 Task: Organize and update the design system checklist on Trello, ensuring all tasks are labeled and moved to 'all done' when completed.
Action: Mouse moved to (389, 11)
Screenshot: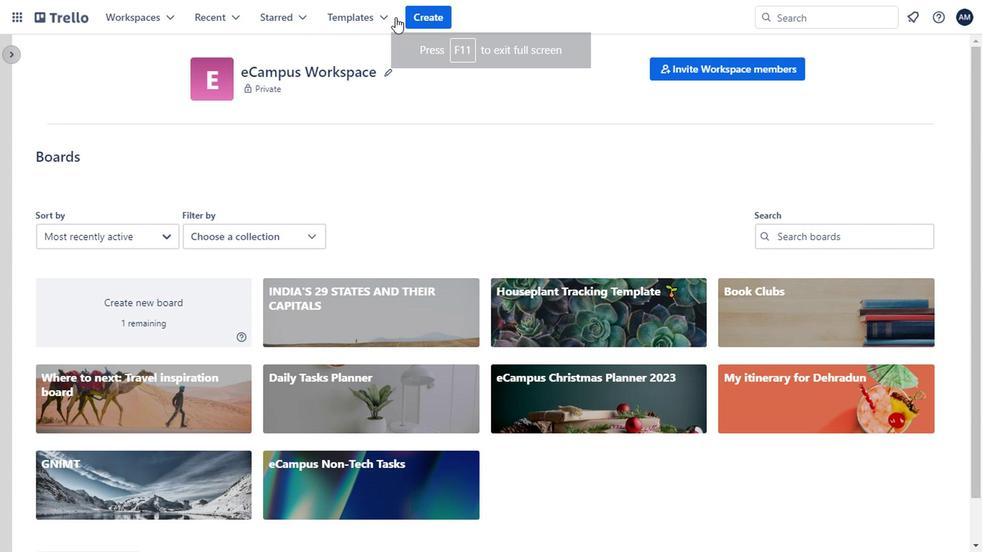
Action: Mouse pressed left at (389, 11)
Screenshot: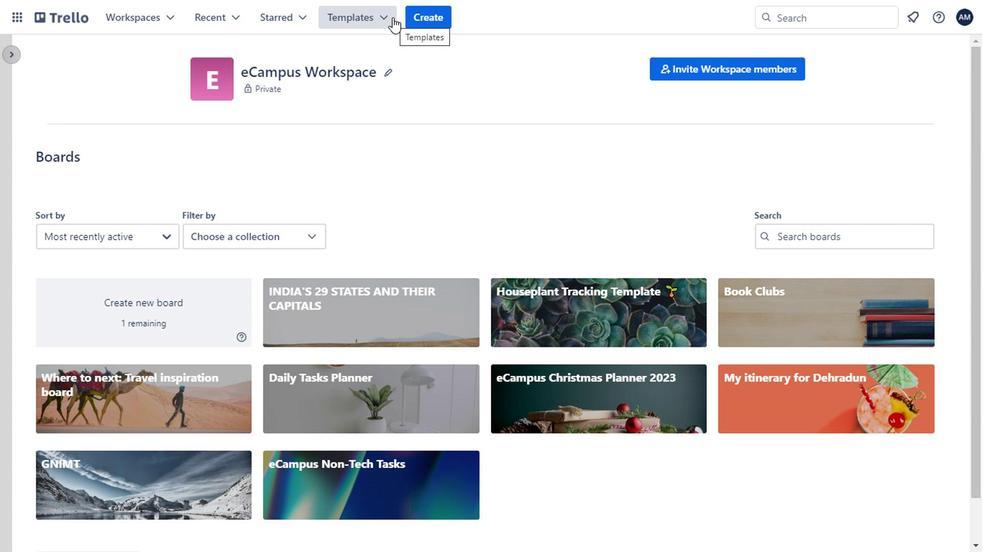 
Action: Mouse moved to (438, 396)
Screenshot: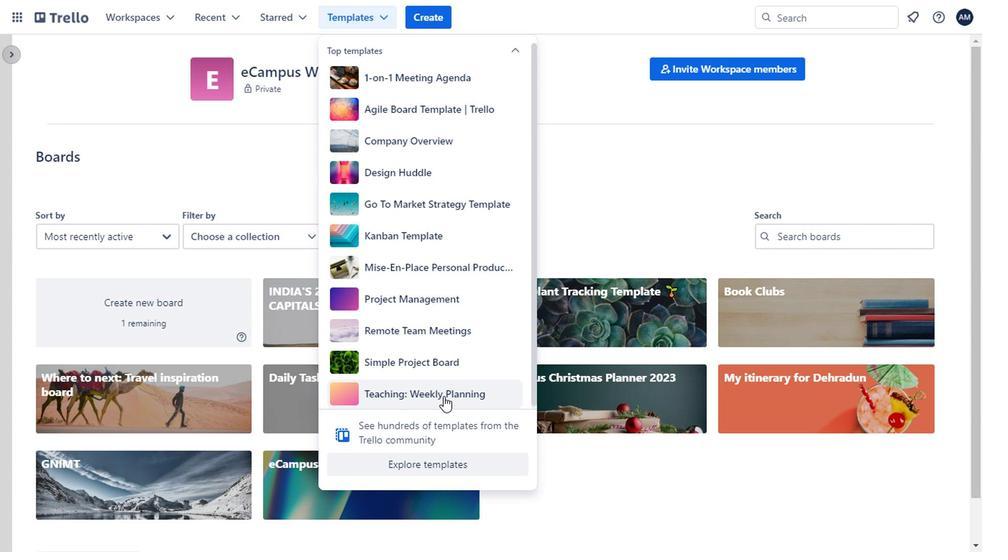 
Action: Mouse pressed left at (438, 396)
Screenshot: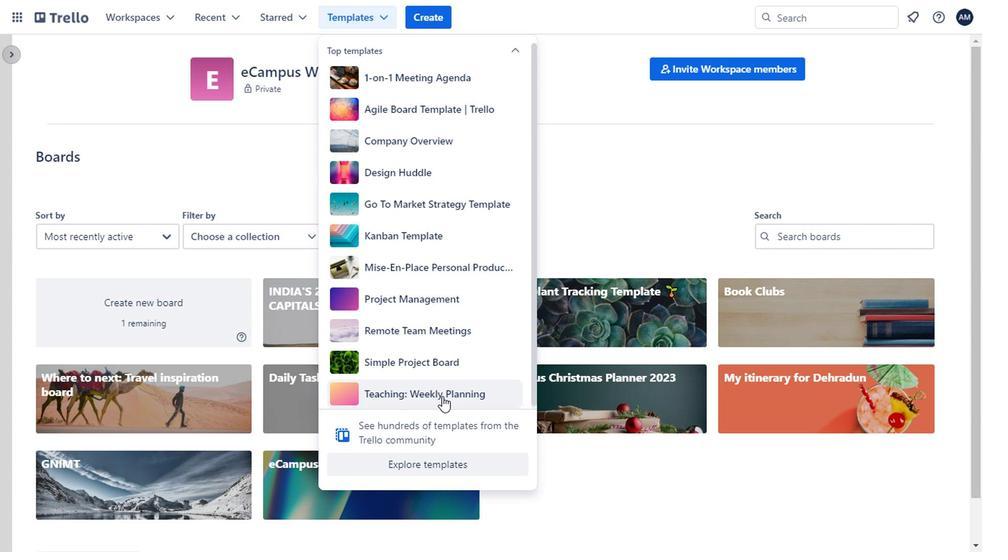 
Action: Mouse moved to (521, 48)
Screenshot: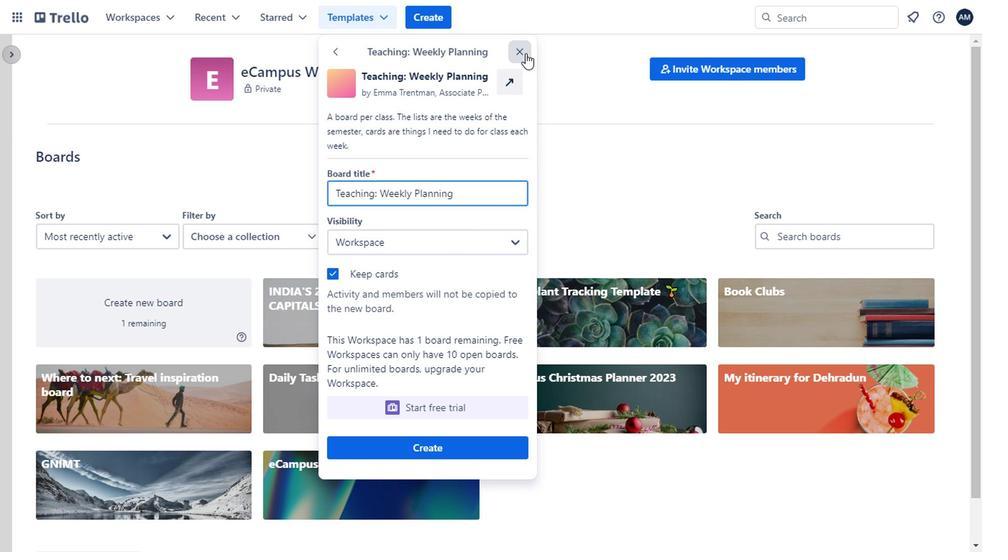 
Action: Mouse pressed left at (521, 48)
Screenshot: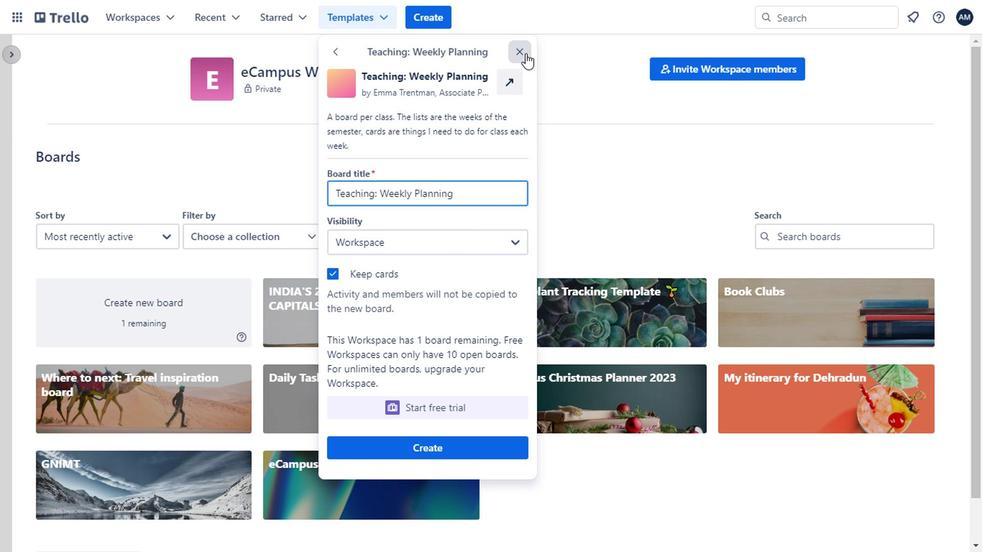 
Action: Mouse moved to (363, 15)
Screenshot: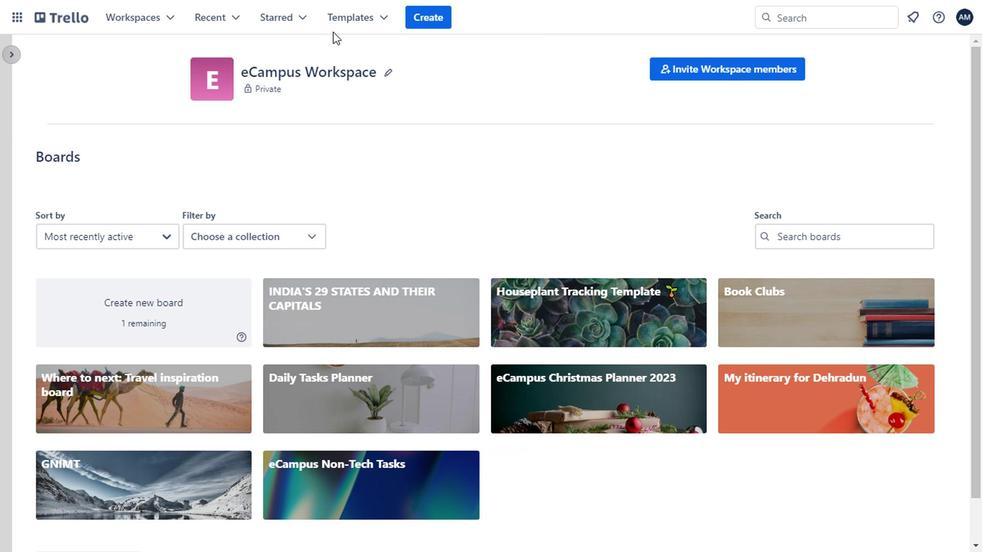 
Action: Mouse pressed left at (363, 15)
Screenshot: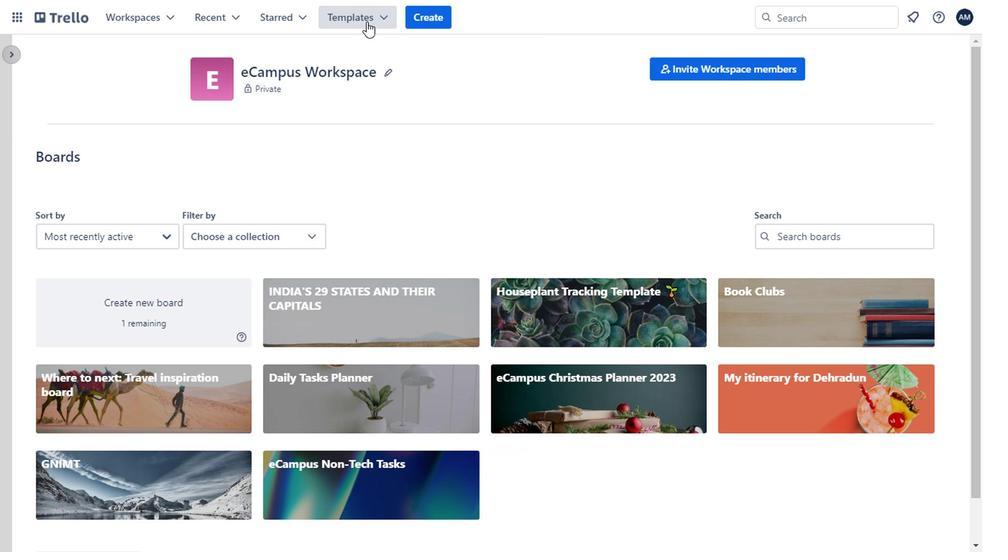 
Action: Mouse moved to (442, 473)
Screenshot: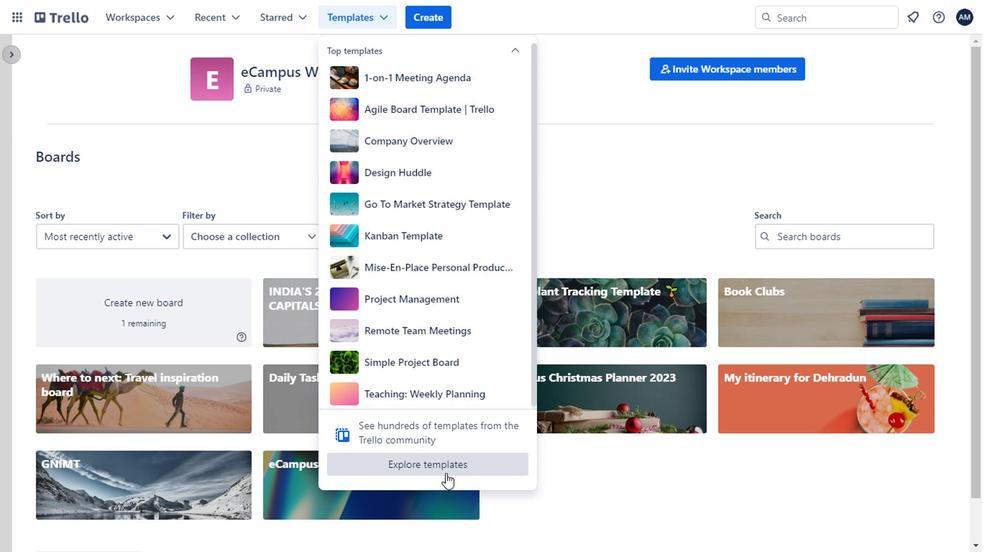 
Action: Mouse pressed left at (442, 473)
Screenshot: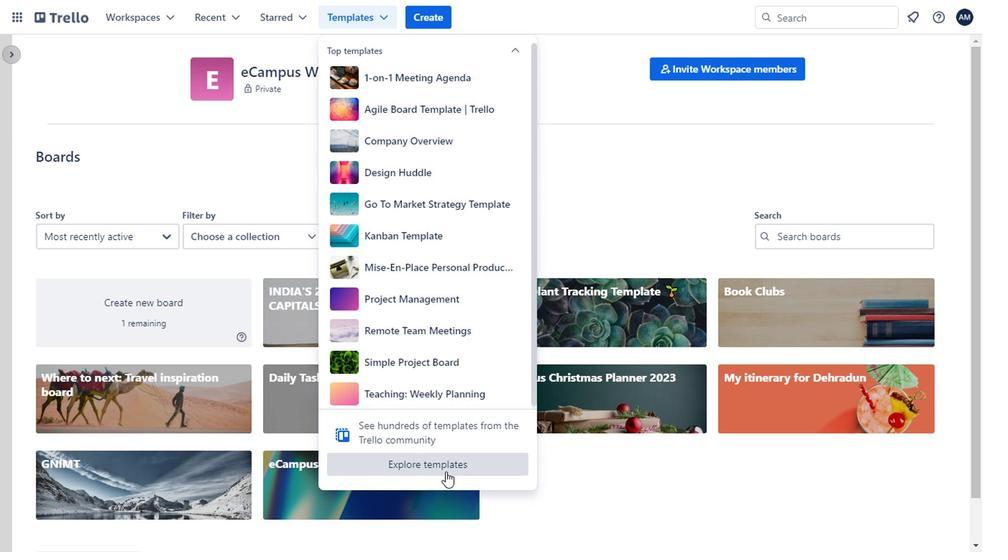
Action: Mouse moved to (157, 162)
Screenshot: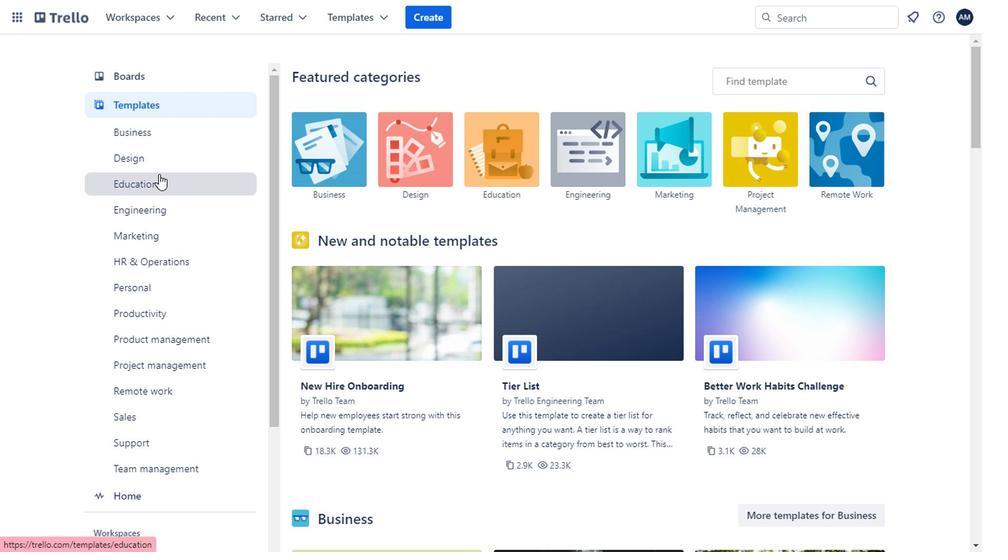 
Action: Mouse pressed left at (157, 162)
Screenshot: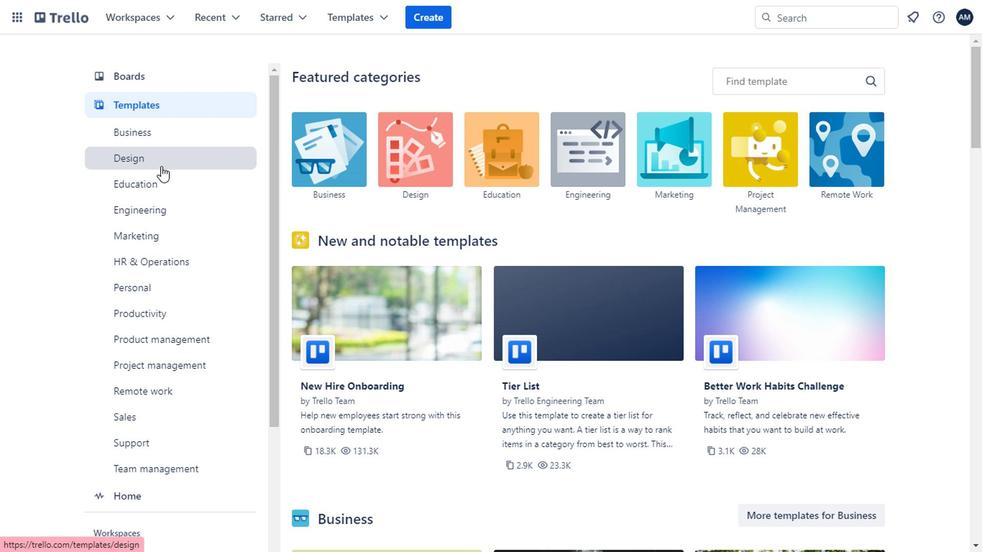 
Action: Mouse moved to (403, 314)
Screenshot: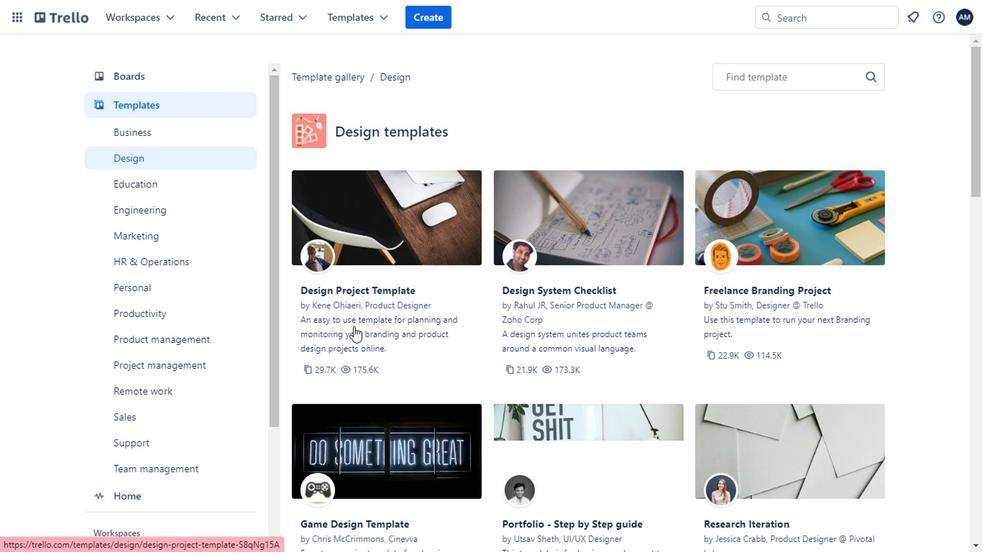 
Action: Mouse scrolled (403, 313) with delta (0, 0)
Screenshot: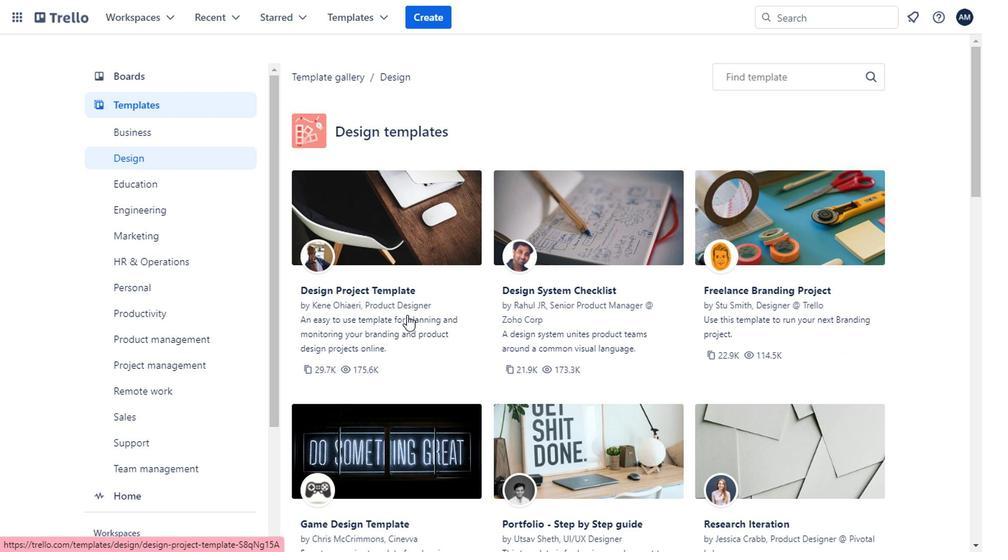 
Action: Mouse scrolled (403, 313) with delta (0, 0)
Screenshot: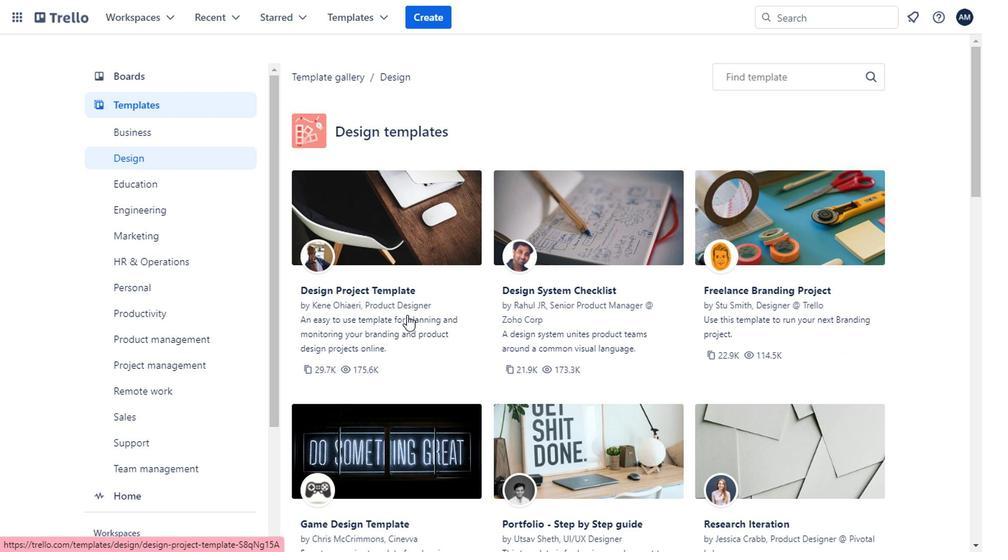 
Action: Mouse moved to (555, 144)
Screenshot: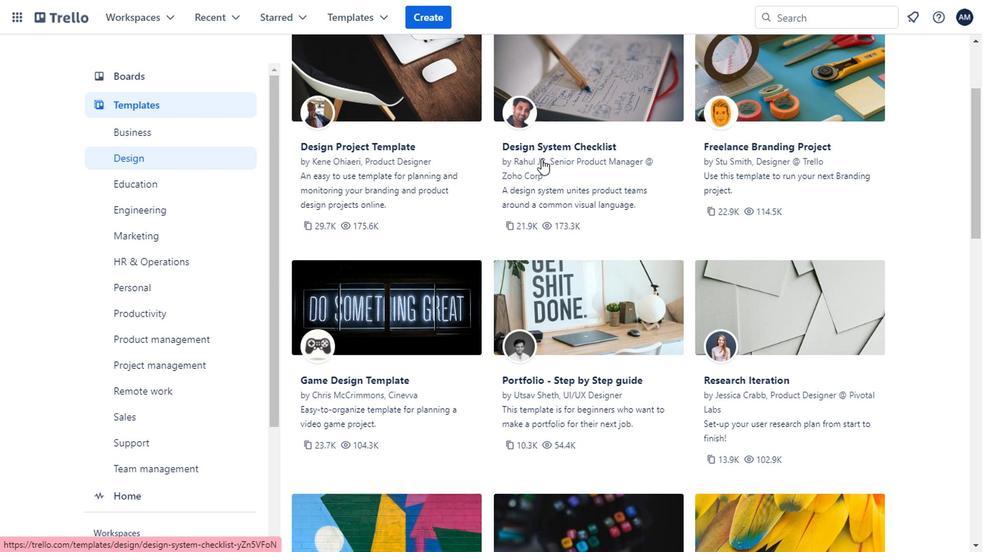 
Action: Mouse pressed left at (555, 144)
Screenshot: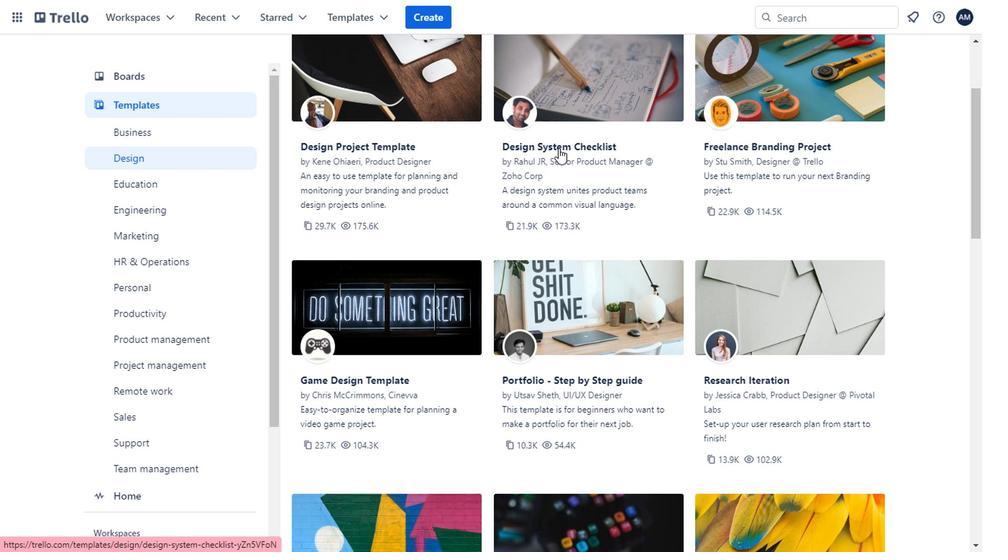 
Action: Mouse moved to (835, 119)
Screenshot: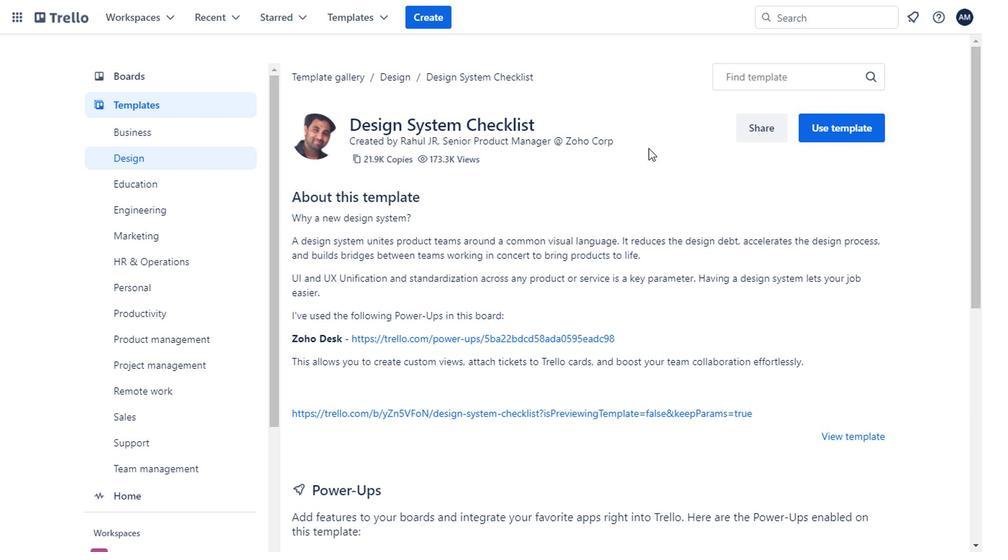 
Action: Mouse pressed left at (835, 119)
Screenshot: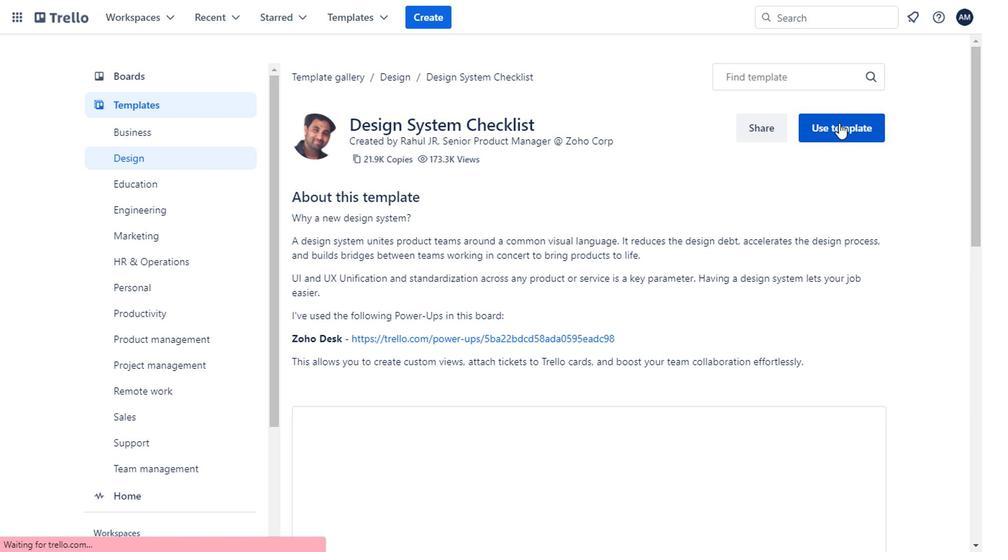 
Action: Mouse moved to (778, 315)
Screenshot: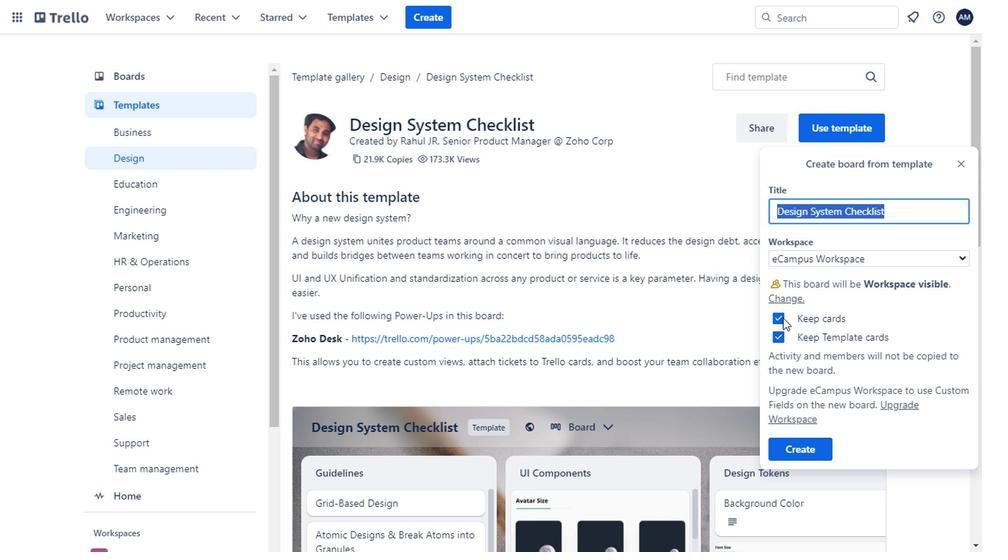 
Action: Mouse pressed left at (778, 315)
Screenshot: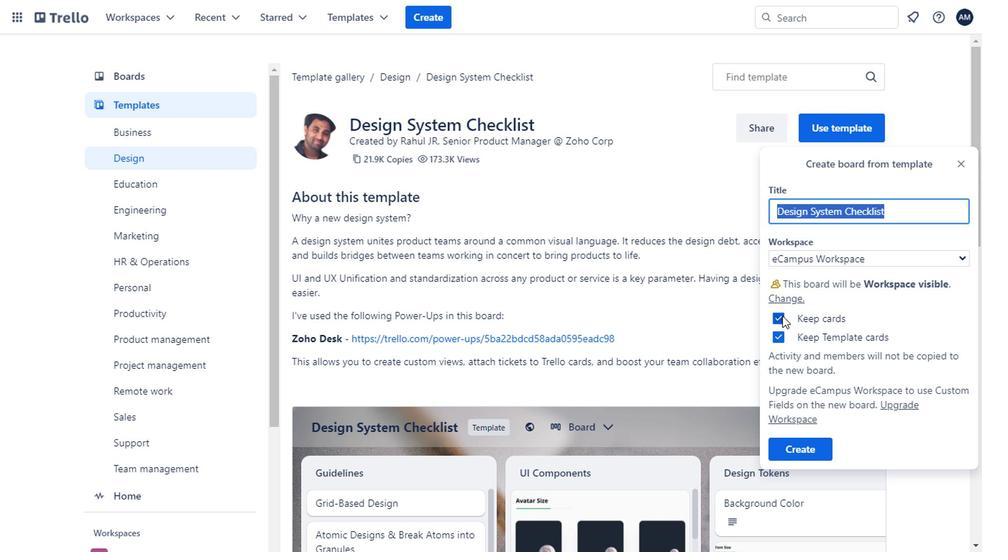
Action: Mouse moved to (778, 315)
Screenshot: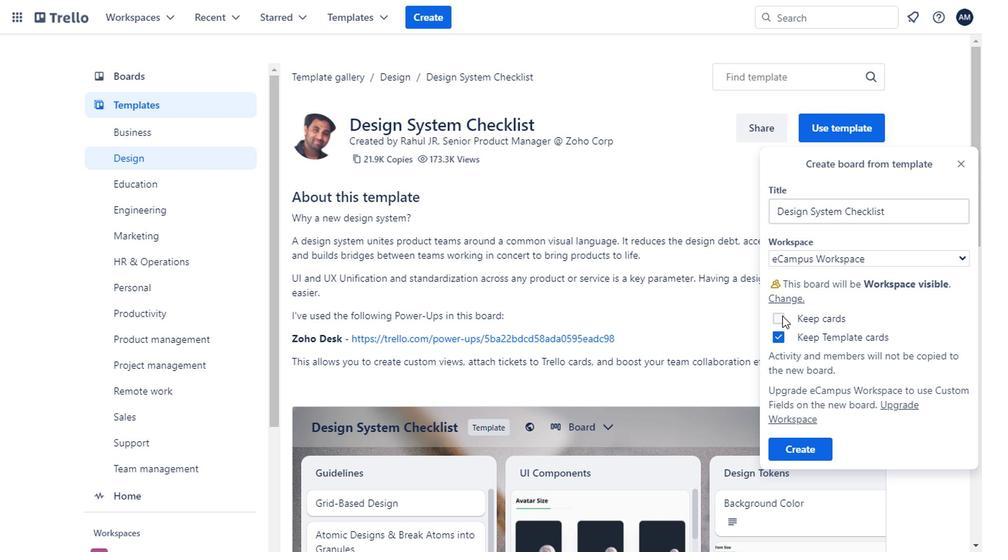 
Action: Mouse scrolled (778, 314) with delta (0, -1)
Screenshot: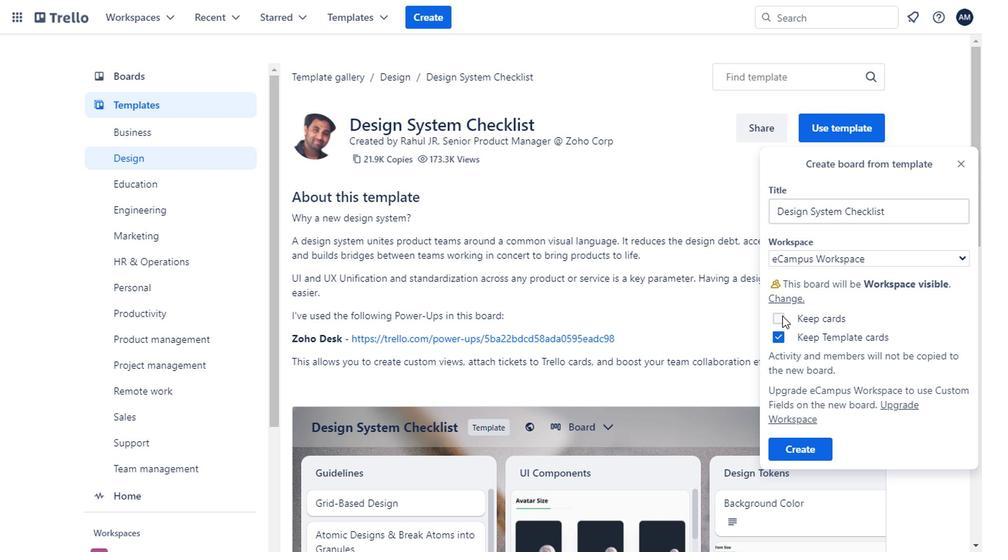 
Action: Mouse scrolled (778, 314) with delta (0, -1)
Screenshot: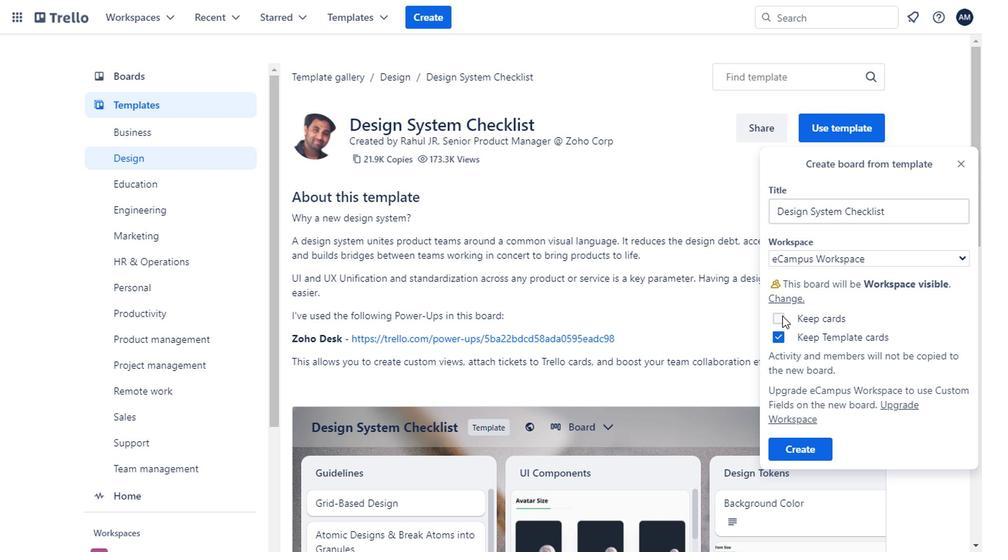 
Action: Mouse moved to (762, 329)
Screenshot: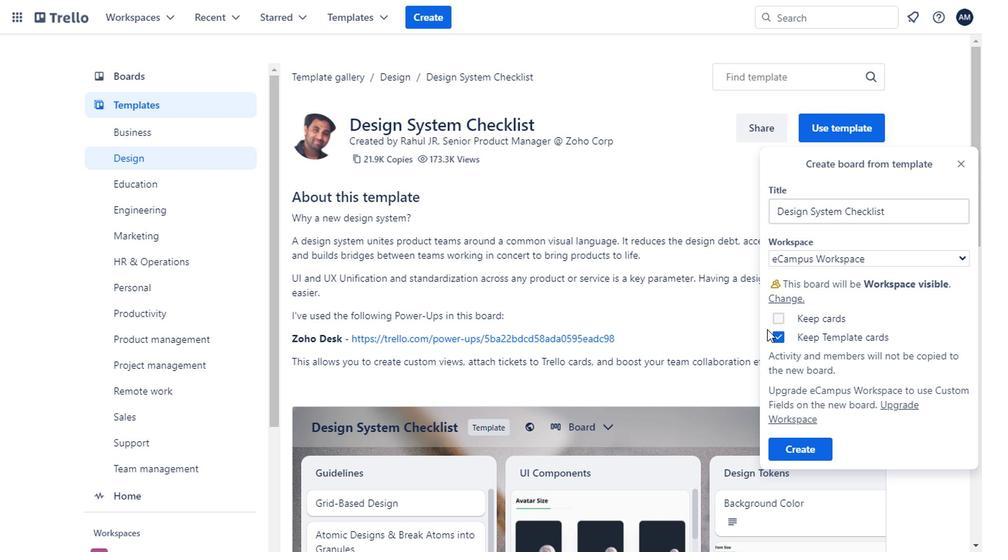 
Action: Mouse scrolled (762, 328) with delta (0, 0)
Screenshot: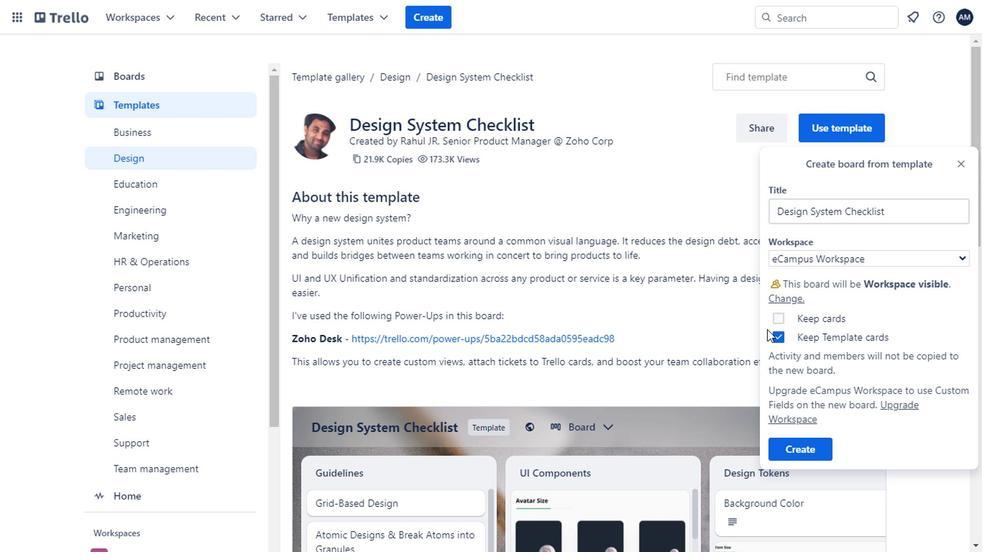 
Action: Mouse moved to (762, 330)
Screenshot: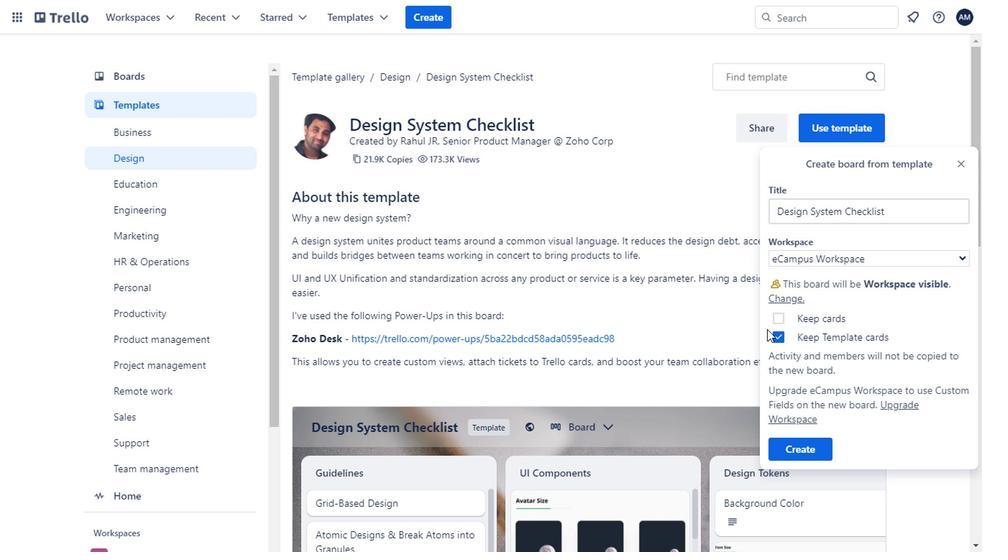 
Action: Mouse scrolled (762, 329) with delta (0, -1)
Screenshot: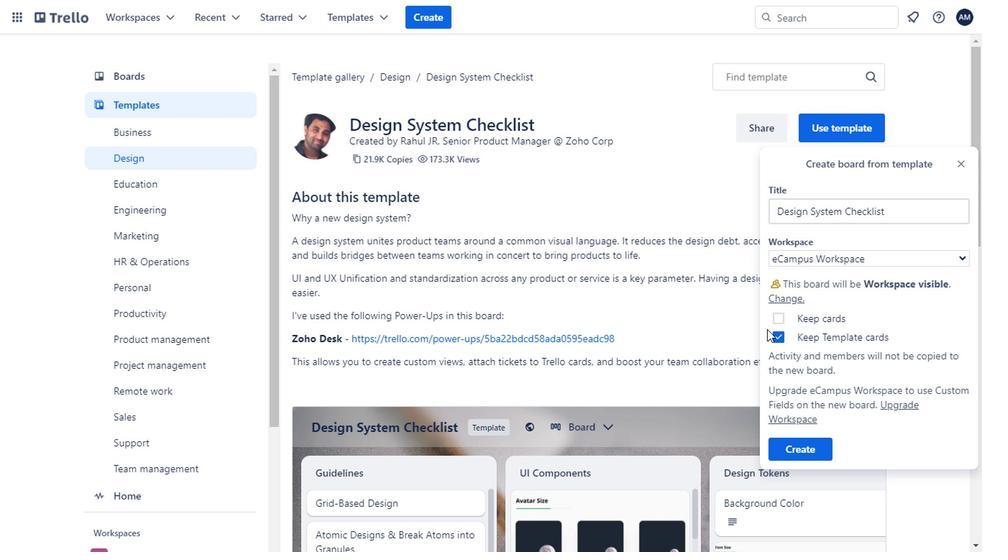 
Action: Mouse moved to (777, 317)
Screenshot: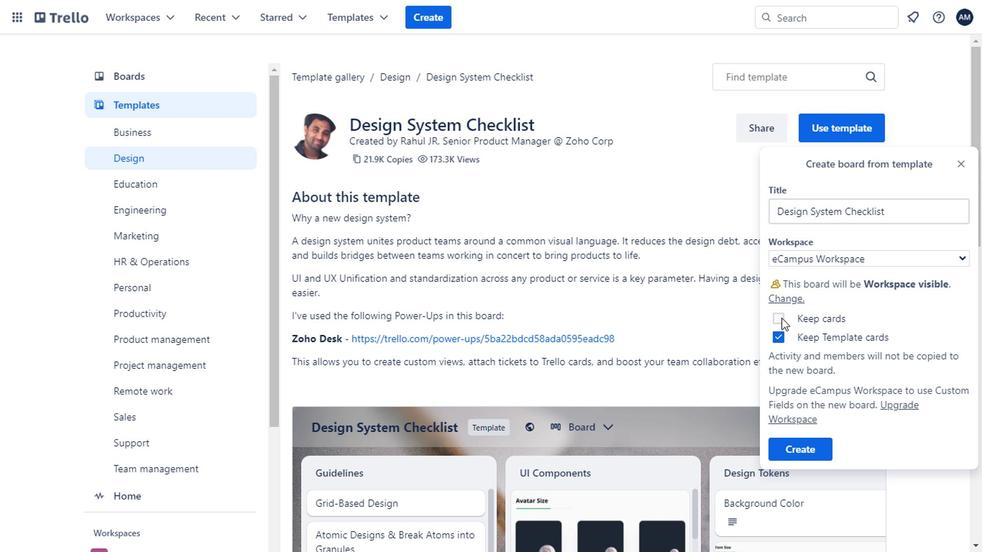 
Action: Mouse pressed left at (777, 317)
Screenshot: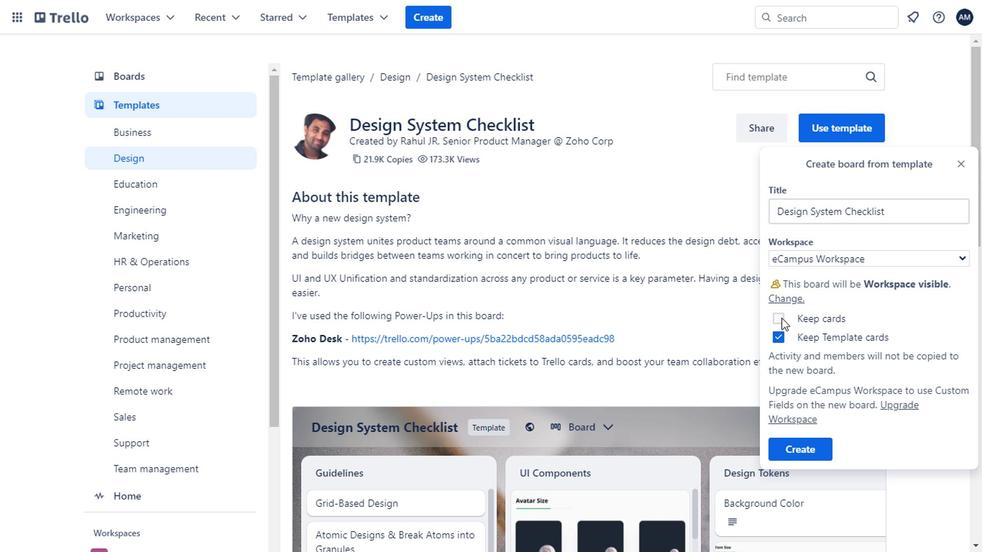 
Action: Mouse moved to (787, 453)
Screenshot: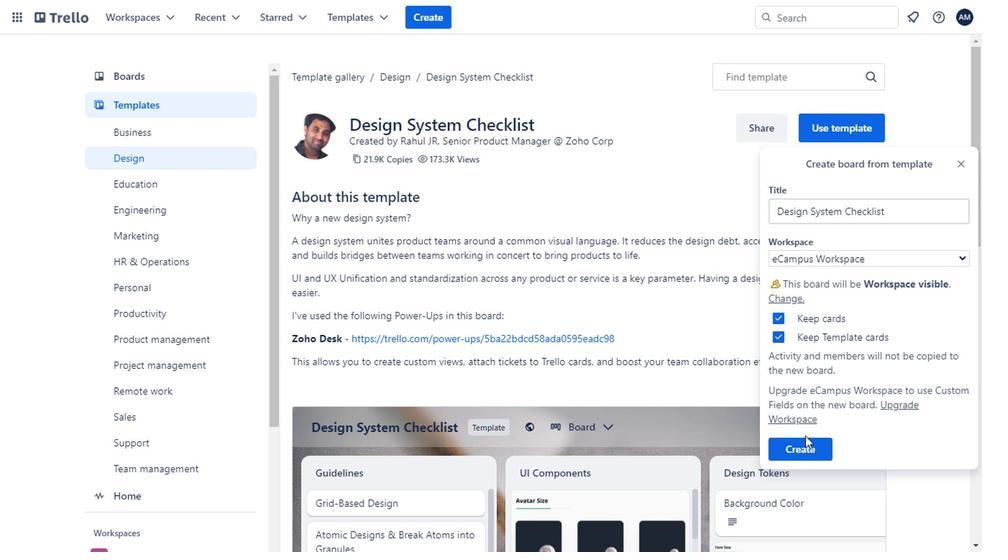 
Action: Mouse pressed left at (787, 453)
Screenshot: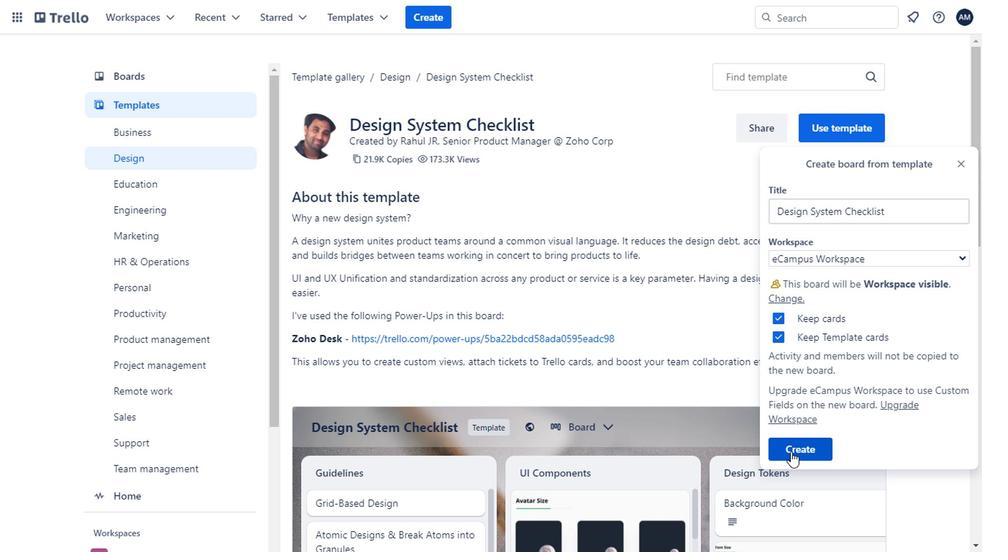 
Action: Mouse moved to (455, 540)
Screenshot: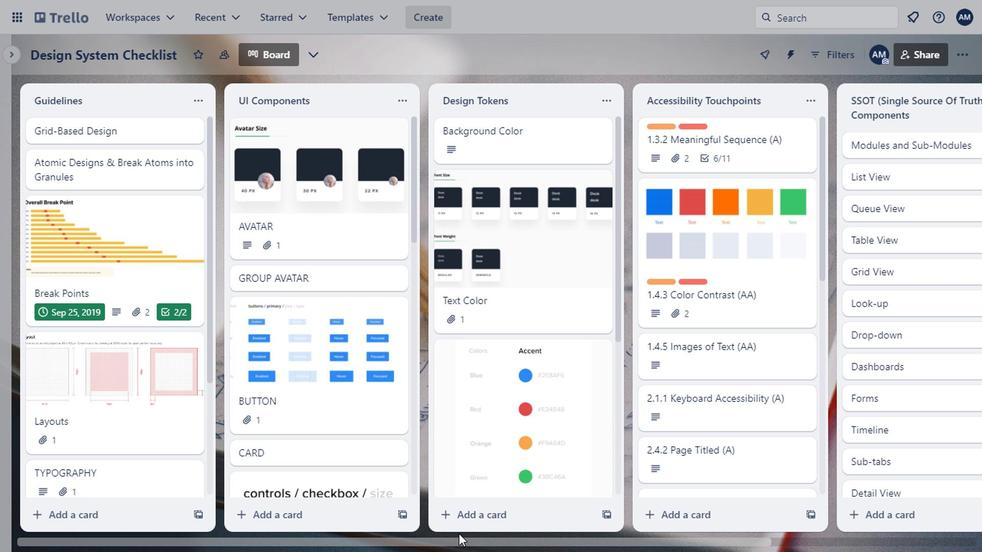 
Action: Mouse pressed left at (455, 540)
Screenshot: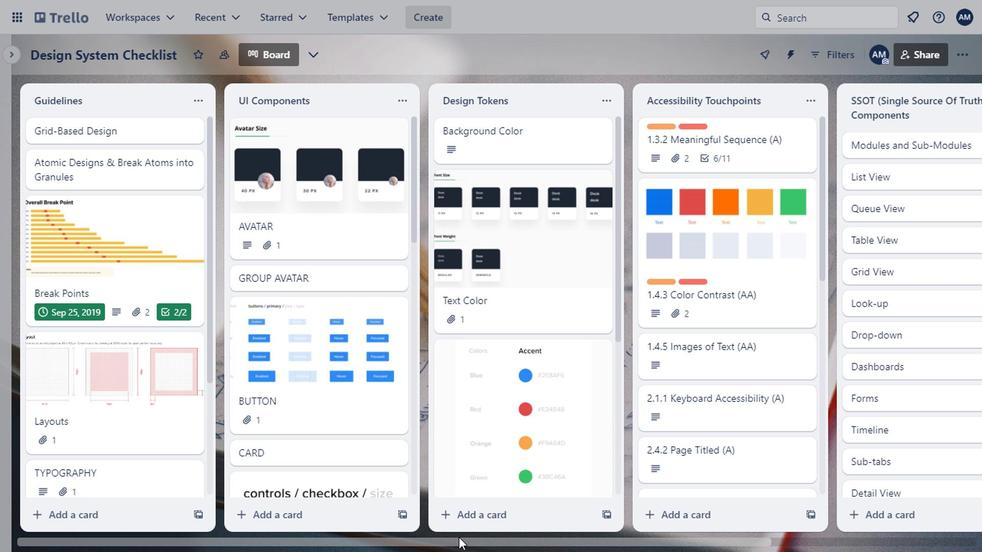 
Action: Mouse moved to (558, 541)
Screenshot: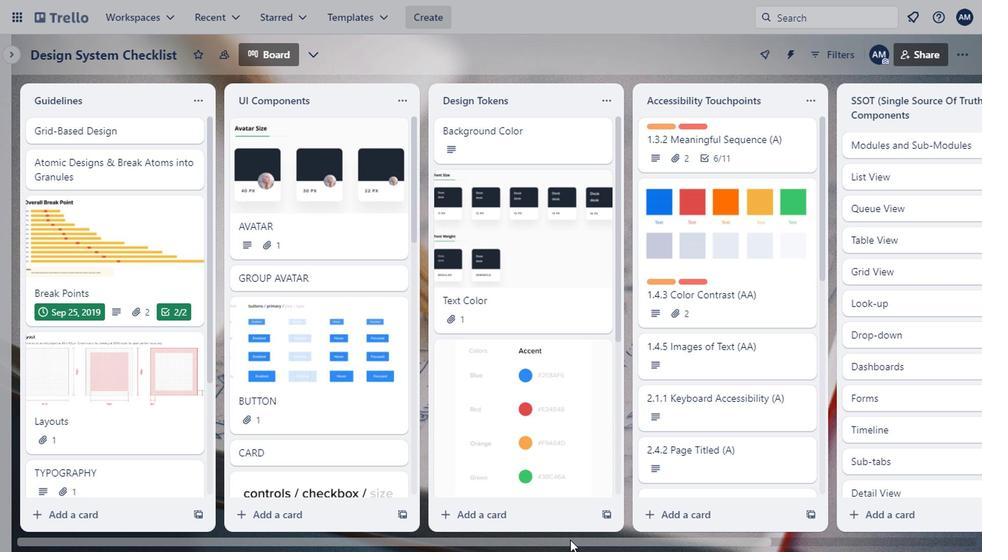 
Action: Mouse pressed left at (558, 541)
Screenshot: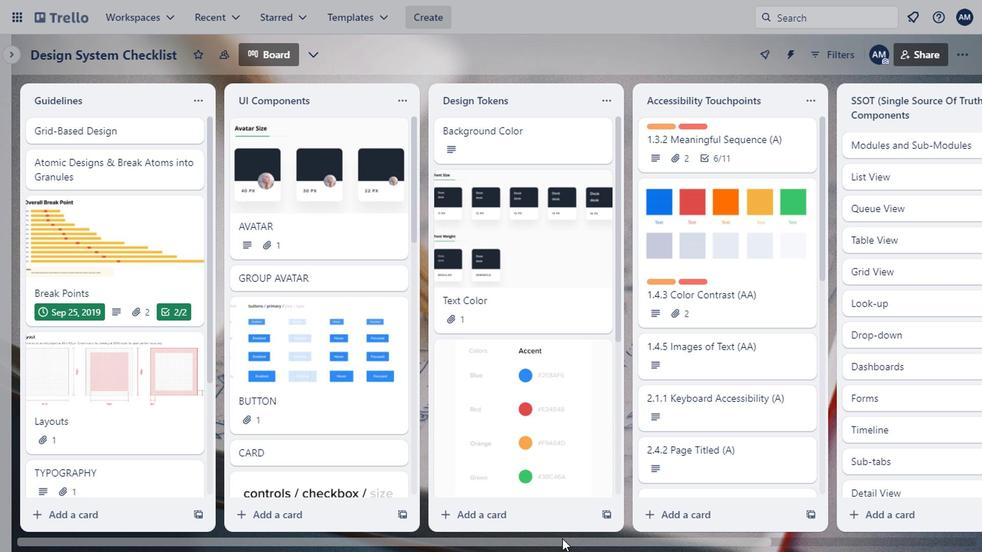 
Action: Mouse moved to (205, 542)
Screenshot: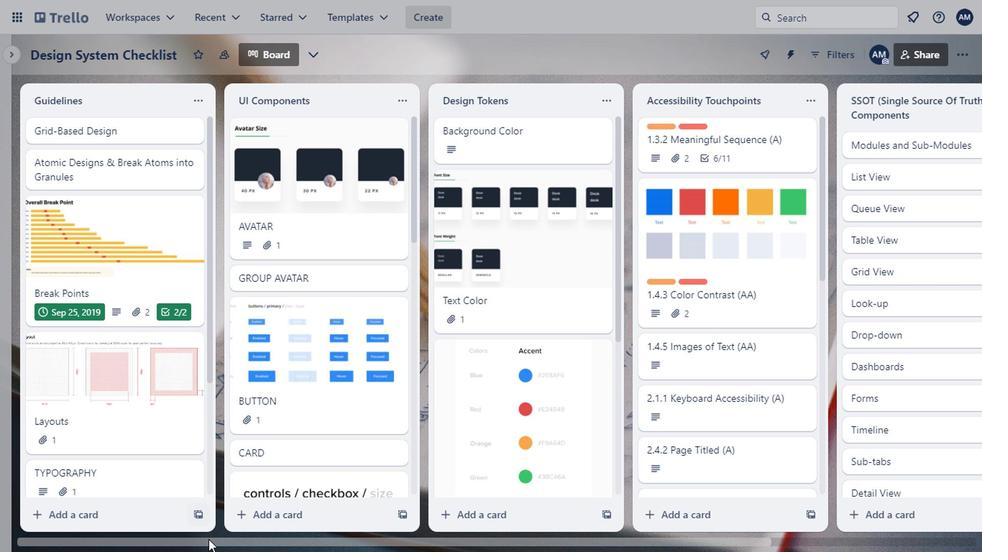 
Action: Mouse pressed left at (205, 542)
Screenshot: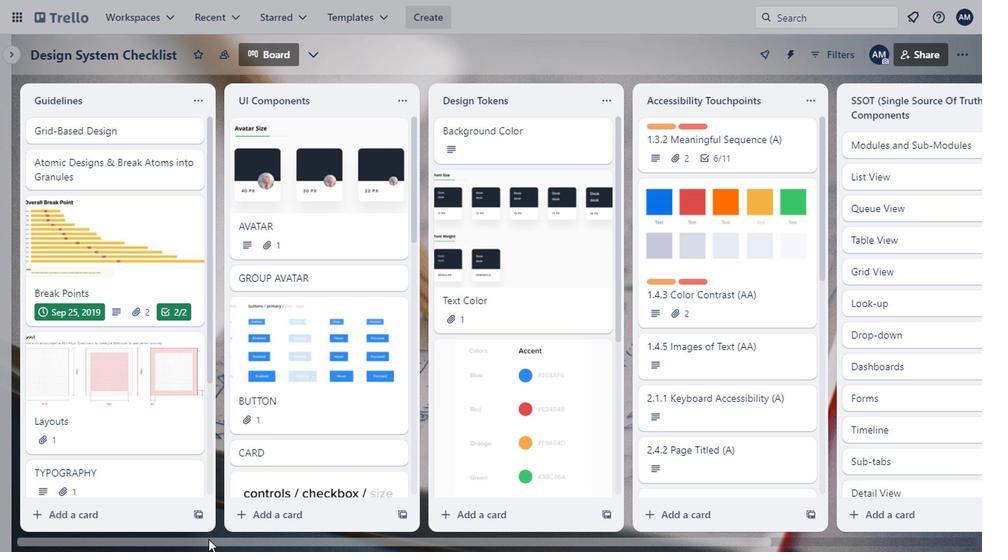 
Action: Mouse moved to (473, 124)
Screenshot: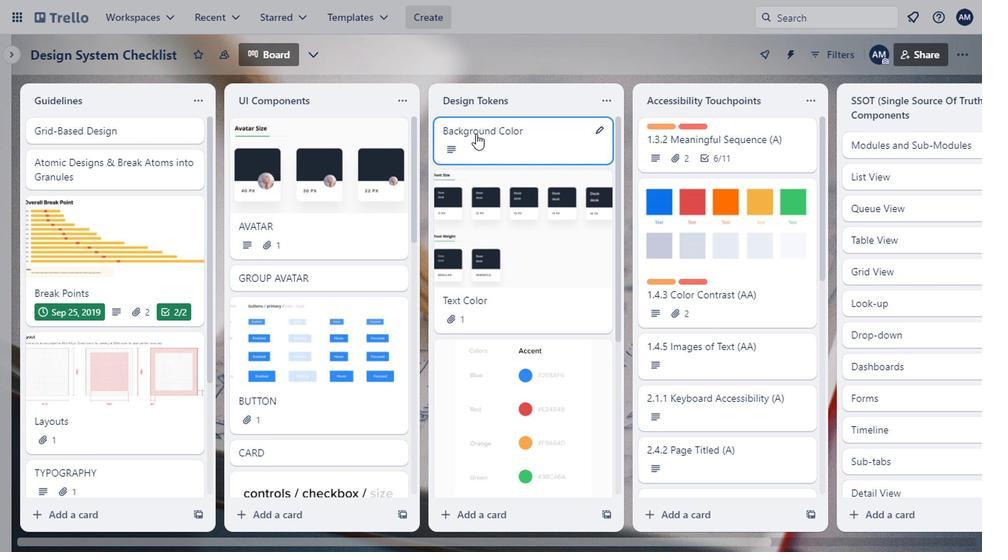 
Action: Mouse pressed left at (473, 124)
Screenshot: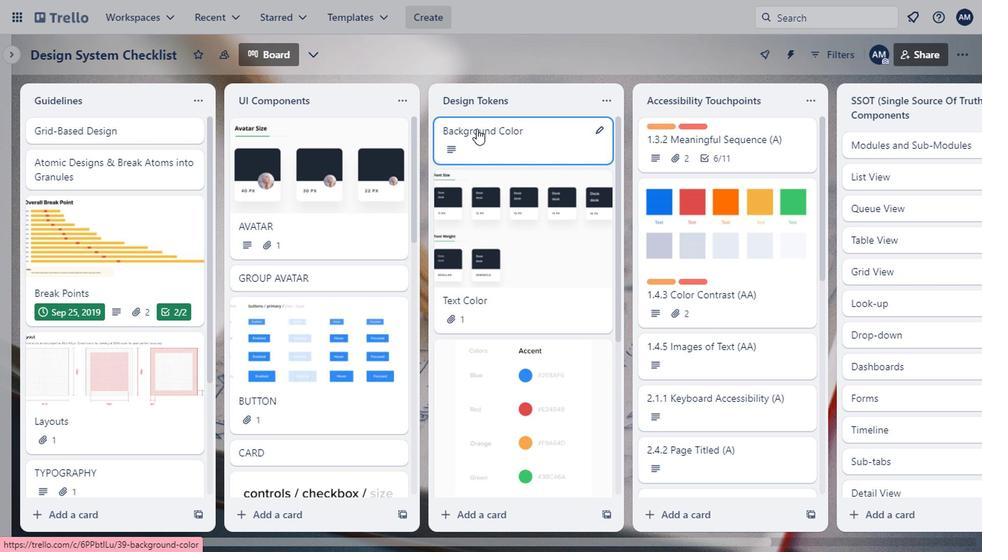 
Action: Mouse moved to (315, 255)
Screenshot: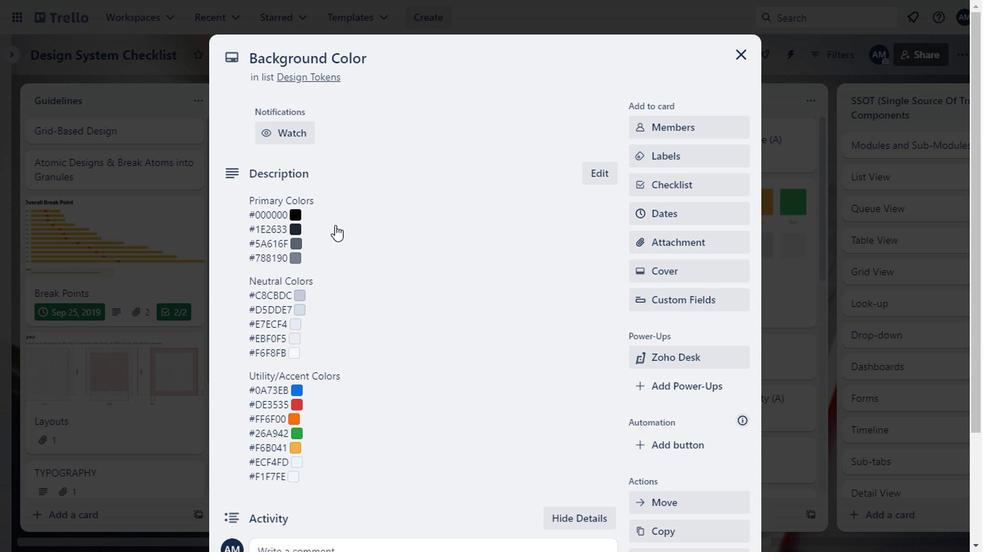 
Action: Mouse scrolled (315, 255) with delta (0, 0)
Screenshot: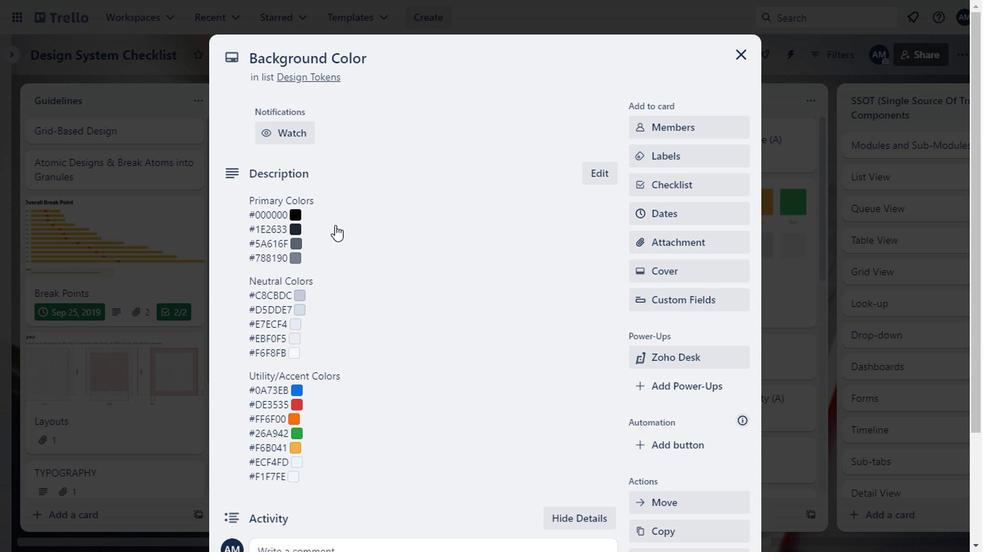 
Action: Mouse moved to (315, 255)
Screenshot: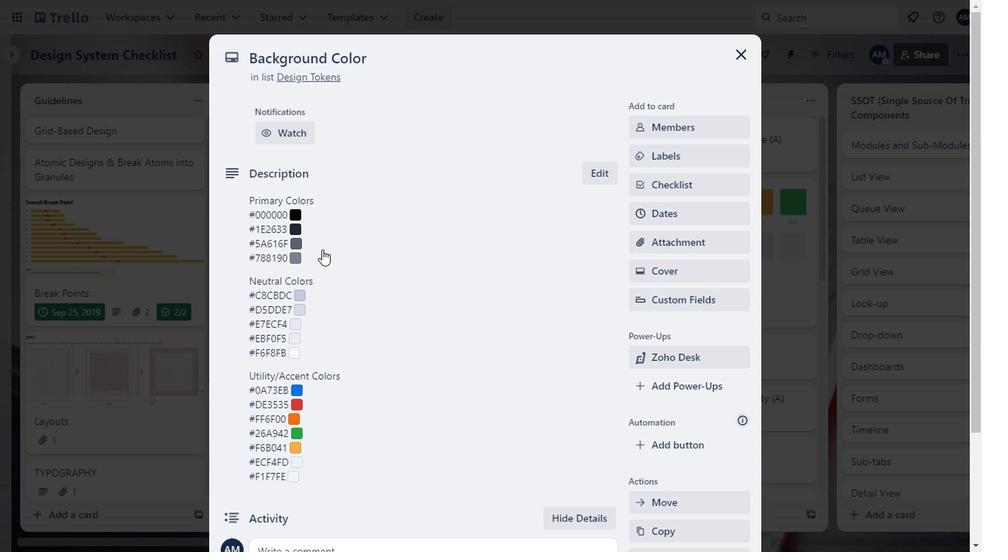 
Action: Mouse scrolled (315, 255) with delta (0, 0)
Screenshot: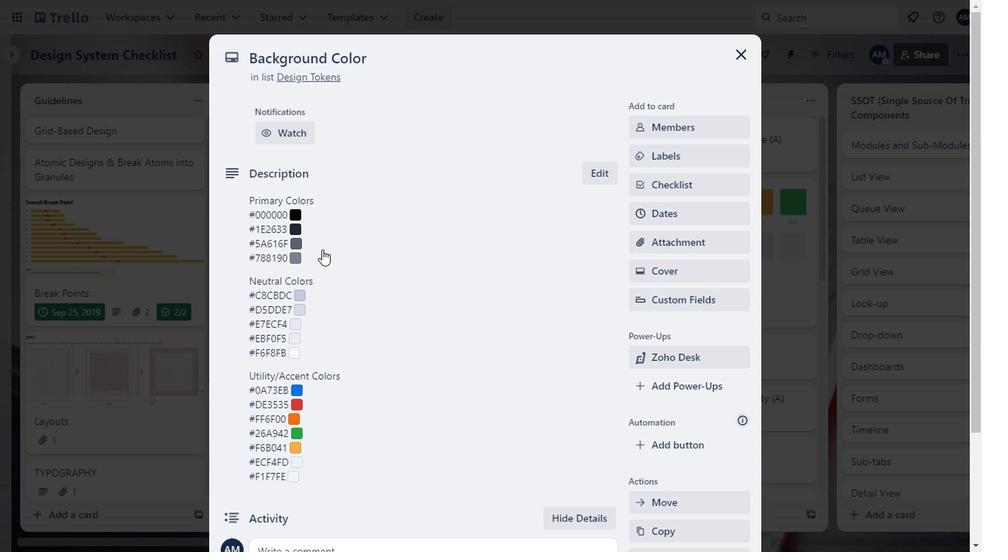 
Action: Mouse moved to (315, 255)
Screenshot: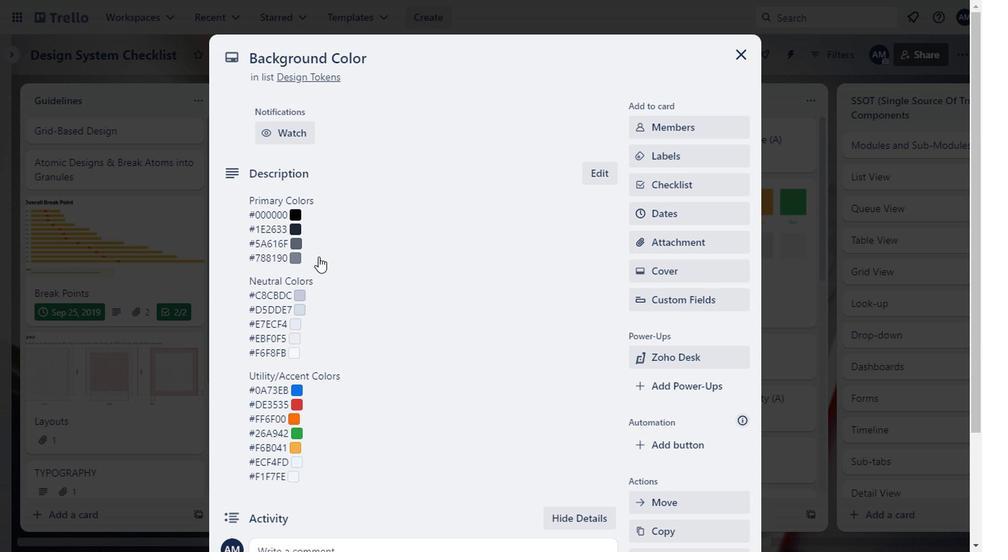 
Action: Mouse scrolled (315, 255) with delta (0, 0)
Screenshot: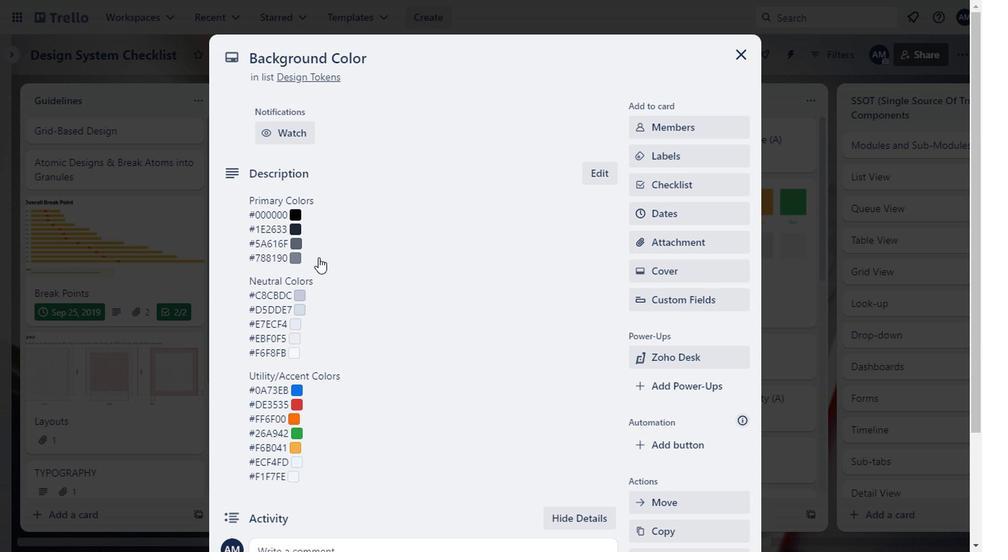 
Action: Mouse moved to (310, 245)
Screenshot: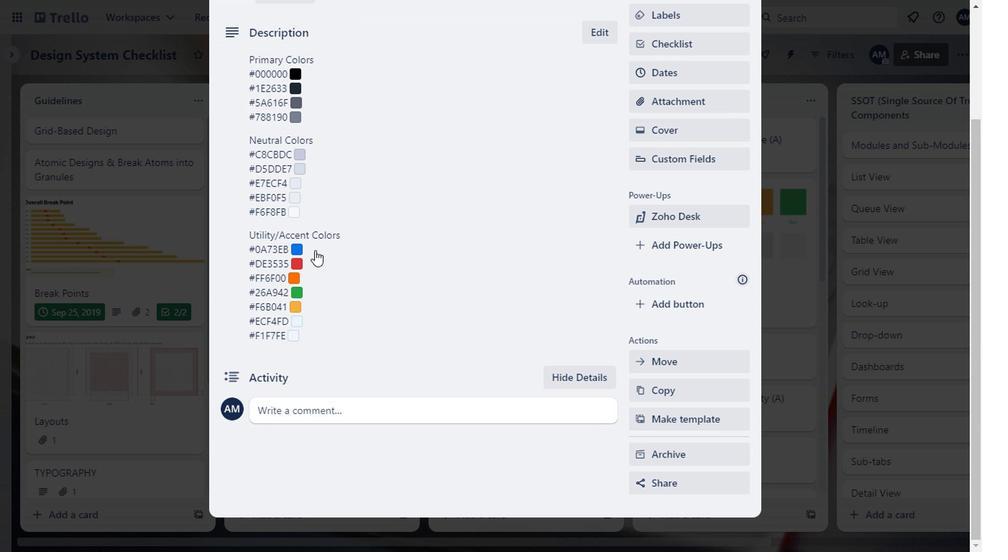 
Action: Mouse scrolled (310, 245) with delta (0, 0)
Screenshot: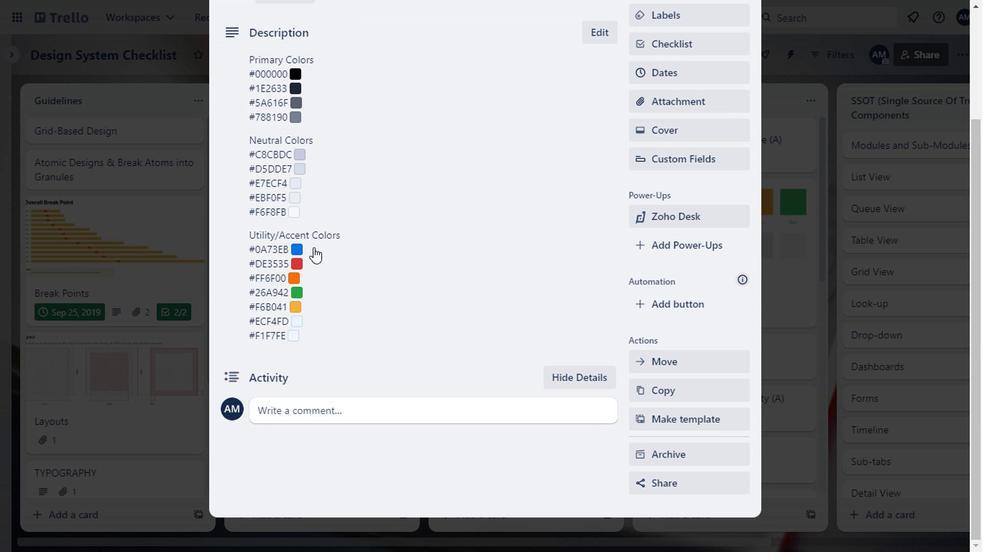 
Action: Mouse scrolled (310, 246) with delta (0, 0)
Screenshot: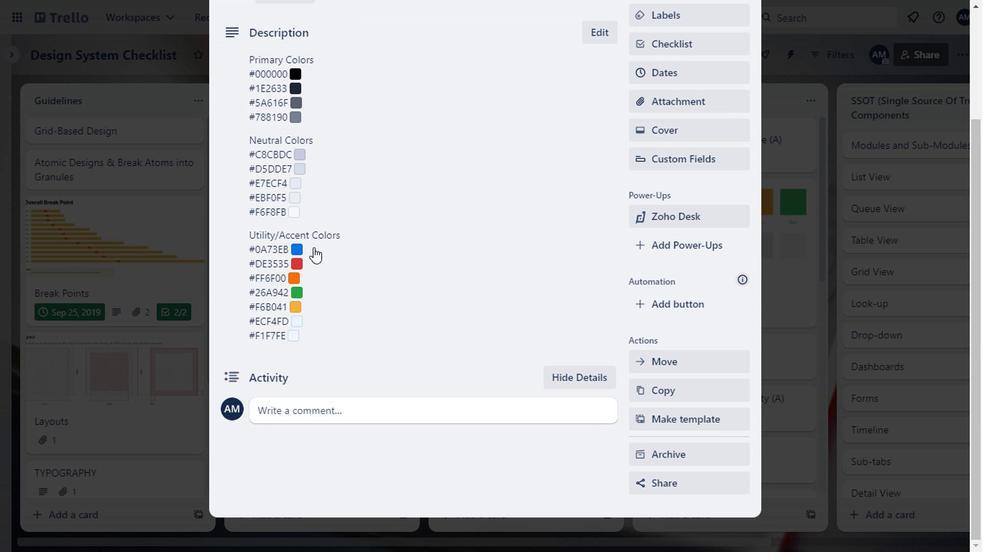 
Action: Mouse scrolled (310, 246) with delta (0, 0)
Screenshot: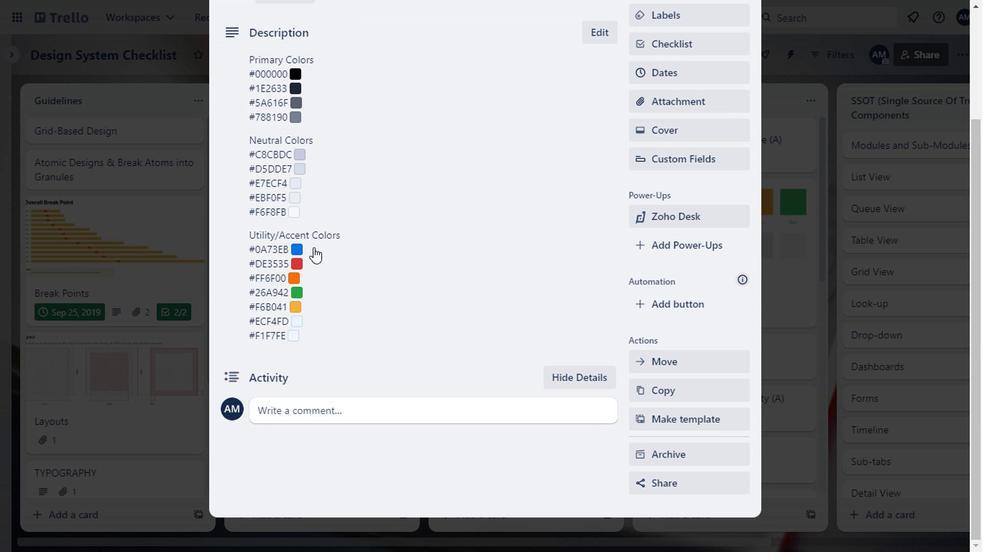 
Action: Mouse scrolled (310, 246) with delta (0, 0)
Screenshot: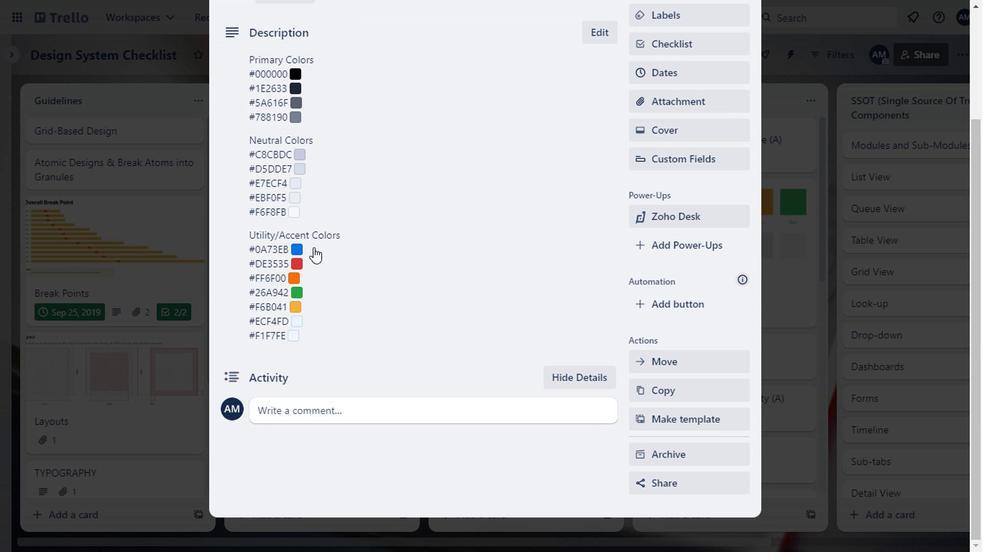 
Action: Mouse scrolled (310, 246) with delta (0, 0)
Screenshot: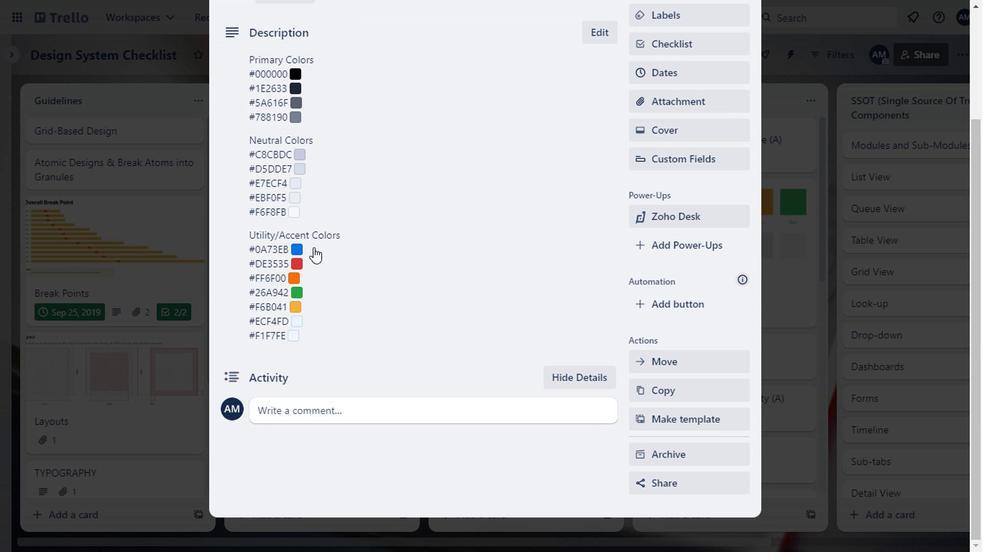 
Action: Mouse scrolled (310, 246) with delta (0, 0)
Screenshot: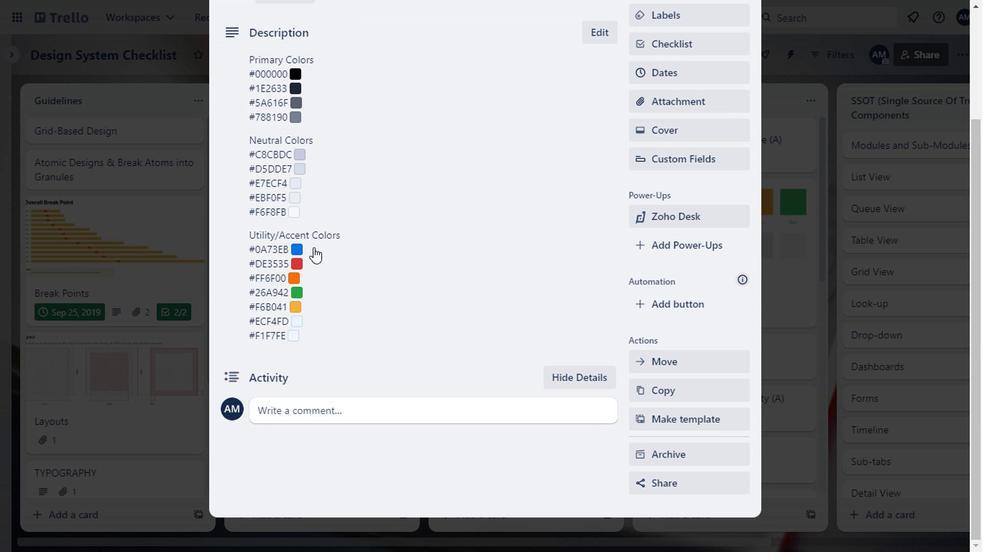 
Action: Mouse moved to (697, 148)
Screenshot: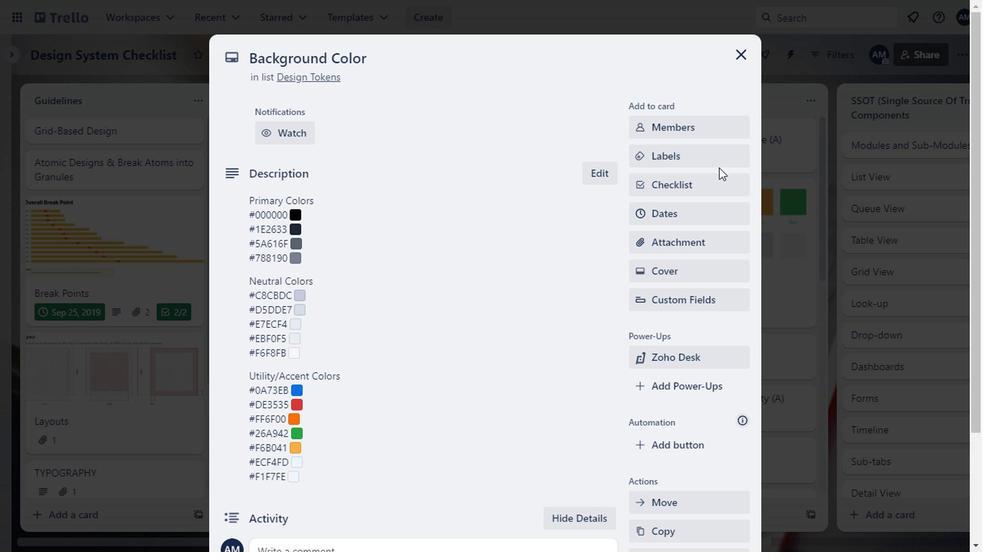 
Action: Mouse pressed left at (697, 148)
Screenshot: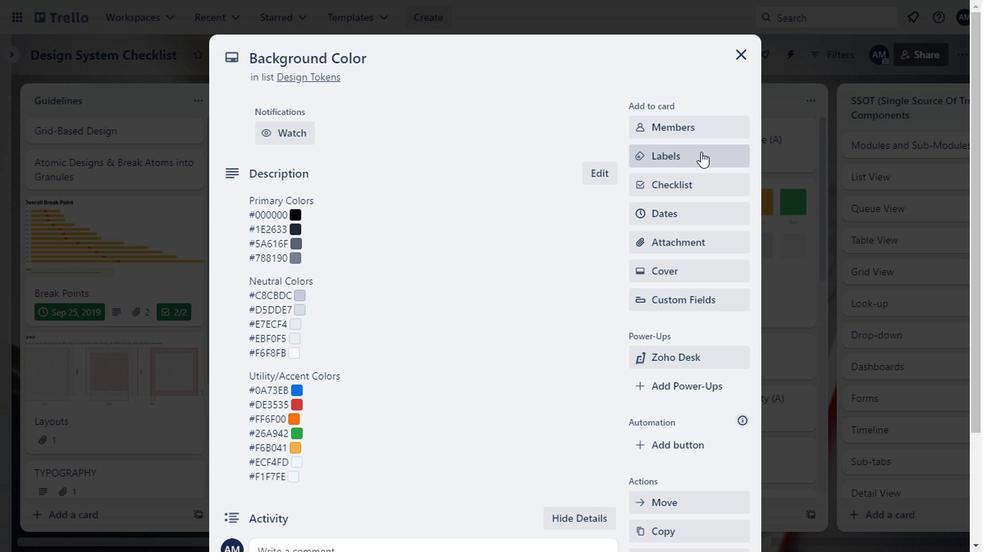 
Action: Mouse moved to (711, 356)
Screenshot: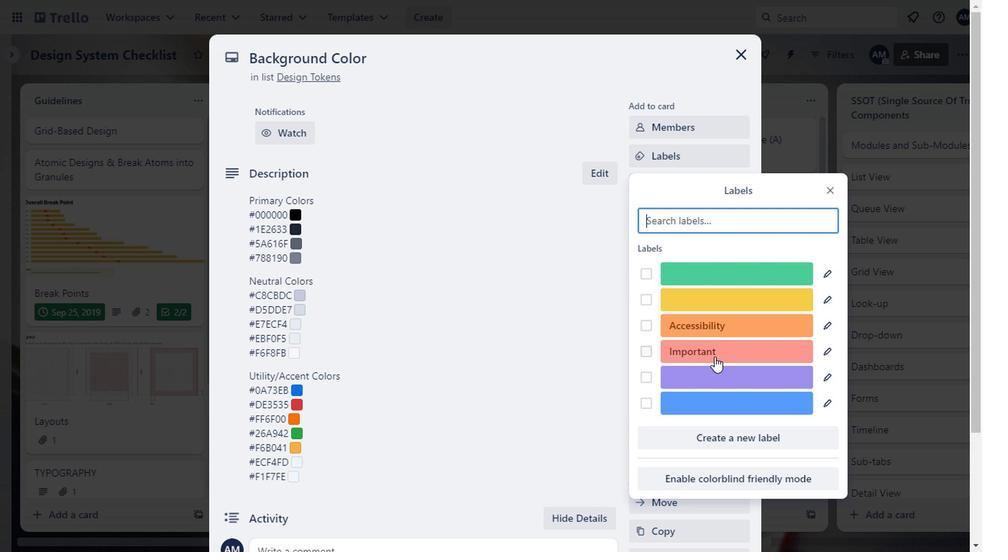 
Action: Mouse scrolled (711, 356) with delta (0, 0)
Screenshot: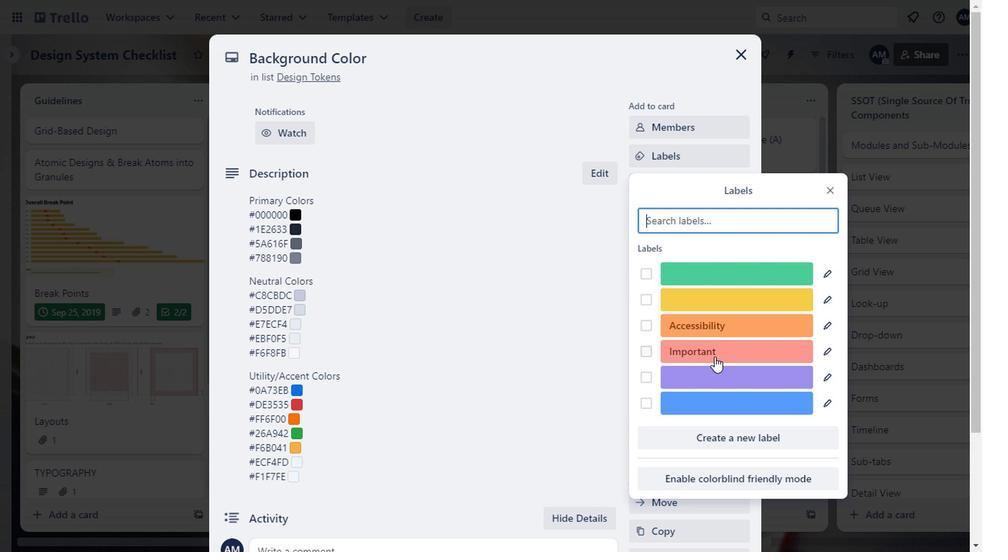 
Action: Mouse scrolled (711, 356) with delta (0, 0)
Screenshot: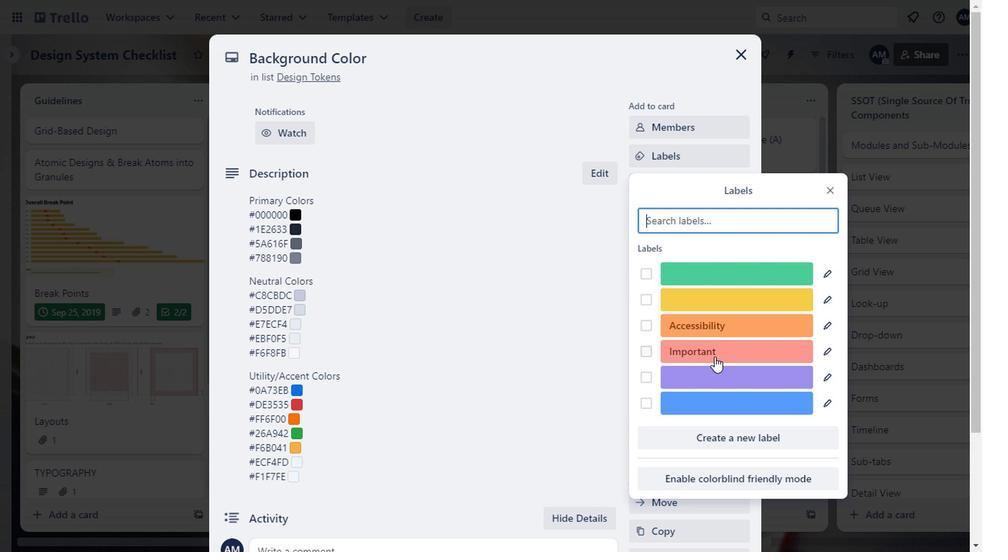 
Action: Mouse moved to (642, 359)
Screenshot: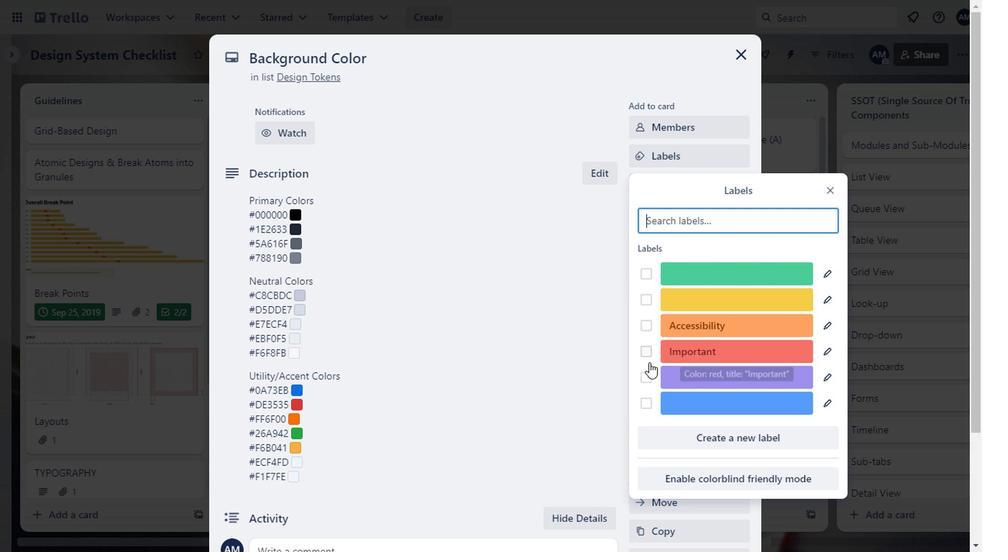 
Action: Mouse pressed left at (642, 359)
Screenshot: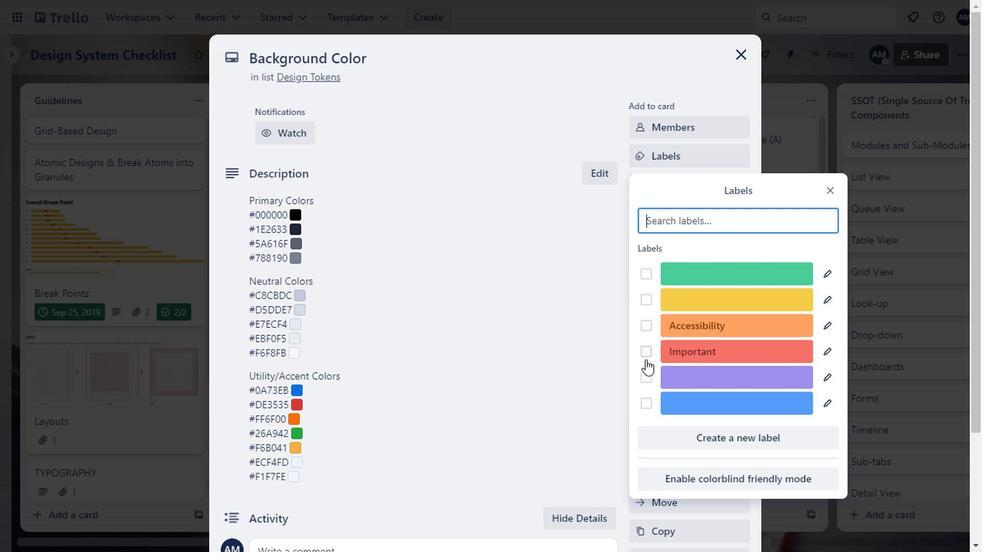 
Action: Mouse moved to (638, 329)
Screenshot: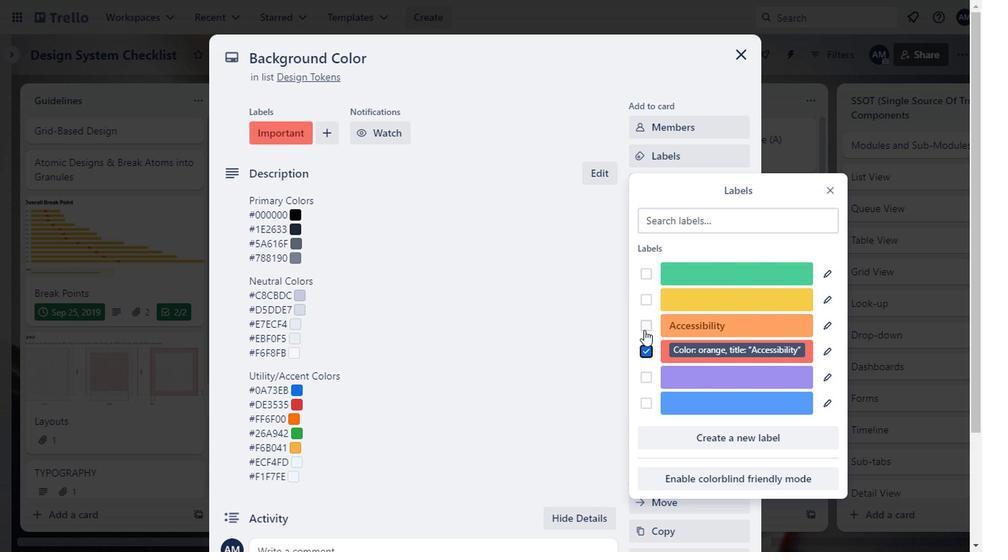 
Action: Mouse pressed left at (638, 329)
Screenshot: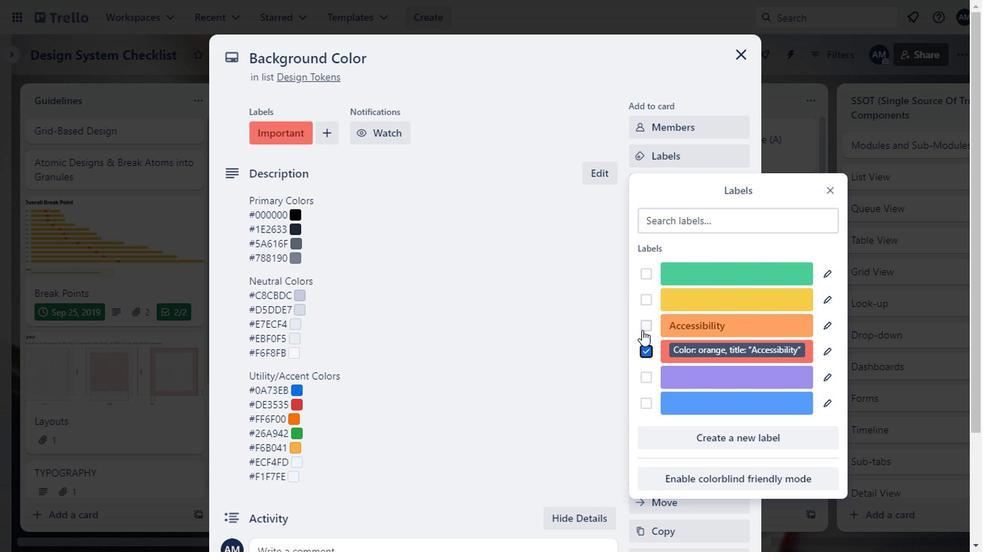 
Action: Mouse moved to (829, 185)
Screenshot: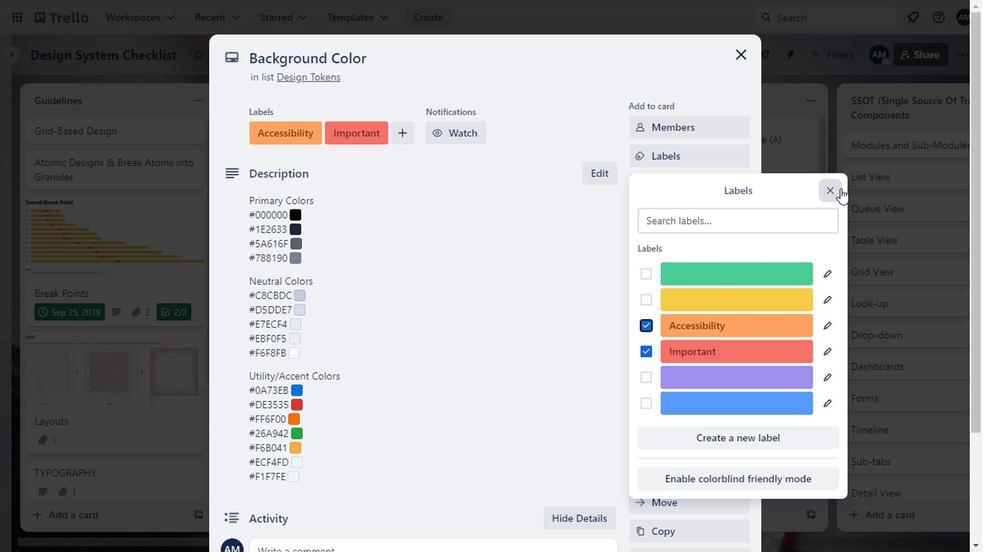 
Action: Mouse pressed left at (829, 185)
Screenshot: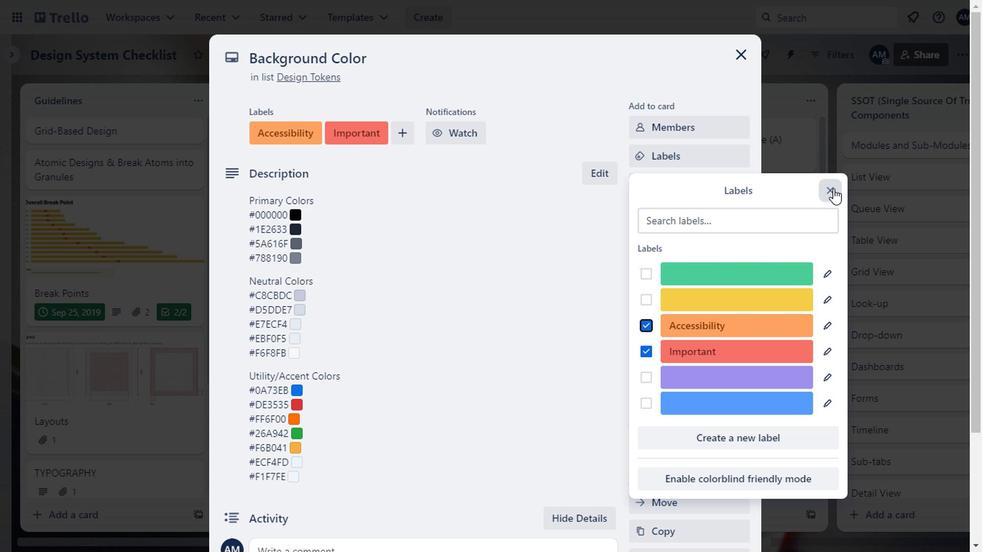 
Action: Mouse moved to (368, 350)
Screenshot: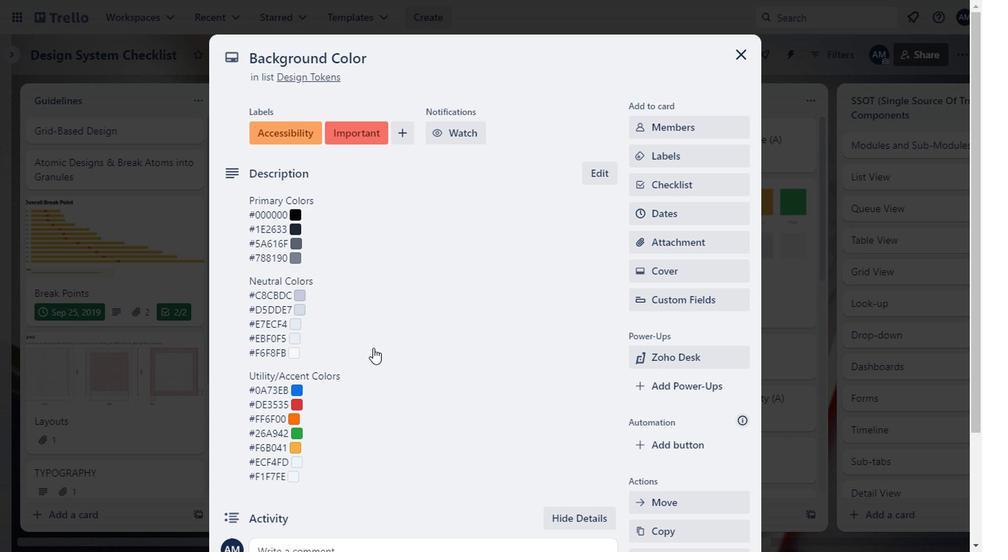 
Action: Mouse scrolled (368, 349) with delta (0, -1)
Screenshot: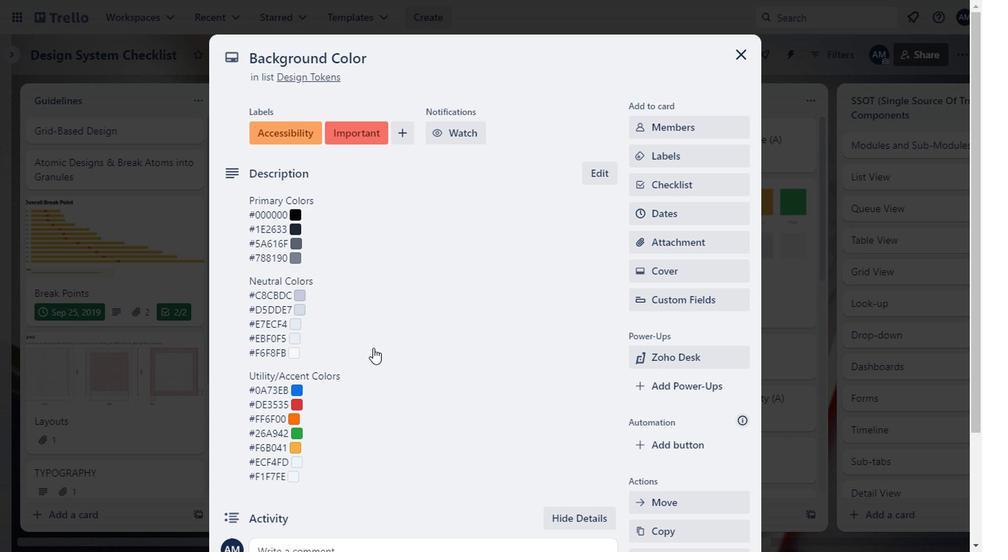 
Action: Mouse moved to (368, 352)
Screenshot: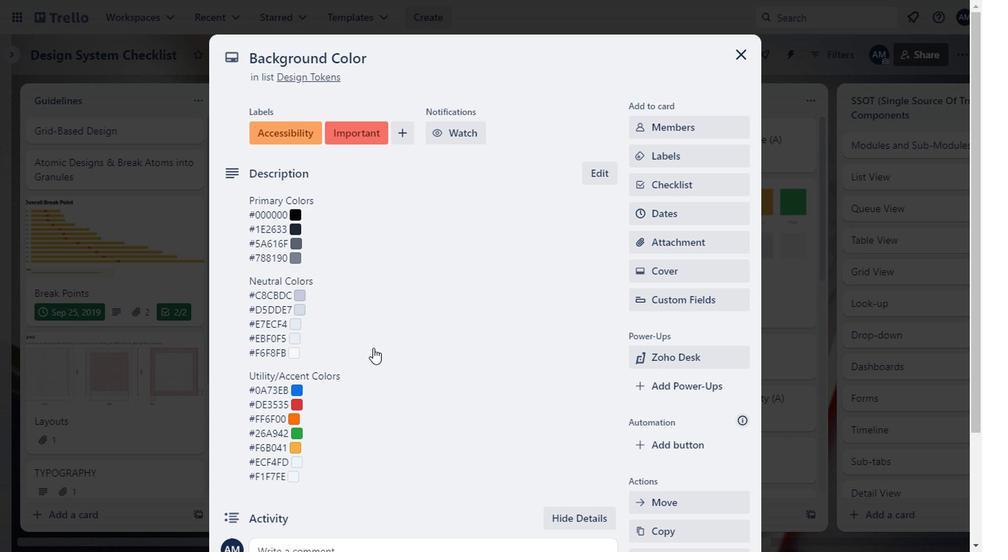 
Action: Mouse scrolled (368, 351) with delta (0, -1)
Screenshot: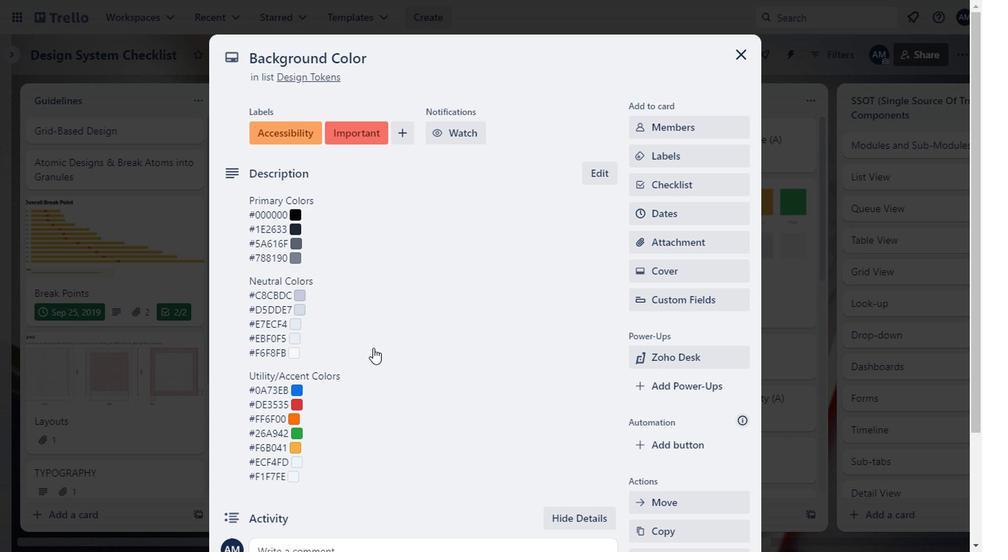 
Action: Mouse moved to (368, 352)
Screenshot: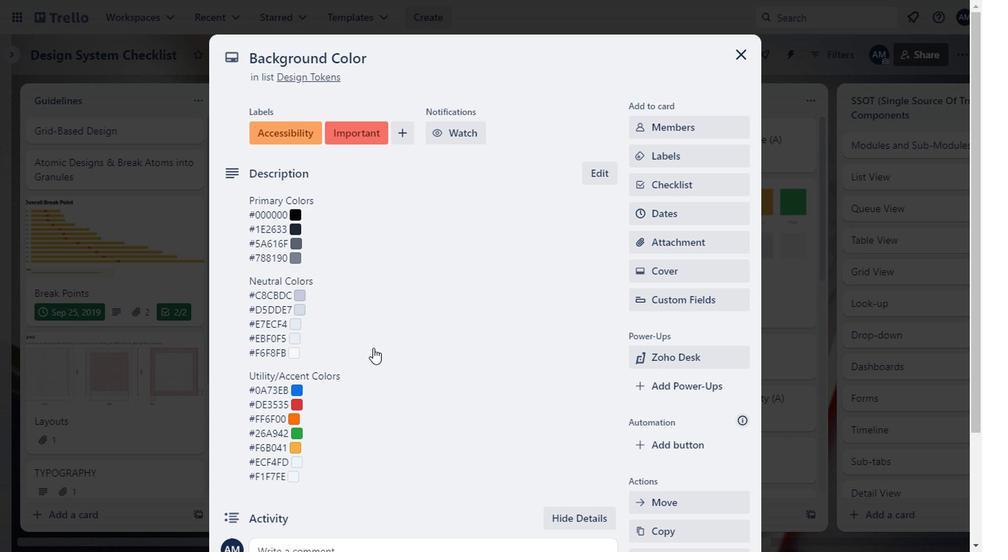 
Action: Mouse scrolled (368, 351) with delta (0, -1)
Screenshot: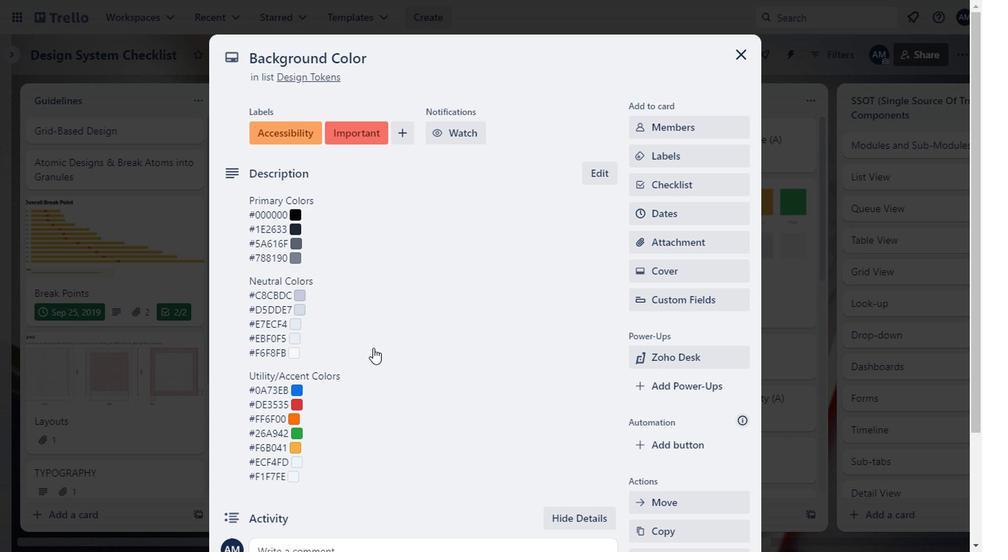 
Action: Mouse moved to (295, 257)
Screenshot: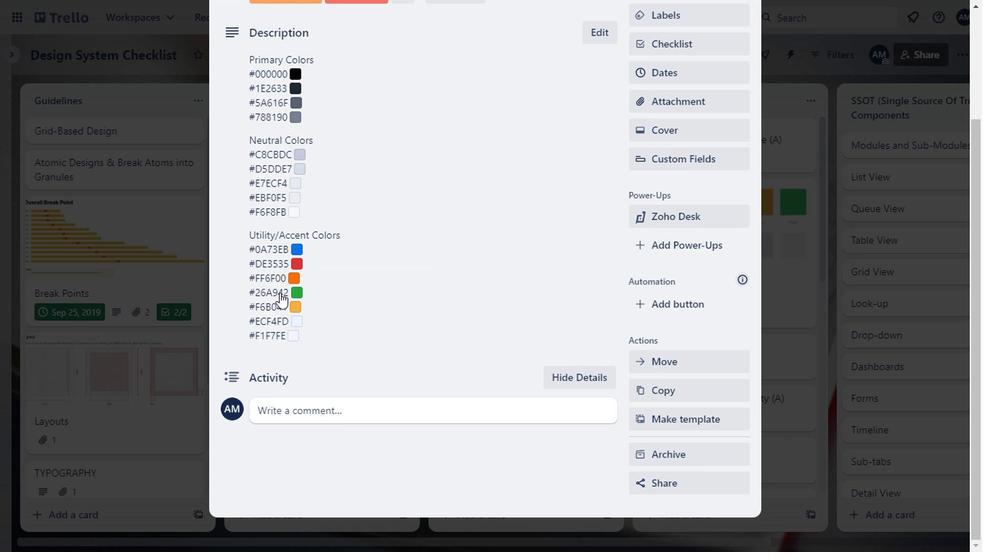 
Action: Mouse scrolled (295, 258) with delta (0, 1)
Screenshot: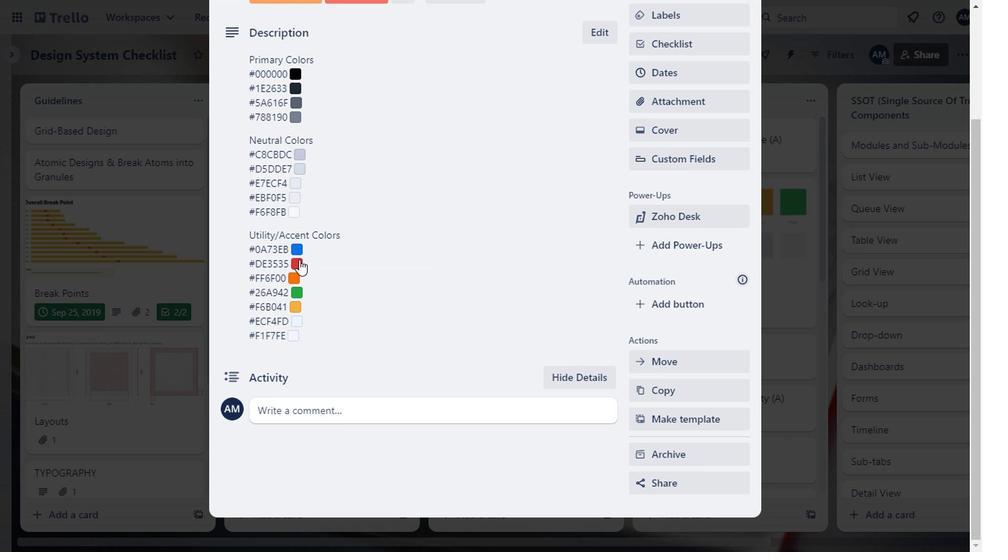 
Action: Mouse scrolled (295, 258) with delta (0, 1)
Screenshot: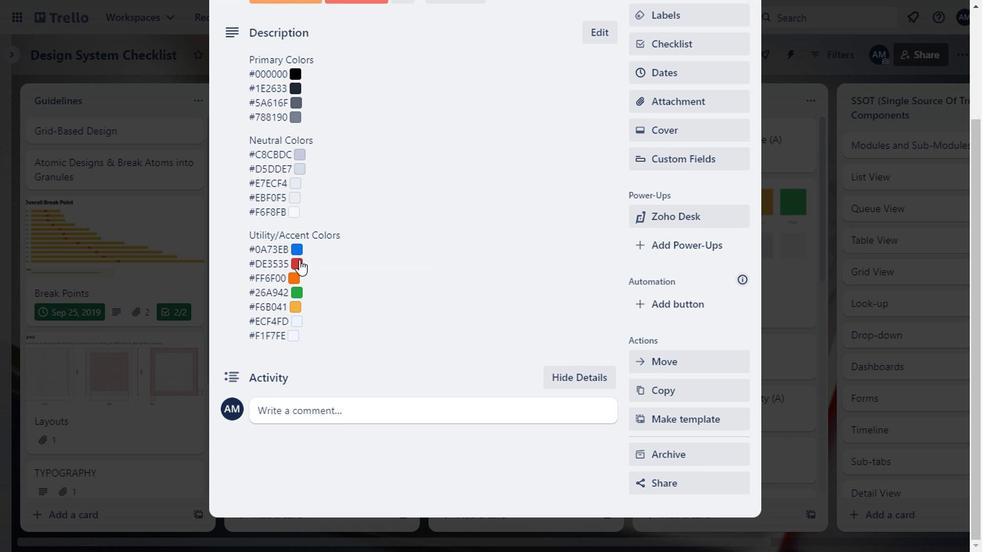 
Action: Mouse scrolled (295, 258) with delta (0, 1)
Screenshot: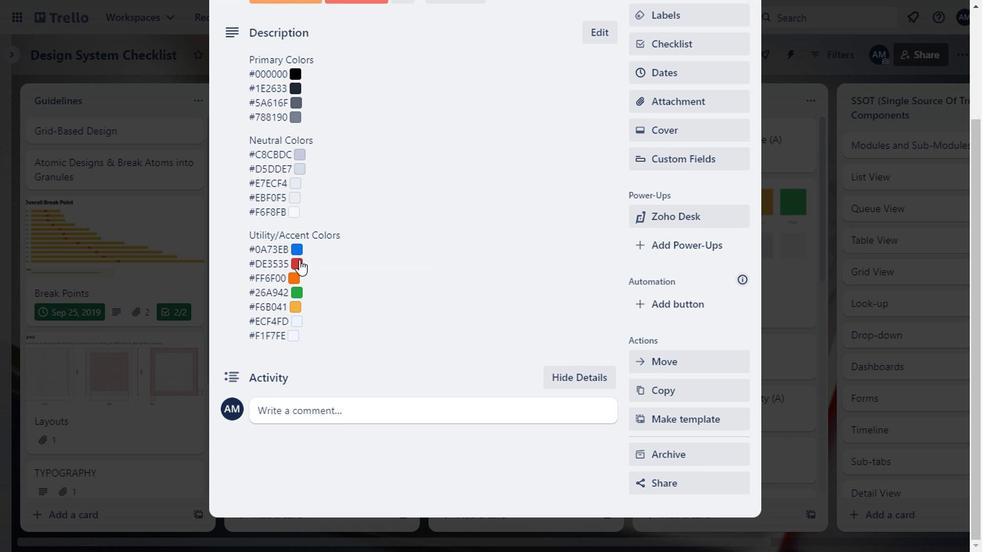 
Action: Mouse moved to (583, 167)
Screenshot: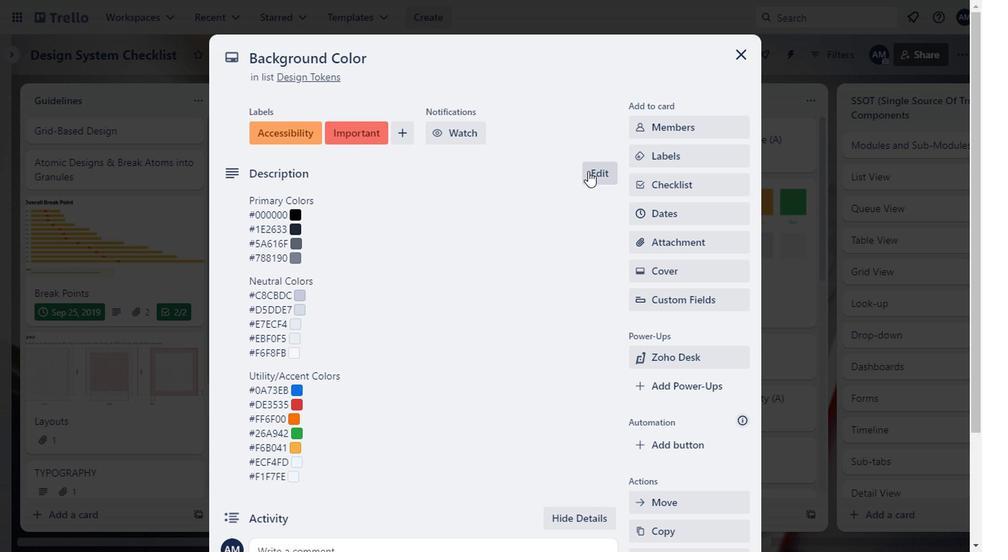
Action: Mouse pressed left at (583, 167)
Screenshot: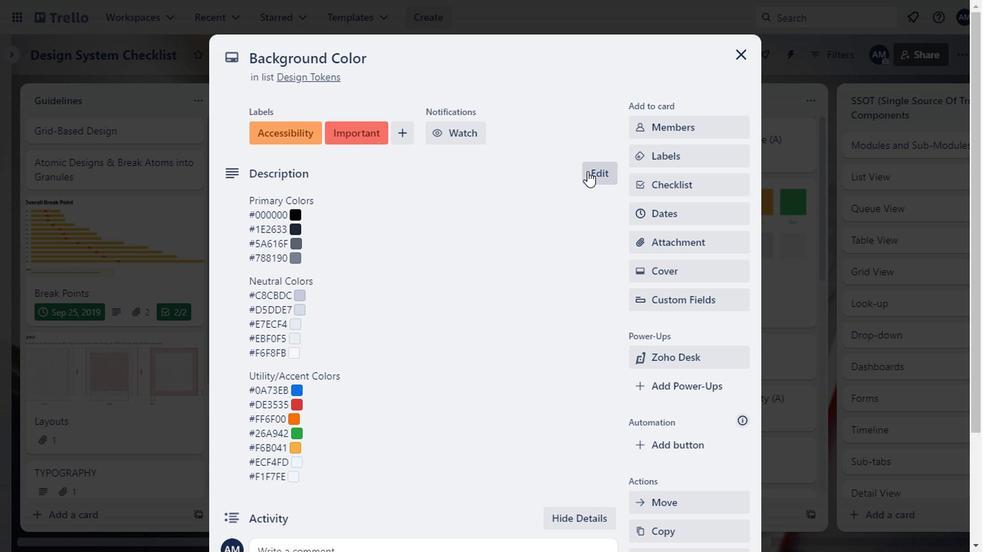 
Action: Mouse moved to (370, 404)
Screenshot: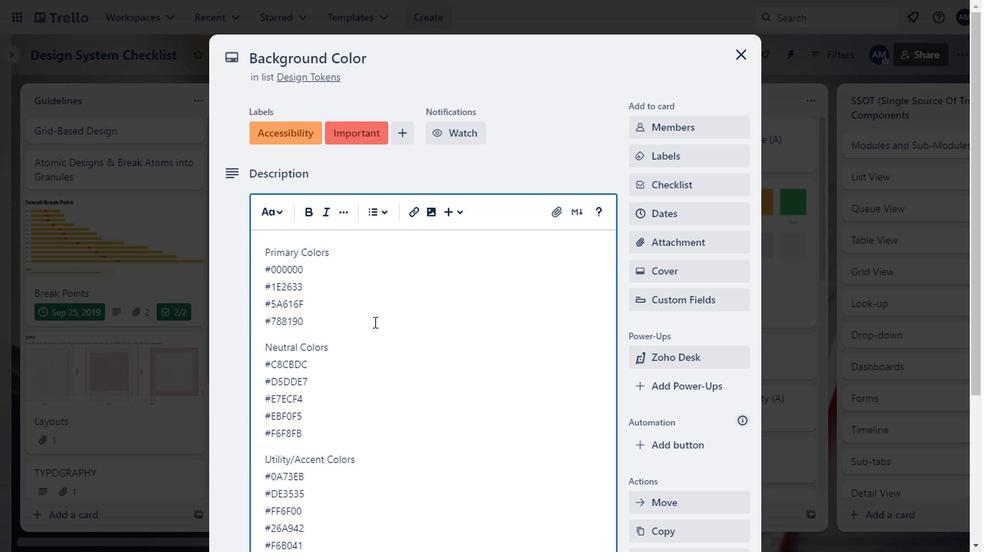 
Action: Mouse scrolled (370, 404) with delta (0, 0)
Screenshot: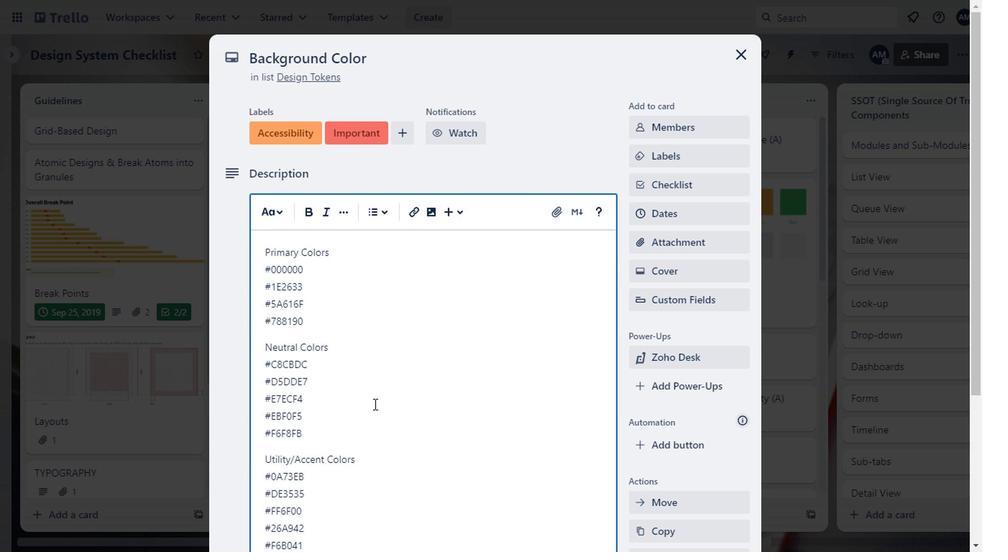 
Action: Mouse scrolled (370, 404) with delta (0, 0)
Screenshot: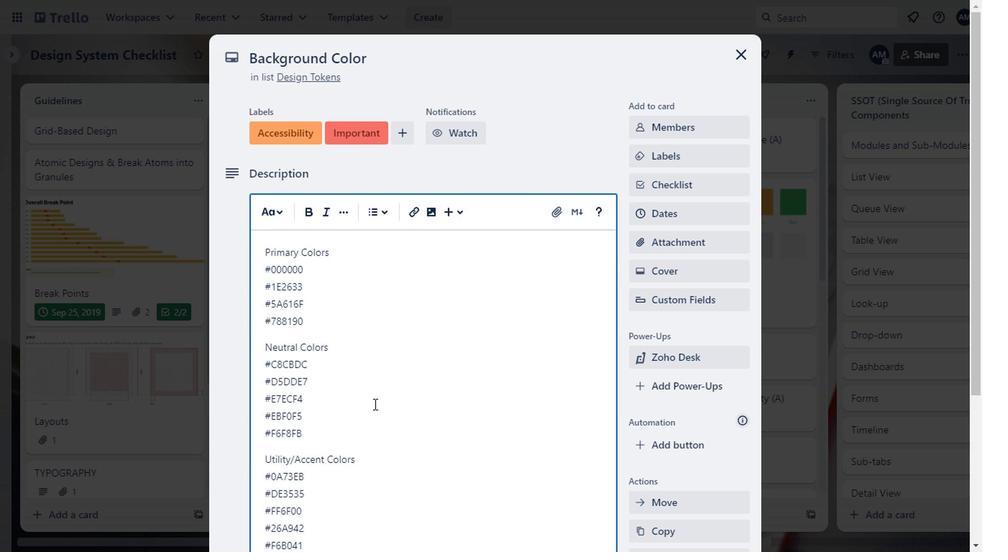 
Action: Mouse scrolled (370, 404) with delta (0, 0)
Screenshot: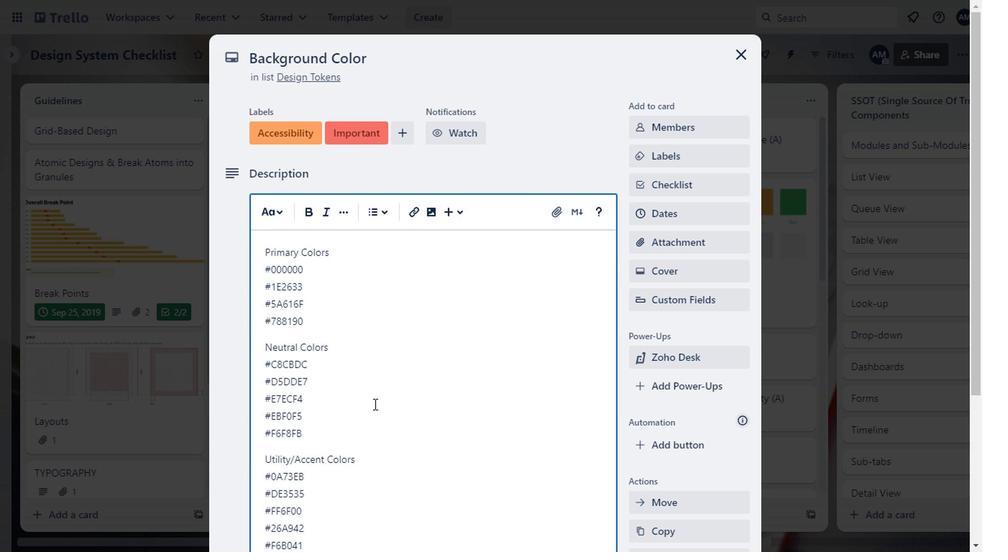 
Action: Mouse scrolled (370, 404) with delta (0, 0)
Screenshot: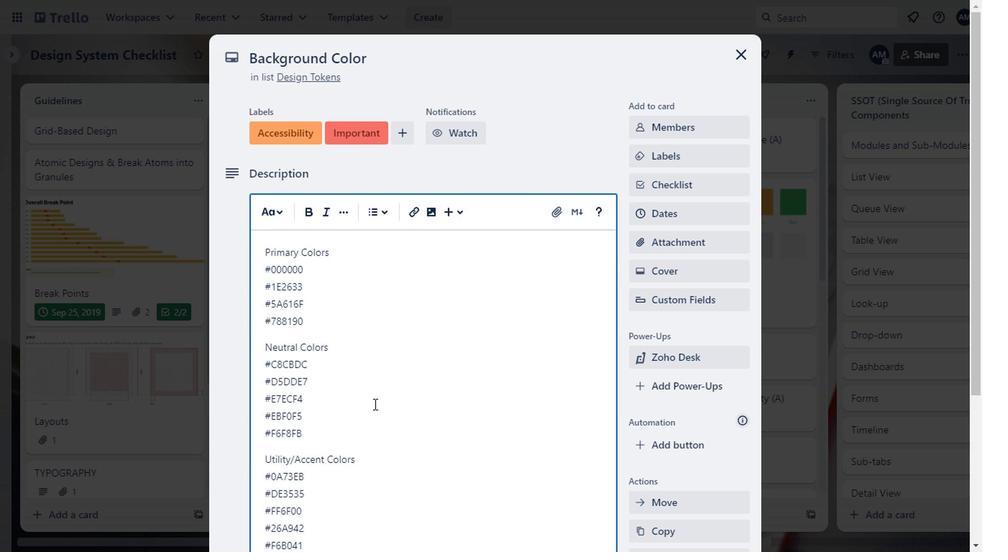
Action: Mouse moved to (317, 275)
Screenshot: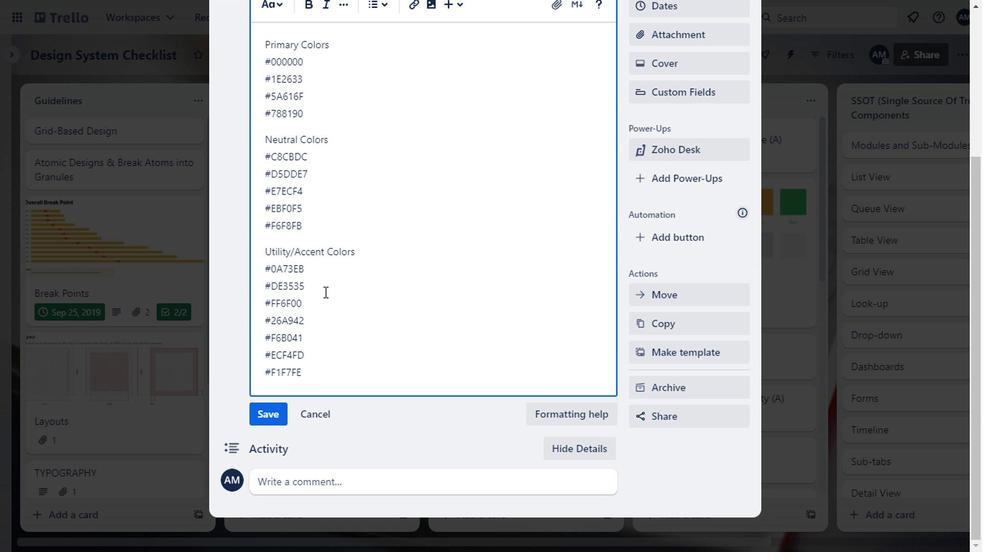 
Action: Mouse scrolled (317, 276) with delta (0, 0)
Screenshot: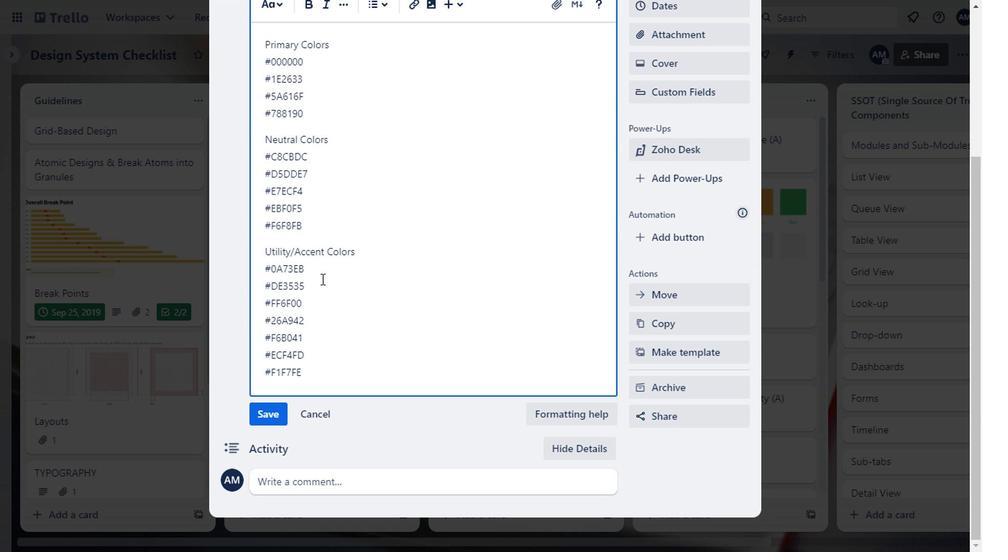 
Action: Mouse scrolled (317, 276) with delta (0, 0)
Screenshot: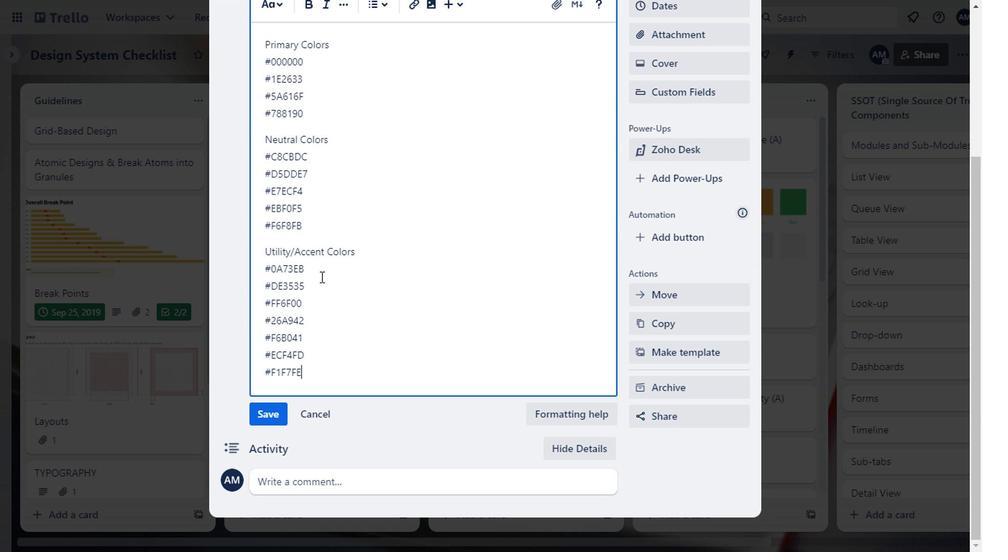
Action: Mouse moved to (358, 370)
Screenshot: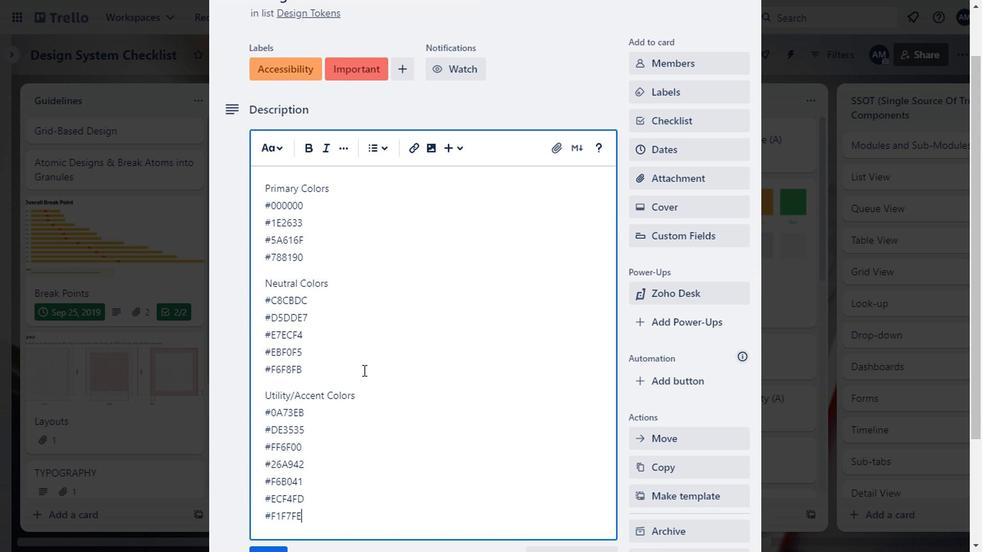 
Action: Mouse scrolled (358, 369) with delta (0, 0)
Screenshot: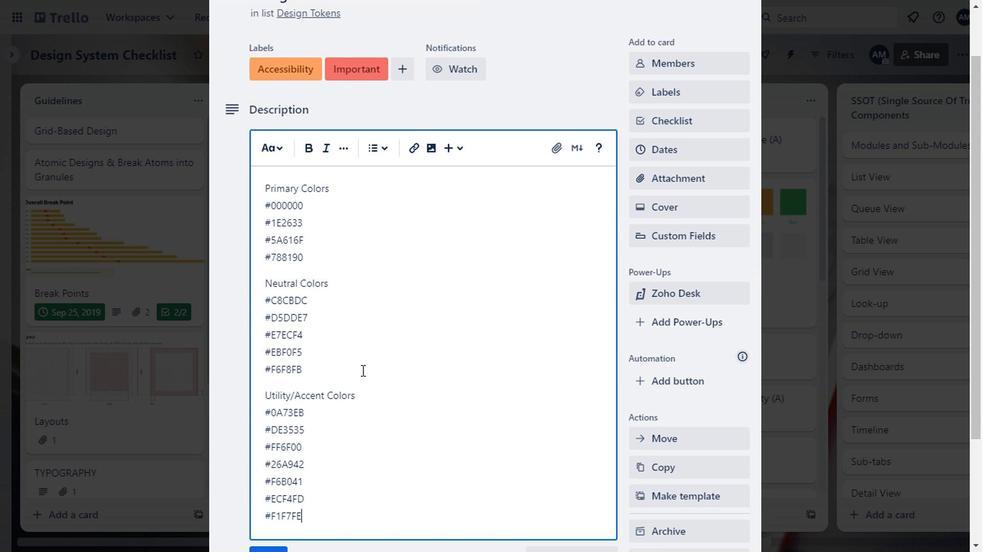 
Action: Mouse scrolled (358, 369) with delta (0, 0)
Screenshot: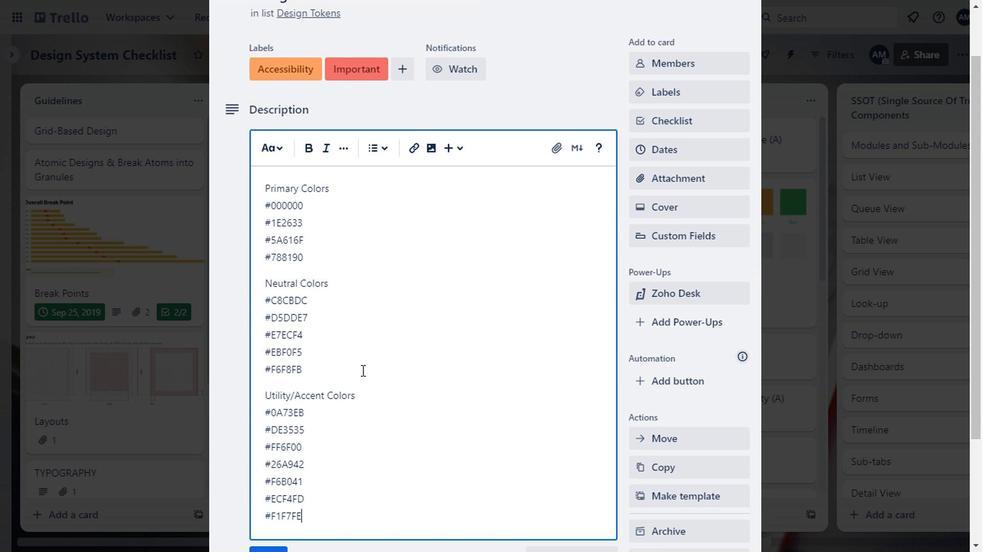 
Action: Mouse moved to (340, 368)
Screenshot: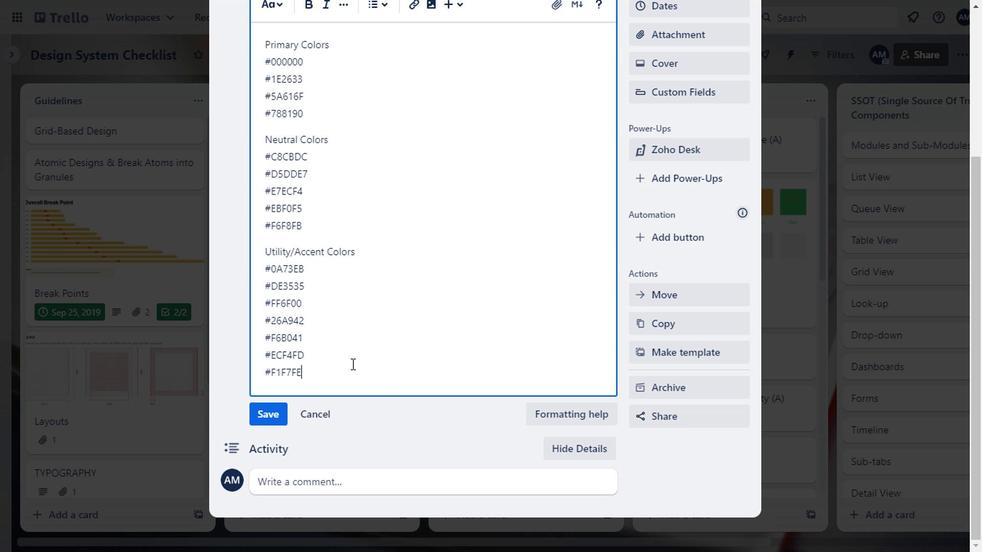 
Action: Key pressed <Key.enter>
Screenshot: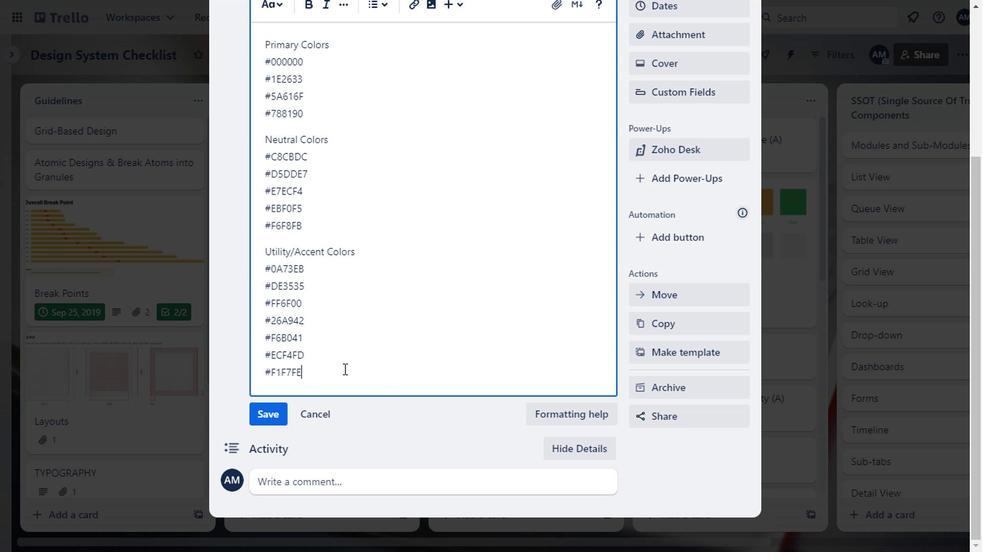 
Action: Mouse scrolled (340, 369) with delta (0, 1)
Screenshot: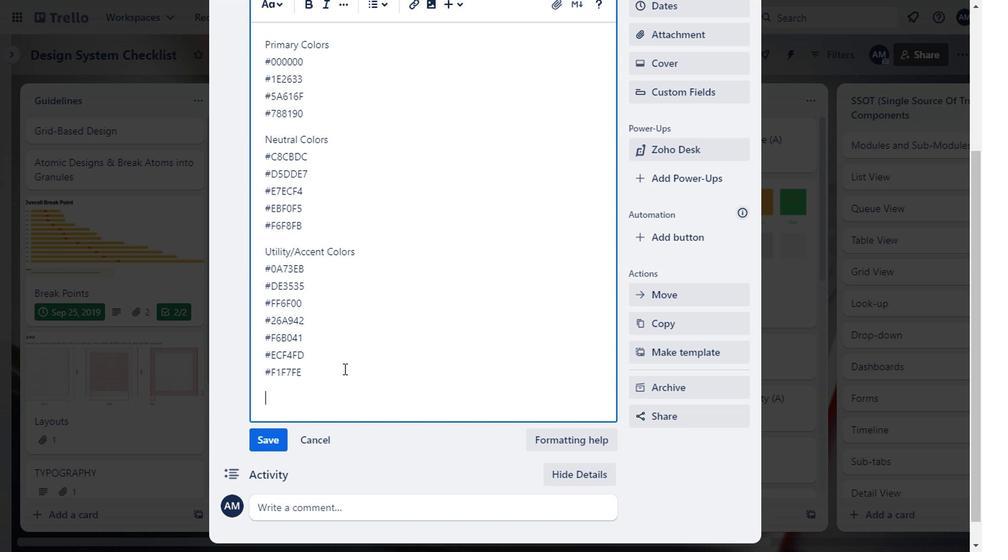 
Action: Mouse moved to (311, 393)
Screenshot: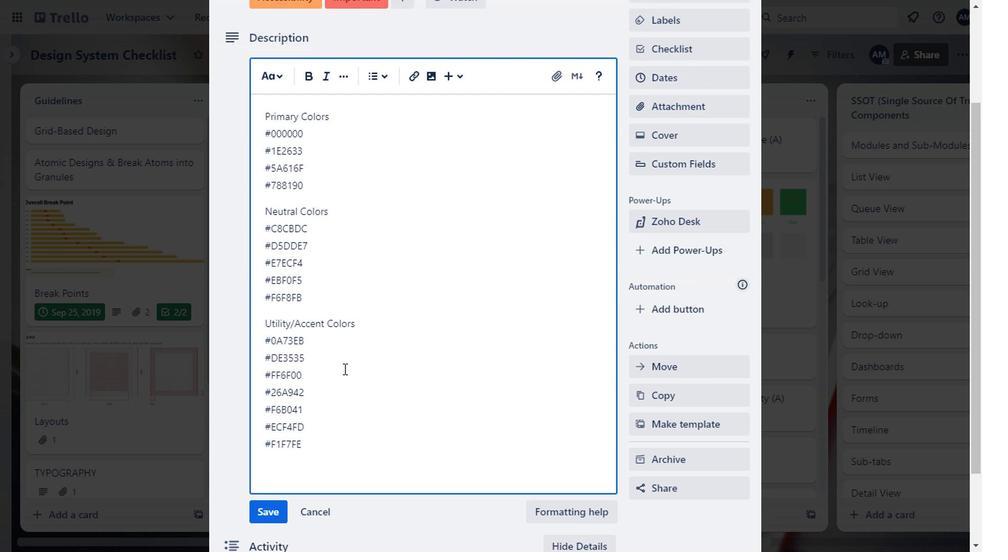 
Action: Mouse scrolled (311, 392) with delta (0, -1)
Screenshot: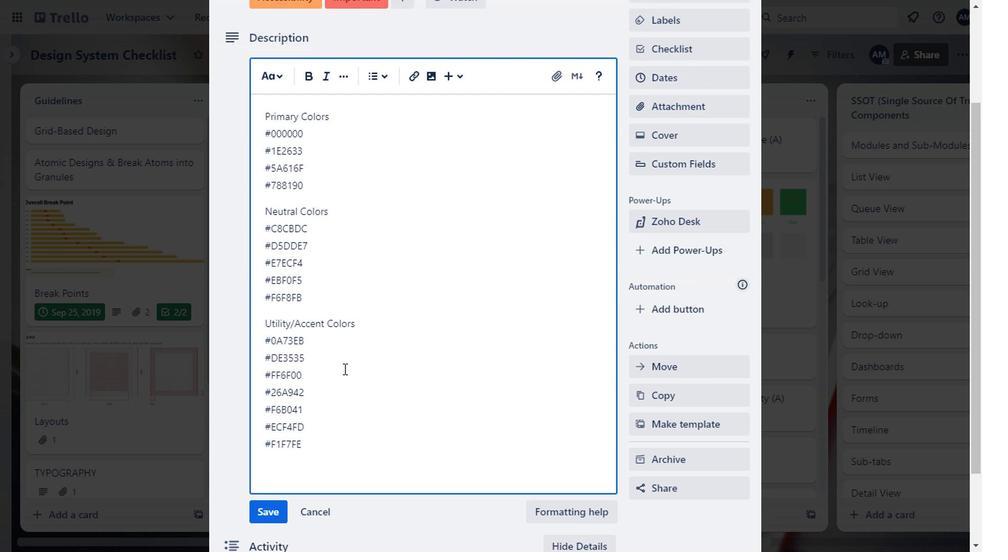 
Action: Mouse scrolled (311, 392) with delta (0, -1)
Screenshot: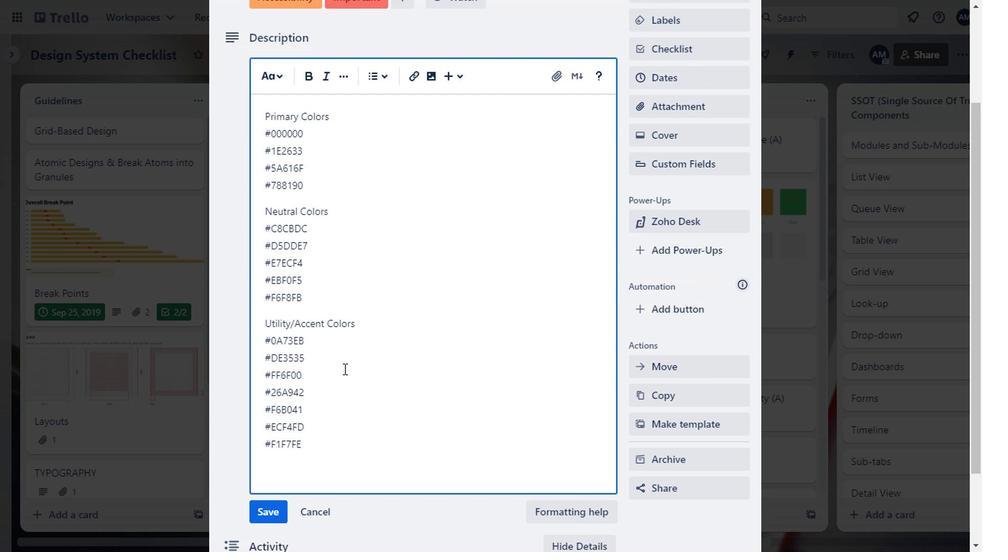 
Action: Mouse moved to (266, 406)
Screenshot: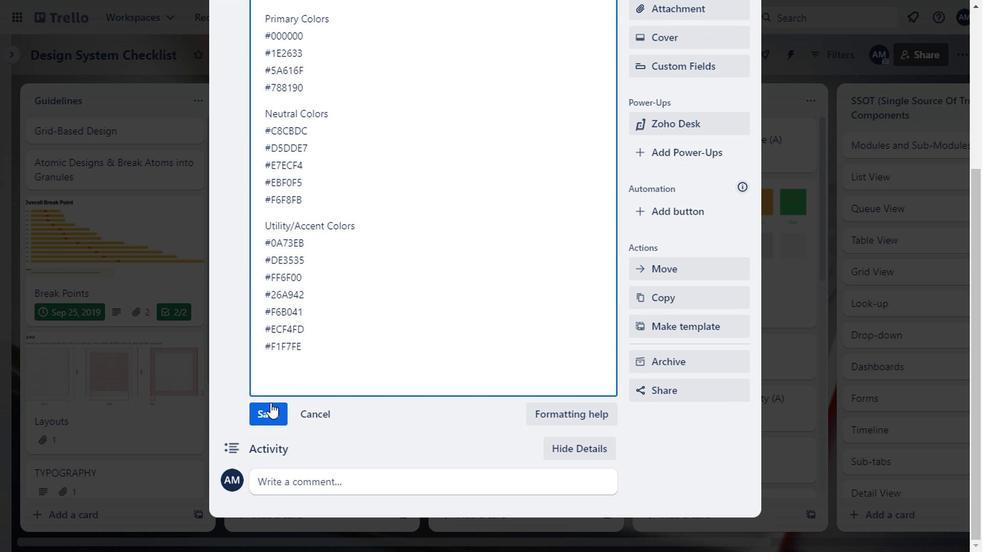 
Action: Mouse pressed left at (266, 406)
Screenshot: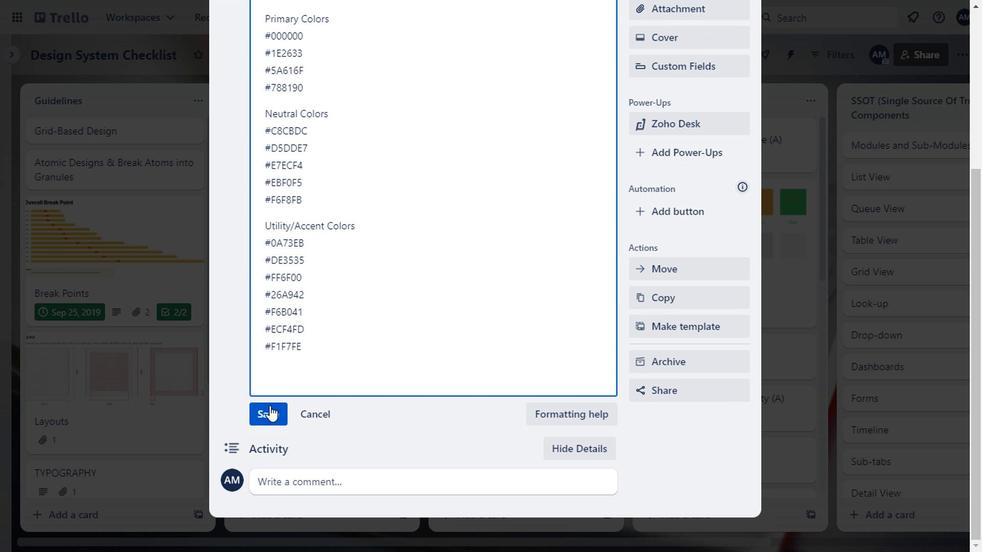 
Action: Mouse moved to (428, 220)
Screenshot: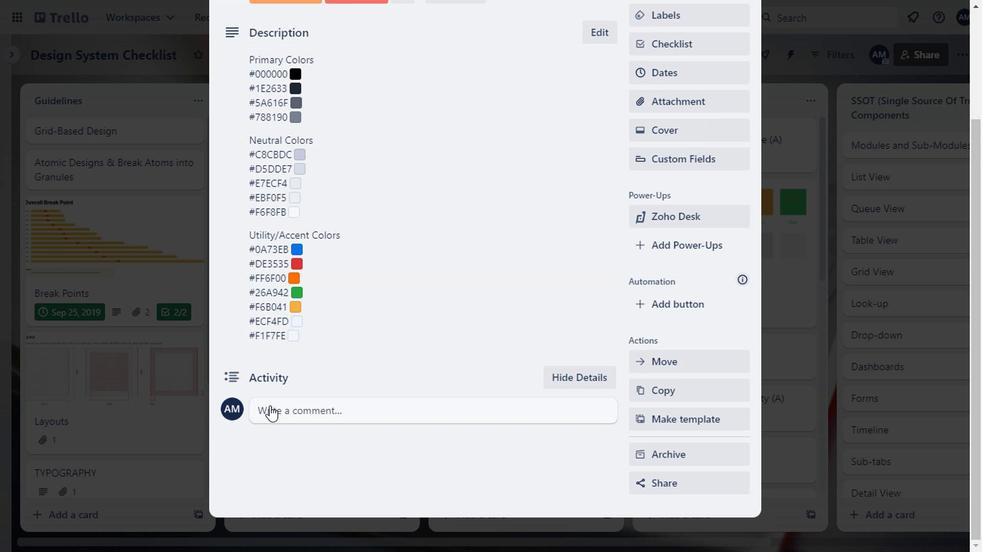 
Action: Mouse scrolled (428, 221) with delta (0, 1)
Screenshot: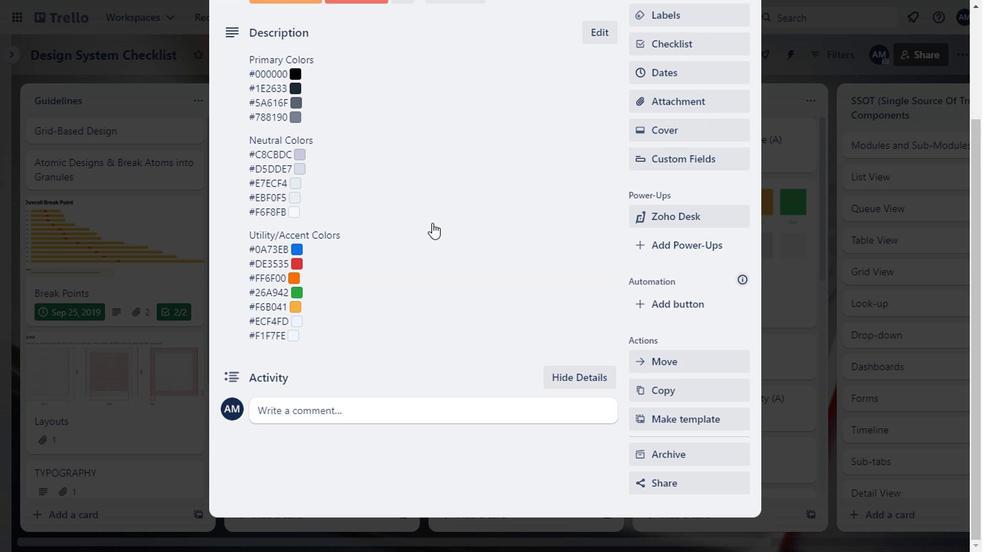 
Action: Mouse scrolled (428, 221) with delta (0, 1)
Screenshot: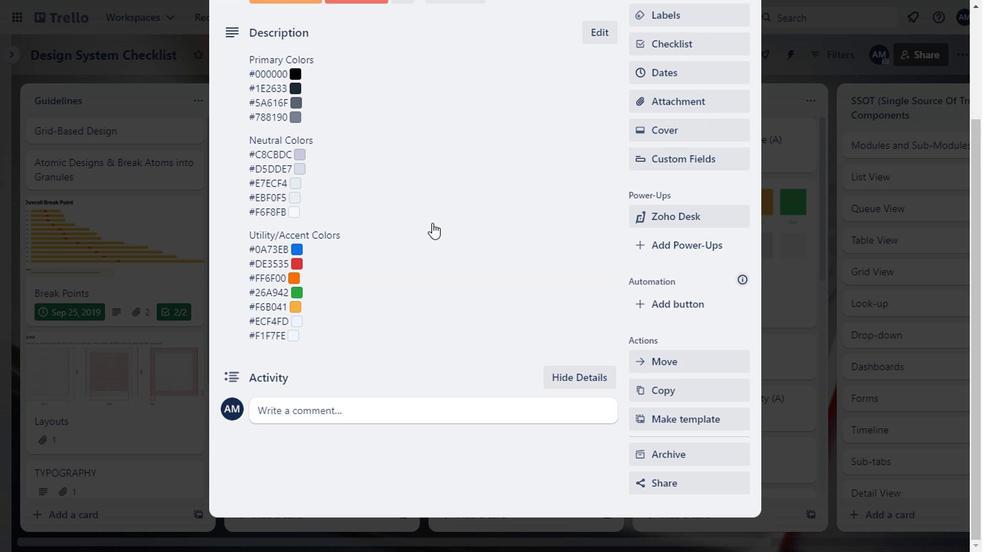 
Action: Mouse moved to (671, 183)
Screenshot: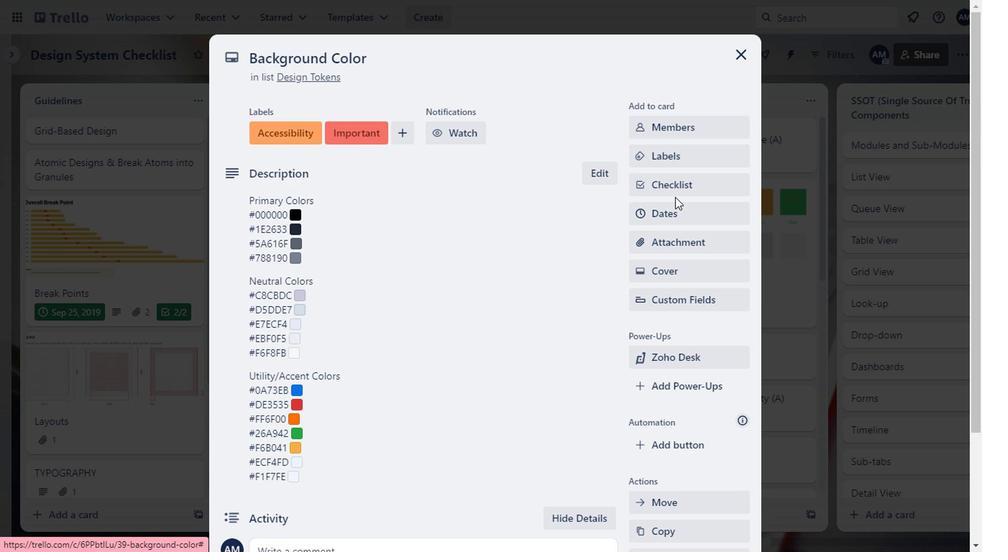 
Action: Mouse pressed left at (671, 183)
Screenshot: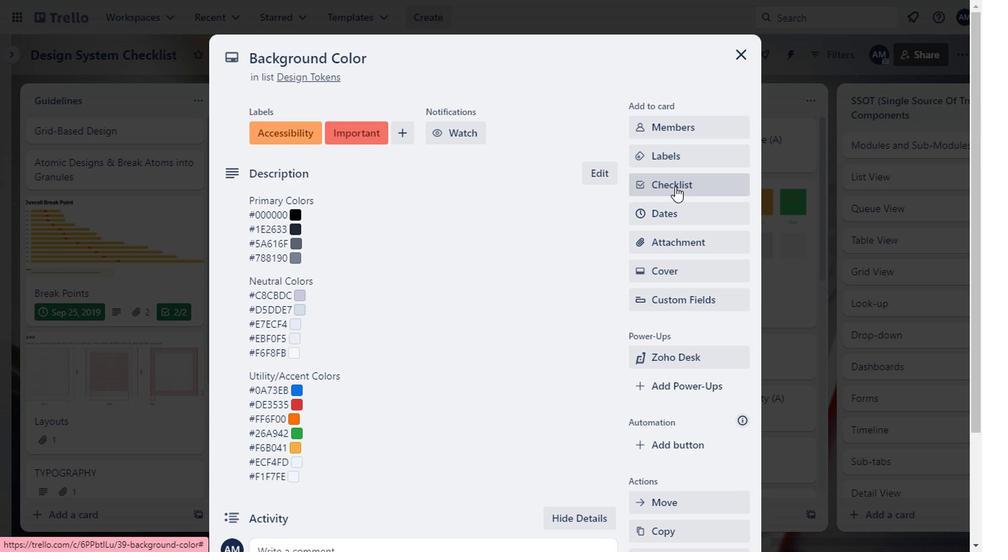 
Action: Mouse moved to (709, 305)
Screenshot: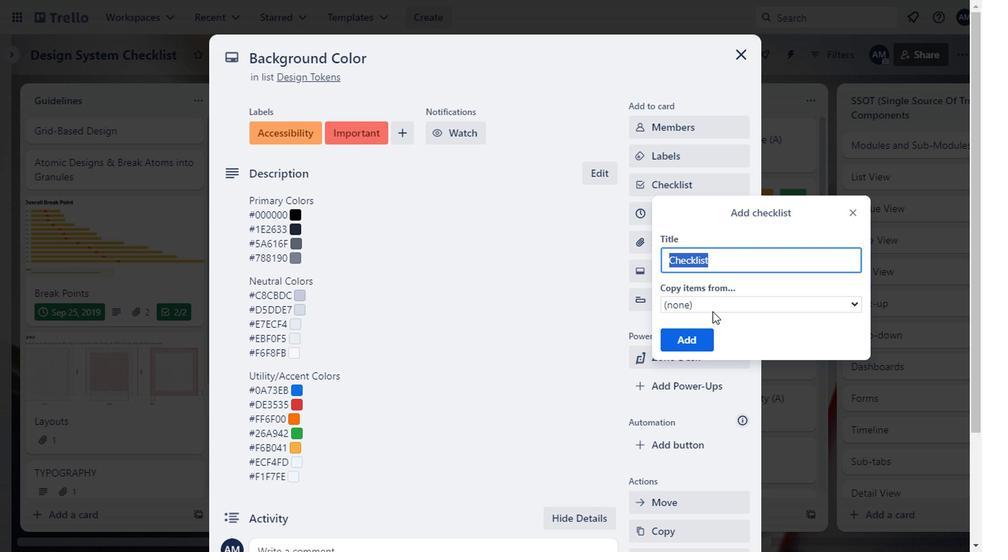 
Action: Mouse pressed left at (709, 305)
Screenshot: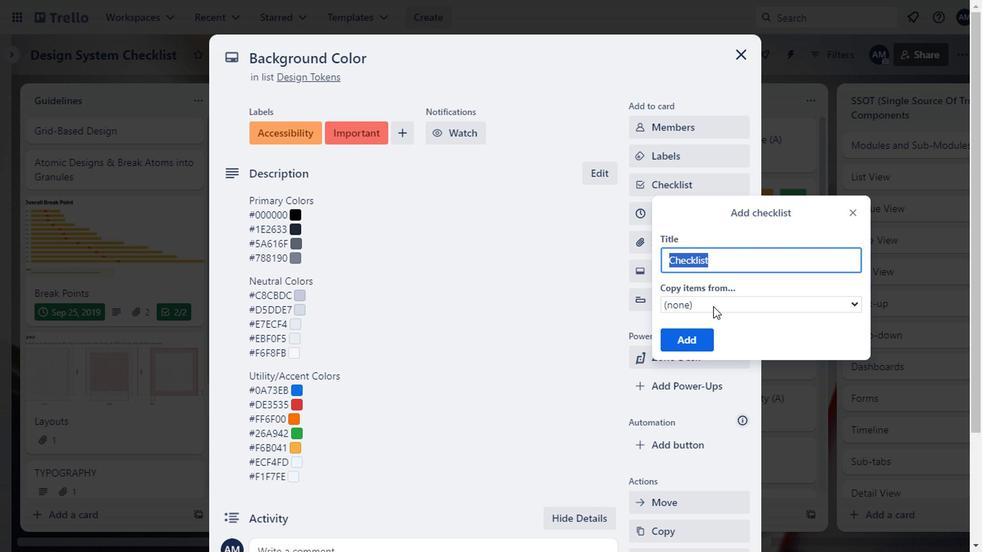 
Action: Mouse moved to (694, 380)
Screenshot: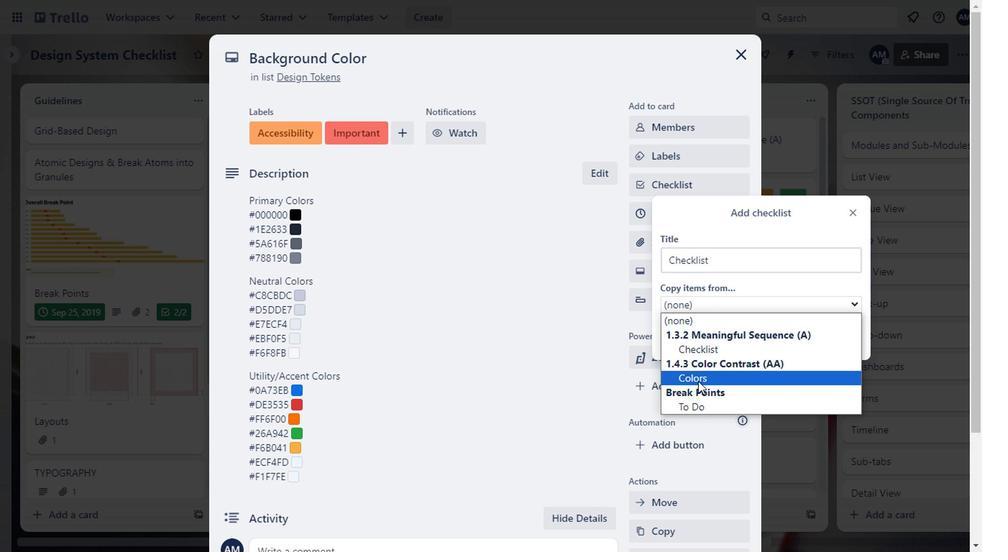 
Action: Mouse pressed left at (694, 380)
Screenshot: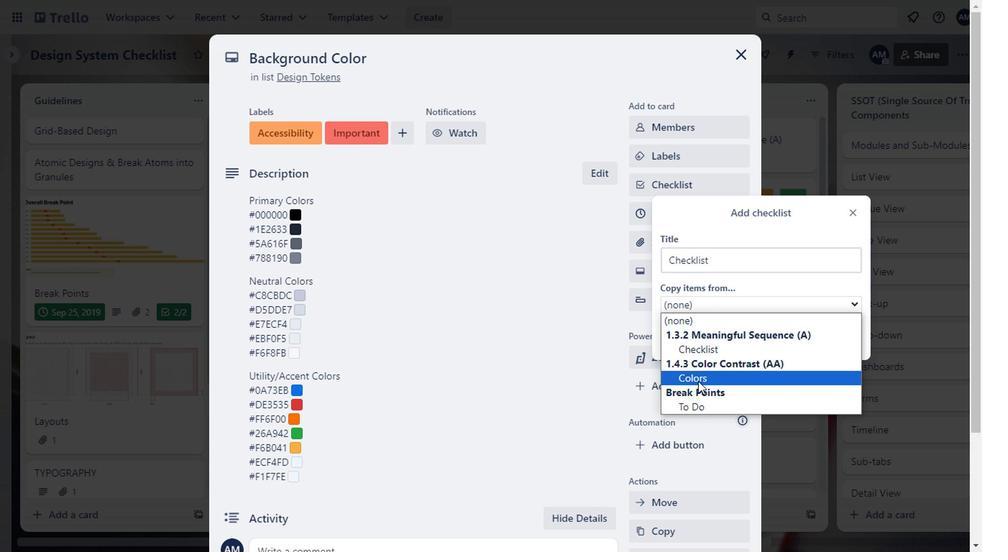 
Action: Mouse moved to (489, 339)
Screenshot: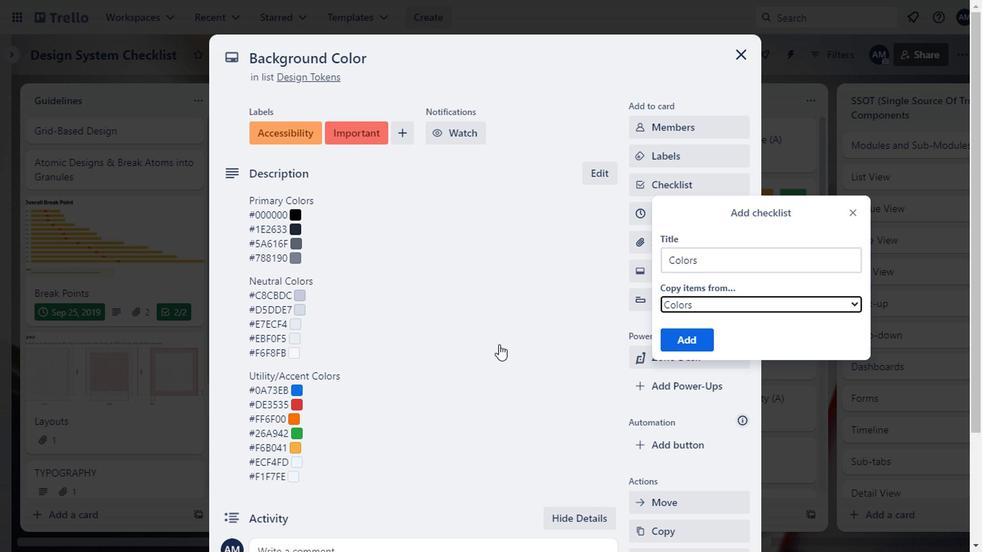 
Action: Mouse scrolled (489, 338) with delta (0, -1)
Screenshot: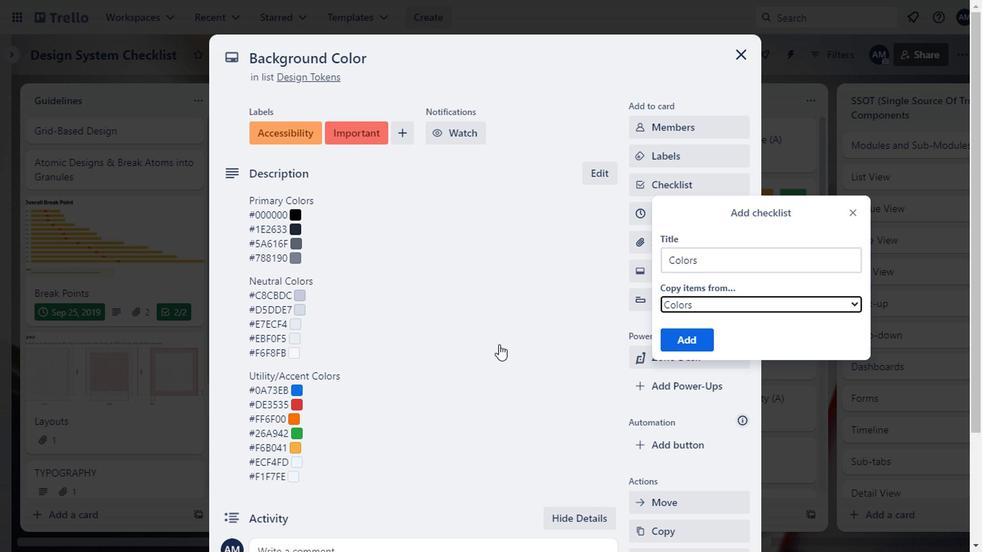 
Action: Mouse moved to (489, 338)
Screenshot: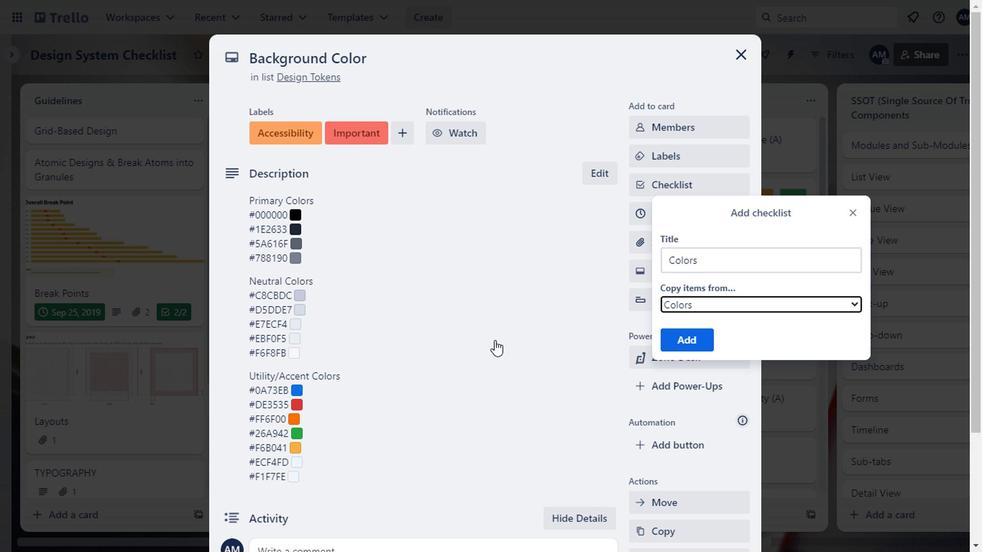 
Action: Mouse scrolled (489, 337) with delta (0, 0)
Screenshot: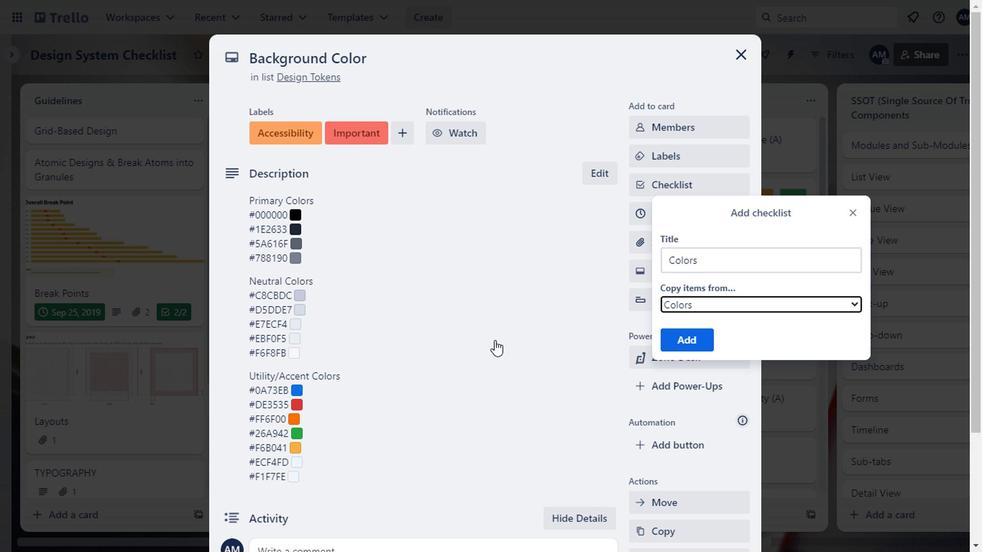 
Action: Mouse moved to (487, 337)
Screenshot: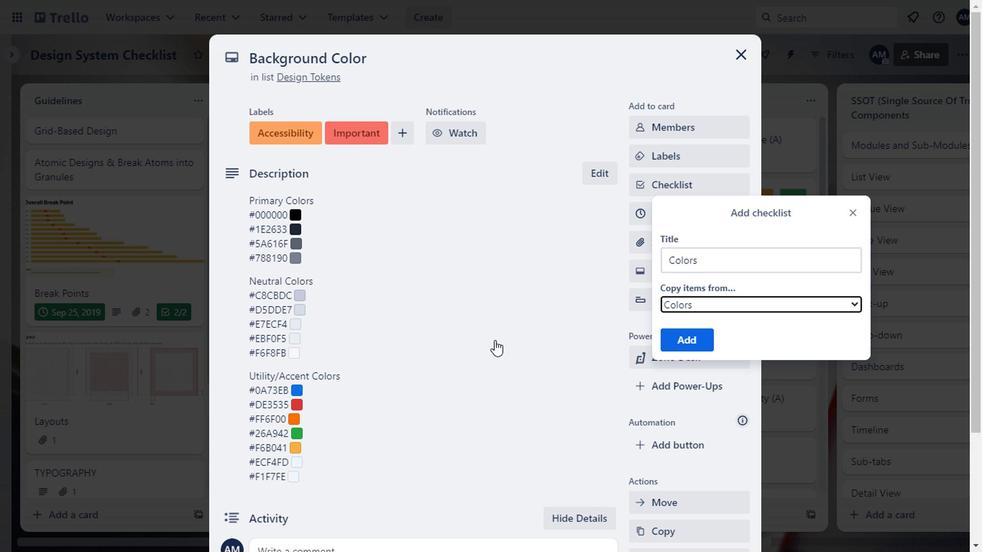 
Action: Mouse scrolled (487, 337) with delta (0, 0)
Screenshot: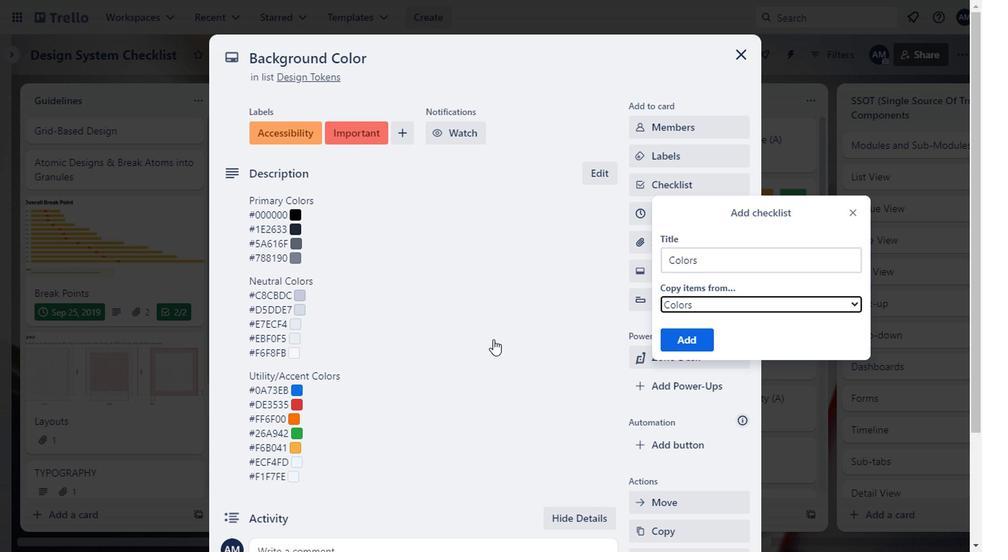 
Action: Mouse moved to (483, 334)
Screenshot: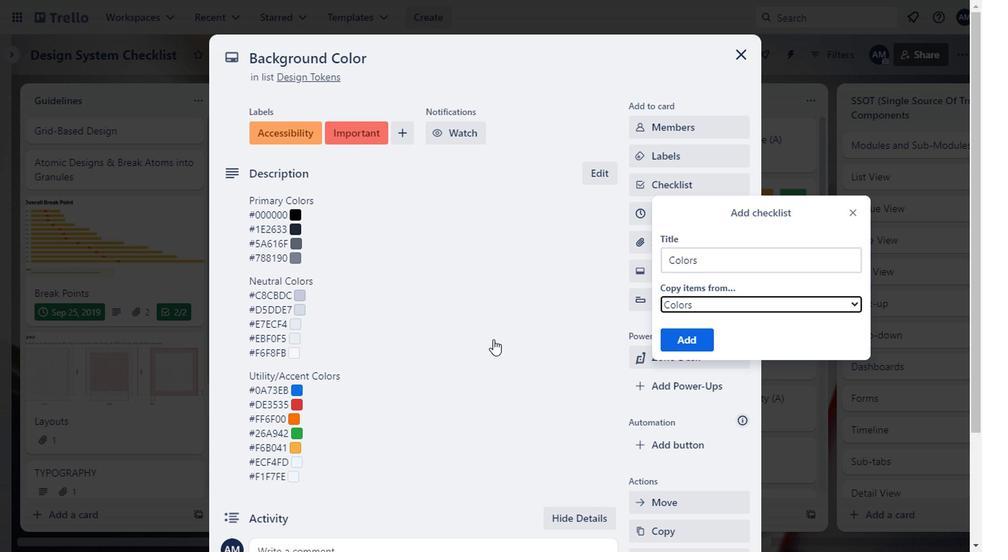 
Action: Mouse scrolled (483, 333) with delta (0, -1)
Screenshot: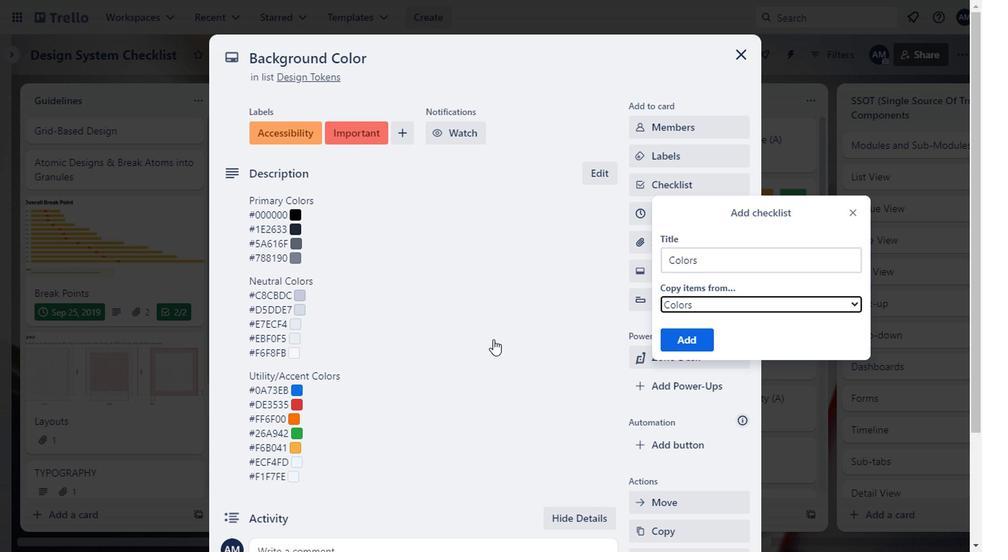 
Action: Mouse moved to (698, 342)
Screenshot: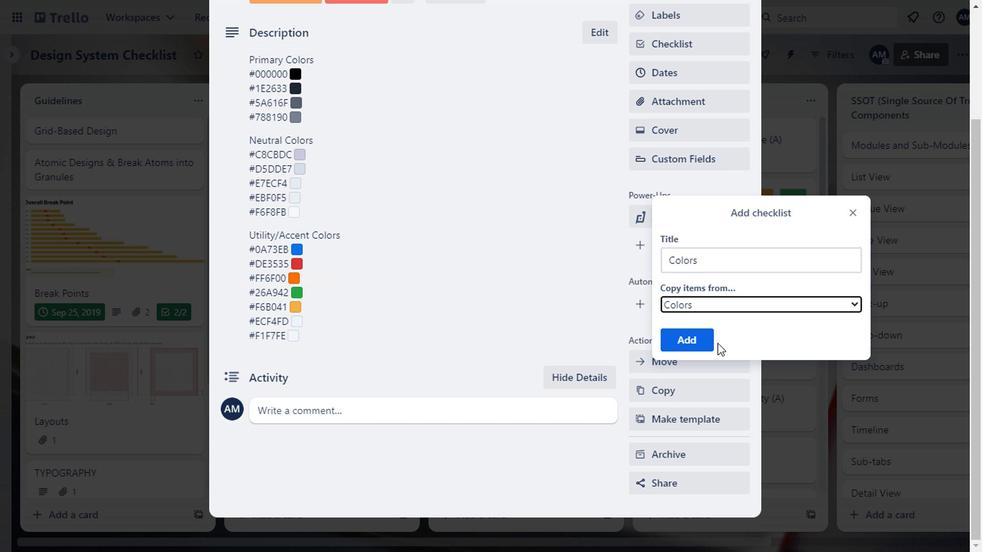 
Action: Mouse pressed left at (698, 342)
Screenshot: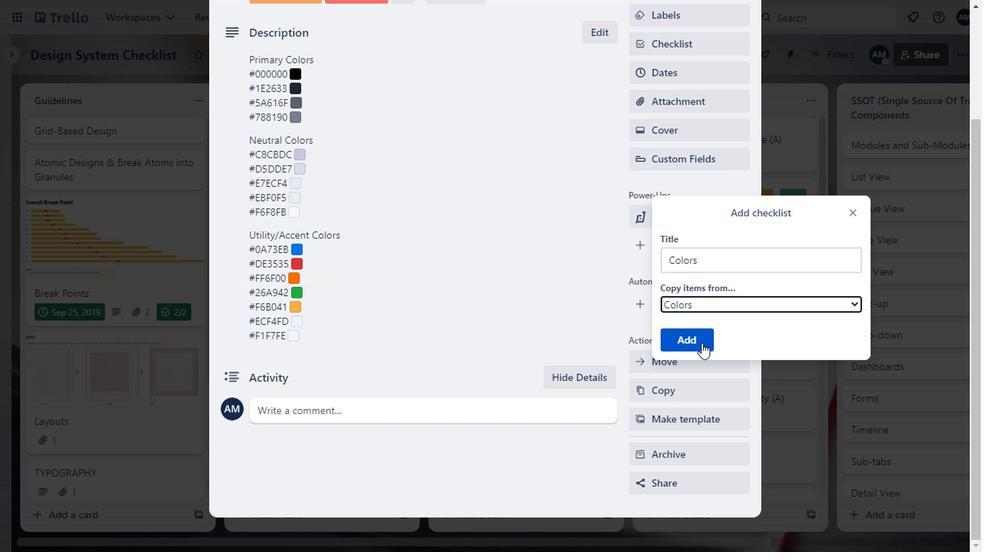 
Action: Mouse moved to (572, 356)
Screenshot: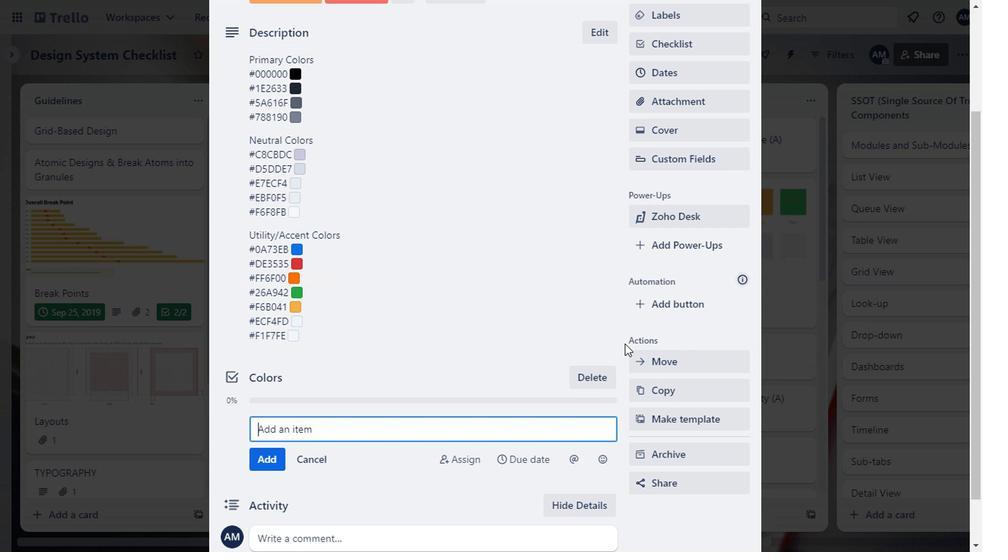 
Action: Mouse scrolled (572, 356) with delta (0, 0)
Screenshot: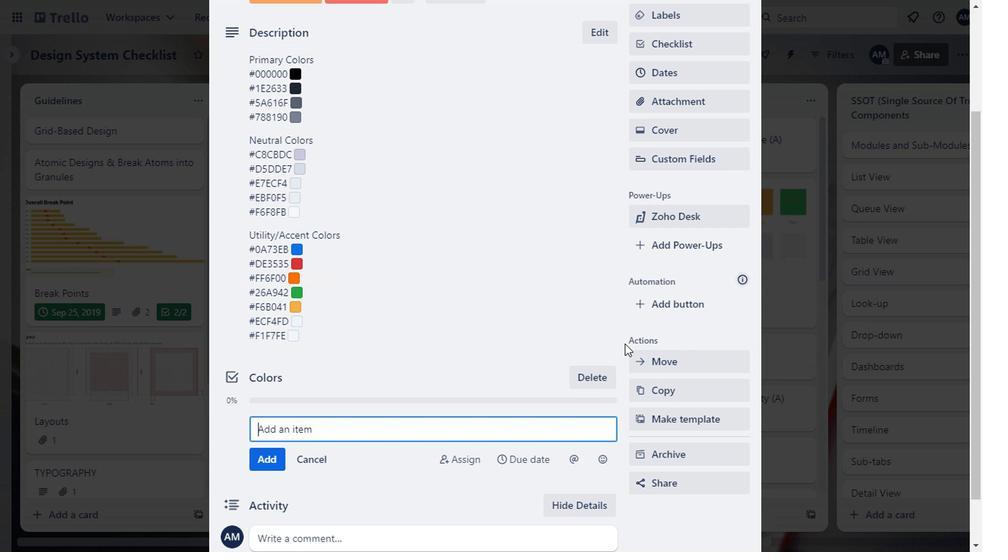 
Action: Mouse scrolled (572, 356) with delta (0, 0)
Screenshot: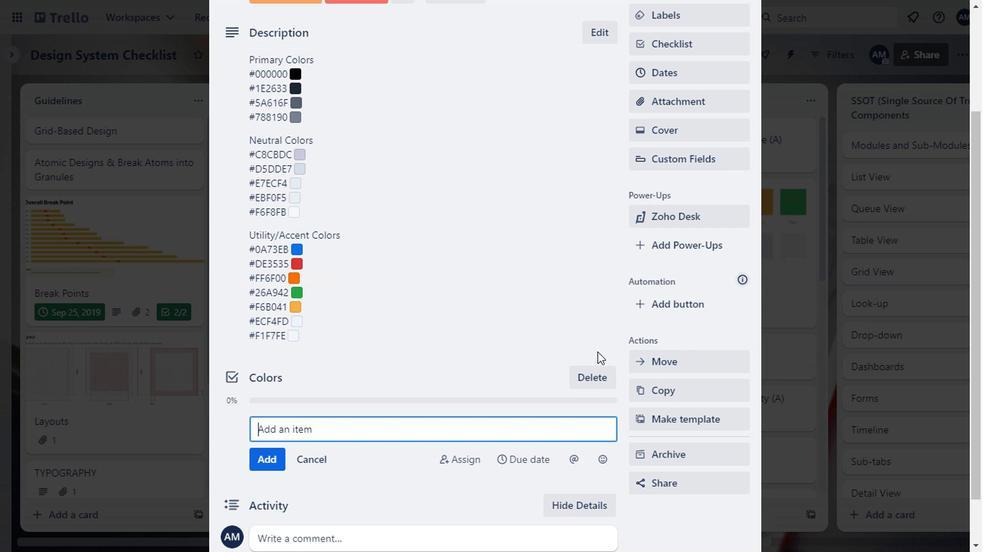 
Action: Mouse scrolled (572, 356) with delta (0, 0)
Screenshot: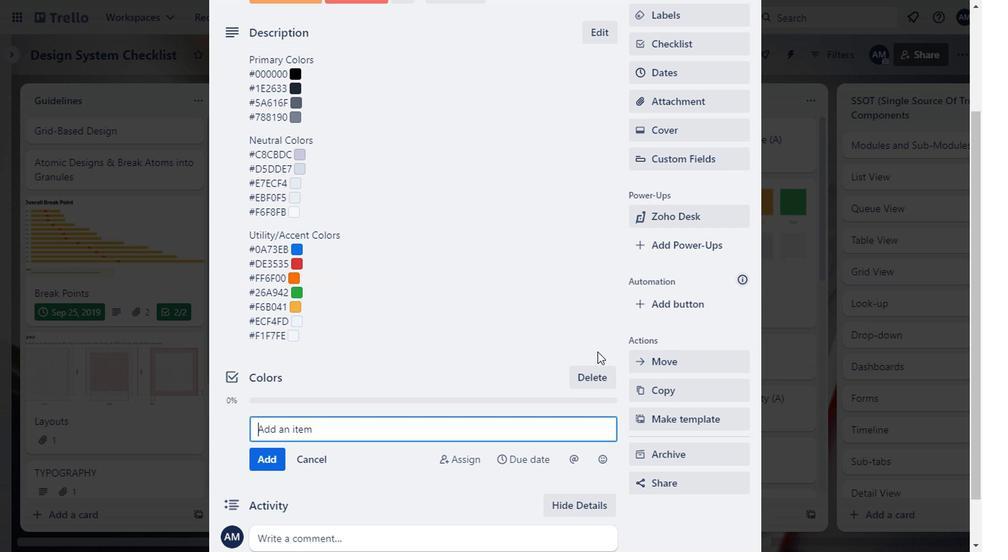 
Action: Mouse moved to (407, 368)
Screenshot: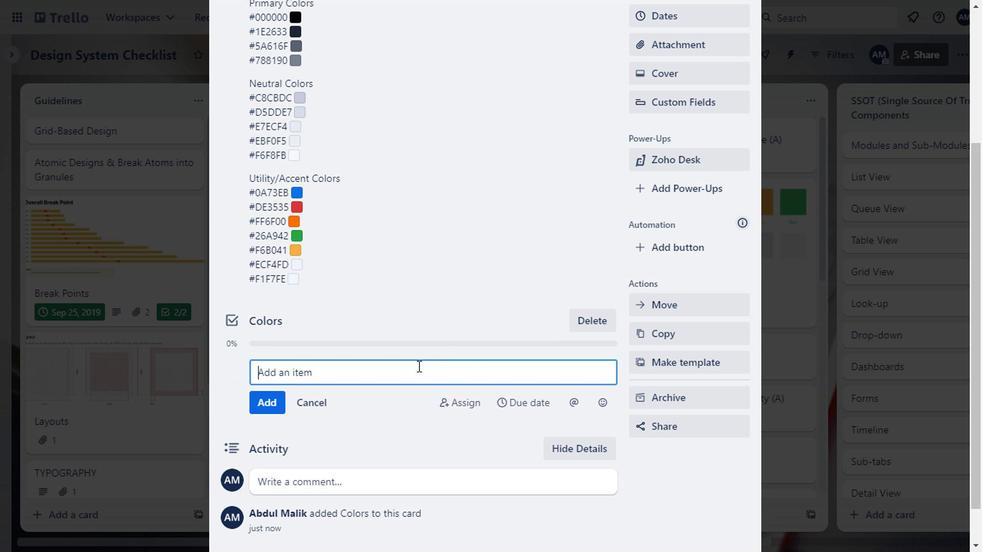 
Action: Mouse scrolled (407, 367) with delta (0, 0)
Screenshot: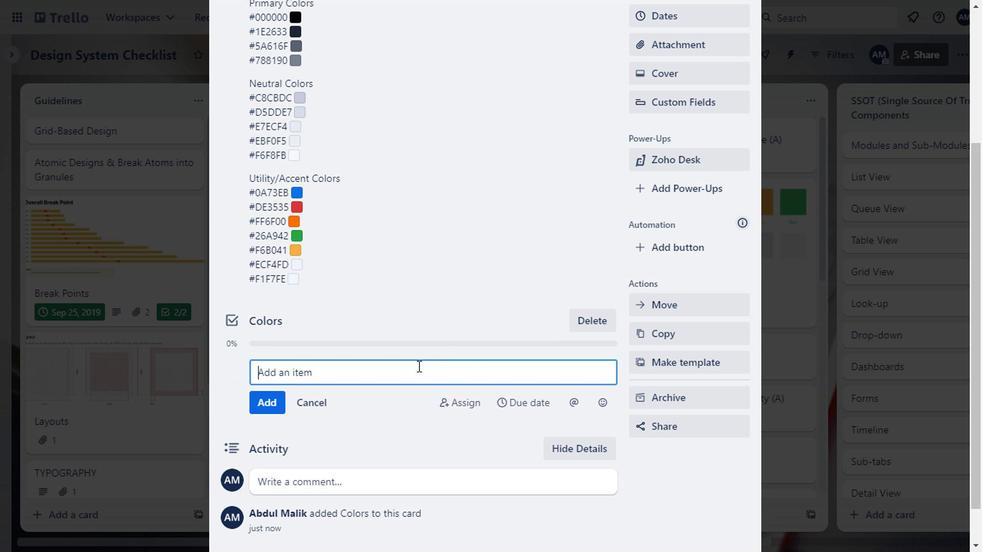
Action: Mouse moved to (396, 369)
Screenshot: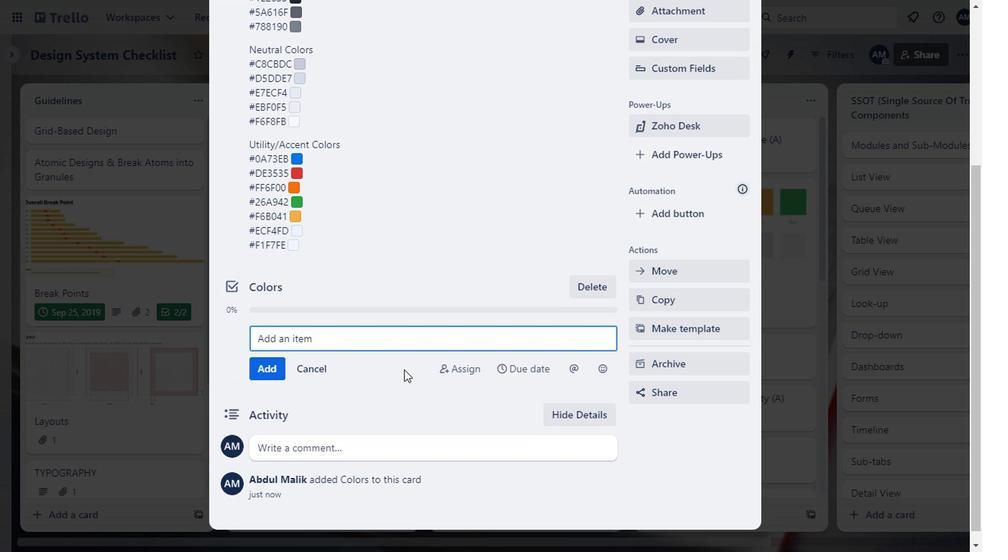 
Action: Mouse scrolled (396, 368) with delta (0, -1)
Screenshot: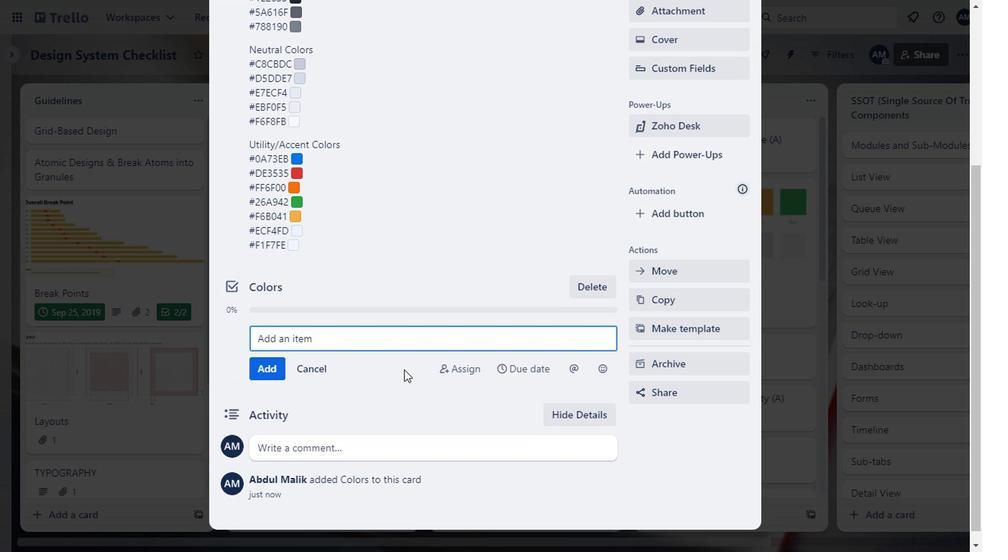 
Action: Mouse moved to (396, 369)
Screenshot: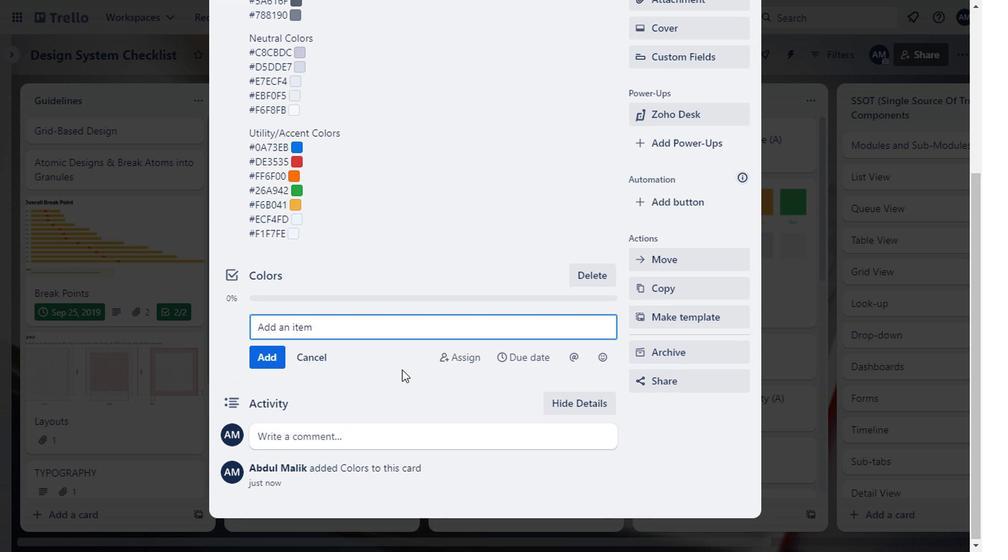 
Action: Mouse scrolled (396, 368) with delta (0, -1)
Screenshot: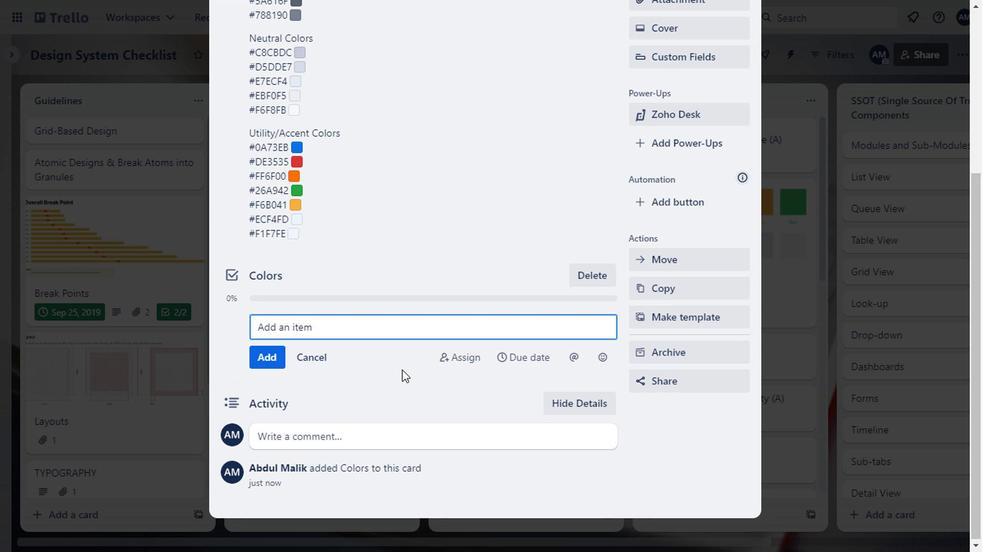 
Action: Mouse moved to (750, 254)
Screenshot: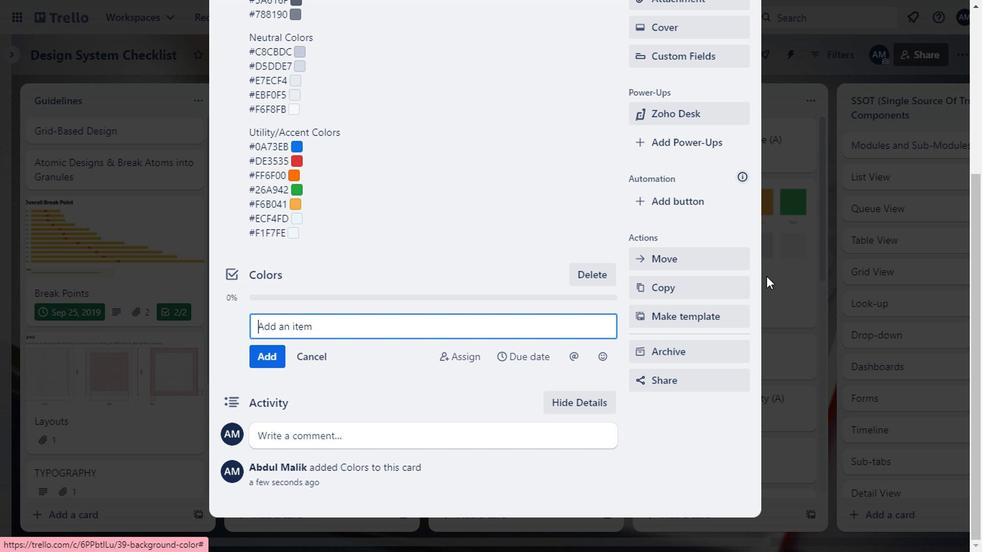 
Action: Mouse scrolled (750, 255) with delta (0, 1)
Screenshot: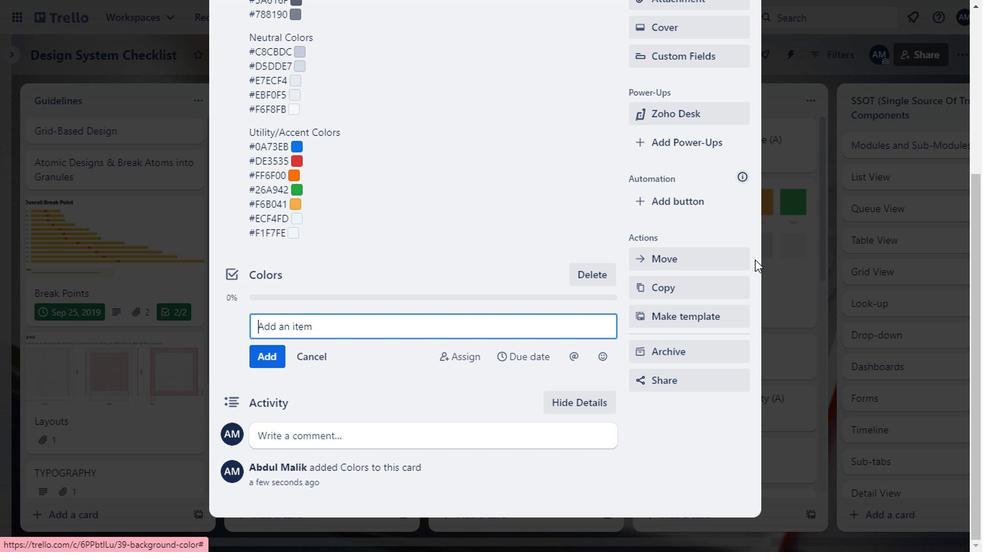 
Action: Mouse scrolled (750, 255) with delta (0, 1)
Screenshot: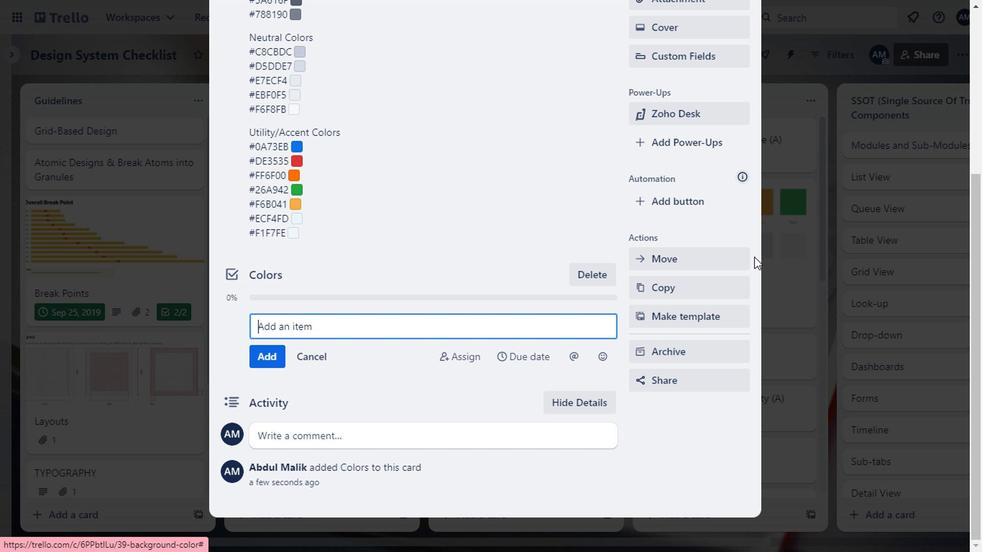 
Action: Mouse scrolled (750, 255) with delta (0, 1)
Screenshot: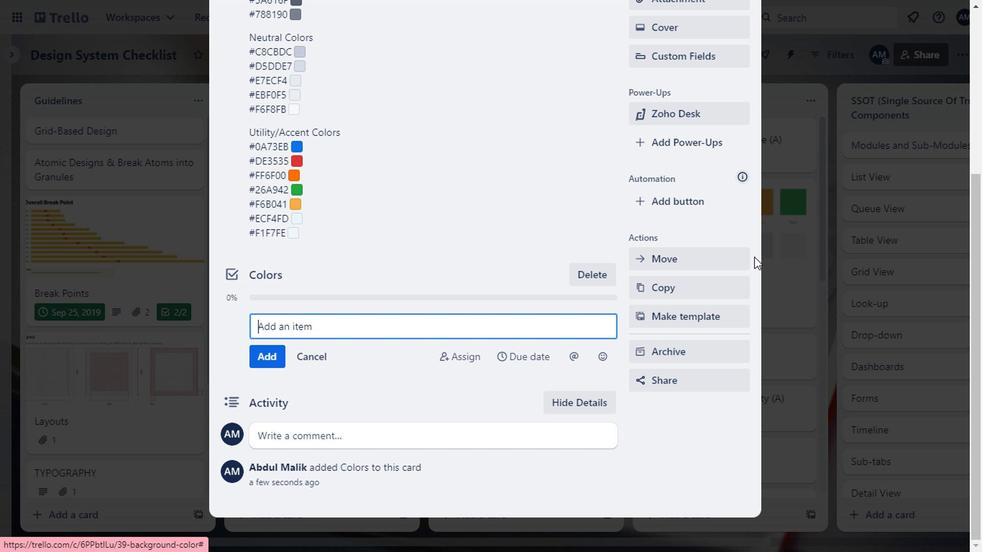 
Action: Mouse moved to (716, 282)
Screenshot: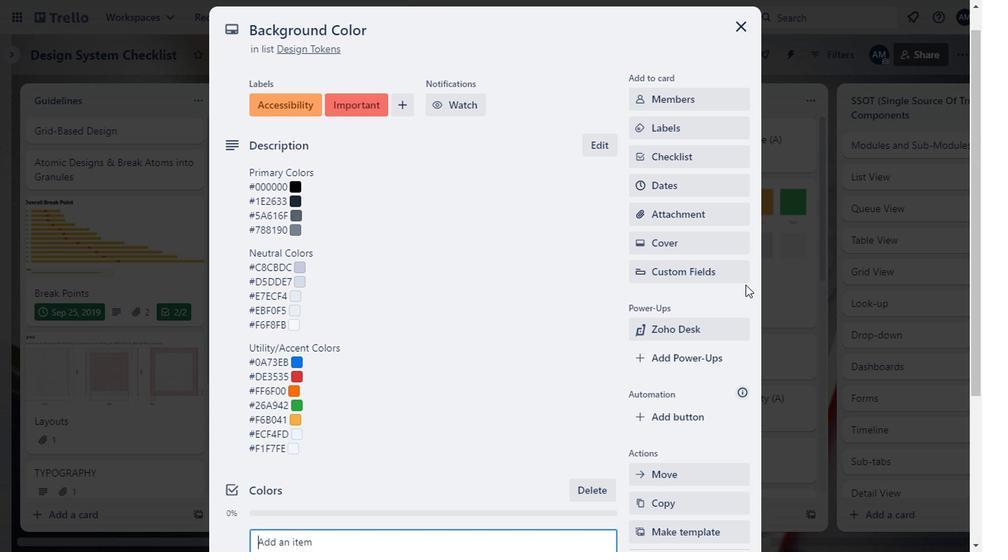 
Action: Mouse scrolled (716, 283) with delta (0, 0)
Screenshot: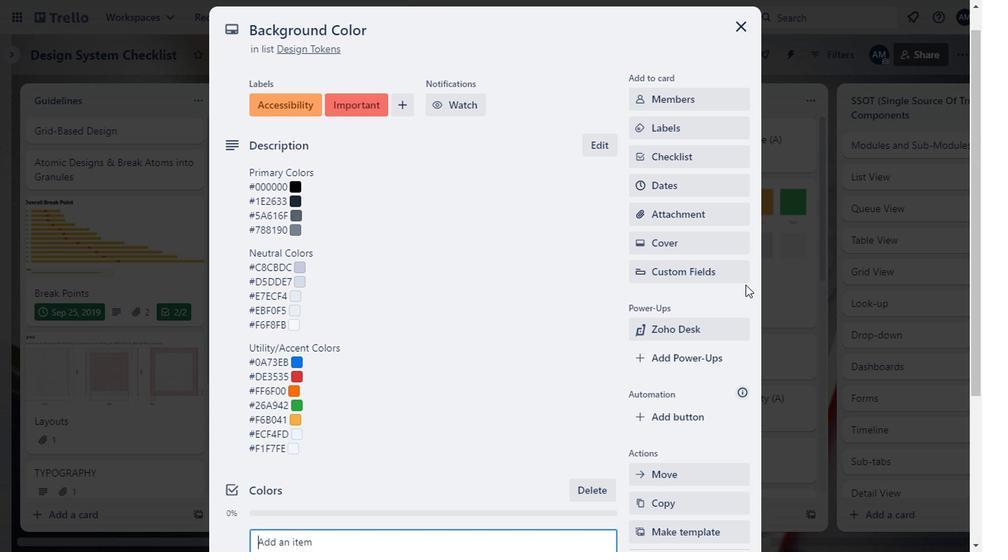 
Action: Mouse moved to (716, 282)
Screenshot: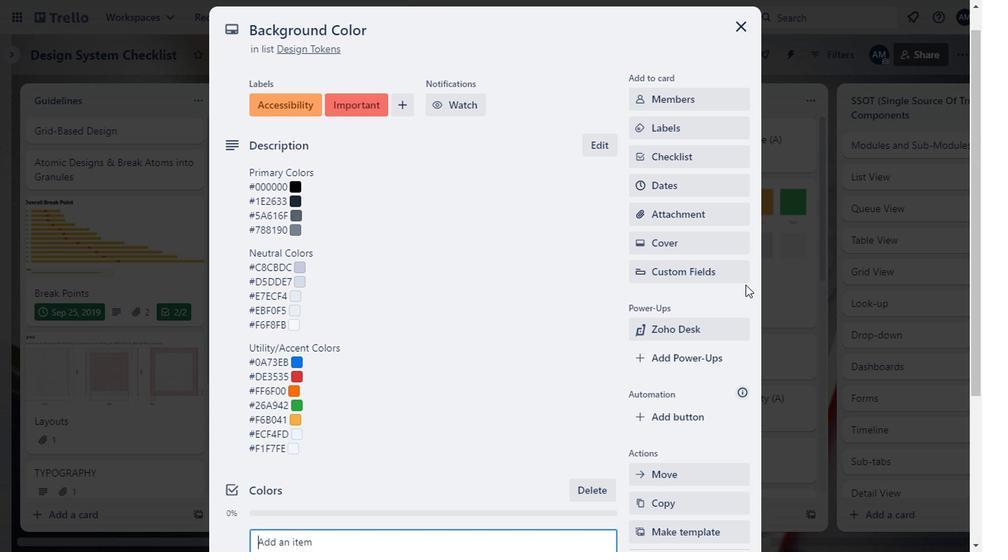 
Action: Mouse scrolled (716, 283) with delta (0, 0)
Screenshot: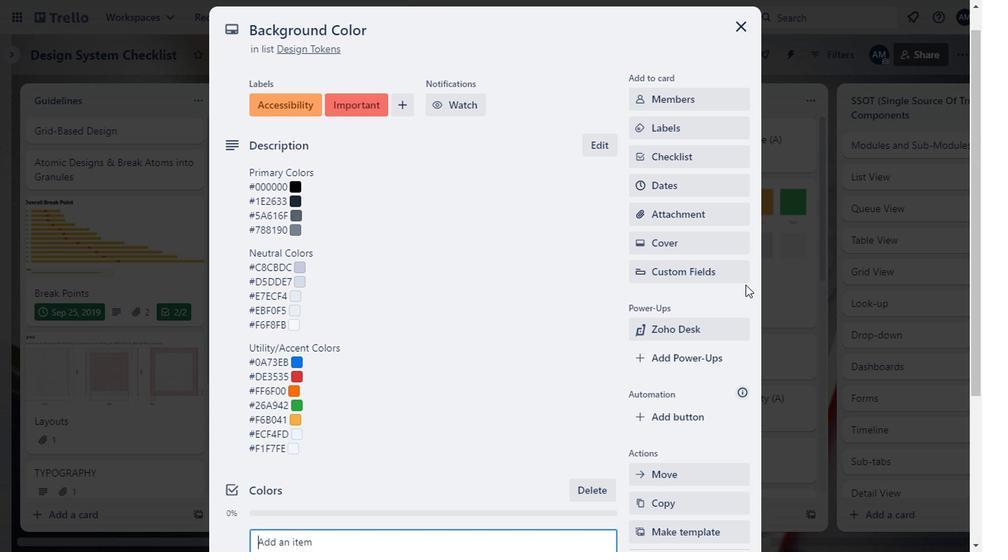 
Action: Mouse scrolled (716, 283) with delta (0, 0)
Screenshot: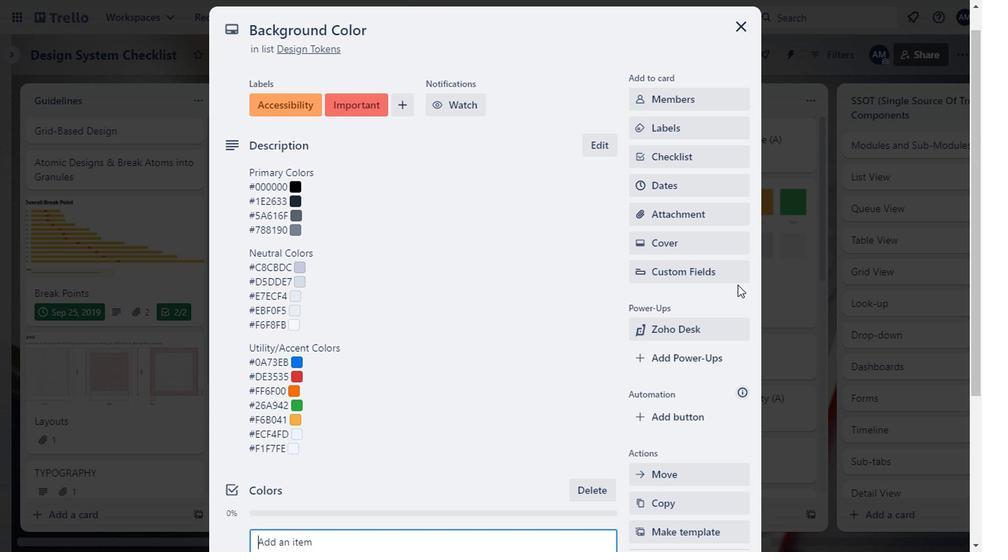 
Action: Mouse moved to (737, 44)
Screenshot: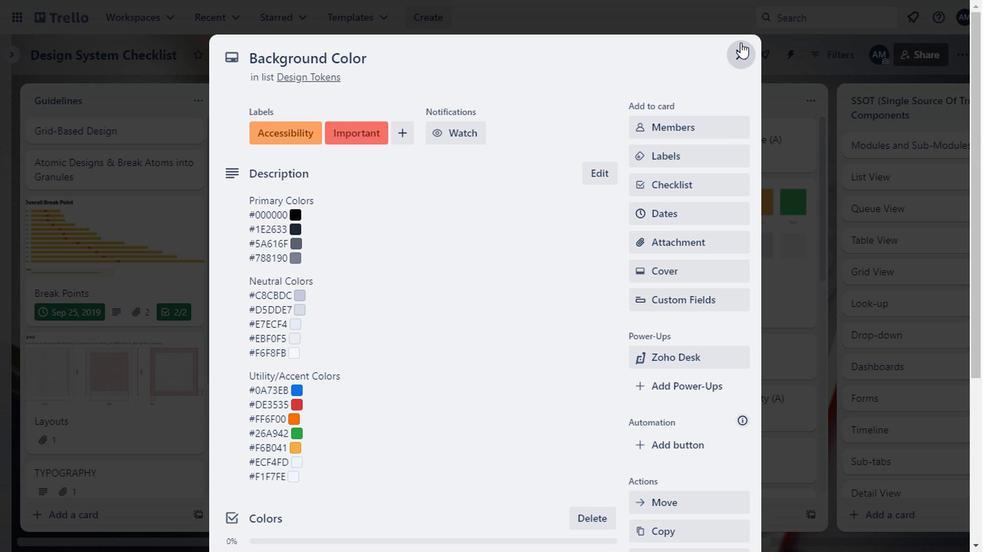 
Action: Mouse pressed left at (737, 44)
Screenshot: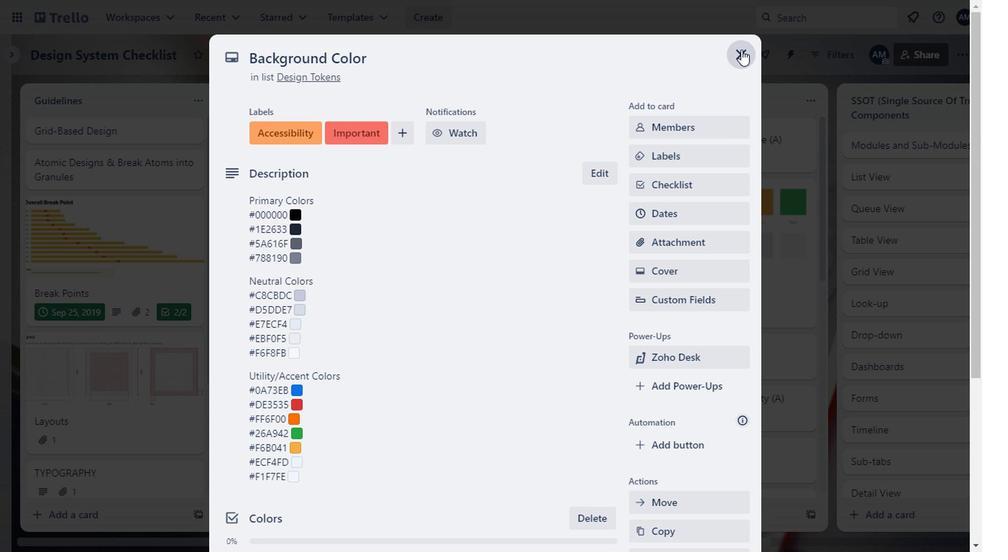 
Action: Mouse moved to (506, 279)
Screenshot: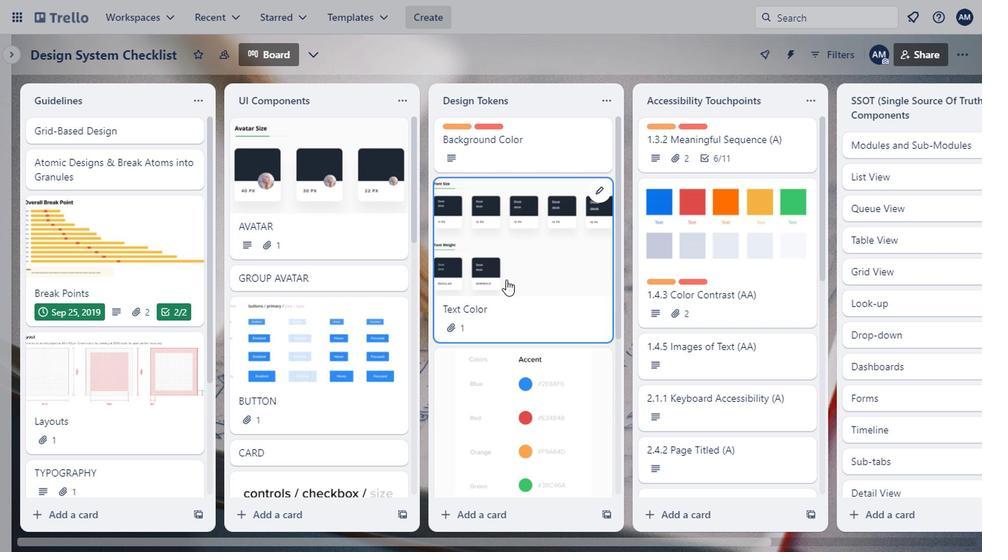 
Action: Mouse pressed left at (506, 279)
Screenshot: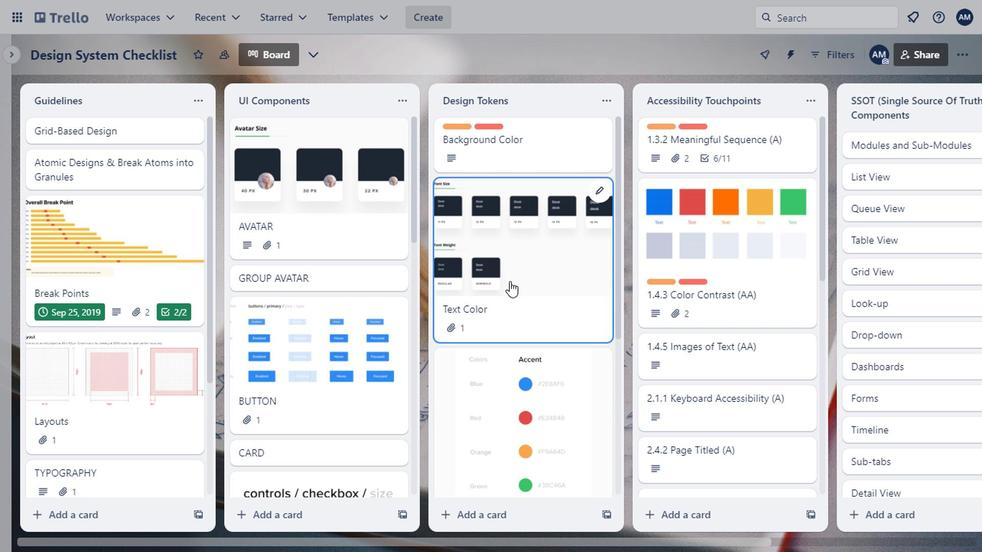 
Action: Mouse moved to (352, 380)
Screenshot: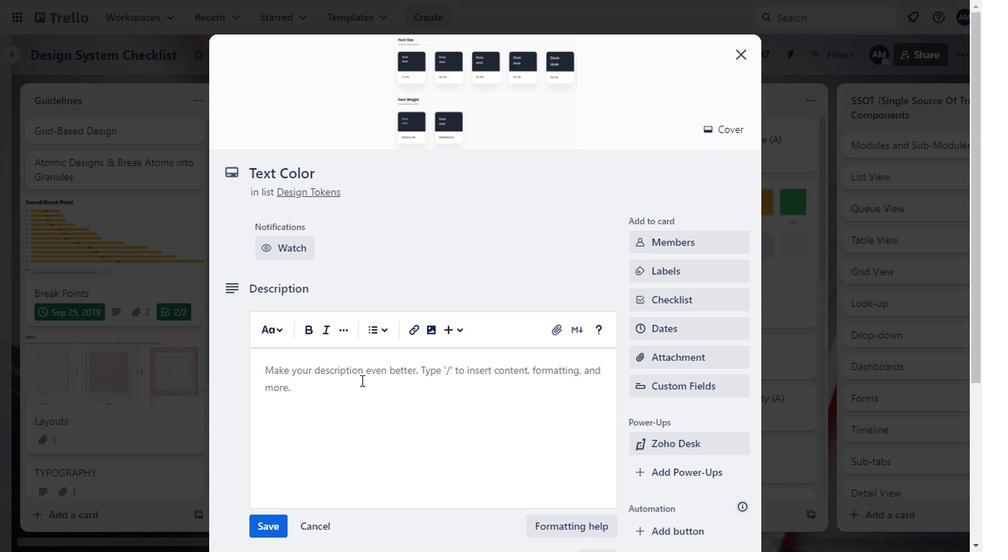 
Action: Mouse pressed left at (352, 380)
Screenshot: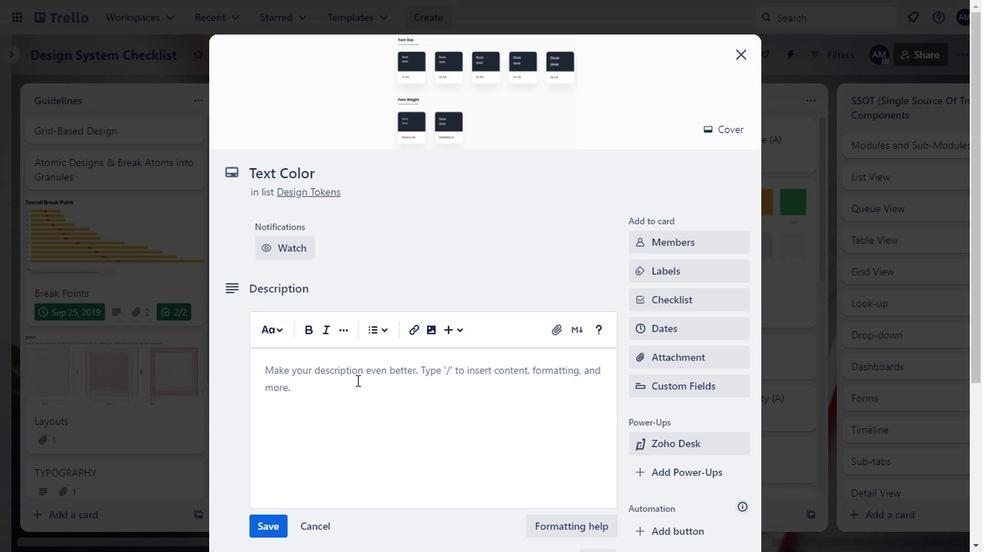 
Action: Mouse moved to (352, 380)
Screenshot: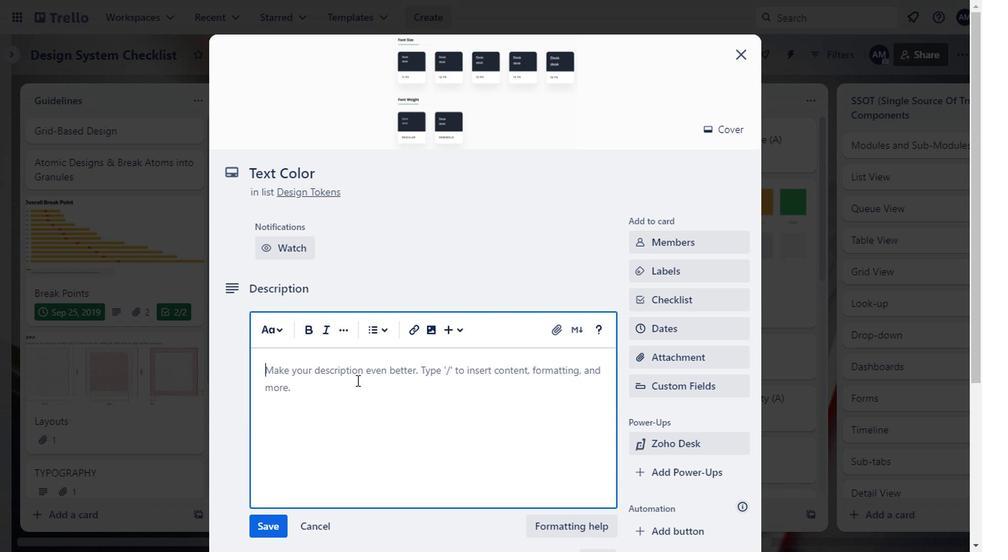 
Action: Key pressed type<Key.space>of<Key.space>color<Key.space>or<Key.space>colour<Key.space>is<Key.space>an<Key.space>elements<Key.space>of<Key.space>
Screenshot: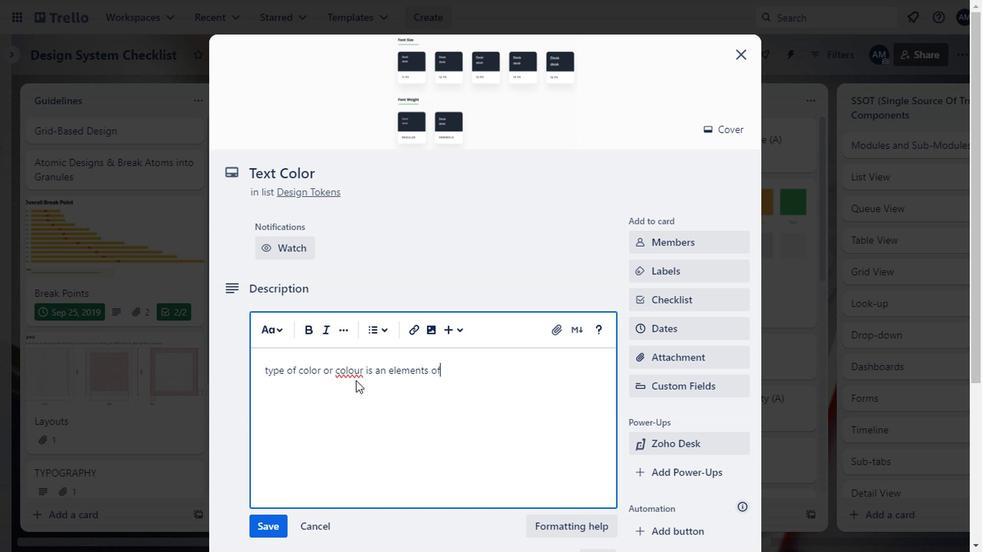 
Action: Mouse moved to (349, 382)
Screenshot: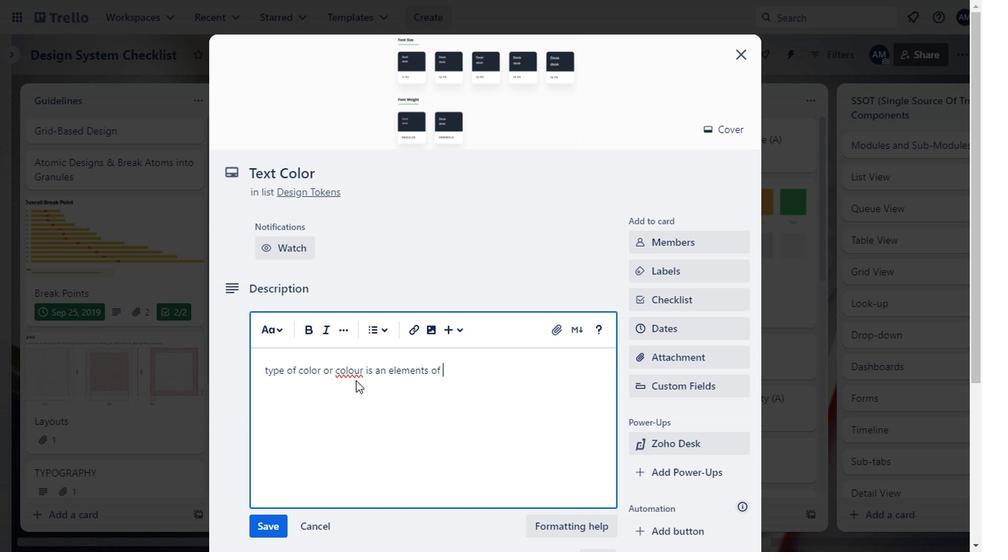 
Action: Key pressed typgraphy<Key.space><Key.left><Key.left><Key.left><Key.left><Key.left><Key.left><Key.left>o<Key.right><Key.right><Key.right><Key.right><Key.right><Key.right><Key.right>that<Key.space>describe<Key.space>how<Key.space>dence<Key.space>or<Key.space>heavy<Key.space>the<Key.space>next<Key.space>appears<Key.space>on<Key.space>the<Key.space>page
Screenshot: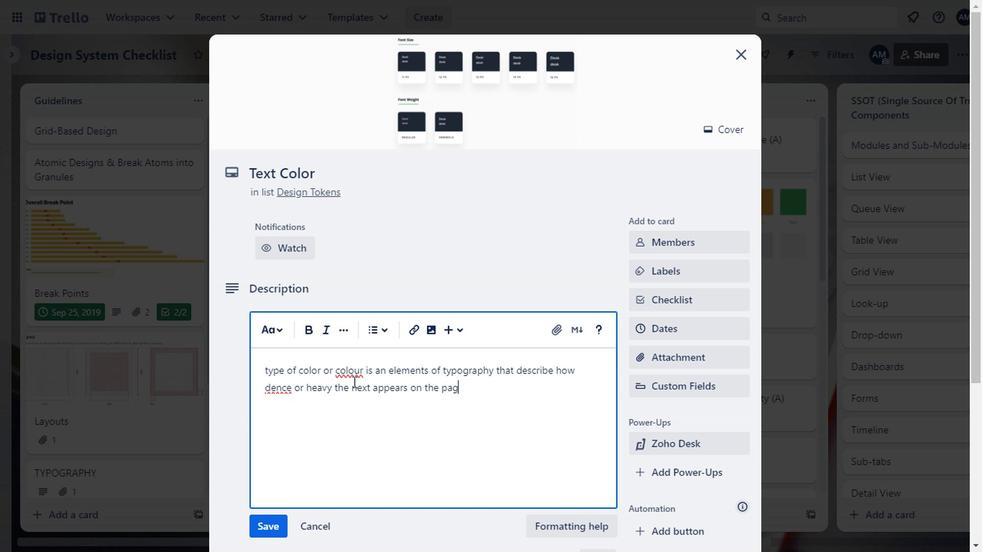 
Action: Mouse moved to (282, 390)
Screenshot: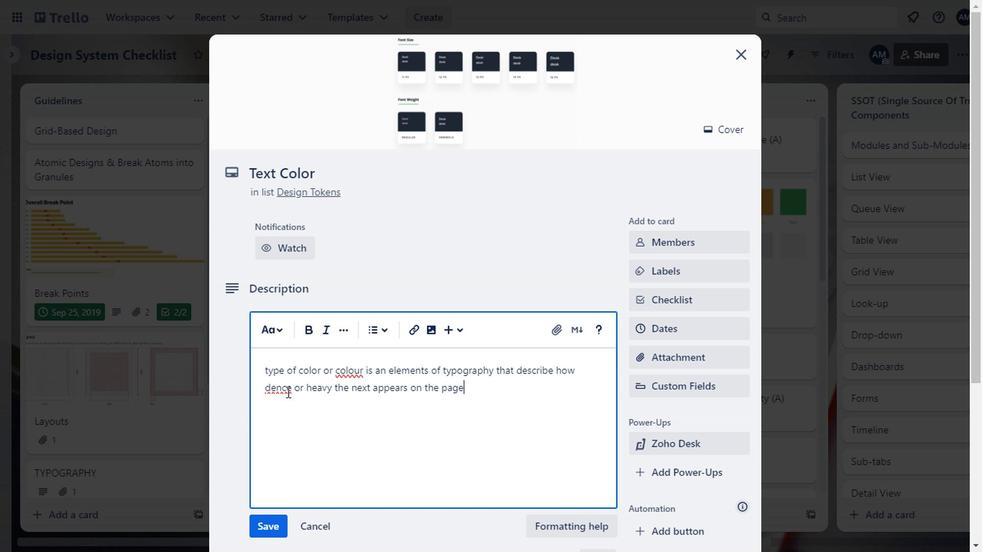 
Action: Mouse pressed left at (282, 390)
Screenshot: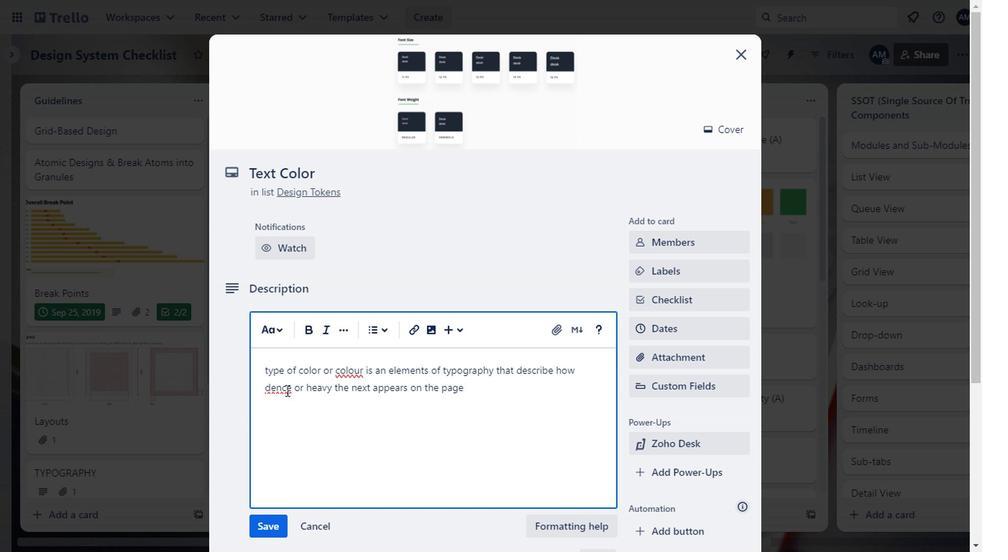 
Action: Key pressed <Key.backspace>s
Screenshot: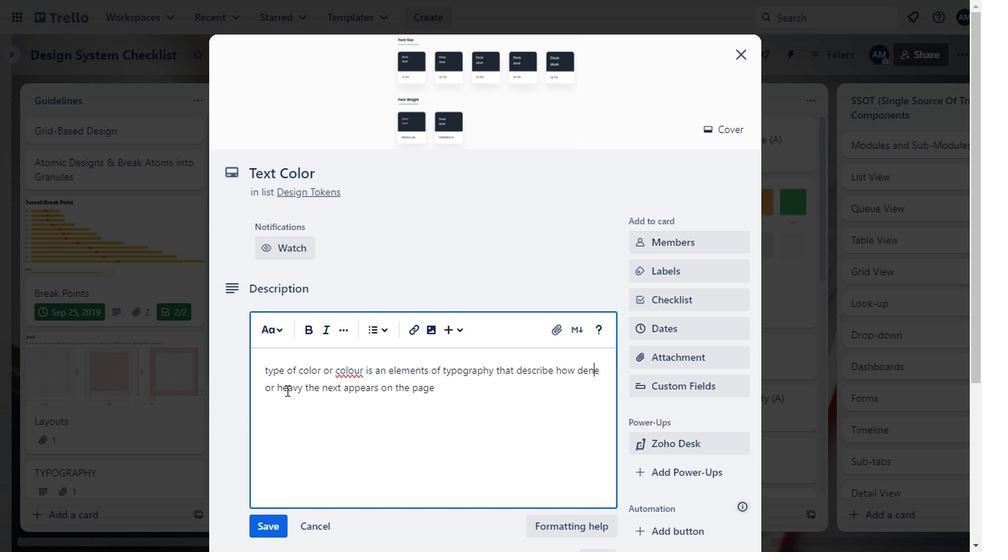 
Action: Mouse moved to (276, 525)
Screenshot: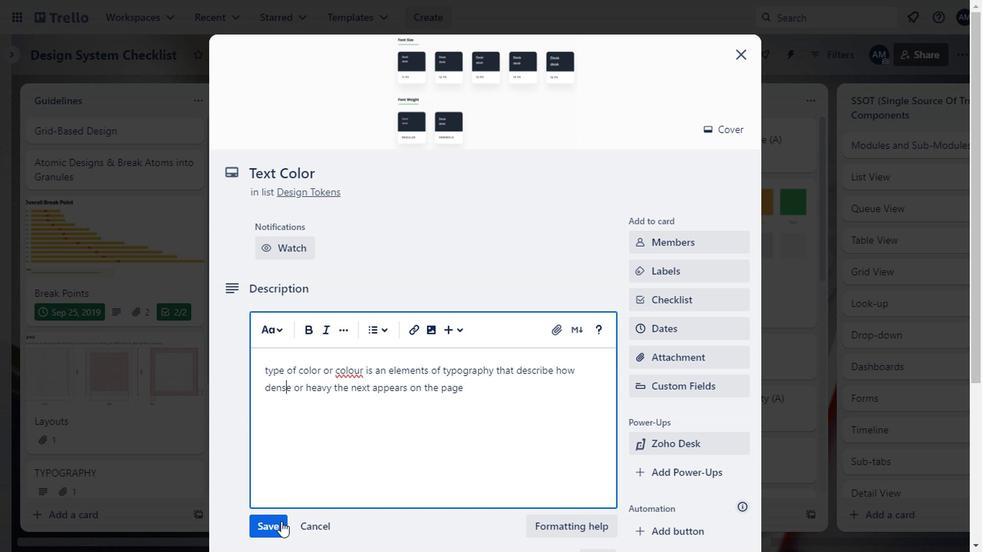 
Action: Mouse pressed left at (276, 525)
Screenshot: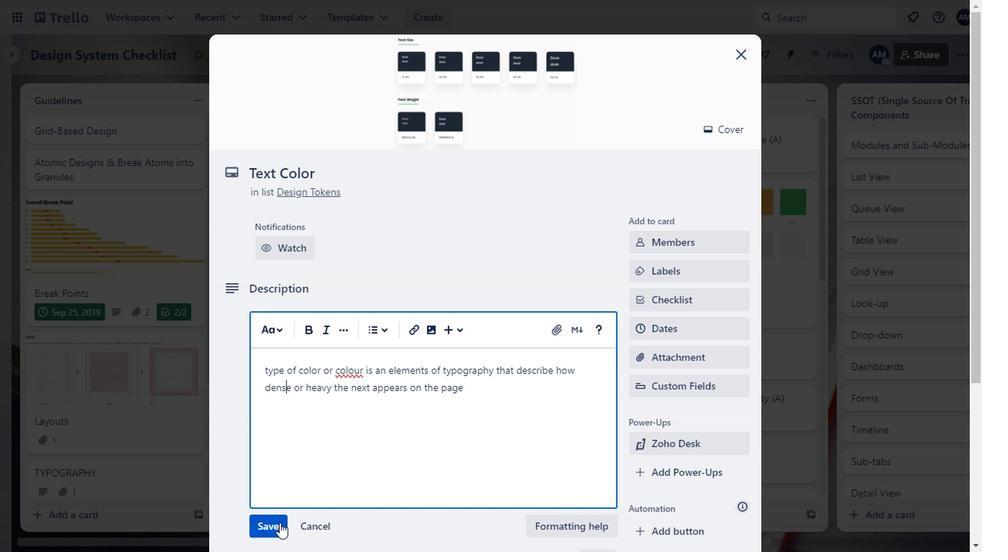 
Action: Mouse moved to (411, 418)
Screenshot: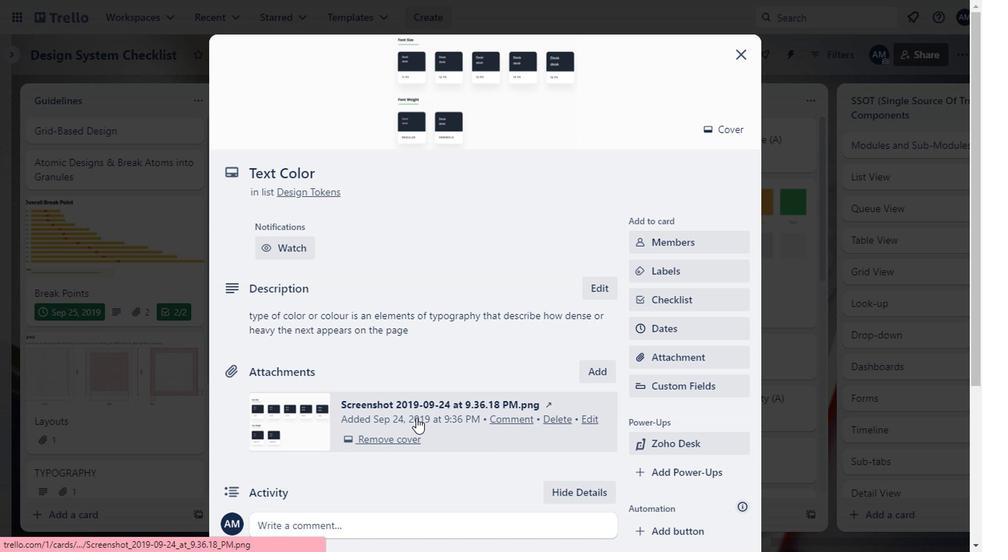 
Action: Mouse scrolled (411, 417) with delta (0, -1)
Screenshot: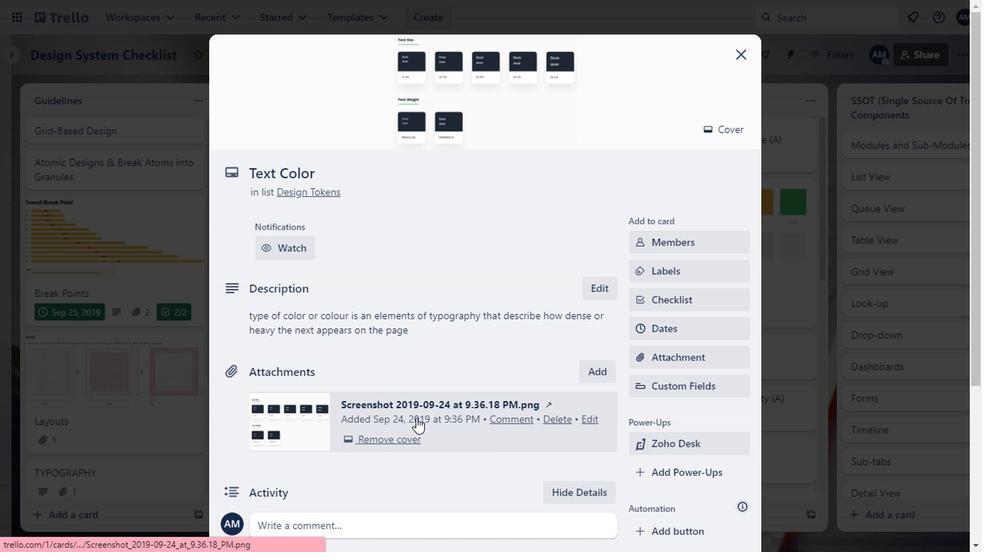 
Action: Mouse scrolled (411, 417) with delta (0, -1)
Screenshot: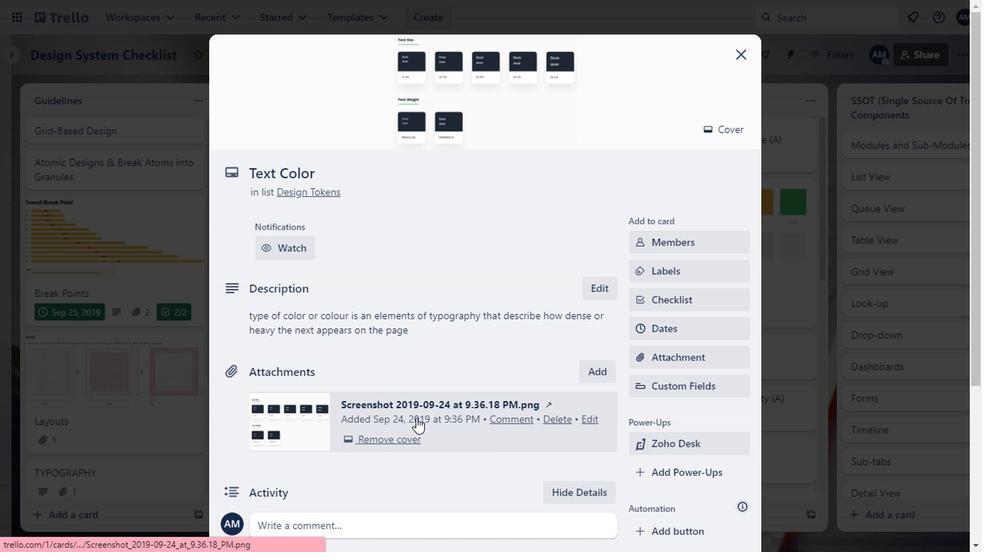 
Action: Mouse scrolled (411, 417) with delta (0, -1)
Screenshot: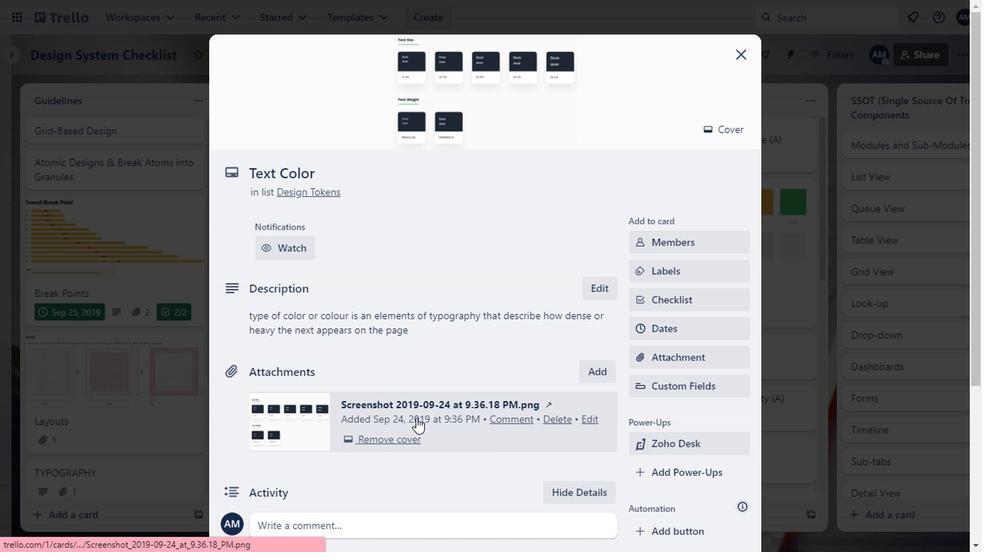 
Action: Mouse moved to (393, 203)
Screenshot: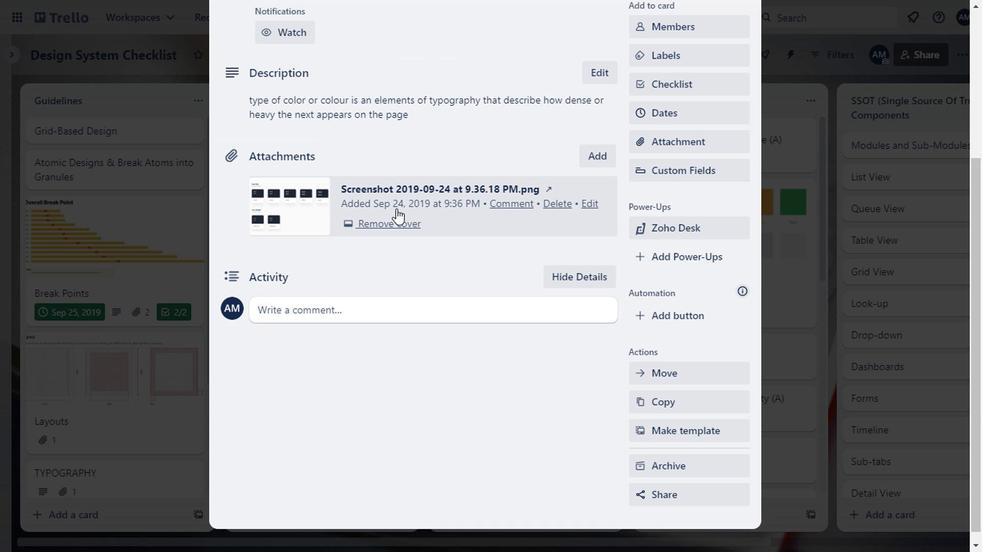 
Action: Mouse pressed left at (393, 203)
Screenshot: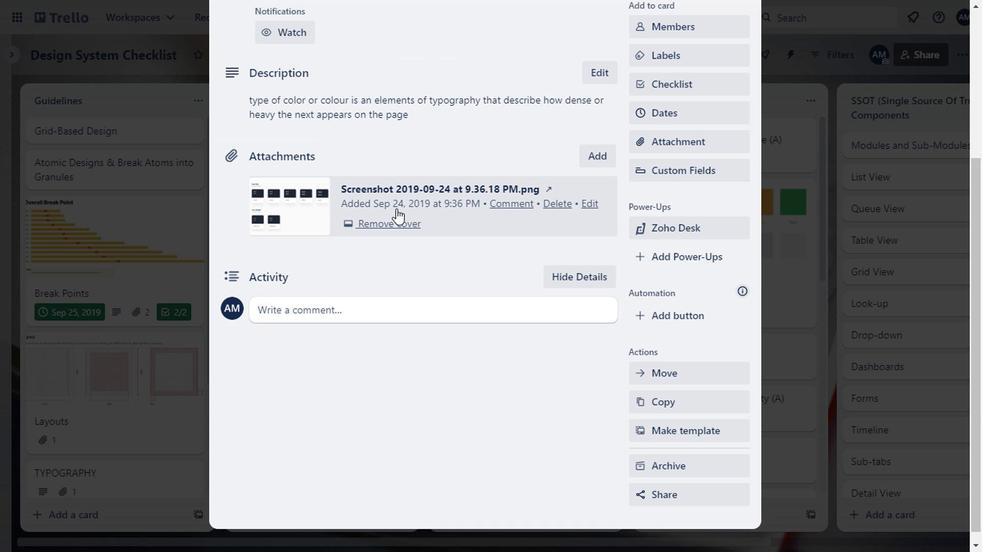 
Action: Mouse moved to (209, 225)
Screenshot: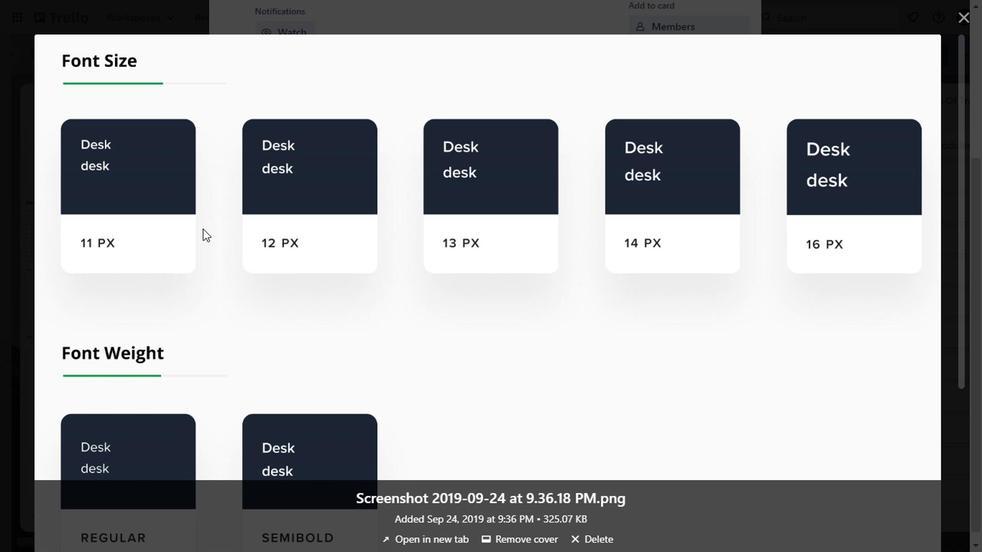 
Action: Mouse scrolled (209, 224) with delta (0, 0)
Screenshot: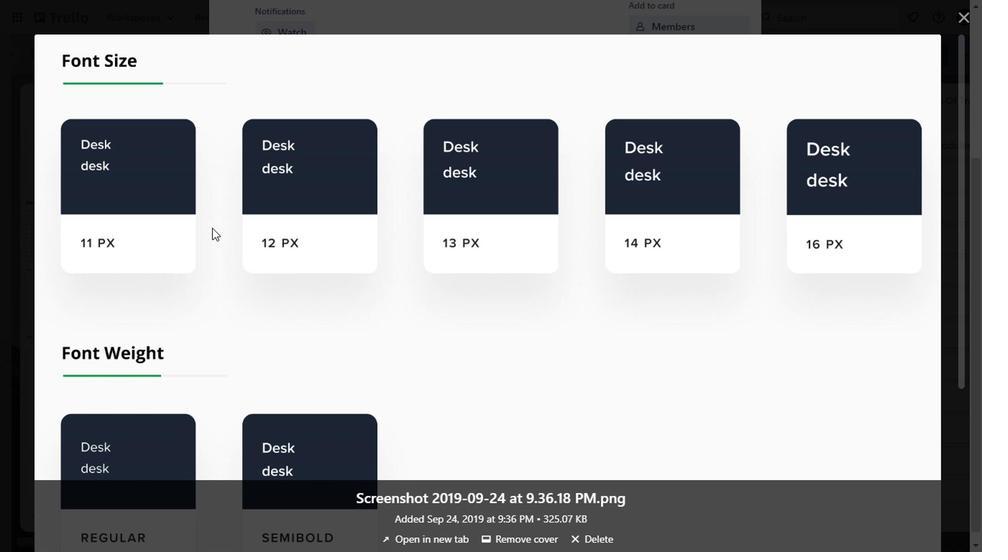 
Action: Mouse scrolled (209, 224) with delta (0, 0)
Screenshot: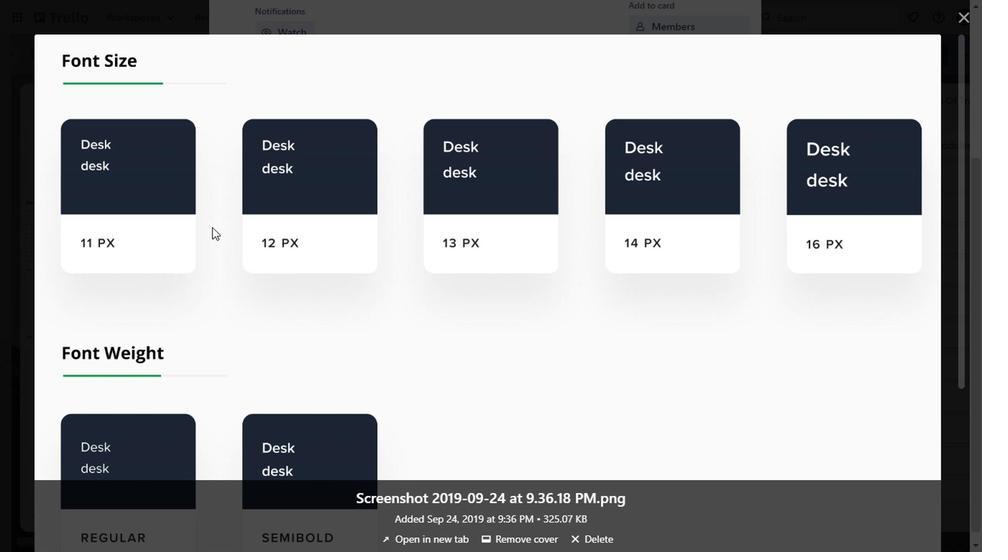 
Action: Mouse scrolled (209, 224) with delta (0, 0)
Screenshot: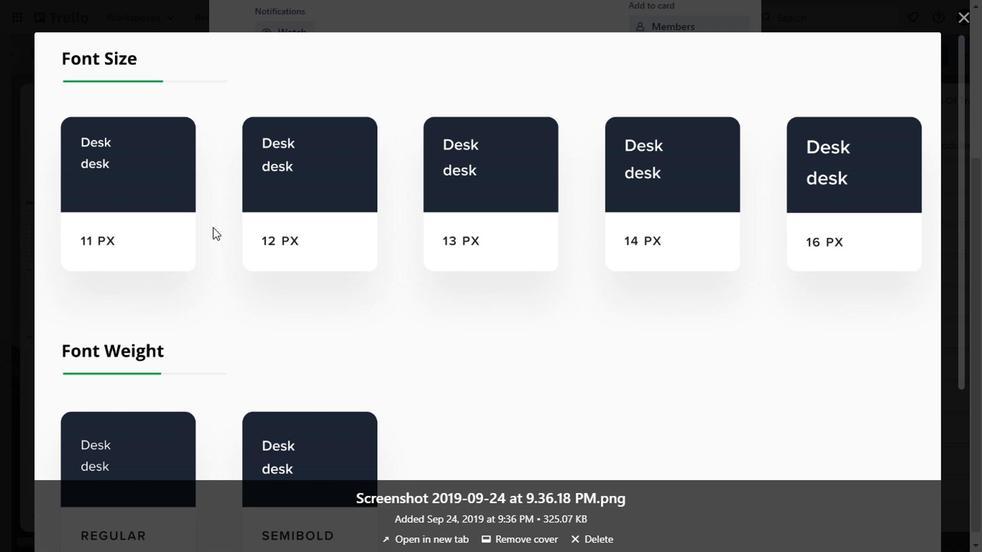 
Action: Mouse scrolled (209, 225) with delta (0, 0)
Screenshot: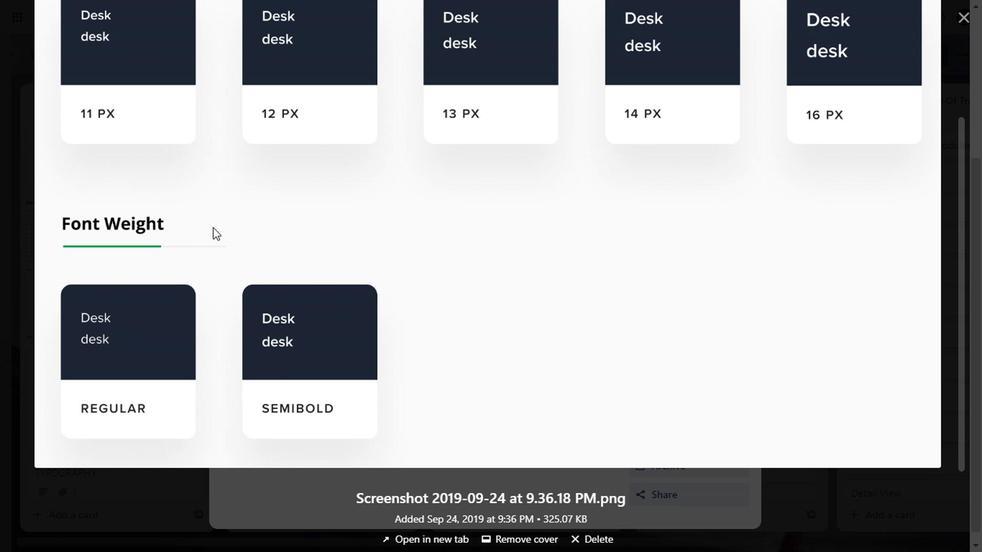 
Action: Mouse scrolled (209, 225) with delta (0, 0)
Screenshot: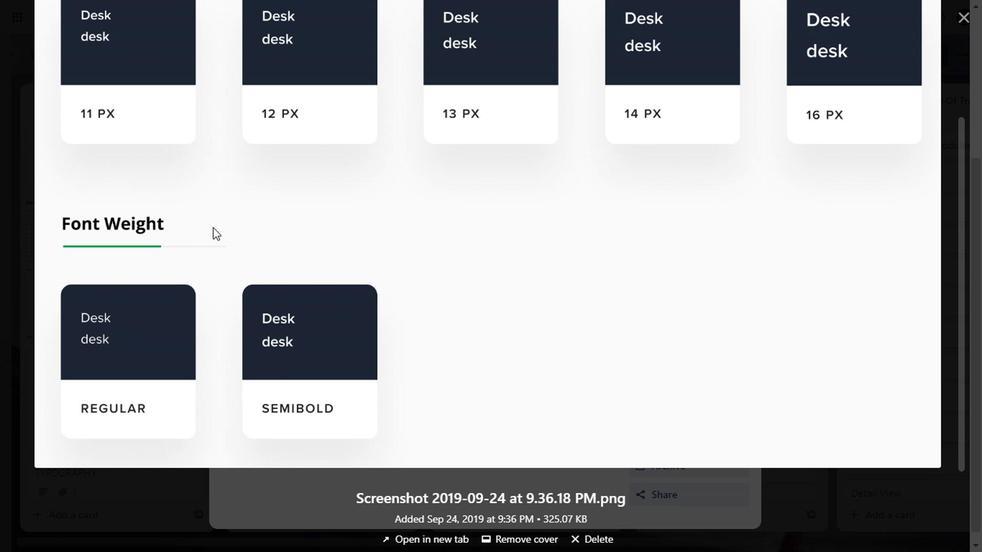 
Action: Mouse moved to (133, 201)
Screenshot: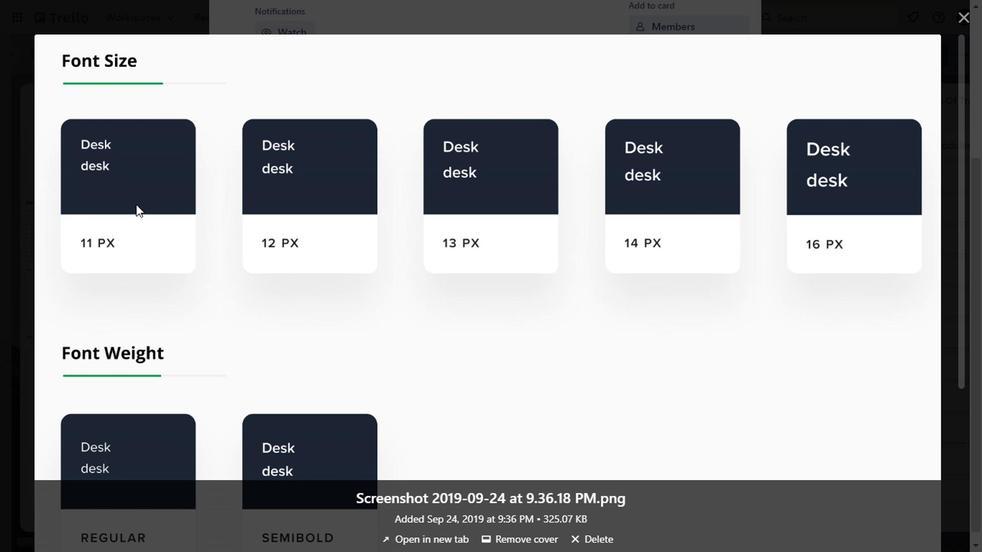 
Action: Mouse scrolled (133, 201) with delta (0, 0)
Screenshot: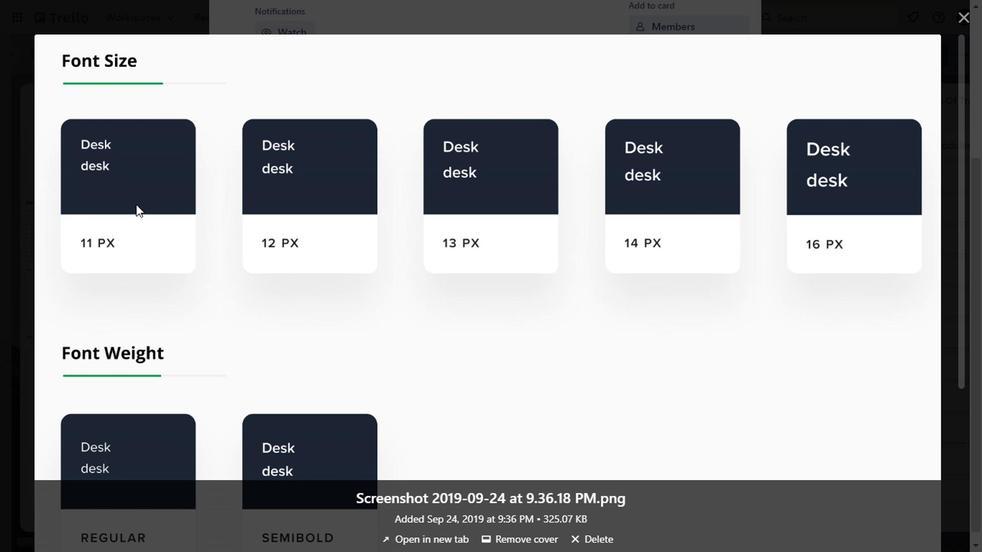 
Action: Mouse moved to (430, 492)
Screenshot: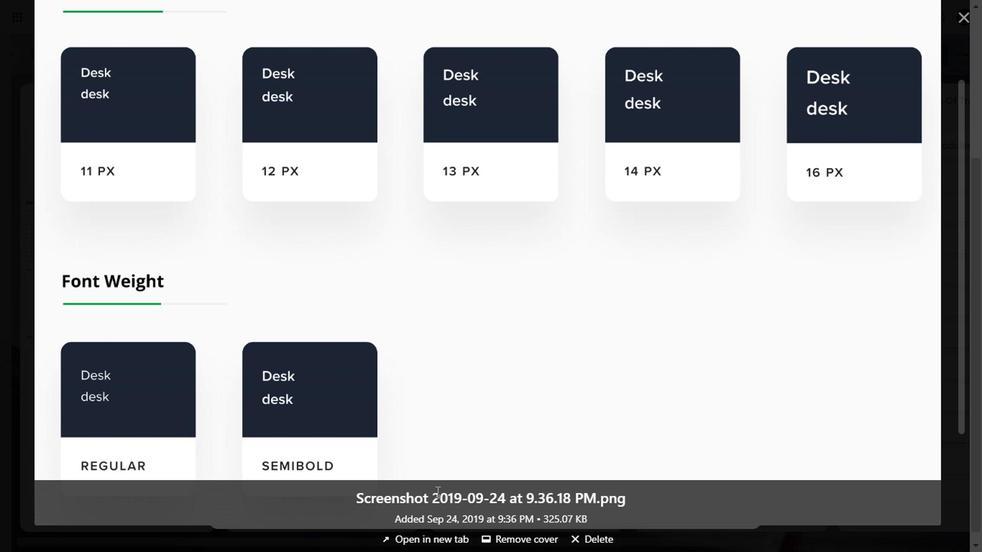
Action: Mouse scrolled (430, 492) with delta (0, 0)
Screenshot: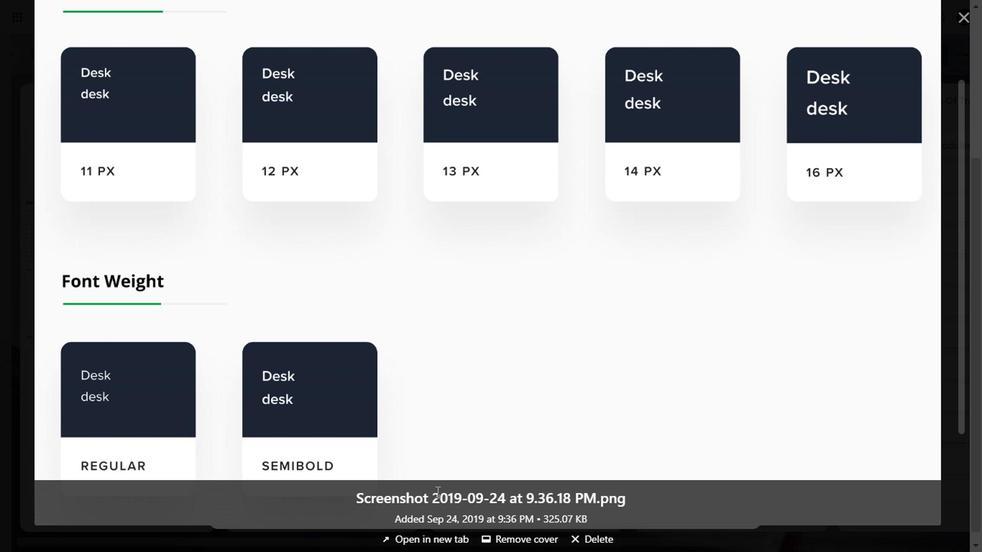 
Action: Mouse moved to (670, 208)
Screenshot: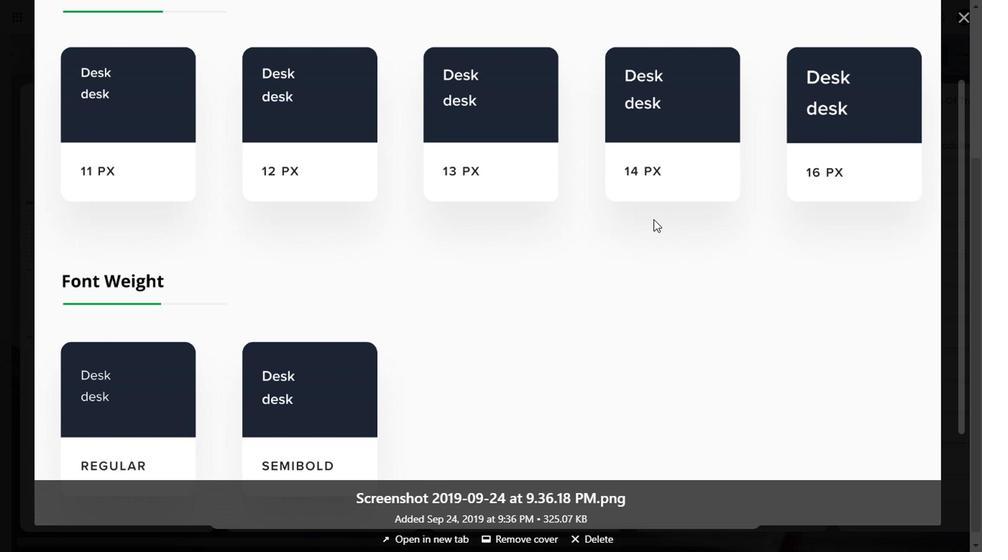 
Action: Mouse scrolled (670, 209) with delta (0, 1)
Screenshot: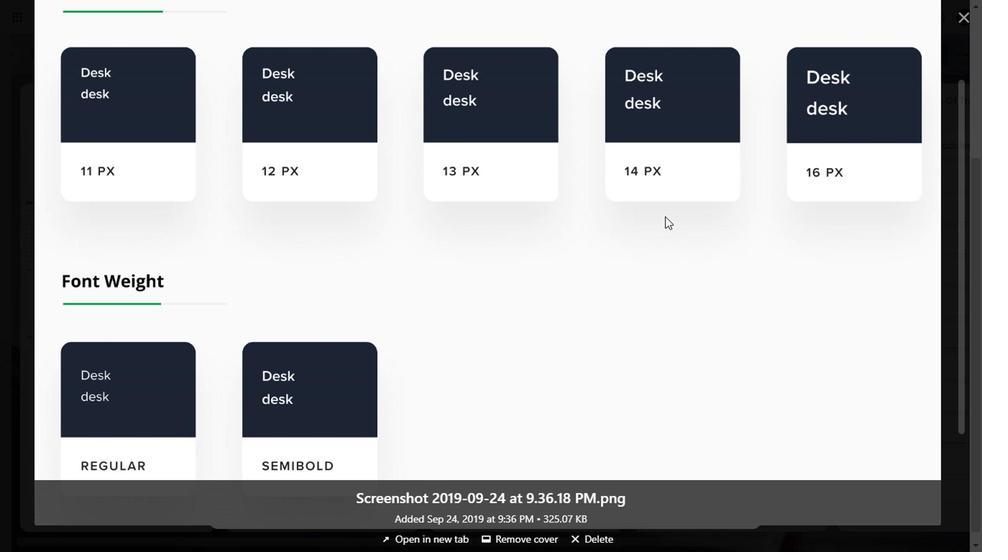 
Action: Mouse scrolled (670, 209) with delta (0, 1)
Screenshot: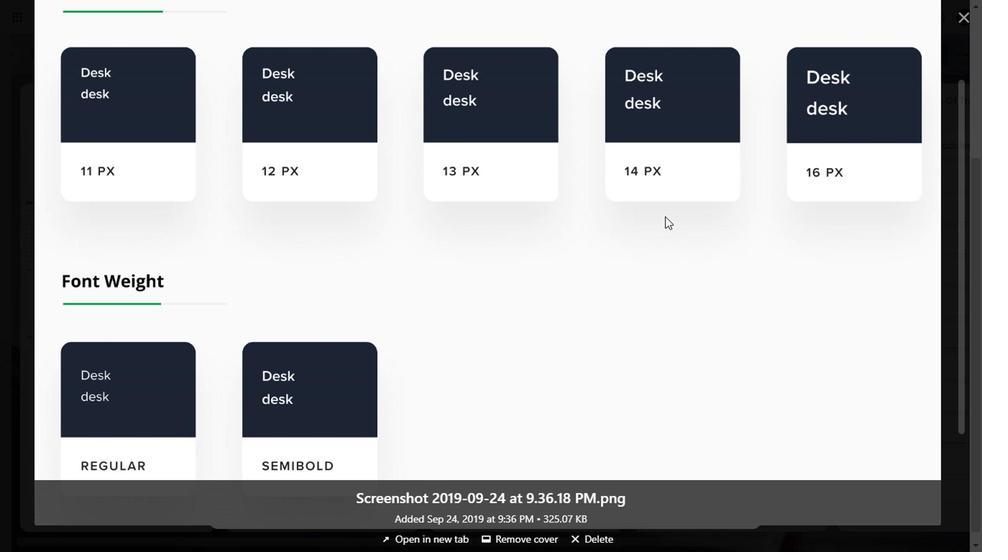 
Action: Mouse scrolled (670, 209) with delta (0, 1)
Screenshot: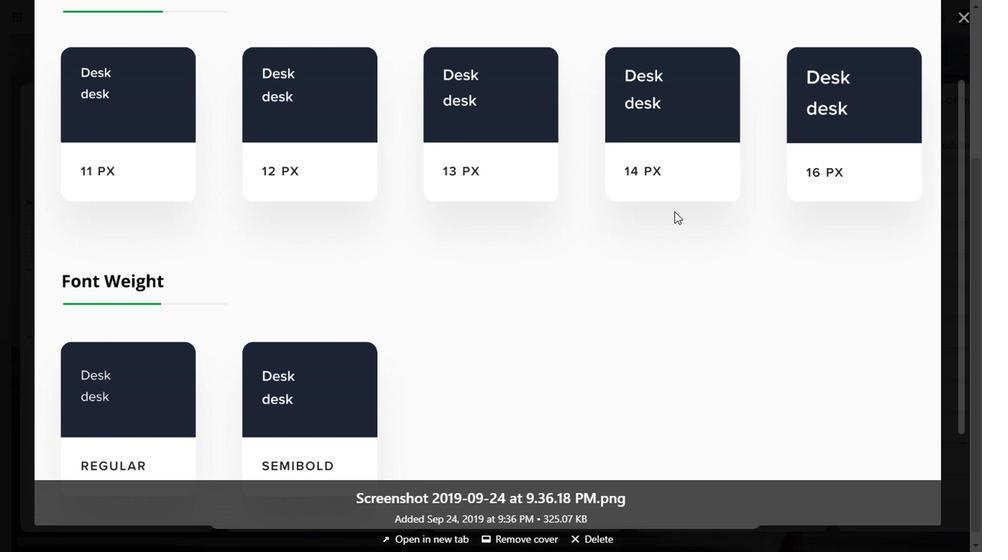 
Action: Mouse moved to (955, 24)
Screenshot: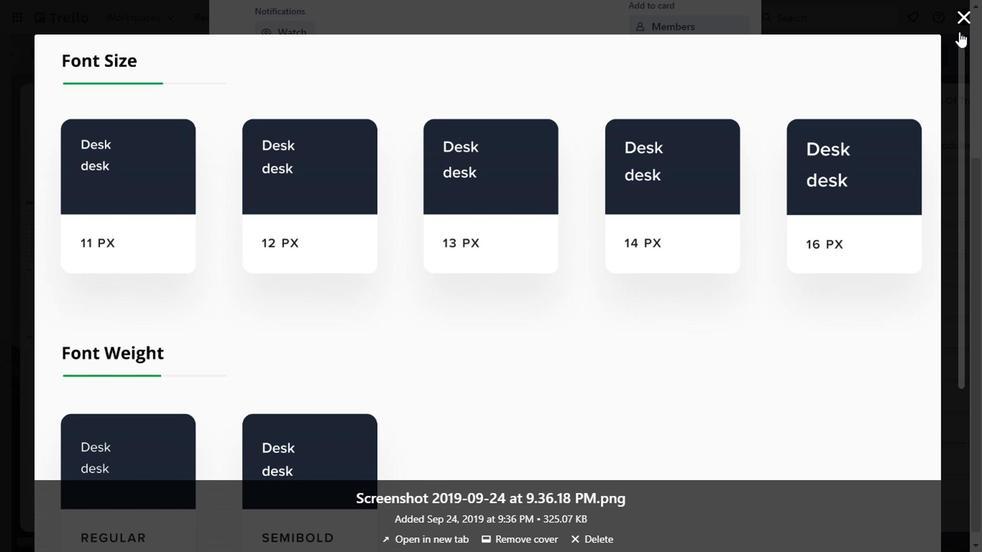 
Action: Mouse pressed left at (955, 24)
Screenshot: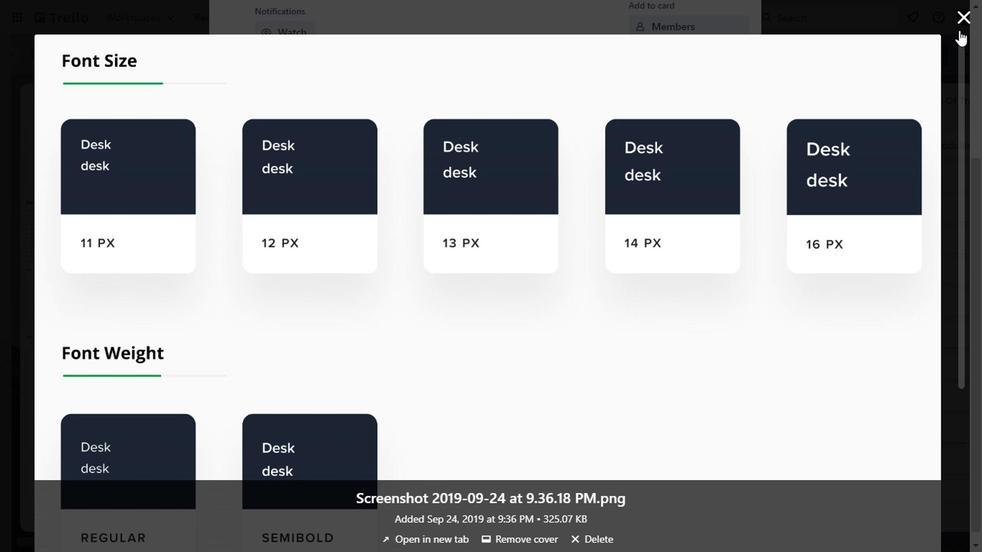 
Action: Mouse moved to (543, 226)
Screenshot: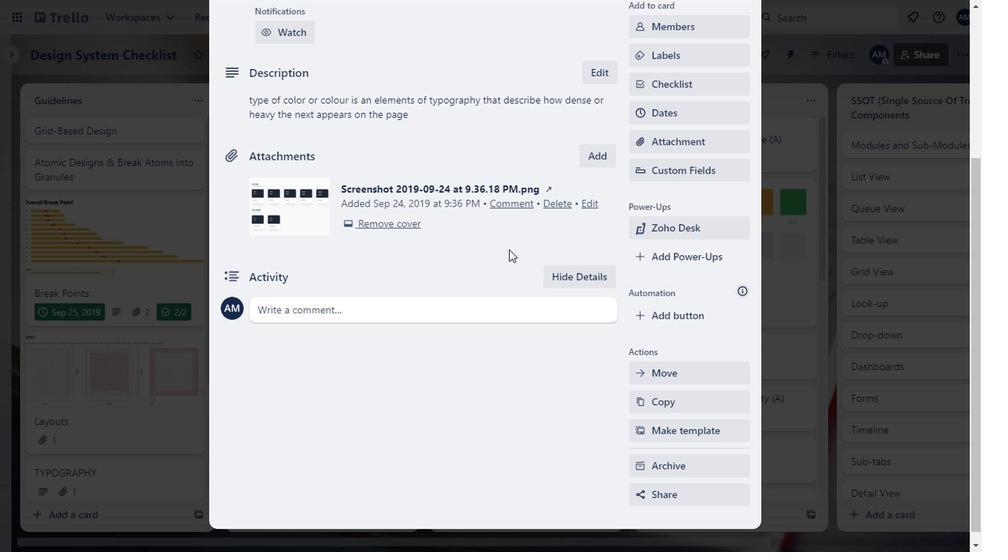 
Action: Mouse scrolled (543, 227) with delta (0, 0)
Screenshot: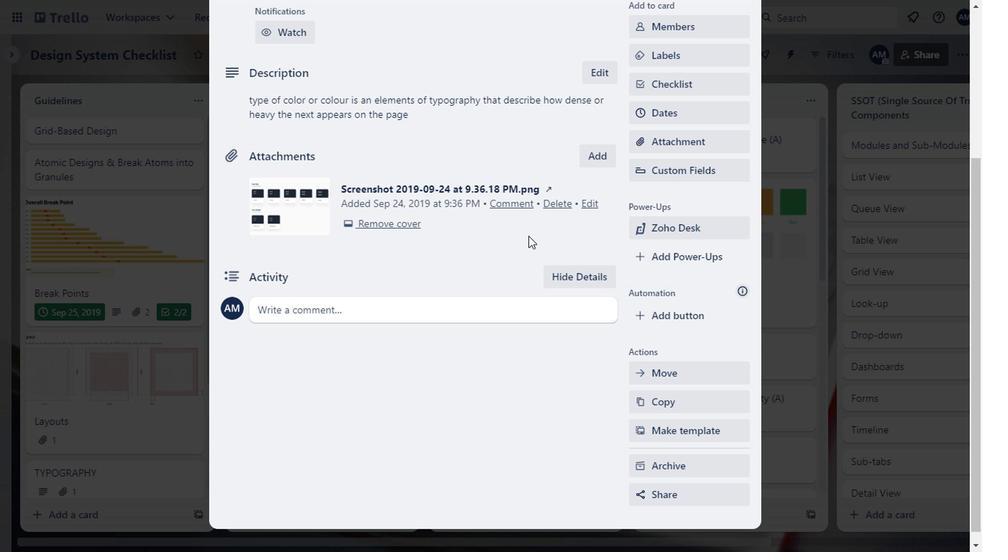 
Action: Mouse scrolled (543, 227) with delta (0, 0)
Screenshot: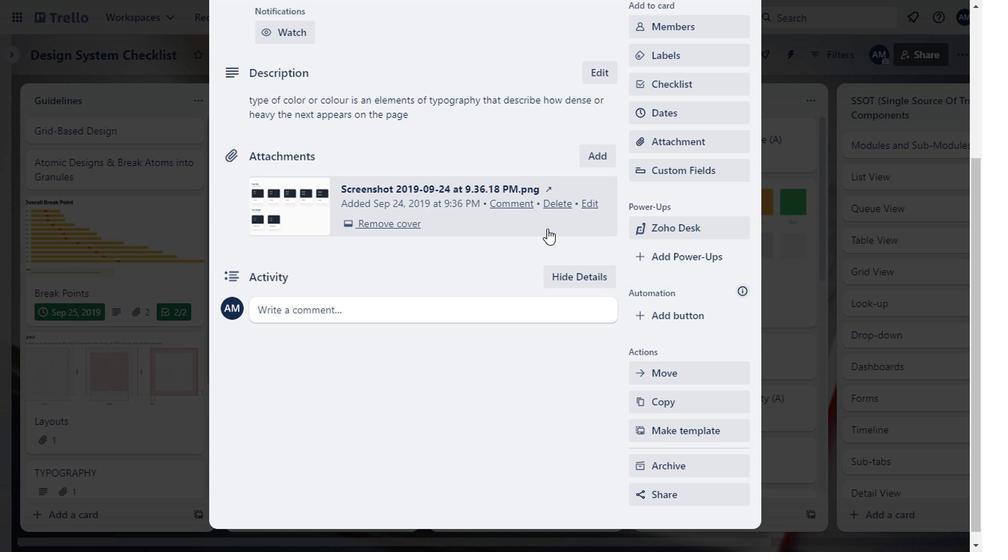 
Action: Mouse moved to (588, 350)
Screenshot: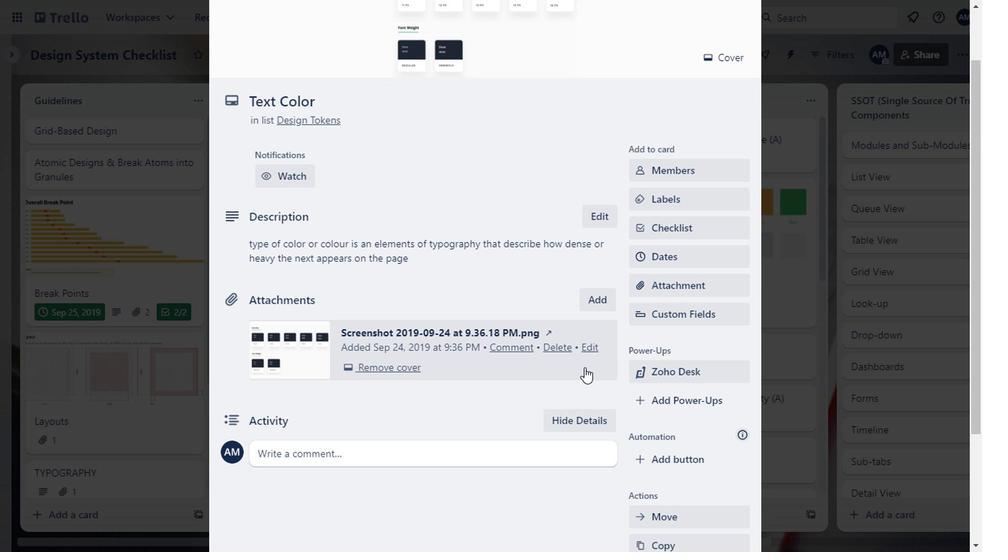 
Action: Mouse pressed left at (588, 350)
Screenshot: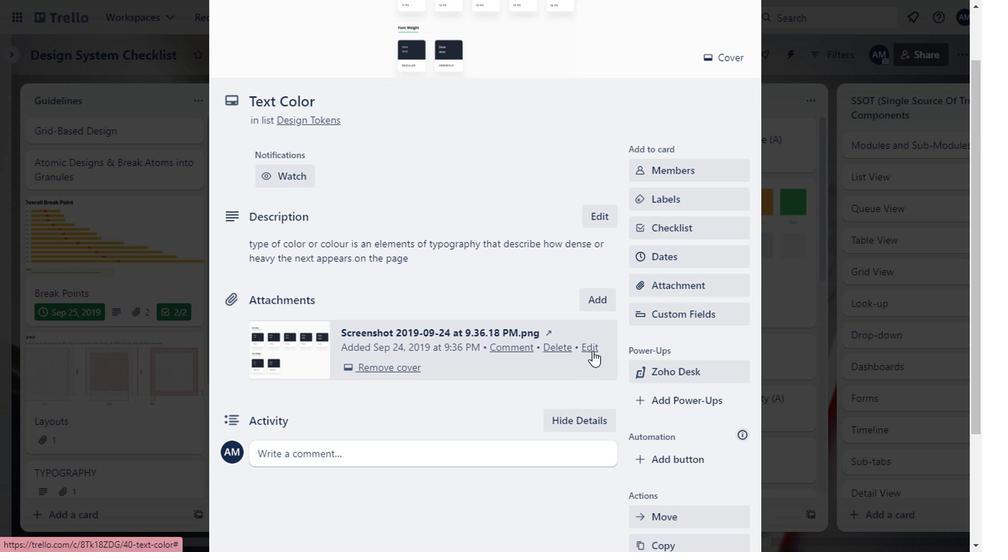 
Action: Mouse moved to (785, 371)
Screenshot: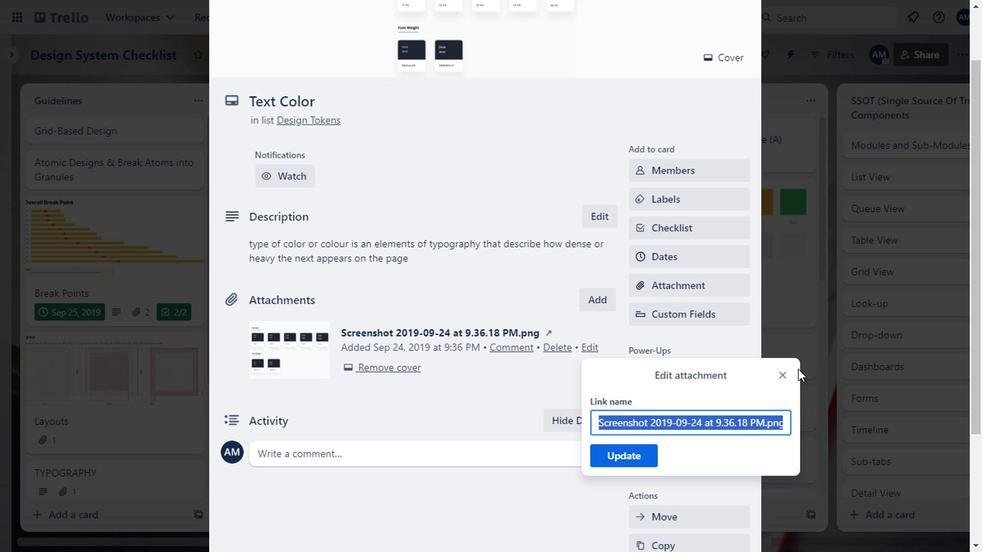 
Action: Mouse pressed left at (785, 371)
Screenshot: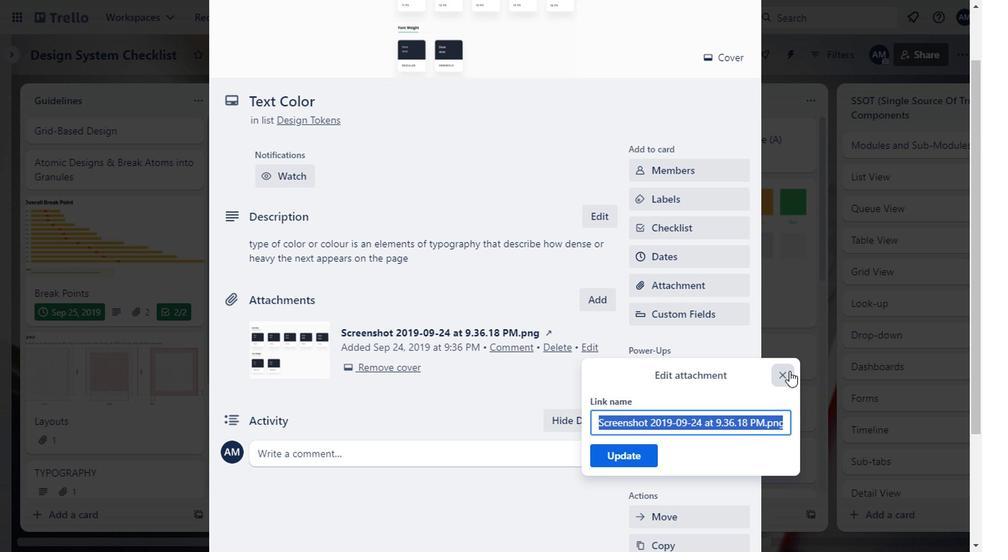 
Action: Mouse moved to (663, 308)
Screenshot: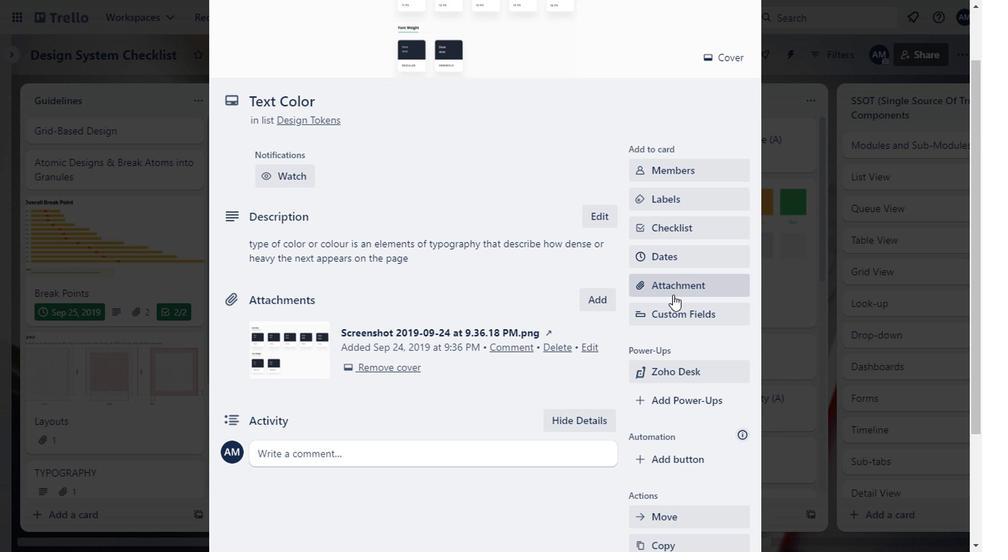 
Action: Mouse scrolled (663, 310) with delta (0, 1)
Screenshot: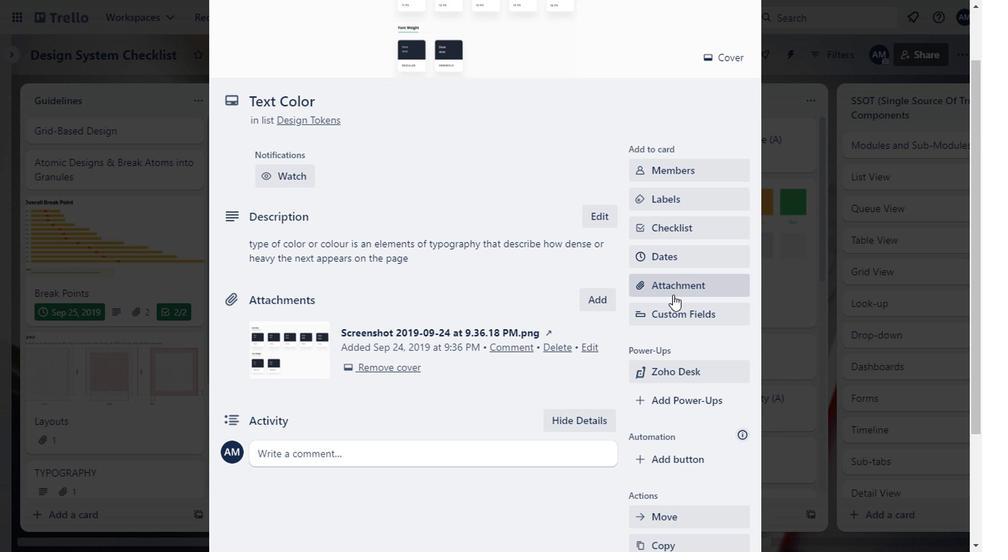
Action: Mouse moved to (666, 298)
Screenshot: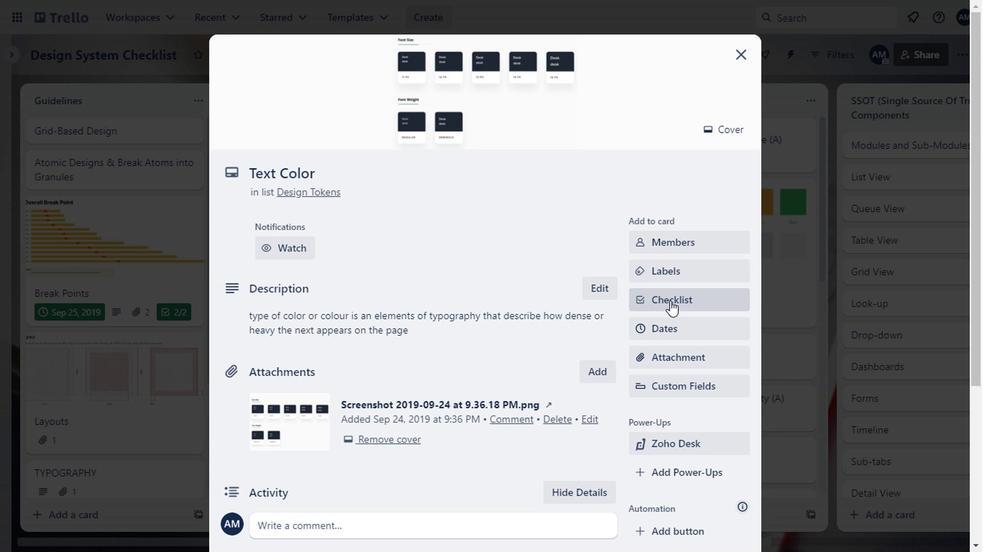 
Action: Mouse pressed left at (666, 298)
Screenshot: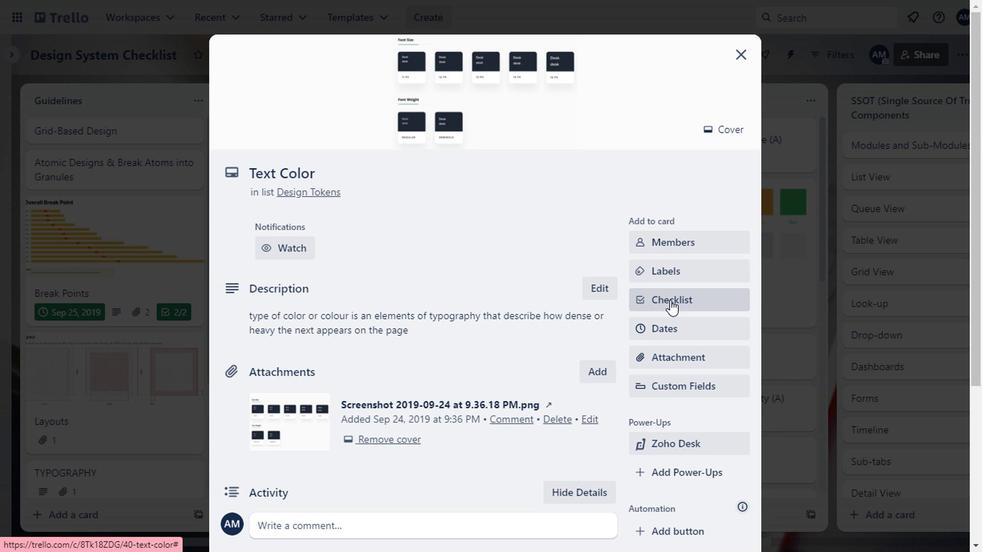 
Action: Mouse moved to (711, 468)
Screenshot: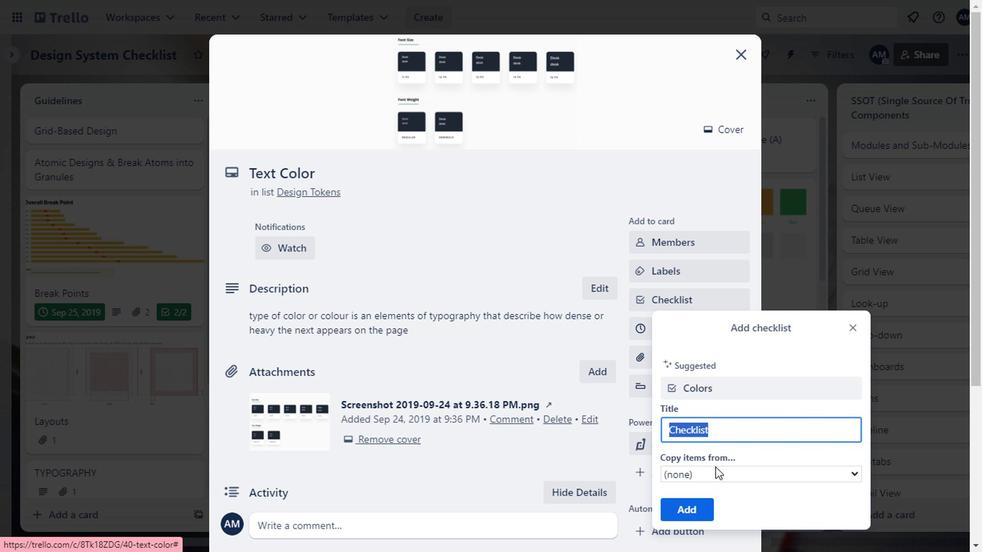 
Action: Mouse pressed left at (711, 468)
Screenshot: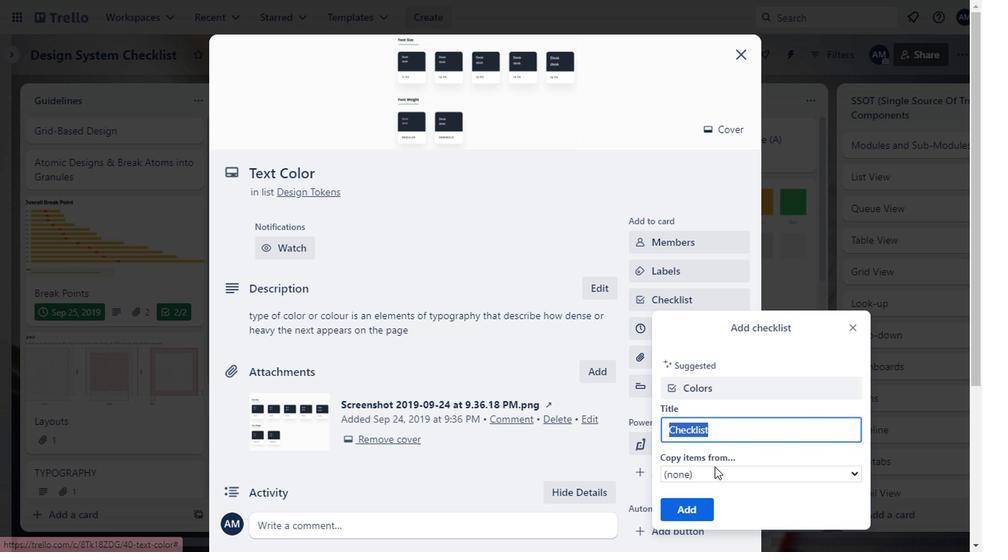 
Action: Mouse moved to (544, 487)
Screenshot: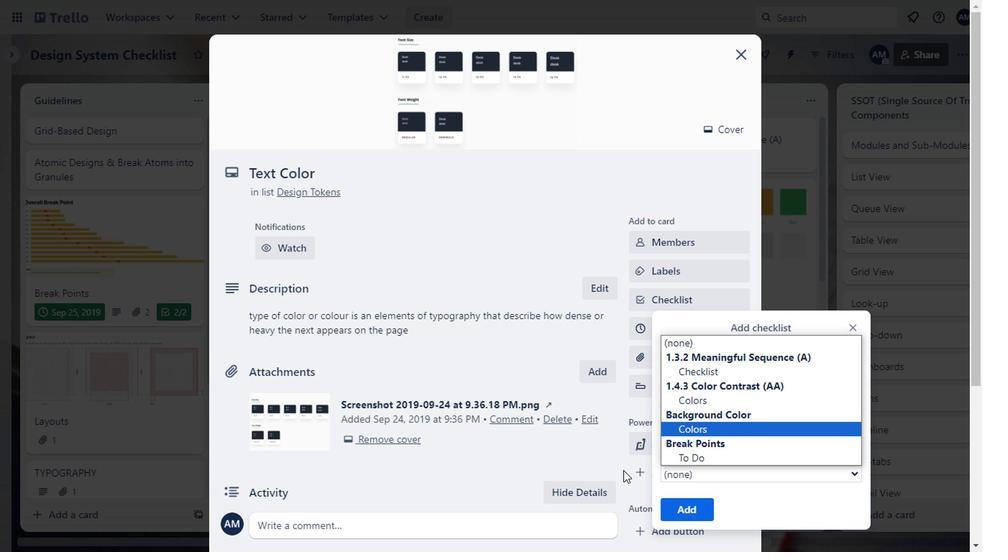 
Action: Mouse pressed left at (544, 487)
Screenshot: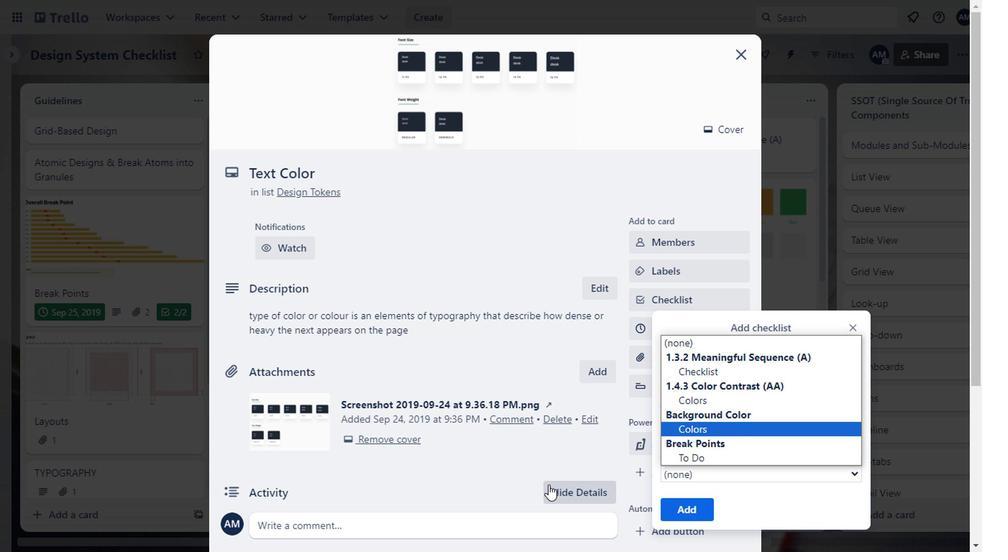 
Action: Mouse moved to (666, 371)
Screenshot: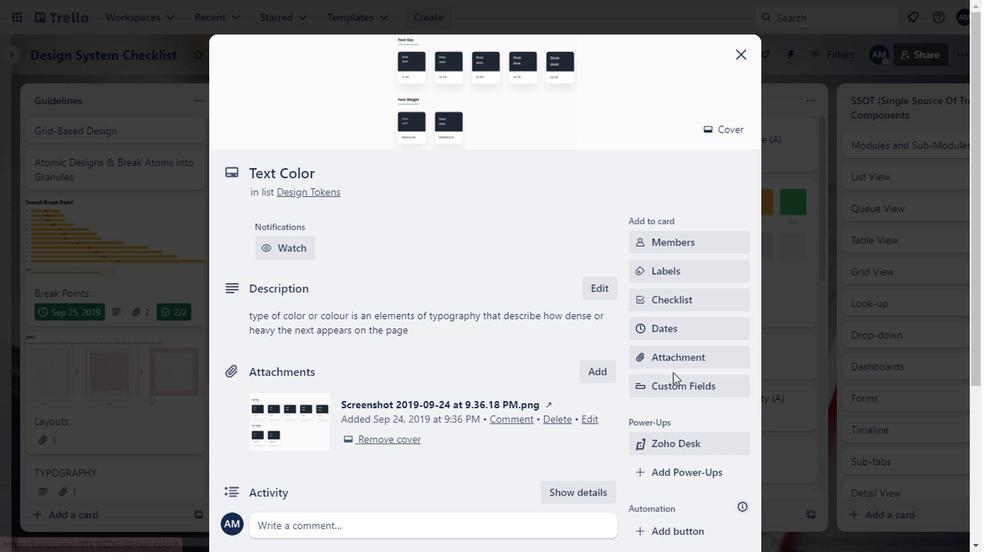 
Action: Mouse scrolled (666, 372) with delta (0, 1)
Screenshot: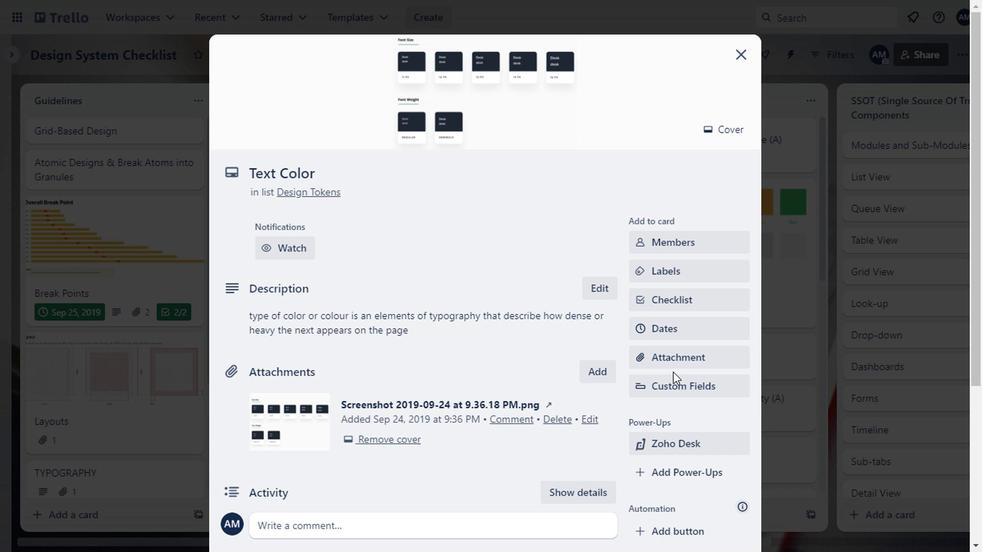 
Action: Mouse scrolled (666, 372) with delta (0, 1)
Screenshot: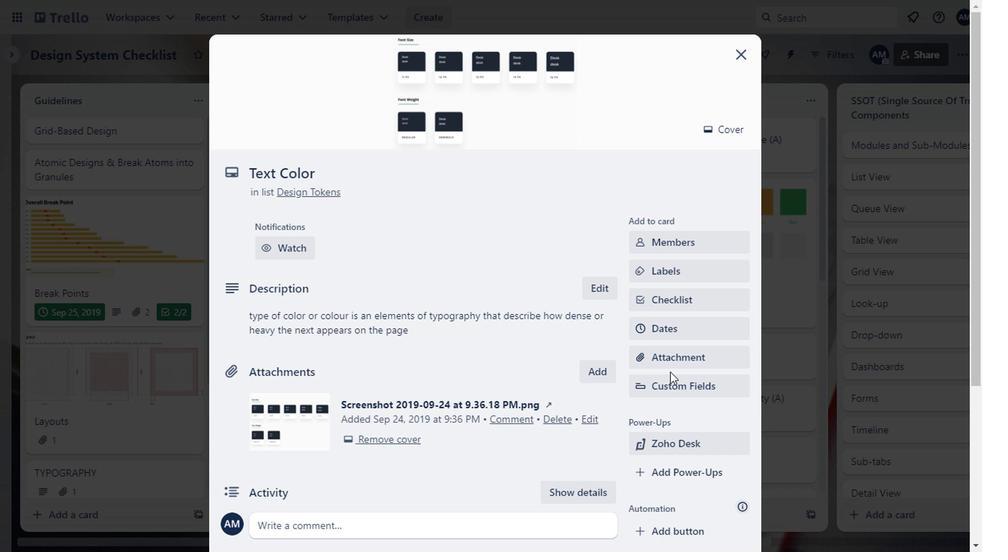 
Action: Mouse scrolled (666, 372) with delta (0, 1)
Screenshot: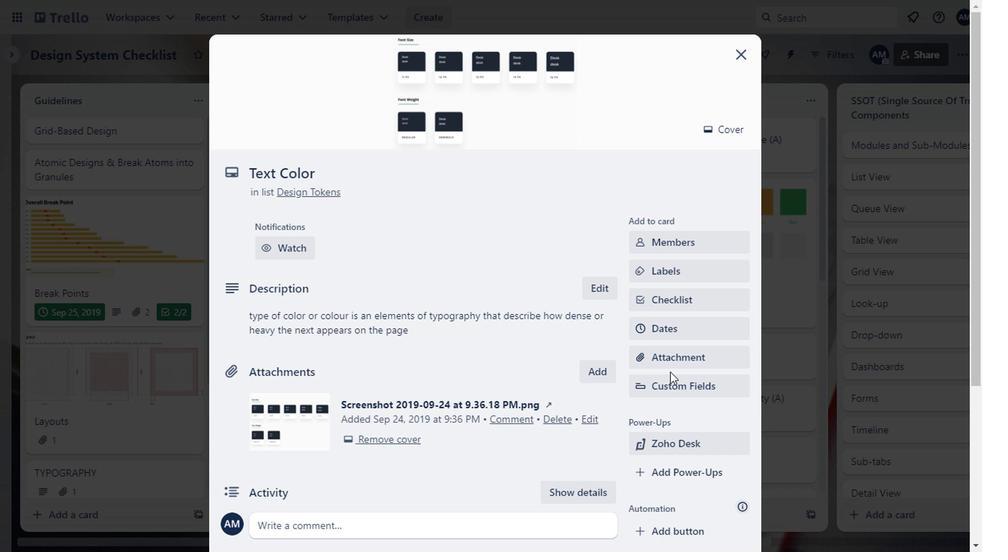 
Action: Mouse moved to (664, 304)
Screenshot: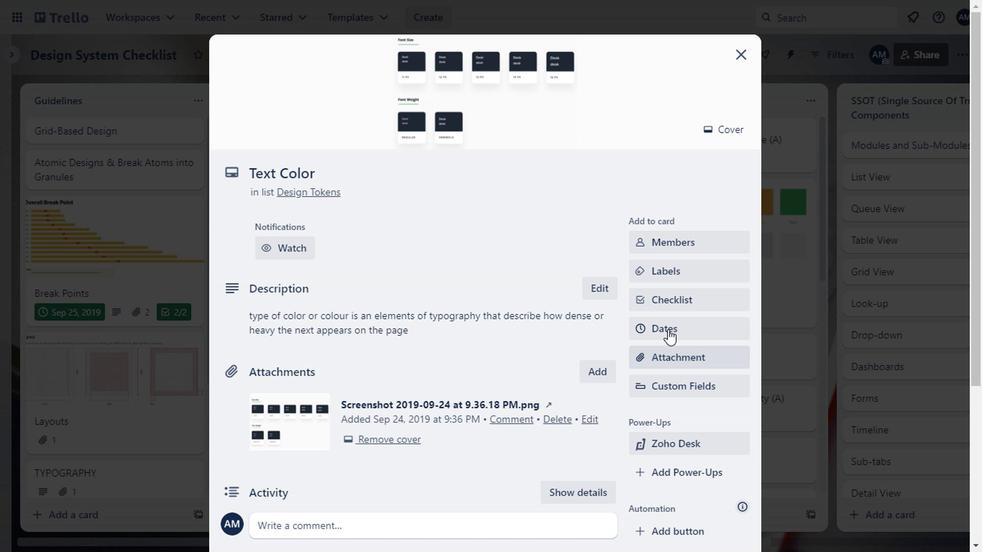
Action: Mouse pressed left at (664, 304)
Screenshot: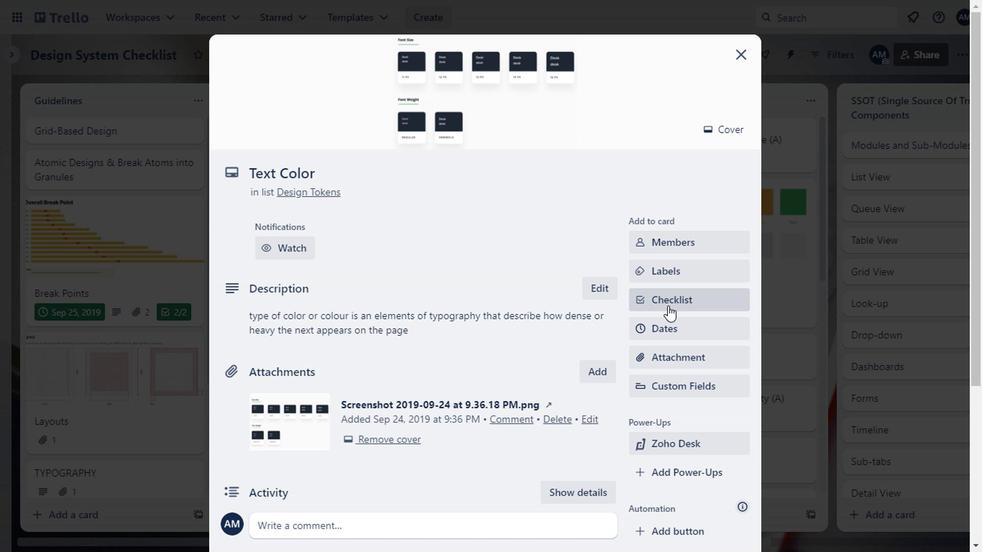 
Action: Mouse moved to (725, 433)
Screenshot: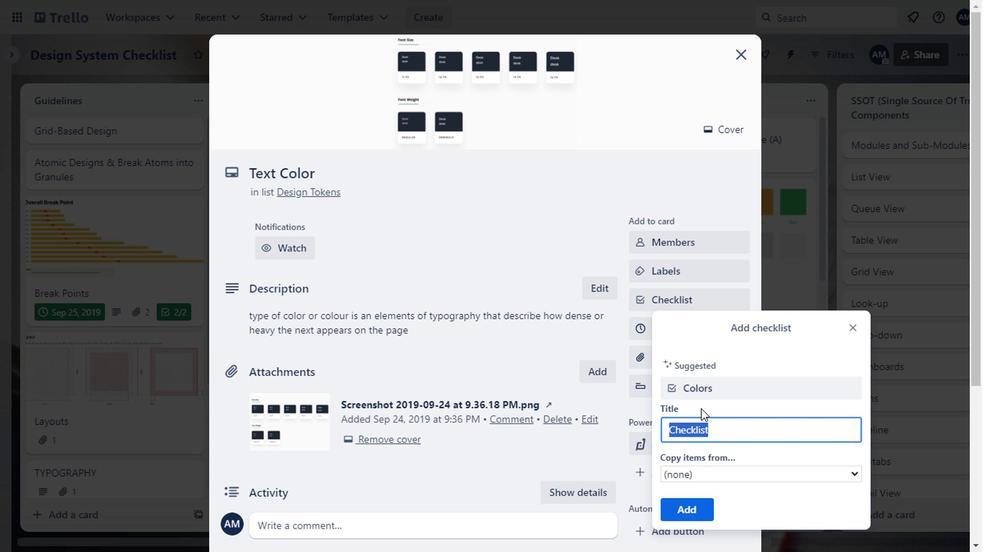 
Action: Key pressed text<Key.space>v<Key.backspace>color<Key.enter>
Screenshot: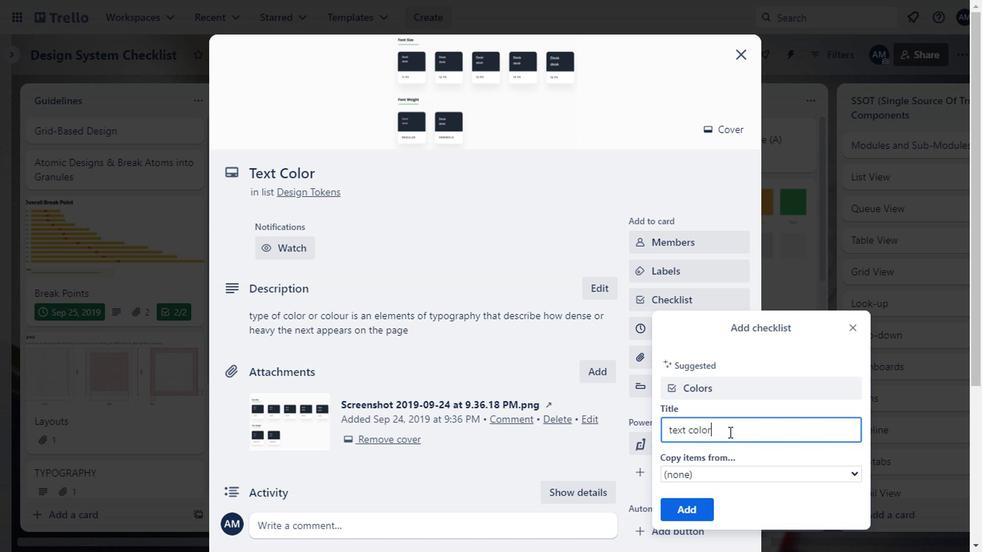
Action: Mouse moved to (481, 470)
Screenshot: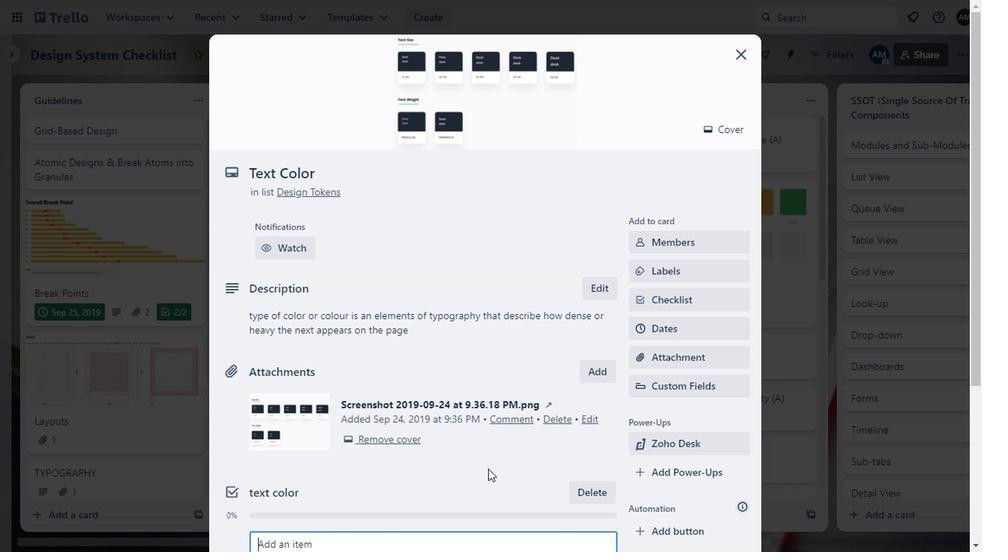 
Action: Mouse scrolled (481, 470) with delta (0, 0)
Screenshot: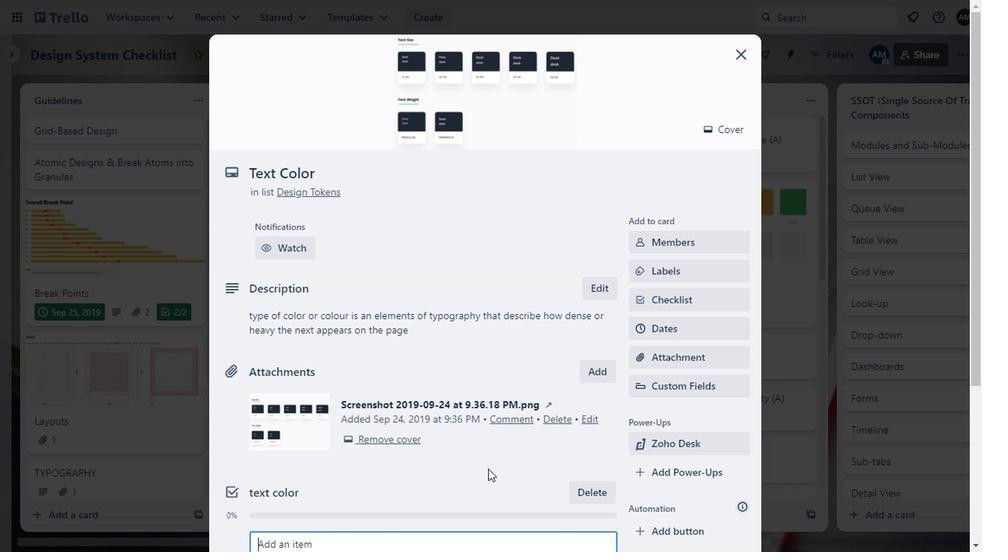 
Action: Mouse moved to (477, 472)
Screenshot: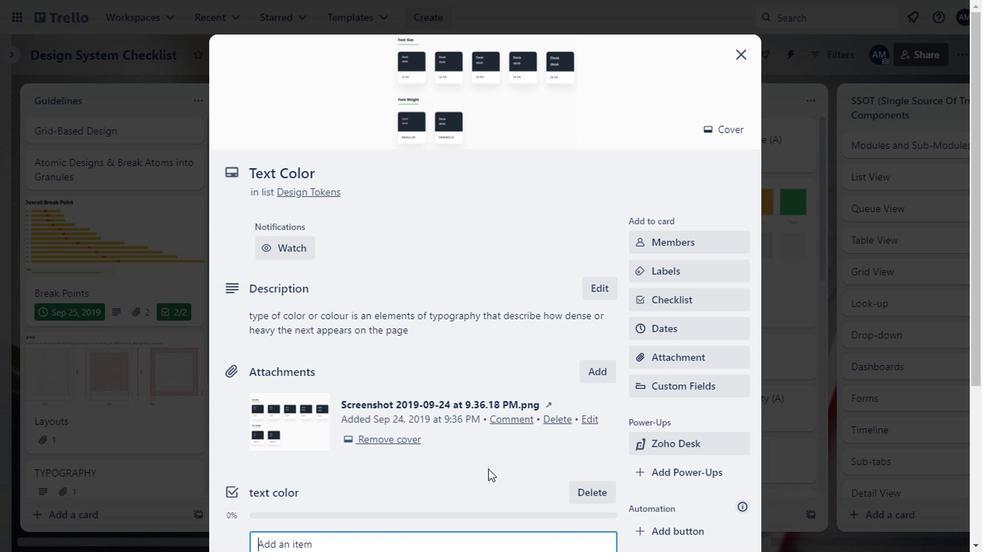
Action: Mouse scrolled (477, 471) with delta (0, 0)
Screenshot: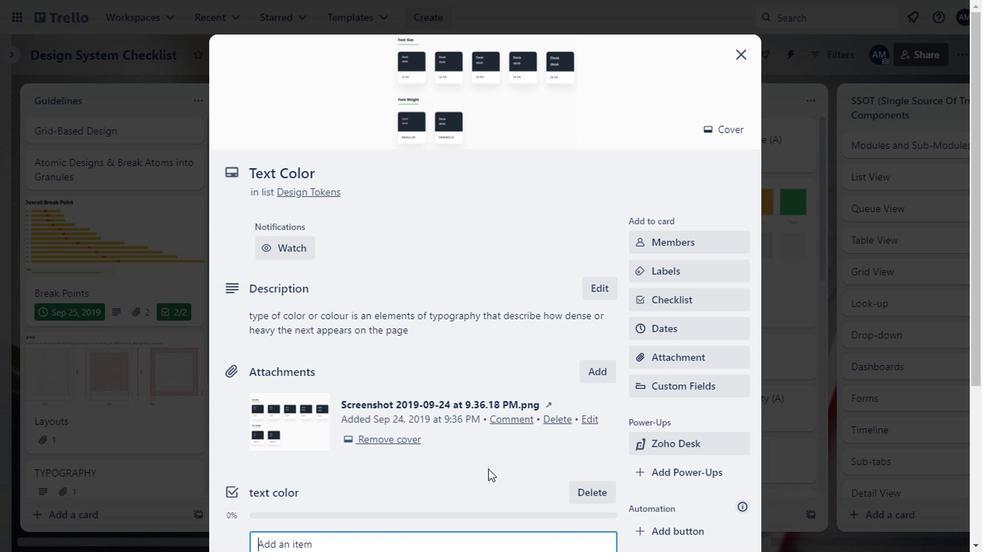 
Action: Mouse moved to (476, 472)
Screenshot: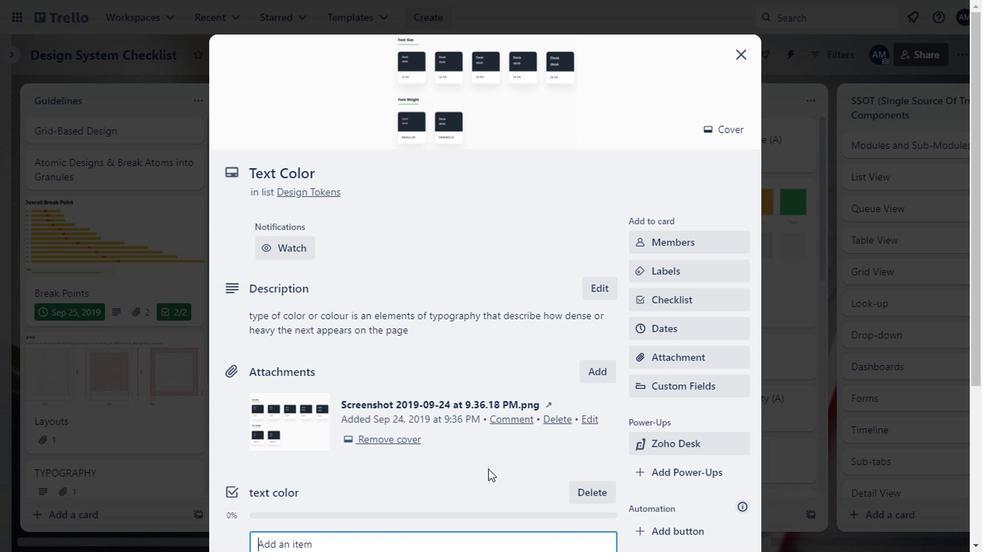
Action: Mouse scrolled (476, 471) with delta (0, 0)
Screenshot: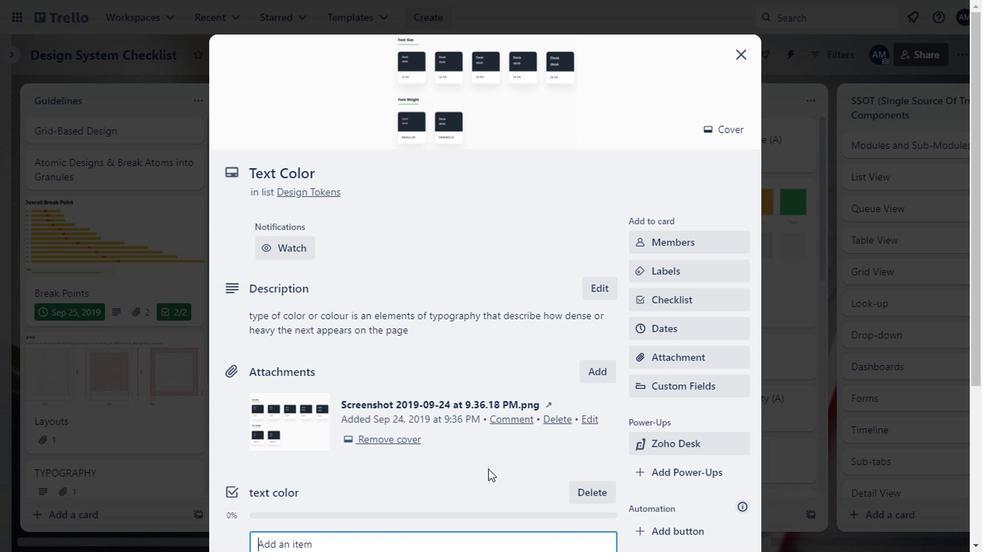 
Action: Mouse moved to (476, 472)
Screenshot: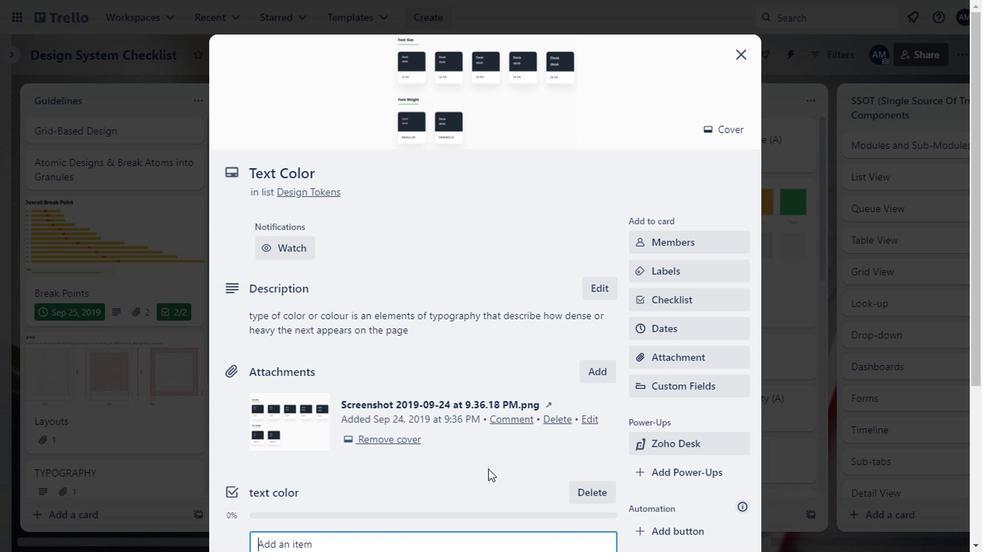 
Action: Mouse scrolled (476, 471) with delta (0, 0)
Screenshot: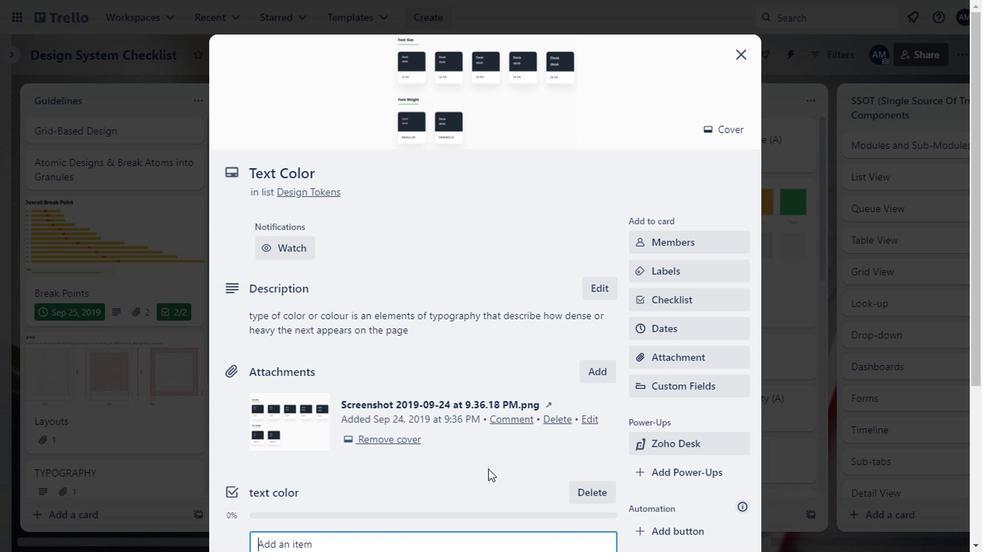 
Action: Mouse moved to (336, 316)
Screenshot: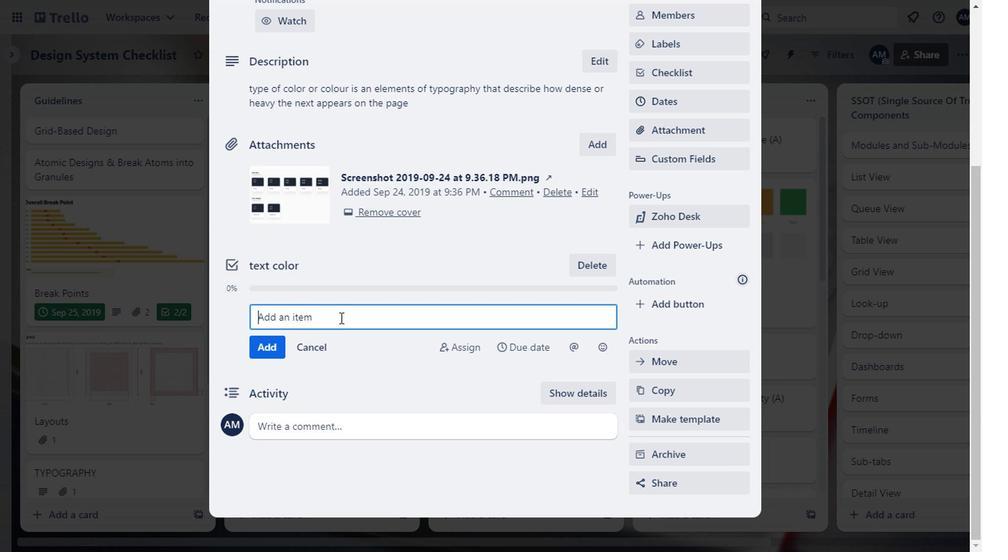
Action: Mouse pressed left at (336, 316)
Screenshot: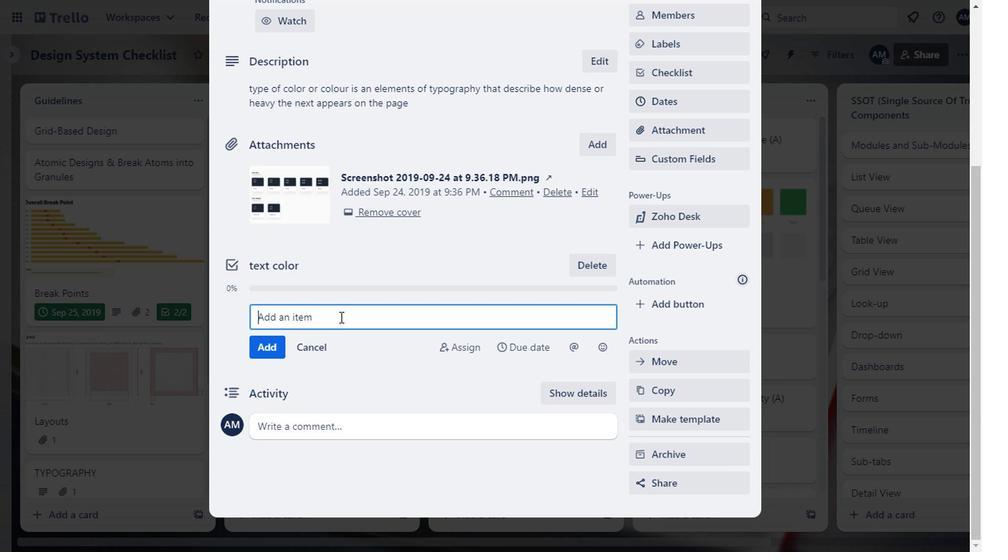 
Action: Mouse moved to (337, 316)
Screenshot: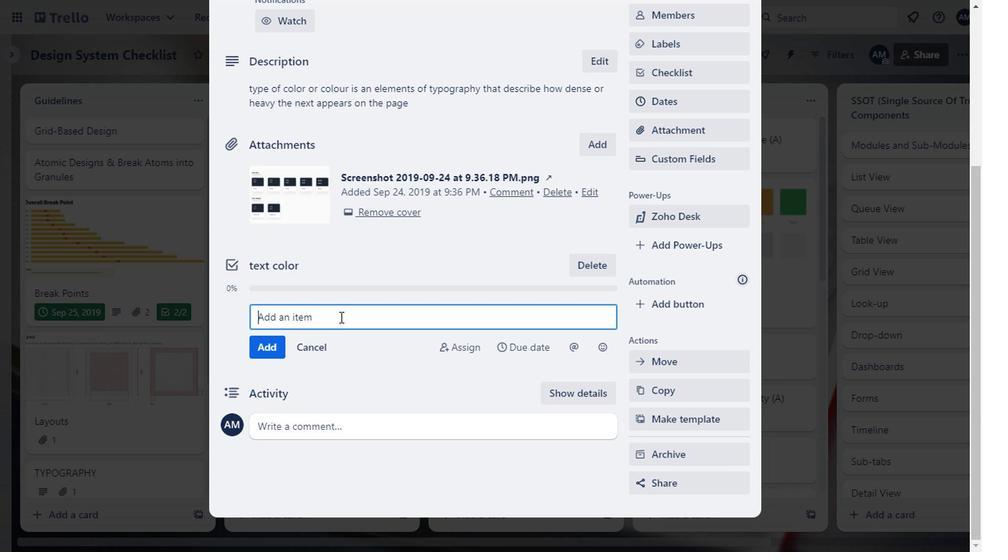 
Action: Key pressed dark<Key.enter>gradient
Screenshot: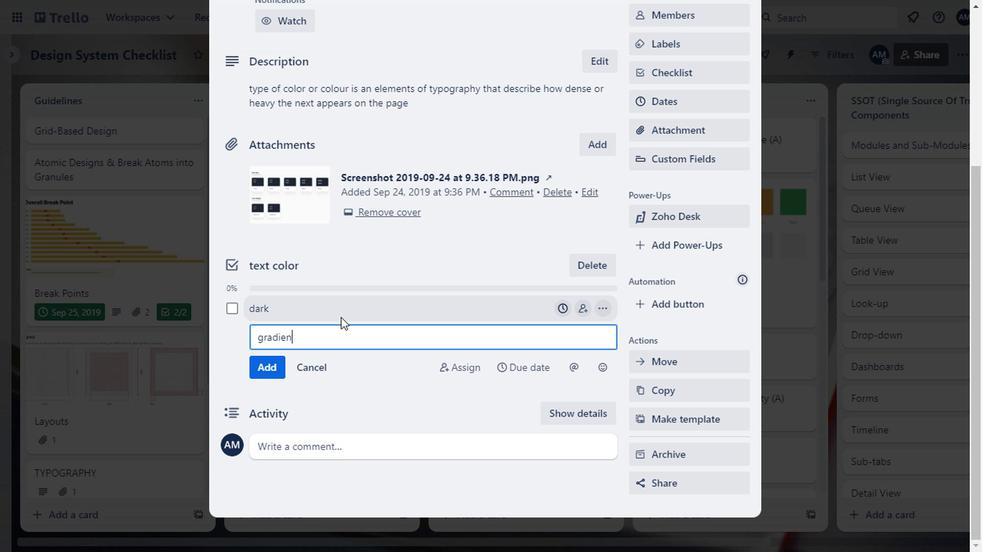 
Action: Mouse moved to (274, 363)
Screenshot: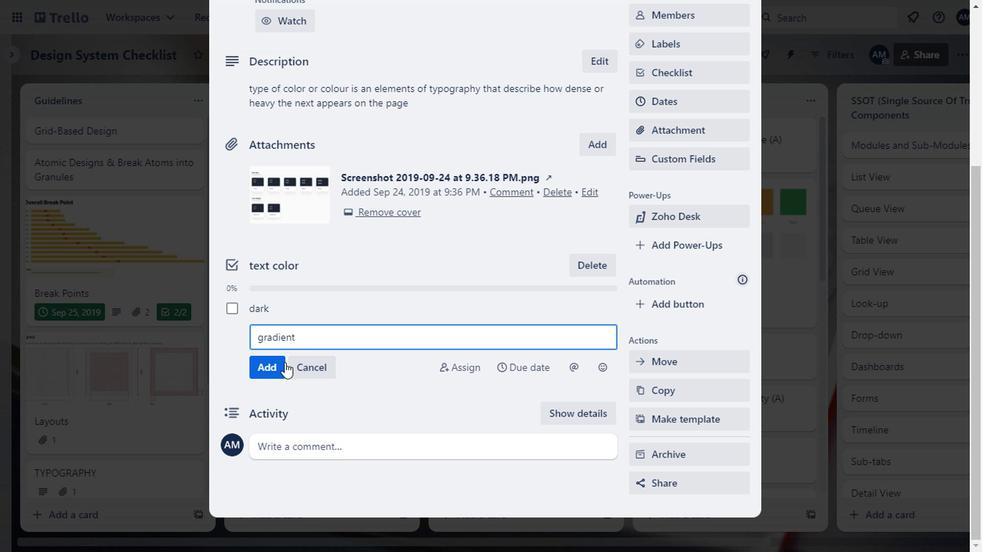 
Action: Mouse pressed left at (274, 363)
Screenshot: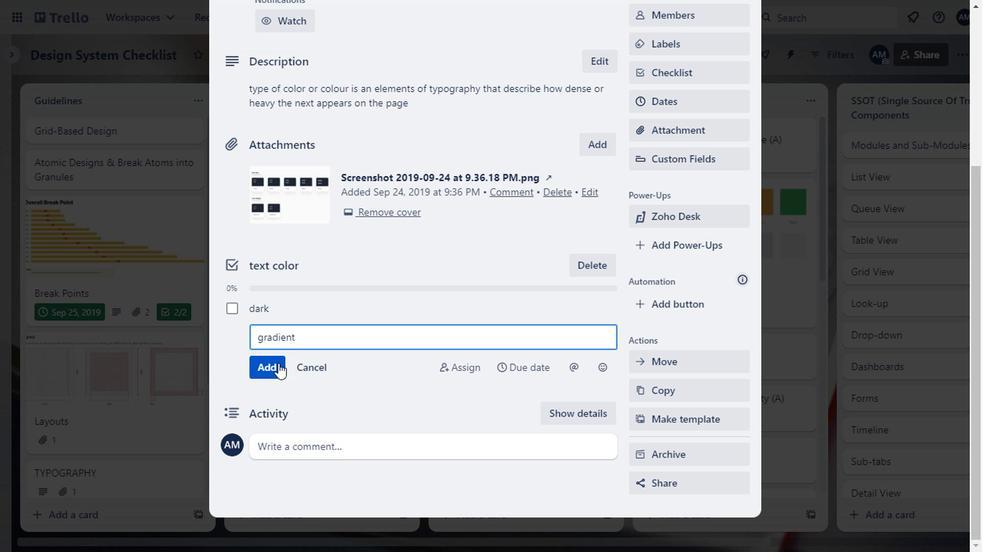 
Action: Mouse moved to (361, 349)
Screenshot: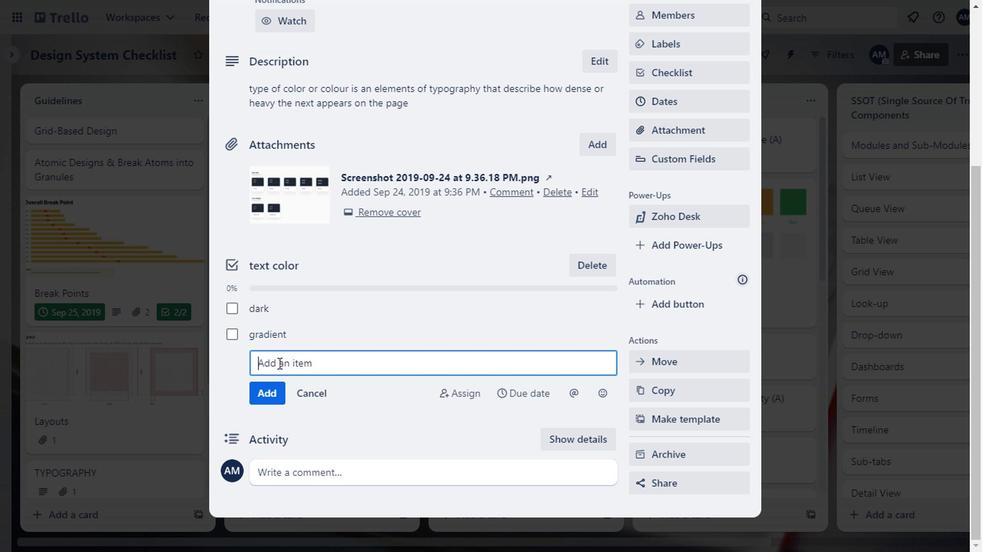 
Action: Key pressed readability<Key.enter>light<Key.enter>dark<Key.space>text
Screenshot: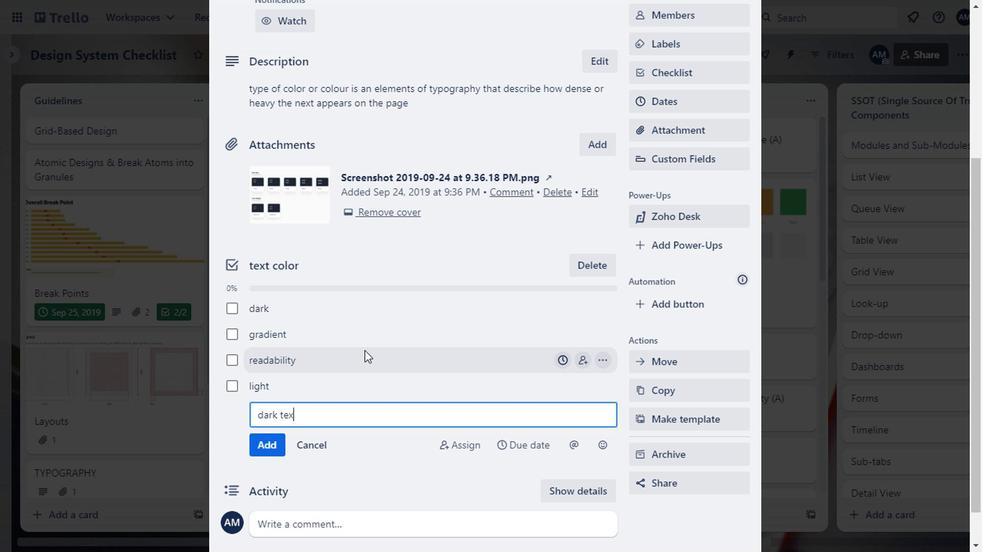 
Action: Mouse moved to (276, 440)
Screenshot: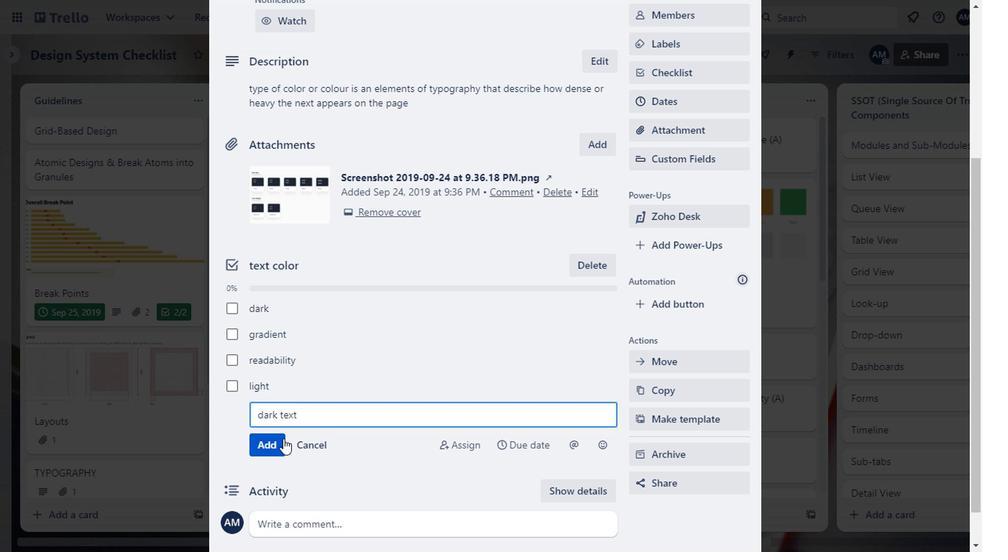 
Action: Mouse pressed left at (276, 440)
Screenshot: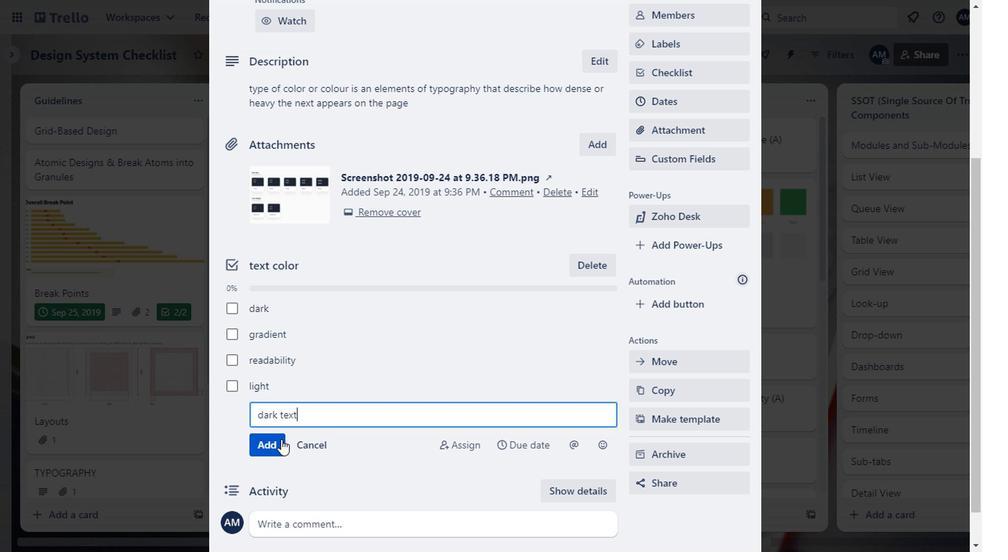 
Action: Mouse moved to (232, 417)
Screenshot: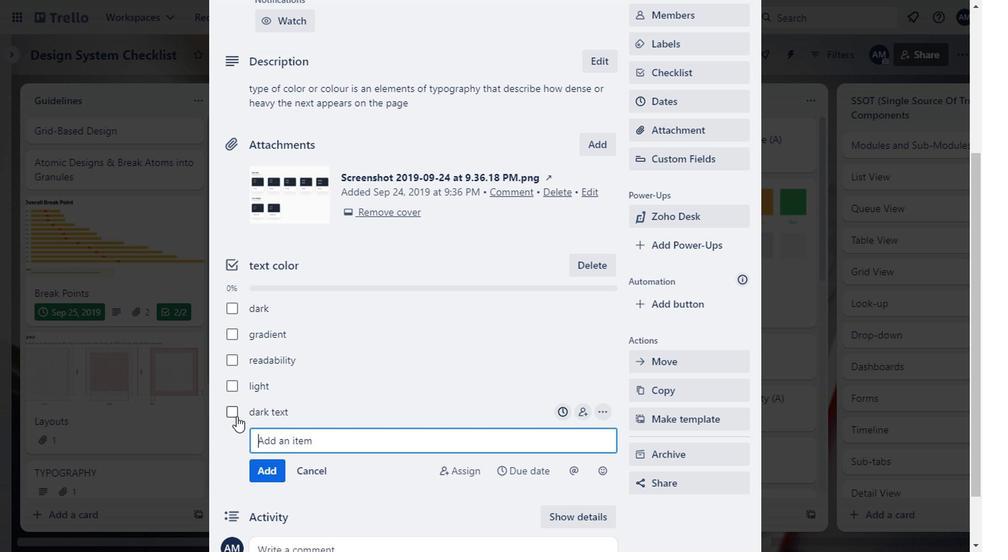 
Action: Mouse pressed left at (232, 417)
Screenshot: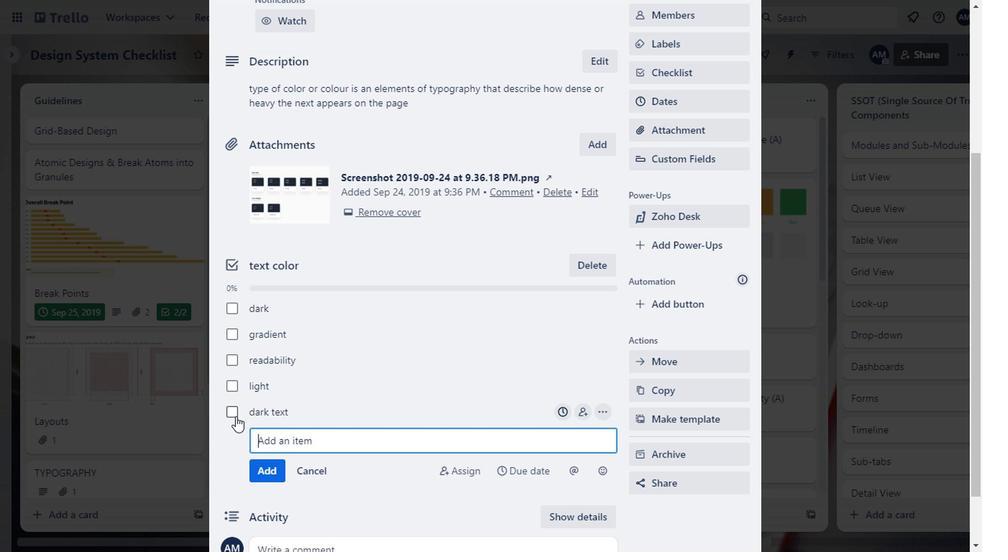 
Action: Mouse moved to (225, 383)
Screenshot: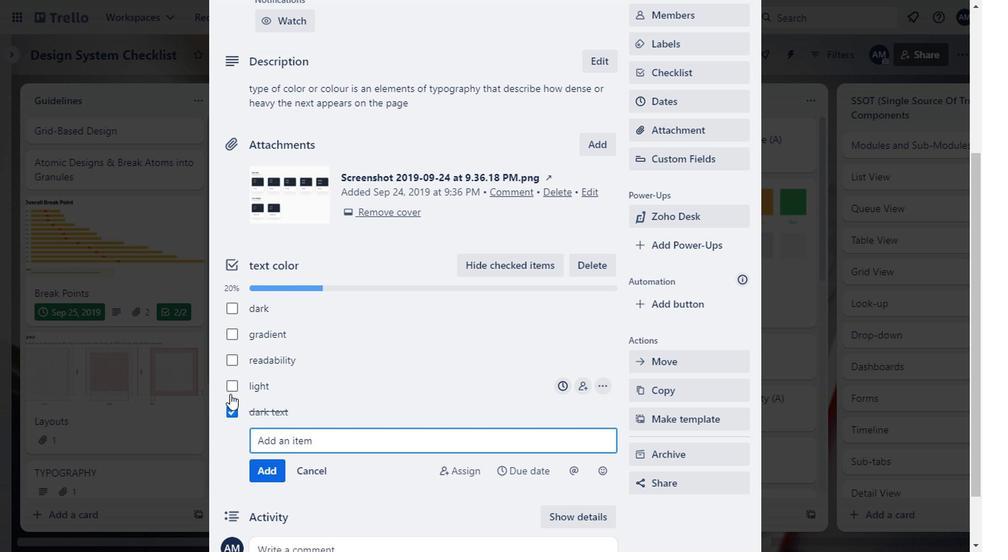 
Action: Mouse pressed left at (225, 383)
Screenshot: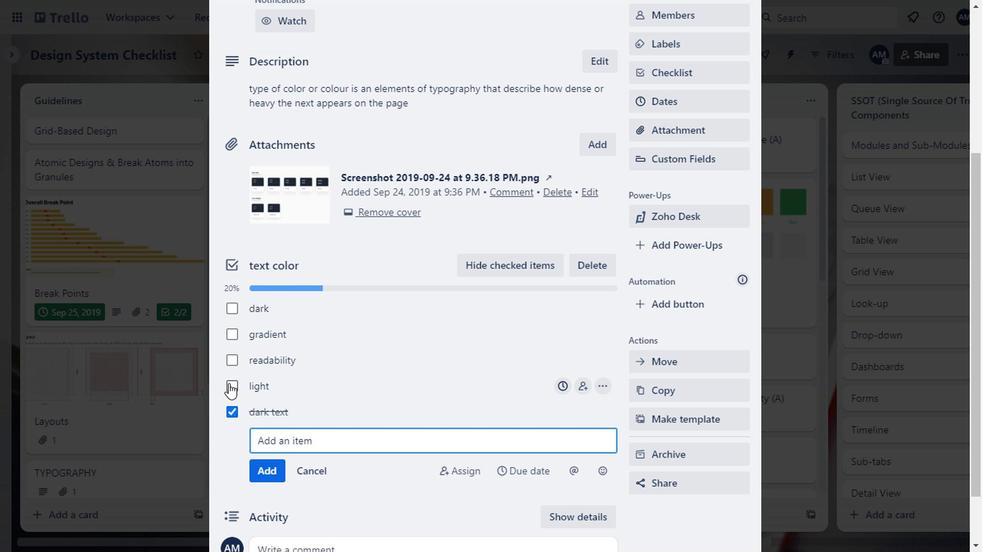 
Action: Mouse moved to (225, 359)
Screenshot: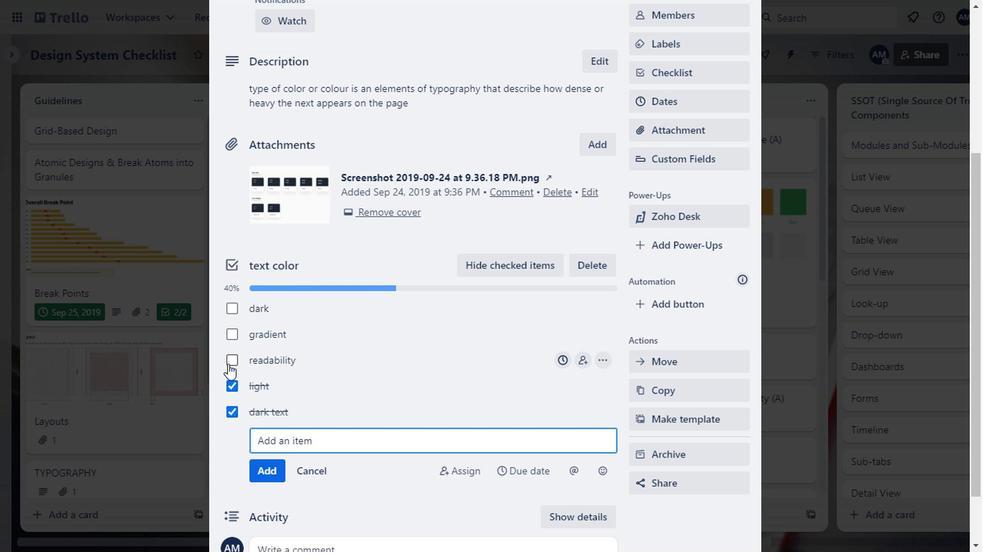 
Action: Mouse pressed left at (225, 359)
Screenshot: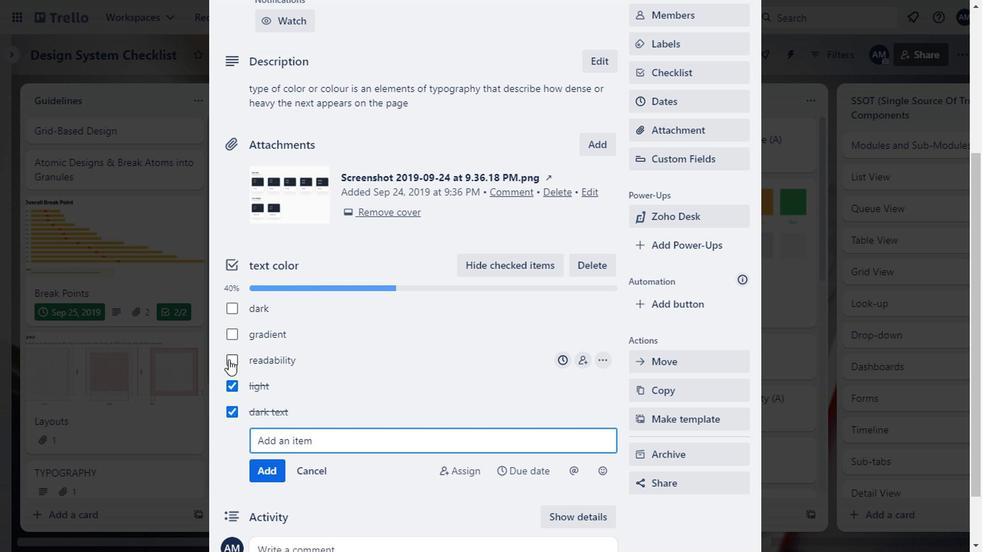 
Action: Mouse moved to (226, 329)
Screenshot: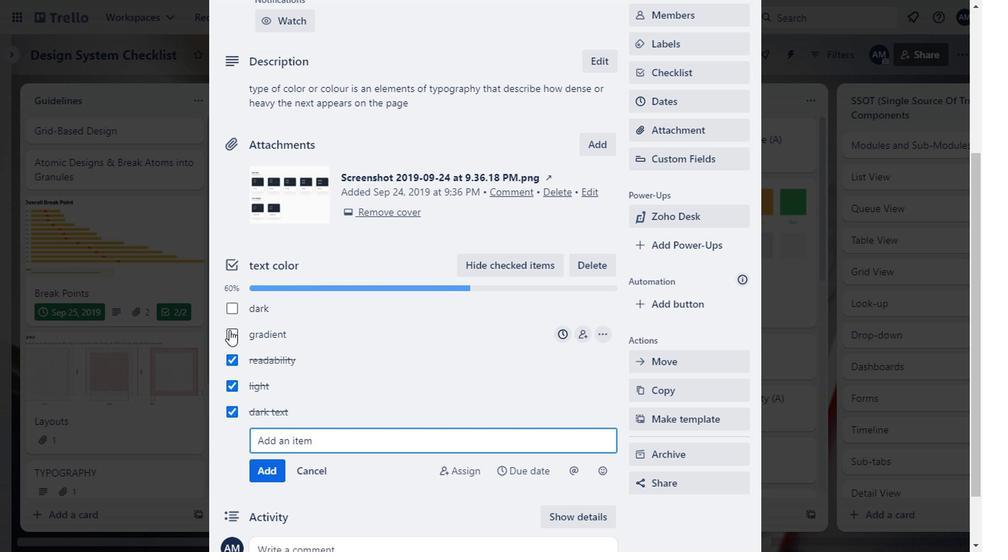
Action: Mouse pressed left at (226, 329)
Screenshot: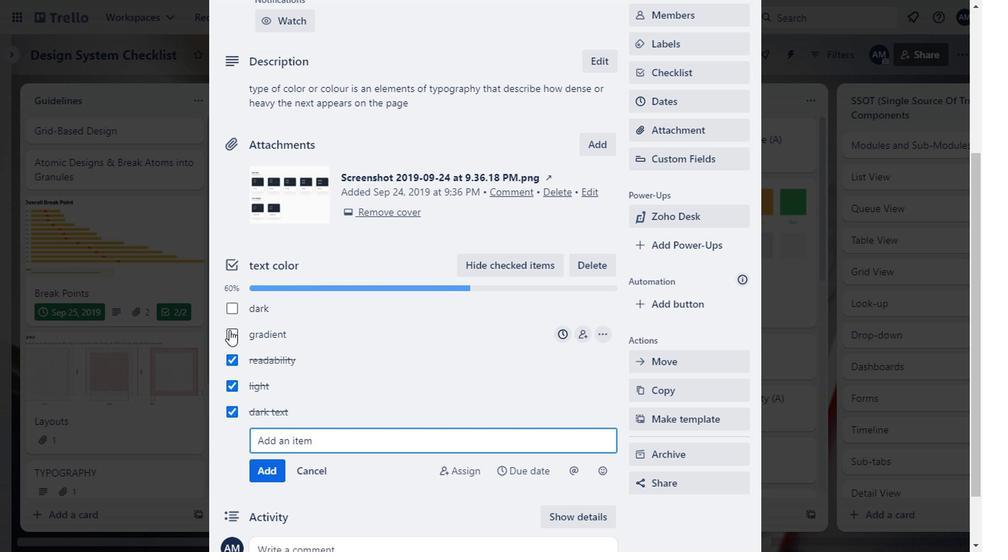 
Action: Mouse moved to (228, 306)
Screenshot: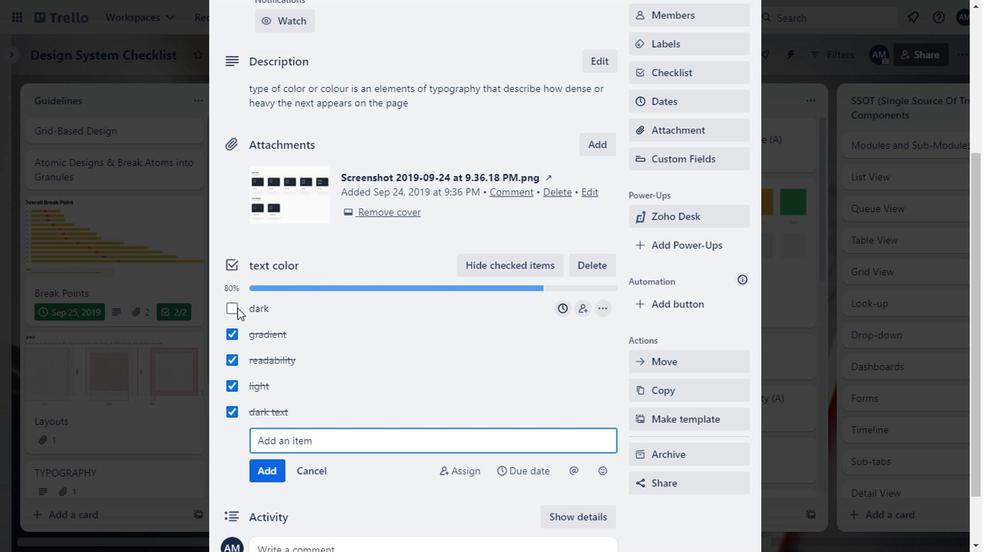 
Action: Mouse pressed left at (228, 306)
Screenshot: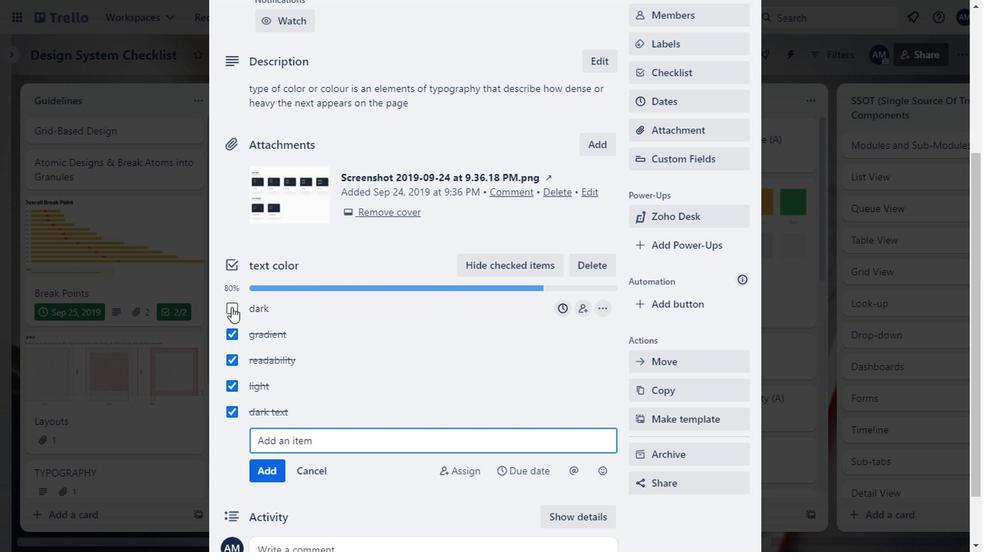 
Action: Mouse moved to (302, 400)
Screenshot: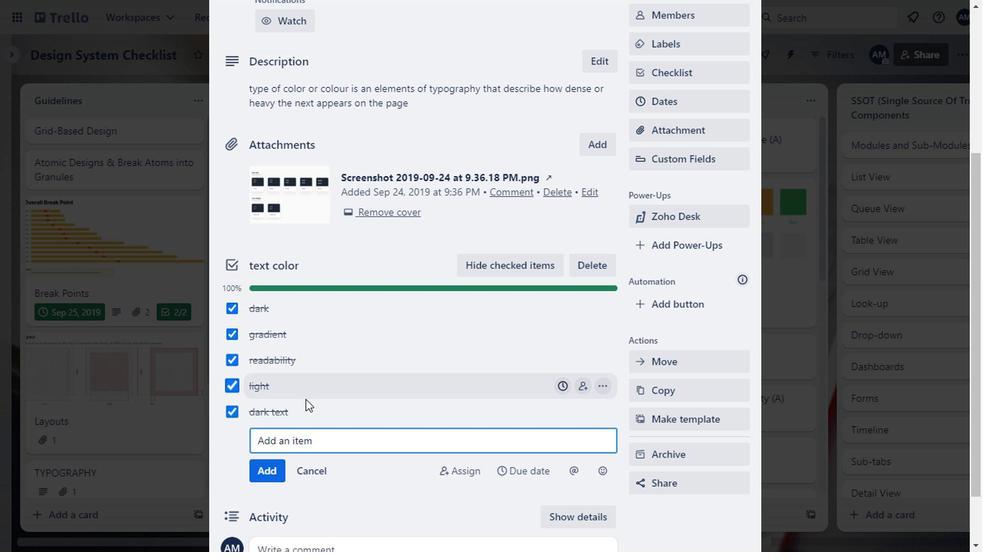 
Action: Mouse scrolled (302, 399) with delta (0, -1)
Screenshot: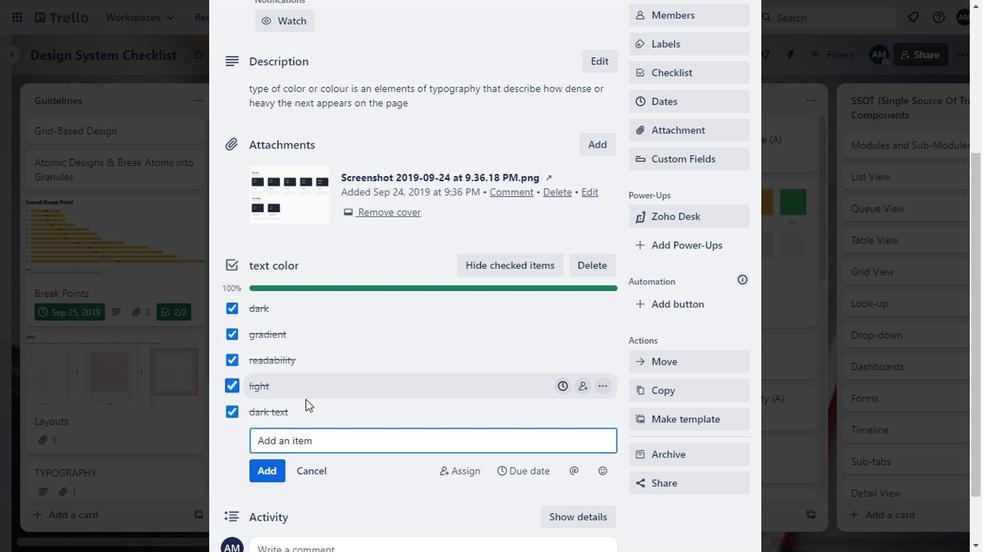 
Action: Mouse scrolled (302, 399) with delta (0, -1)
Screenshot: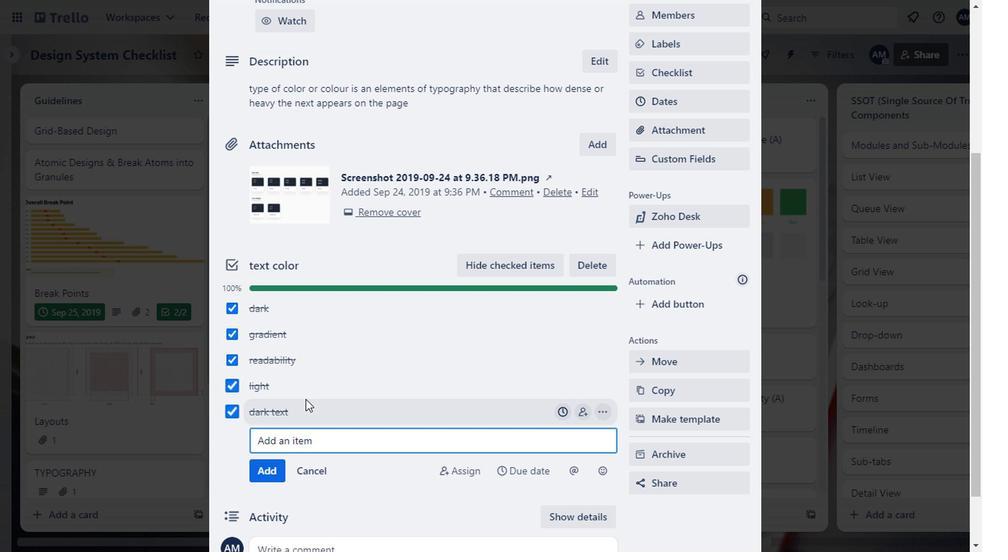 
Action: Mouse moved to (373, 423)
Screenshot: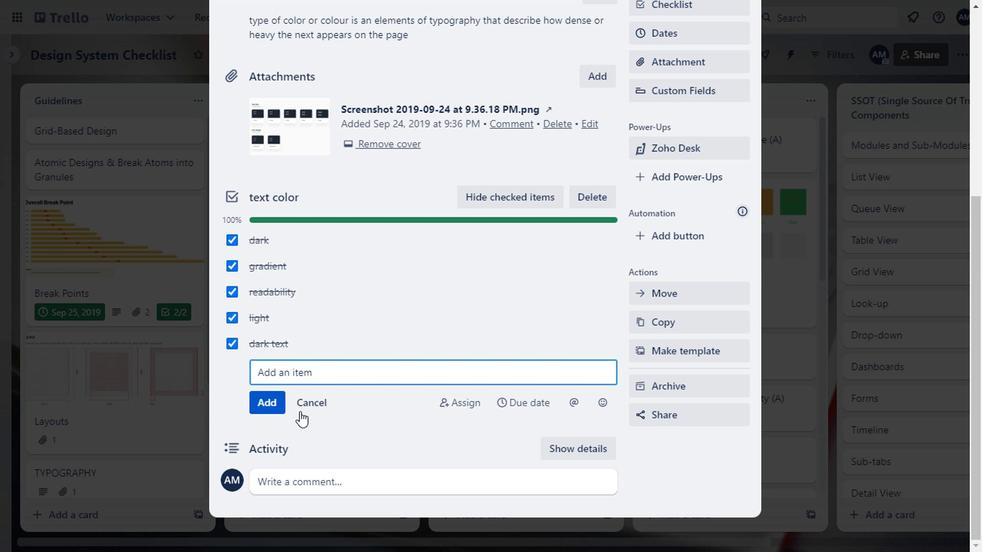 
Action: Mouse pressed left at (373, 423)
Screenshot: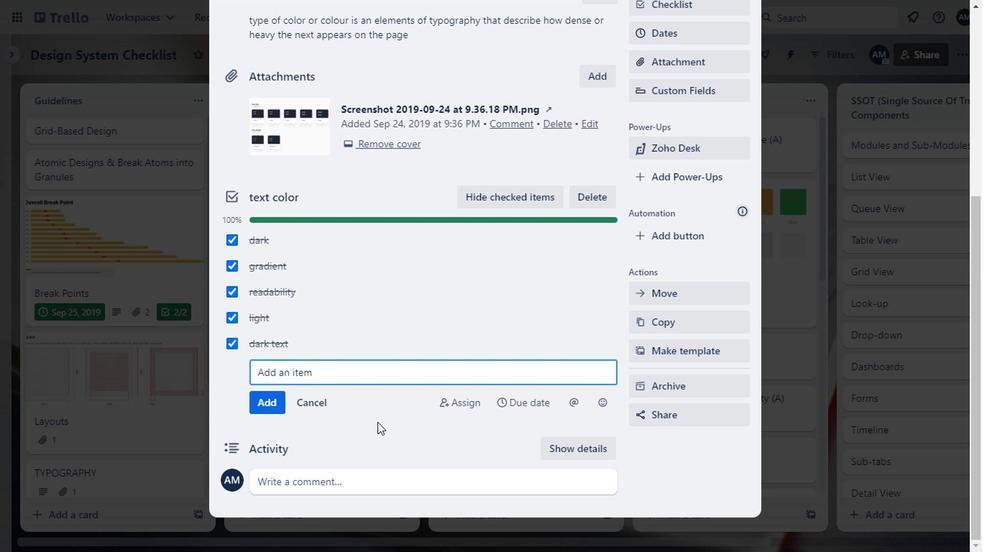 
Action: Mouse moved to (530, 315)
Screenshot: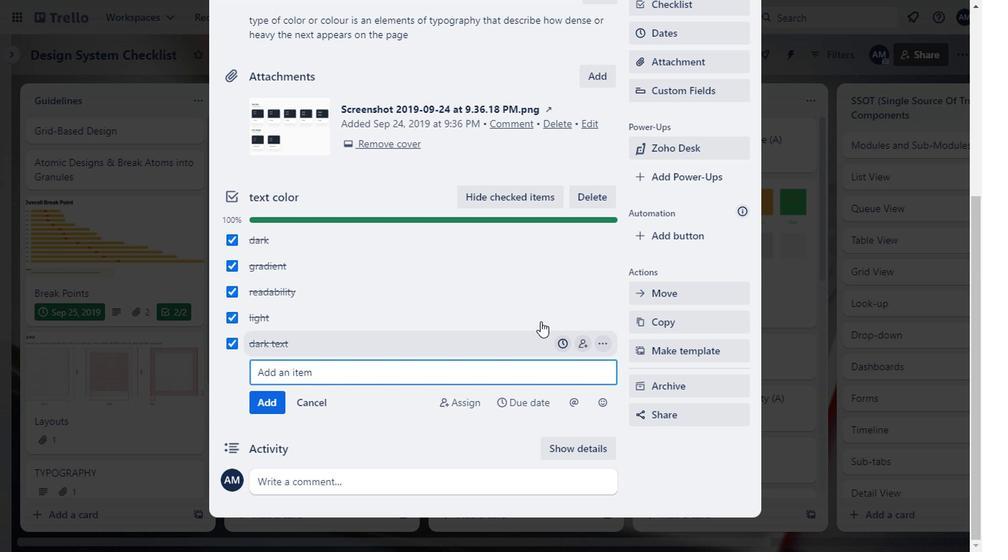 
Action: Mouse scrolled (530, 315) with delta (0, 0)
Screenshot: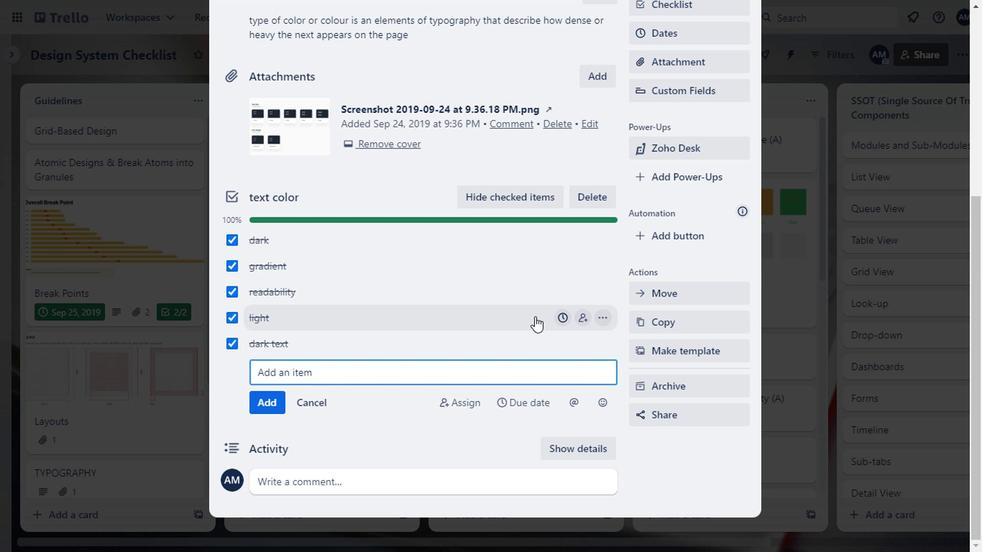 
Action: Mouse scrolled (530, 315) with delta (0, 0)
Screenshot: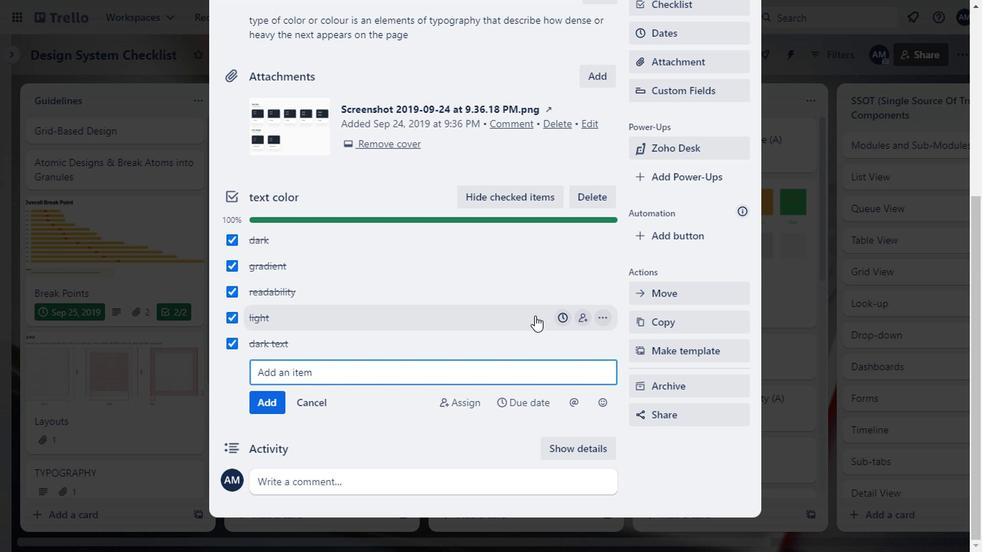 
Action: Mouse scrolled (530, 315) with delta (0, 0)
Screenshot: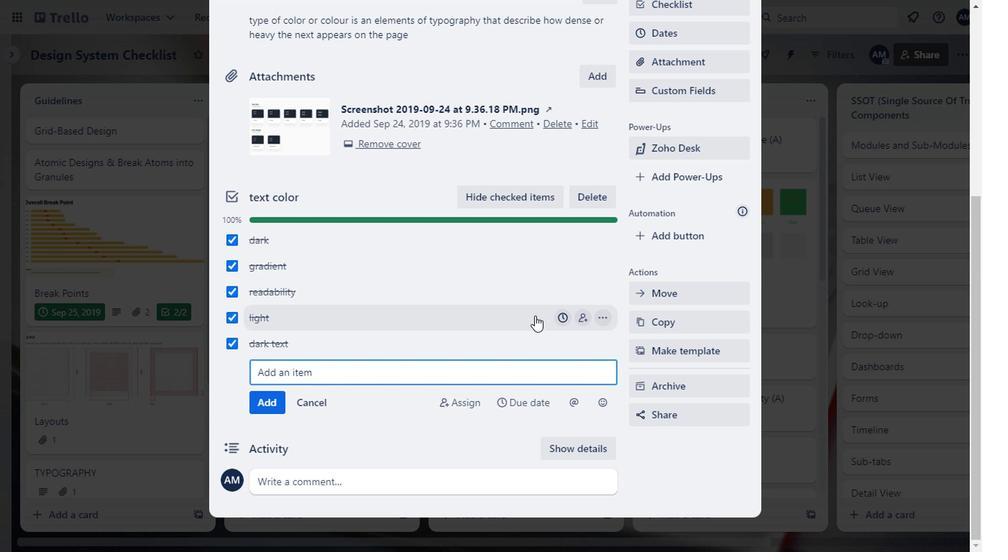 
Action: Mouse moved to (673, 195)
Screenshot: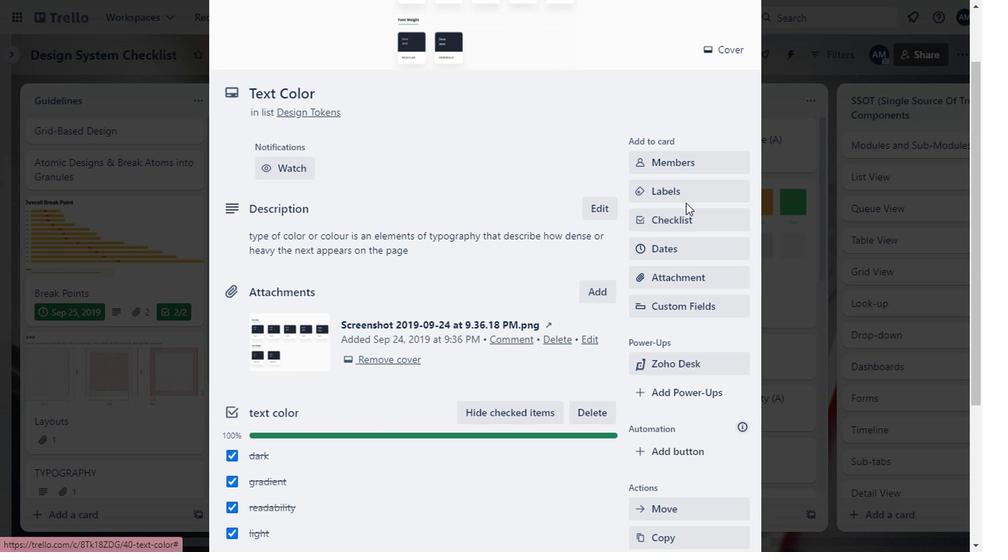 
Action: Mouse pressed left at (673, 195)
Screenshot: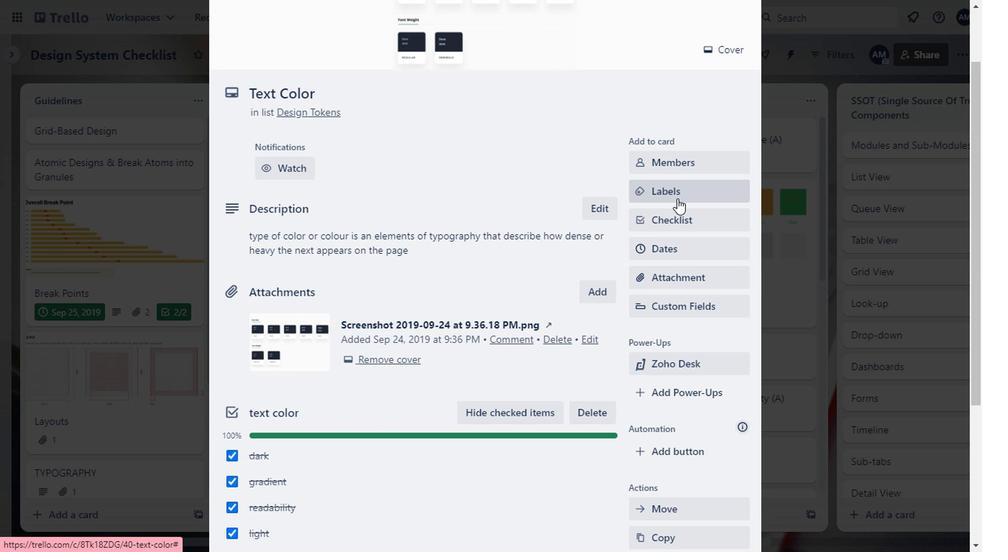 
Action: Mouse moved to (642, 393)
Screenshot: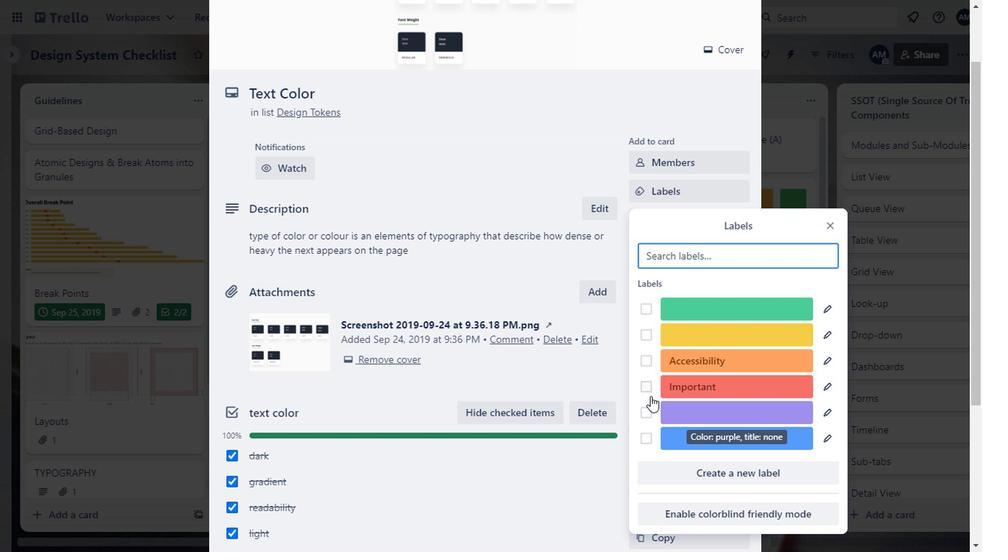 
Action: Mouse pressed left at (642, 393)
Screenshot: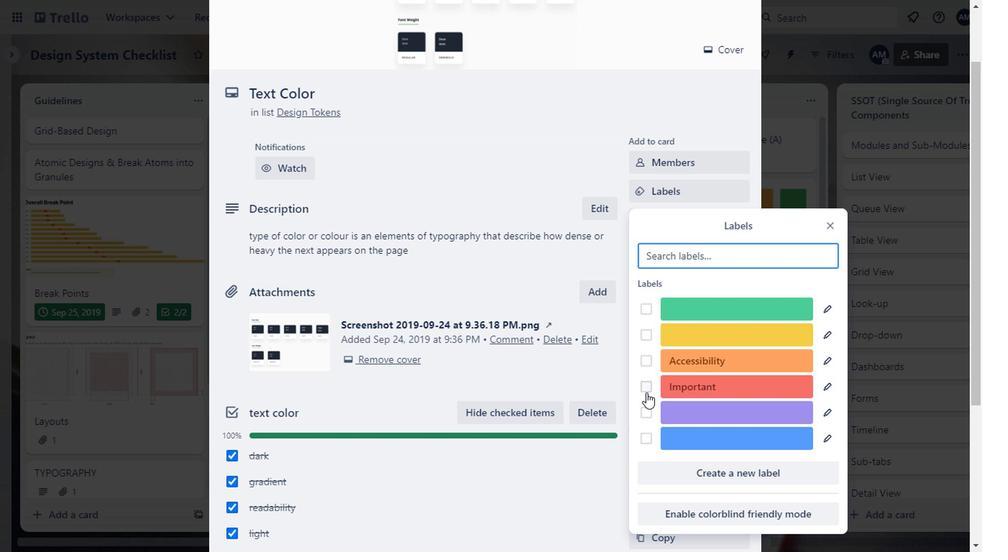 
Action: Mouse moved to (641, 313)
Screenshot: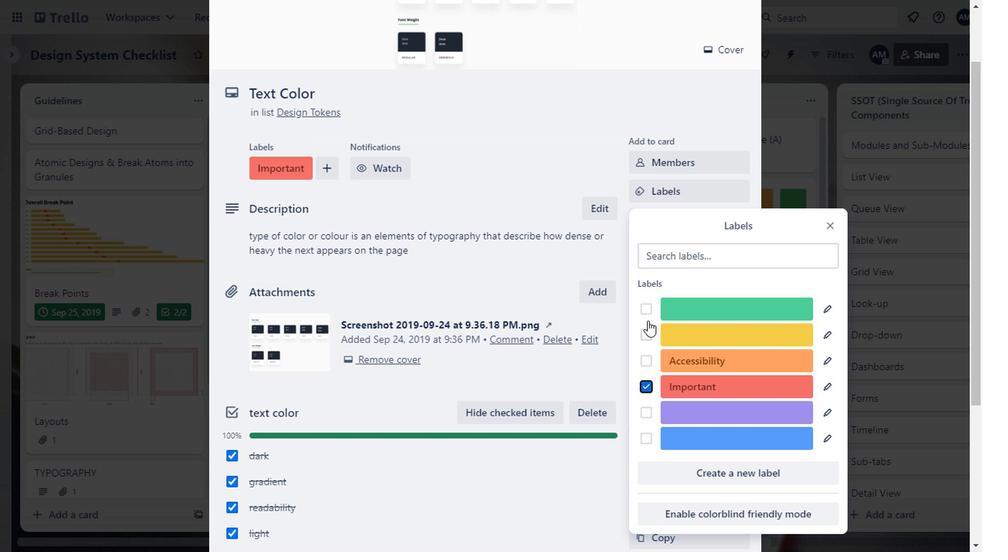 
Action: Mouse pressed left at (641, 313)
Screenshot: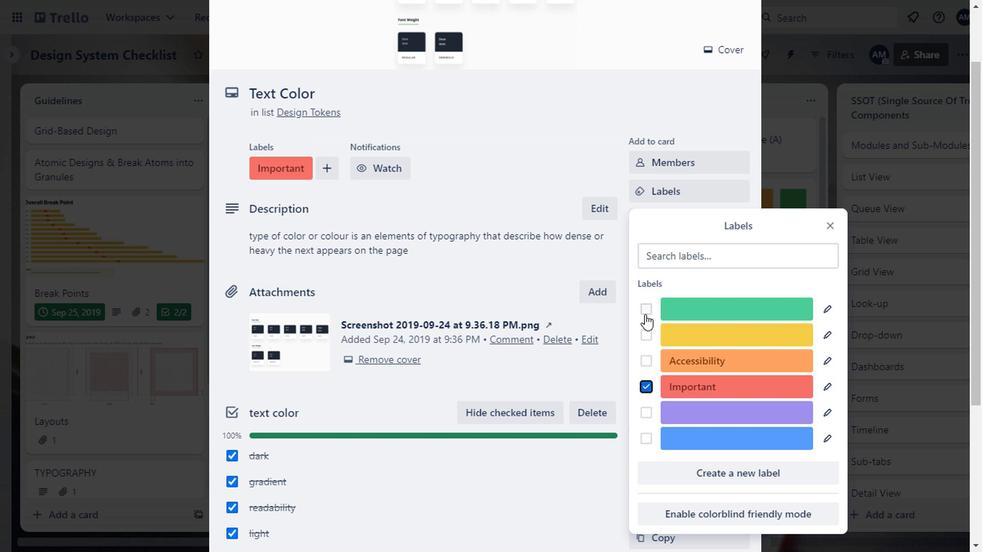 
Action: Mouse moved to (826, 230)
Screenshot: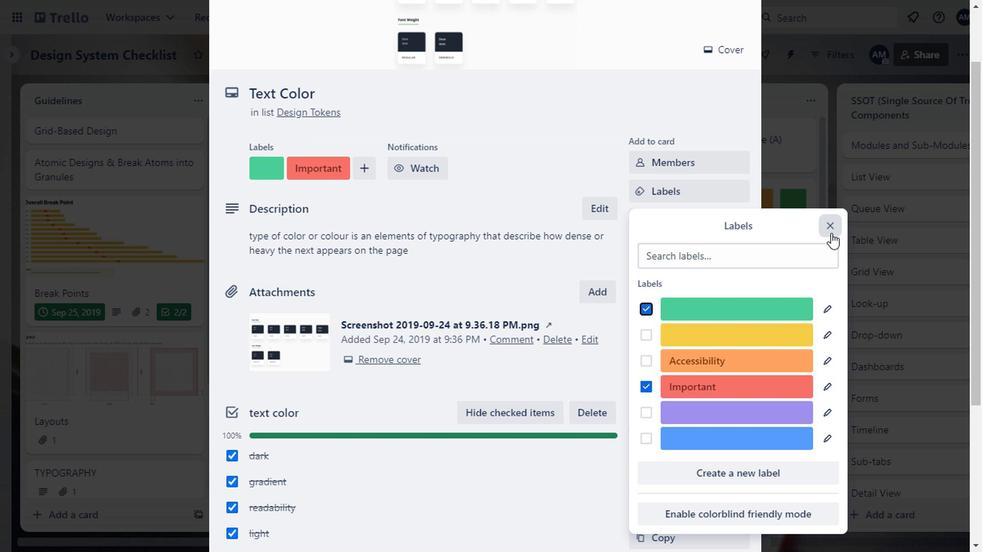 
Action: Mouse pressed left at (826, 230)
Screenshot: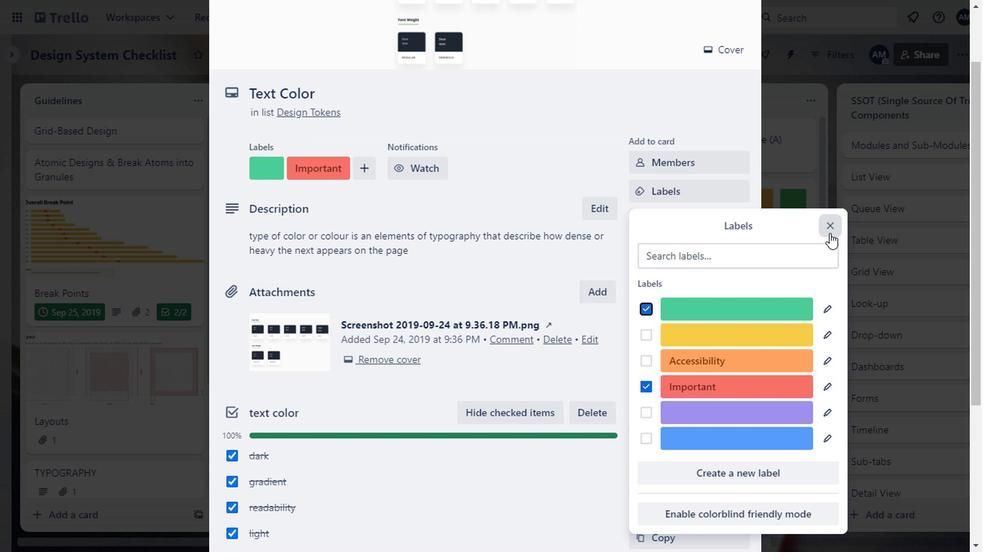 
Action: Mouse moved to (787, 268)
Screenshot: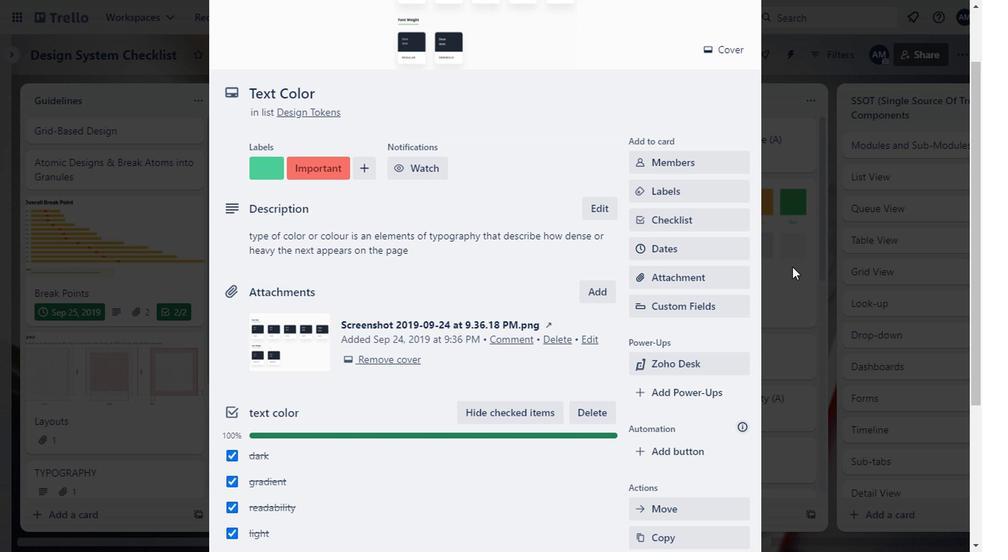 
Action: Mouse scrolled (787, 267) with delta (0, 0)
Screenshot: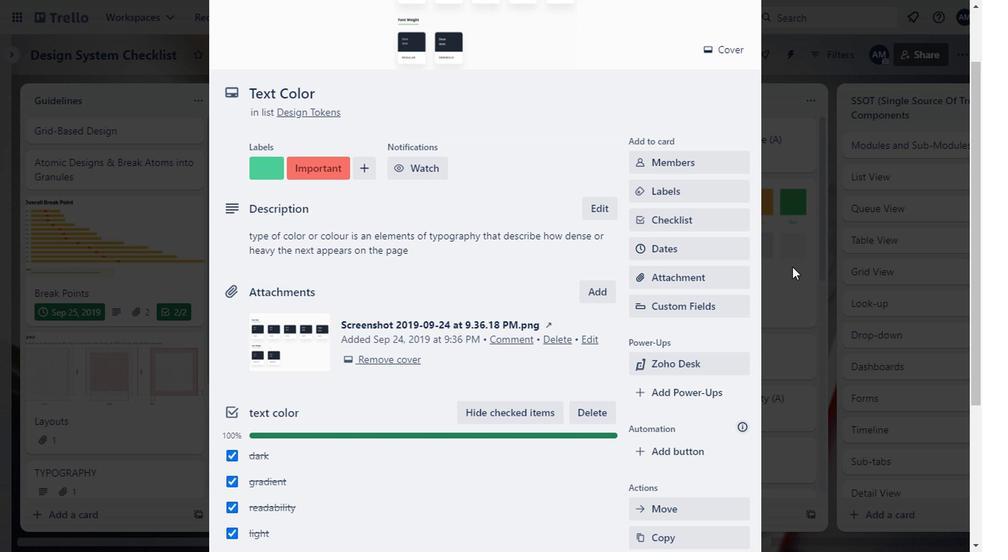 
Action: Mouse moved to (787, 270)
Screenshot: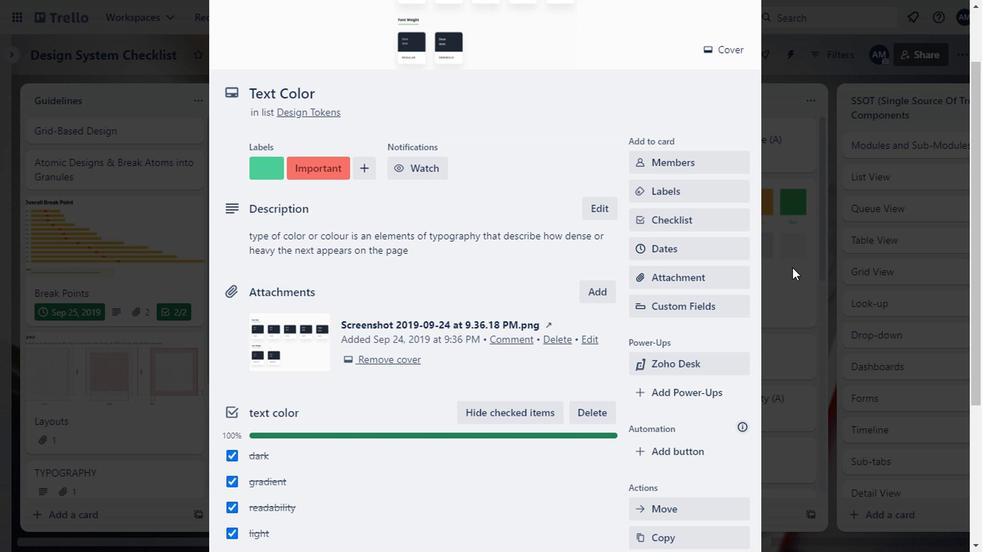 
Action: Mouse scrolled (787, 269) with delta (0, -1)
Screenshot: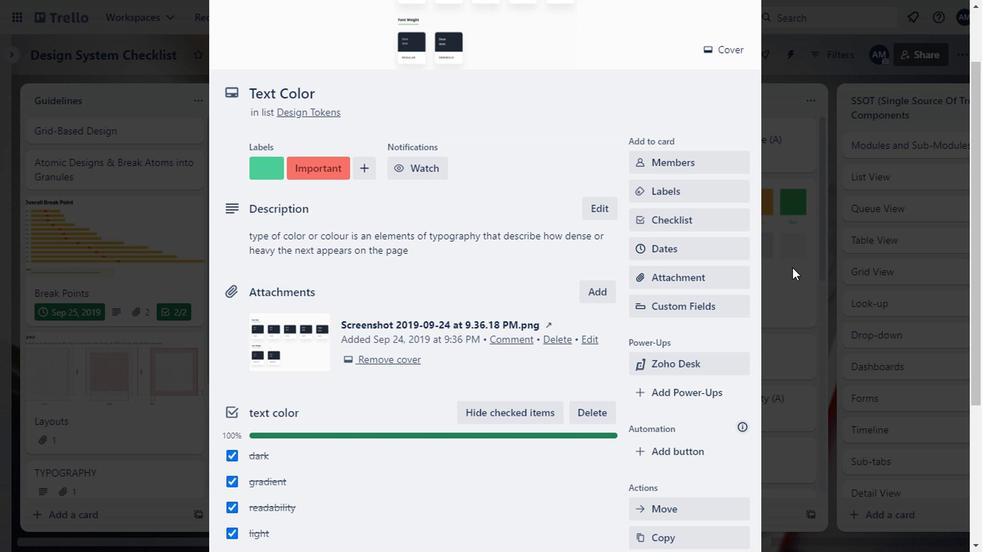 
Action: Mouse scrolled (787, 269) with delta (0, -1)
Screenshot: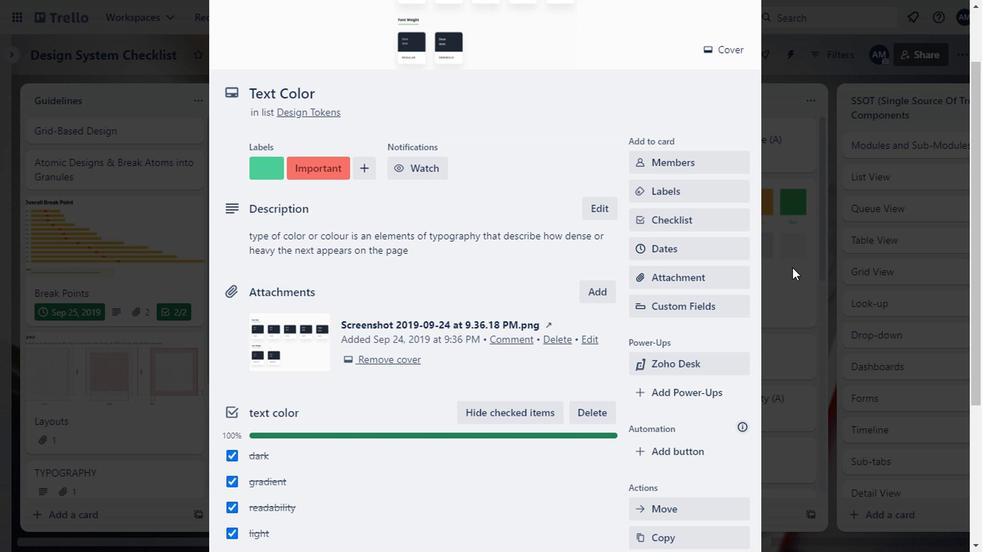
Action: Mouse scrolled (787, 269) with delta (0, -1)
Screenshot: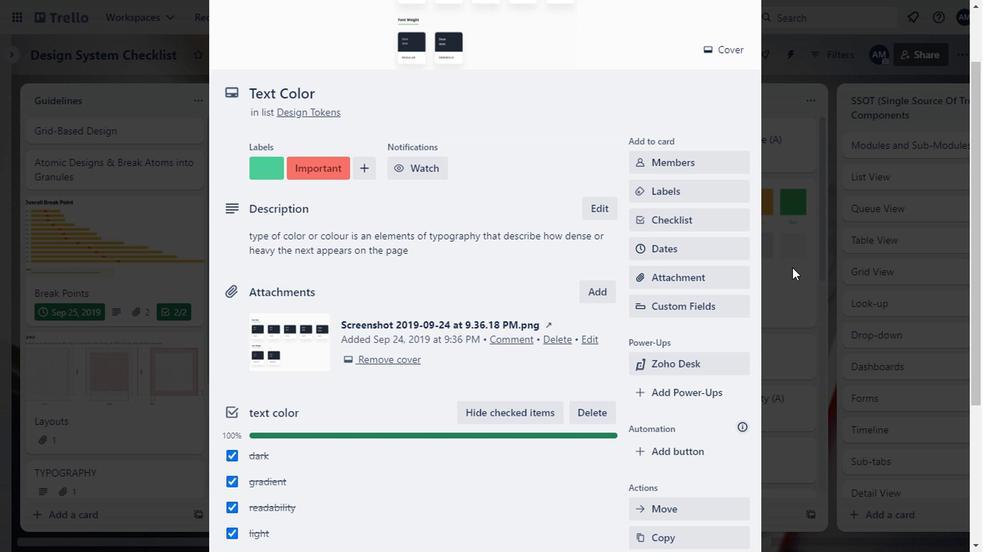 
Action: Mouse scrolled (787, 269) with delta (0, -1)
Screenshot: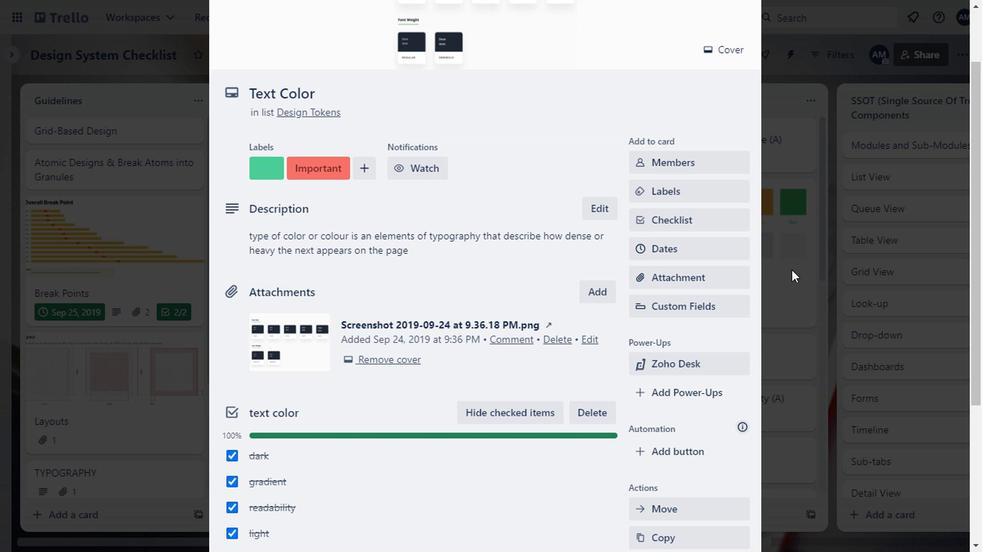 
Action: Mouse moved to (787, 270)
Screenshot: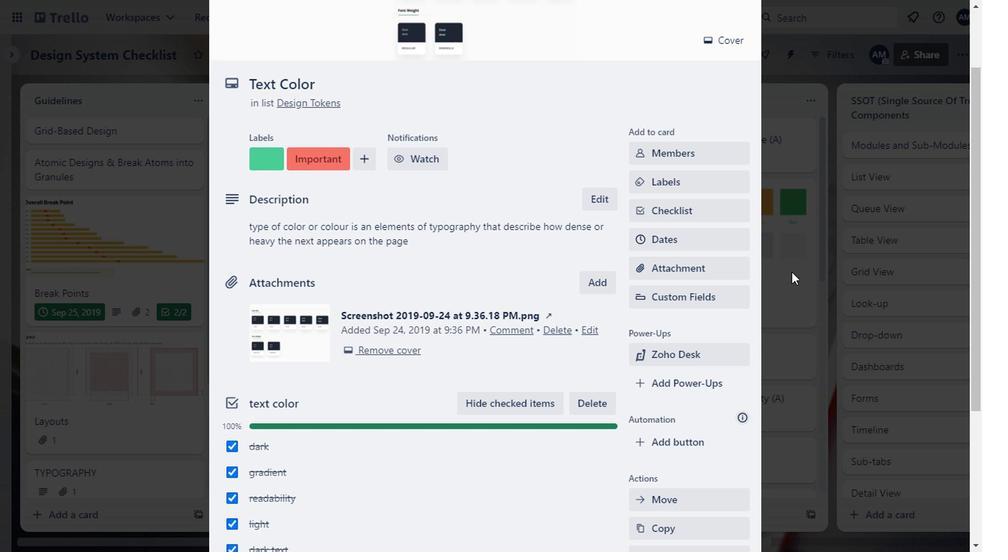 
Action: Mouse scrolled (787, 269) with delta (0, -1)
Screenshot: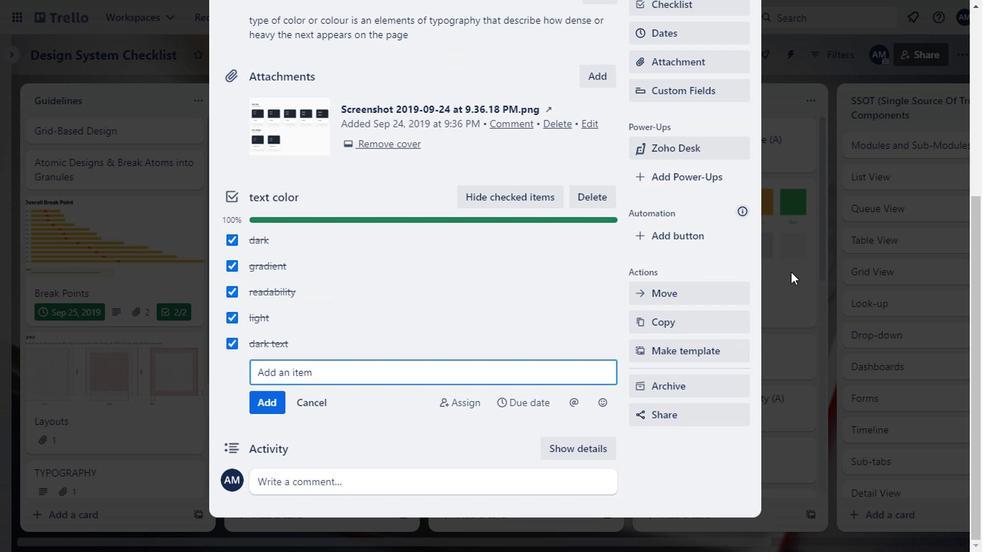 
Action: Mouse scrolled (787, 269) with delta (0, -1)
Screenshot: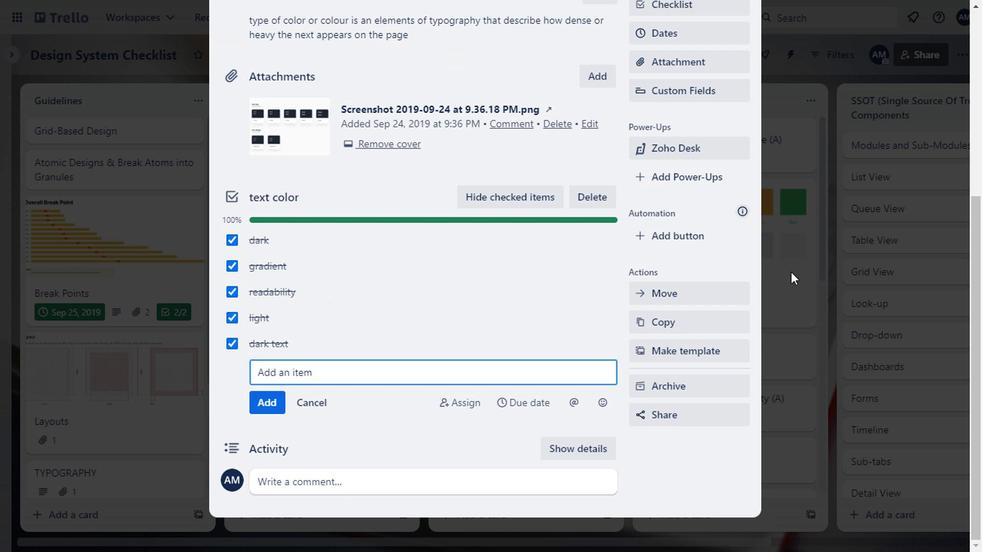 
Action: Mouse scrolled (787, 269) with delta (0, -1)
Screenshot: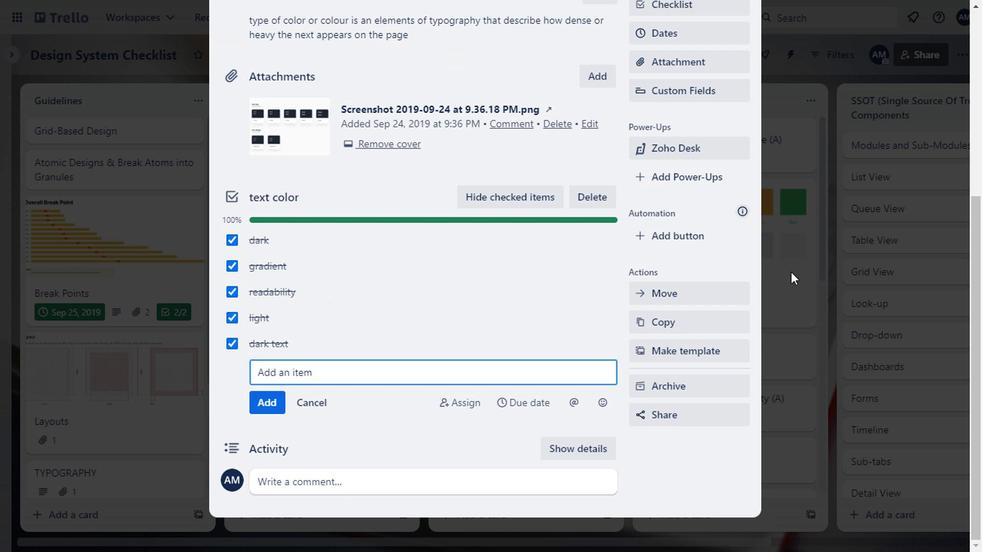 
Action: Mouse scrolled (787, 269) with delta (0, -1)
